 Task: Play online Dominion games in easy mode.
Action: Mouse moved to (34, 443)
Screenshot: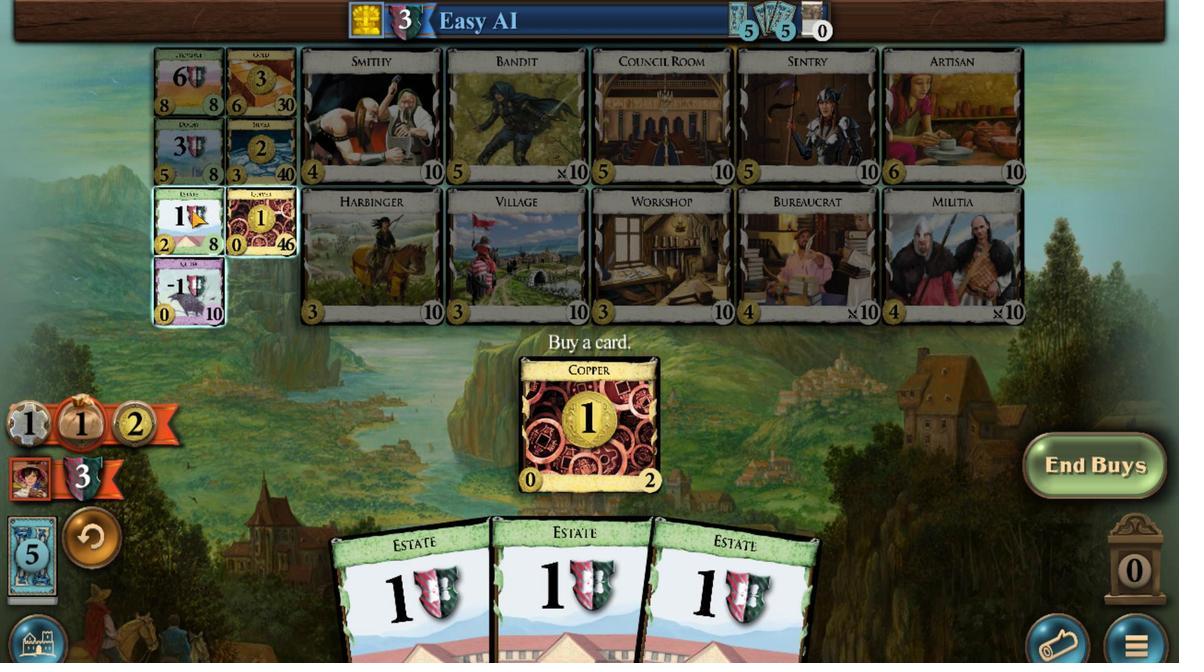 
Action: Mouse scrolled (34, 444) with delta (0, 0)
Screenshot: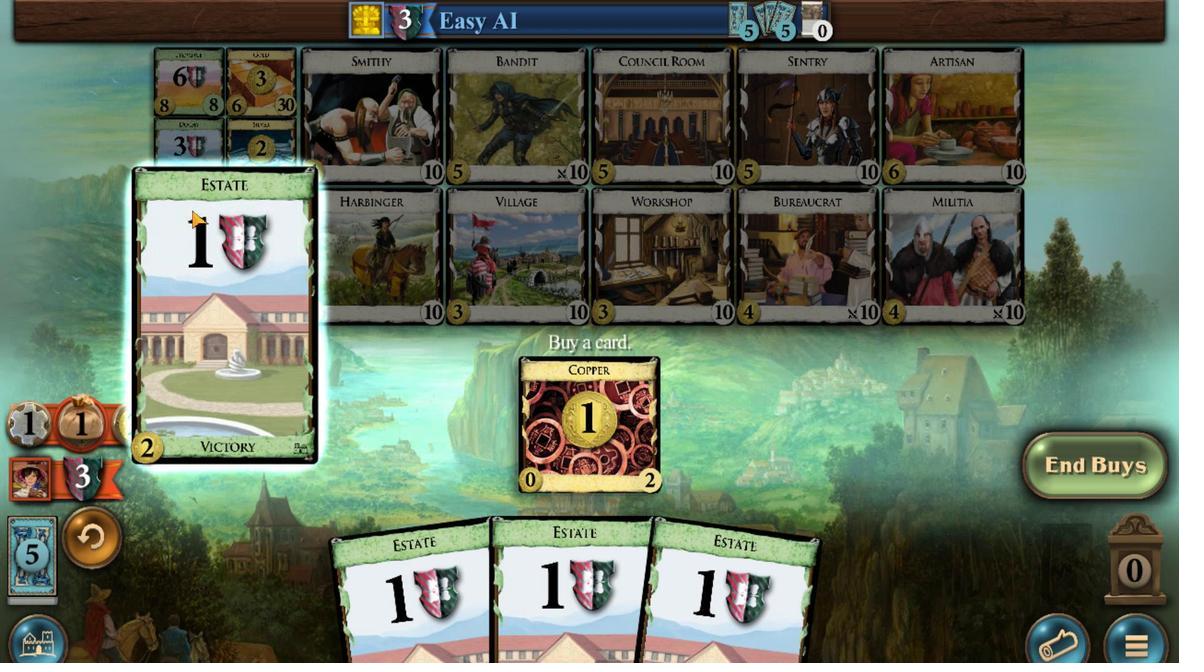 
Action: Mouse scrolled (34, 444) with delta (0, 0)
Screenshot: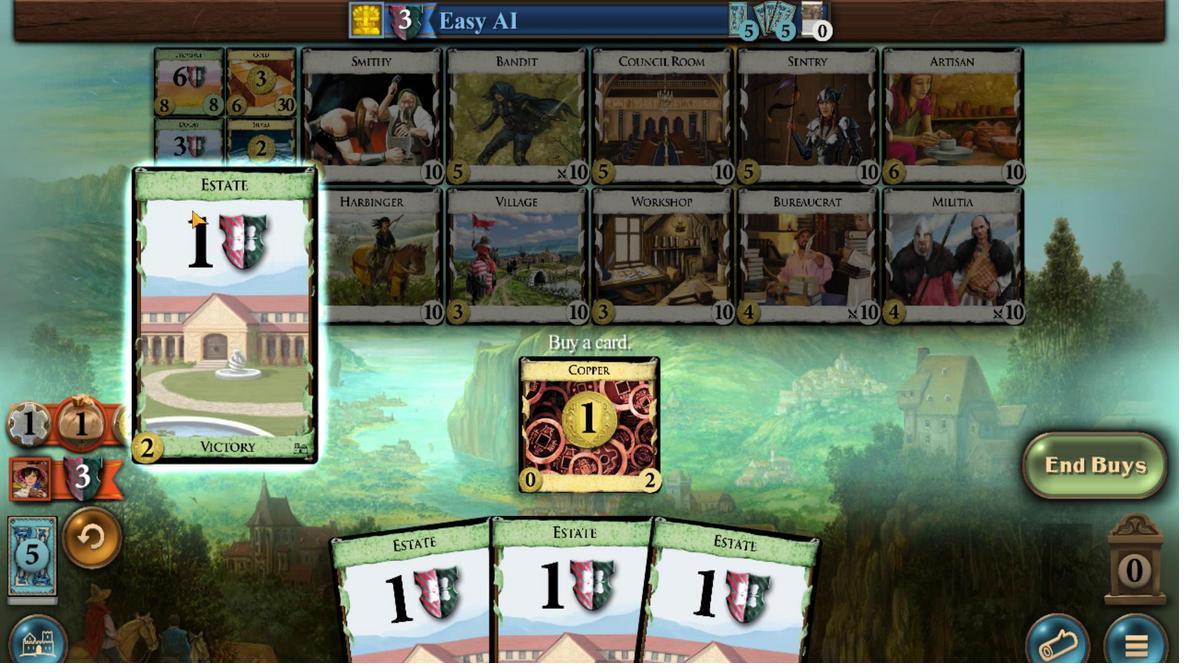 
Action: Mouse scrolled (34, 444) with delta (0, 0)
Screenshot: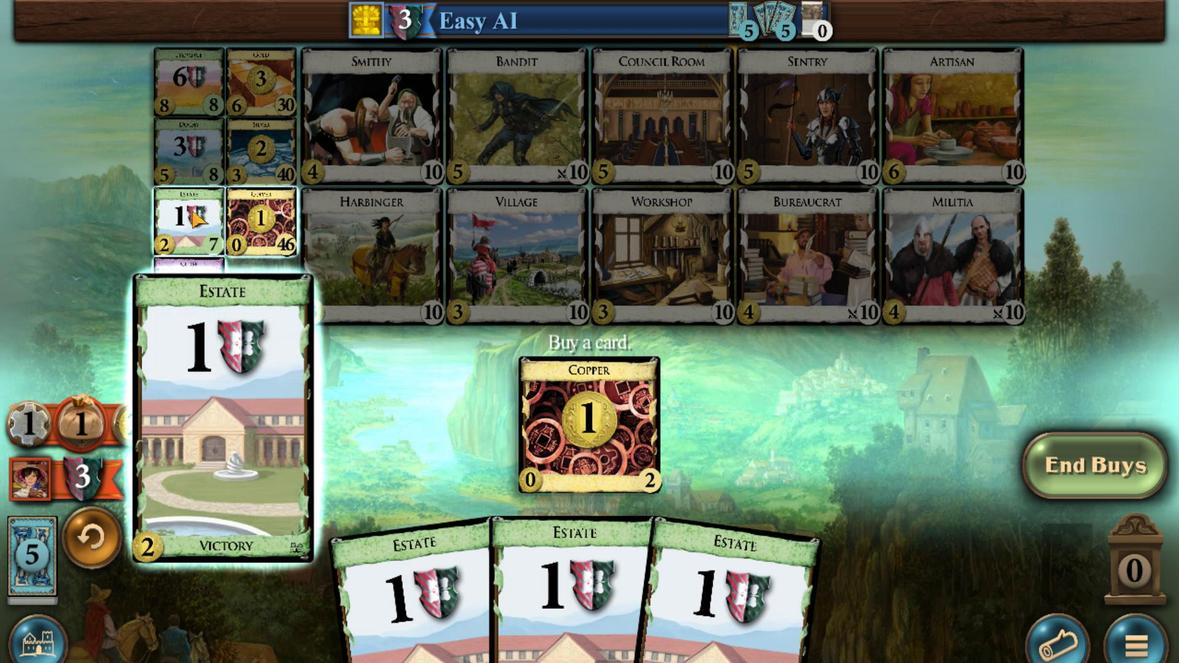 
Action: Mouse scrolled (34, 444) with delta (0, 0)
Screenshot: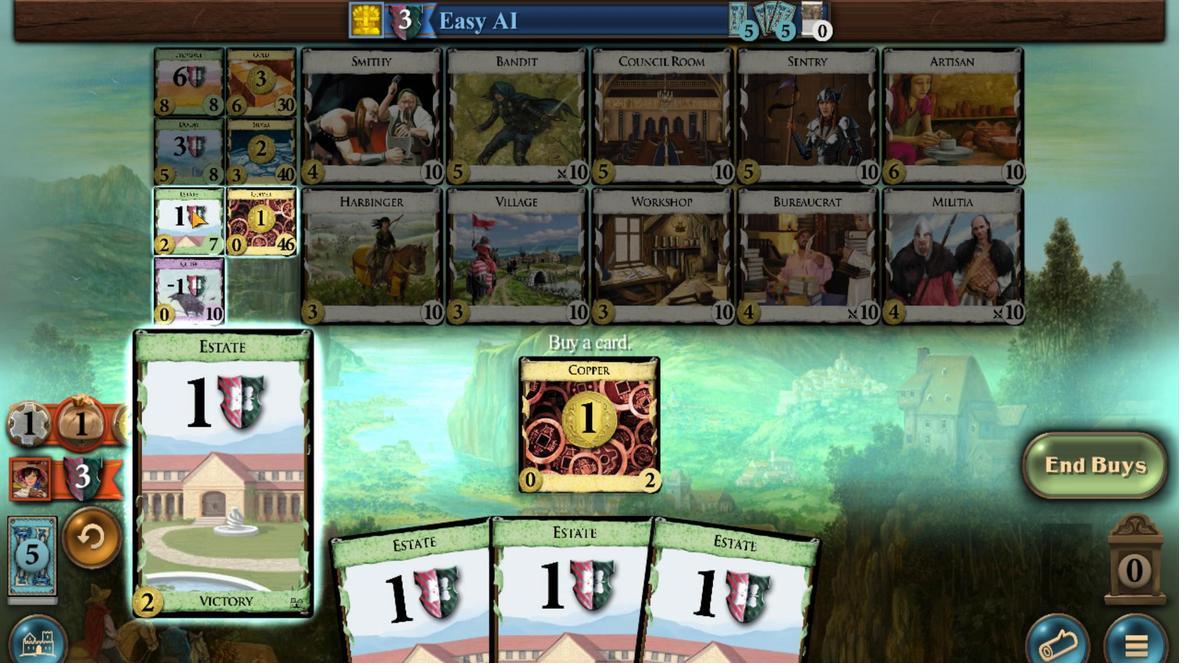 
Action: Mouse moved to (762, 466)
Screenshot: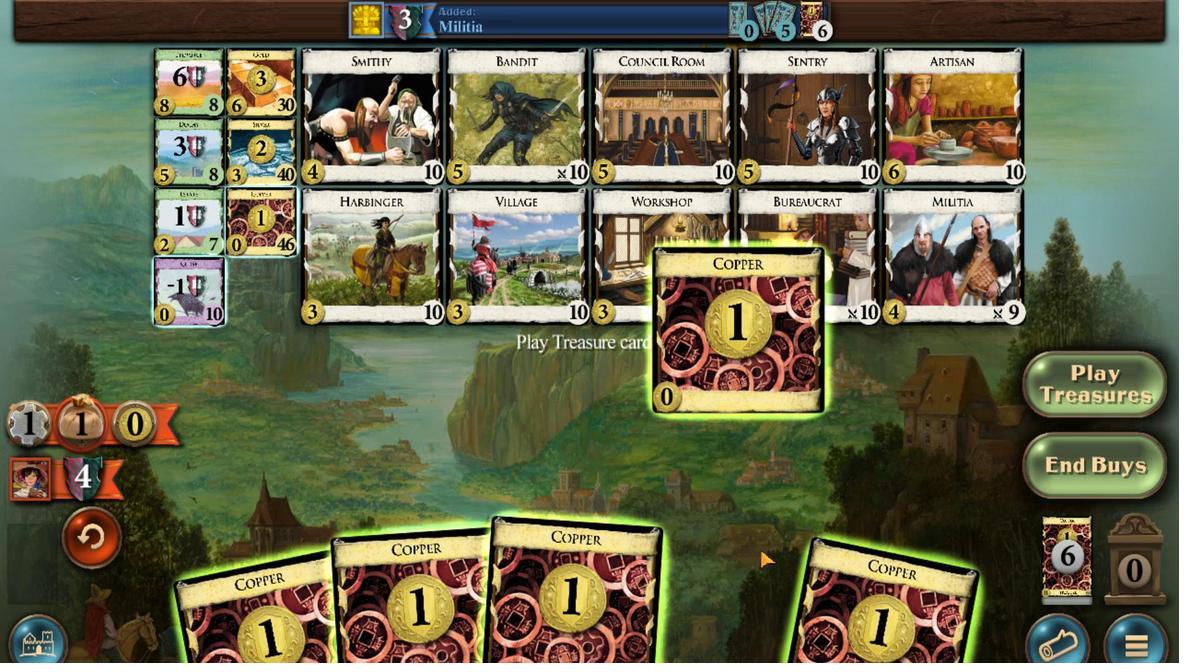 
Action: Mouse scrolled (762, 466) with delta (0, 0)
Screenshot: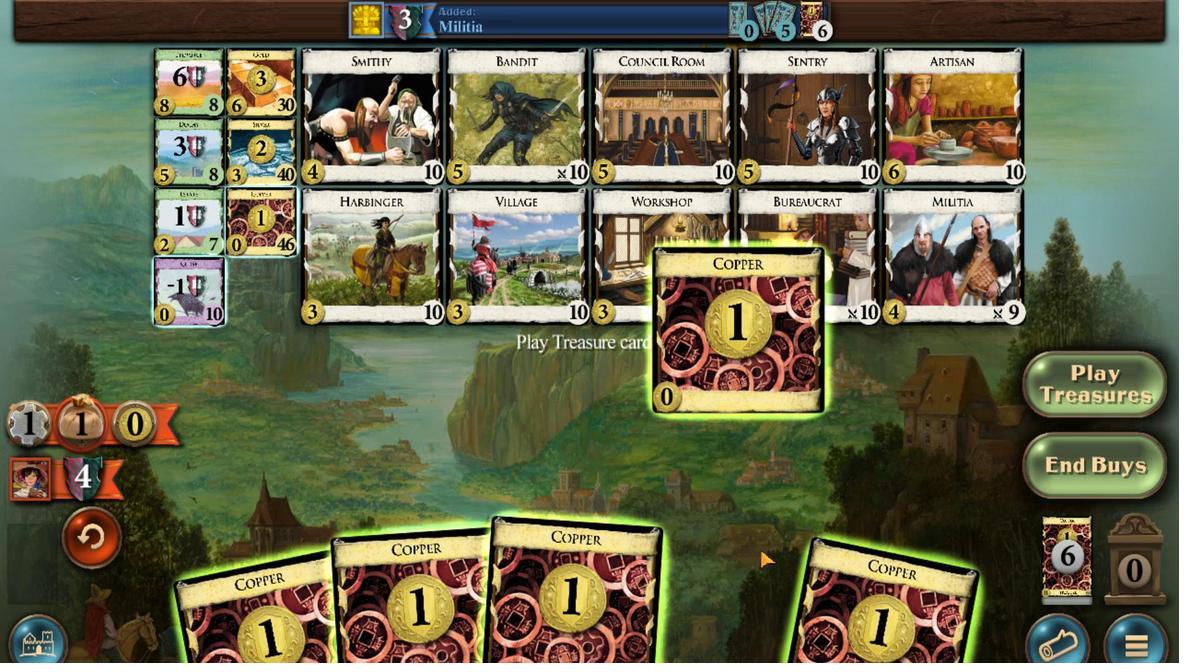 
Action: Mouse moved to (556, 464)
Screenshot: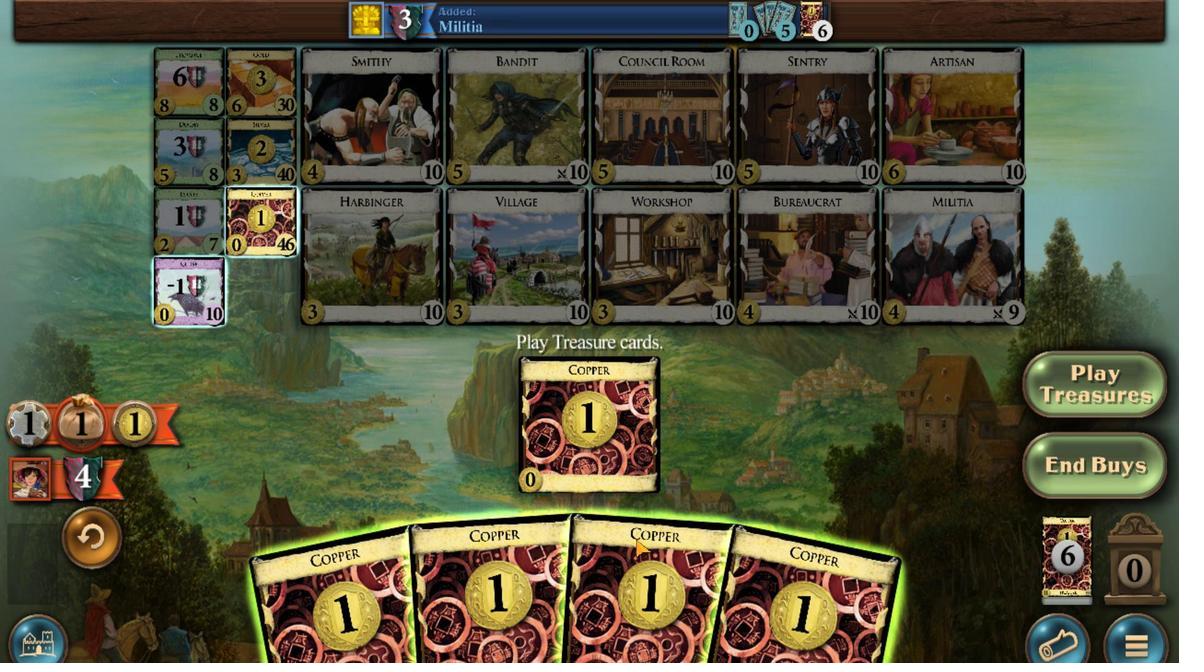 
Action: Mouse scrolled (556, 464) with delta (0, 0)
Screenshot: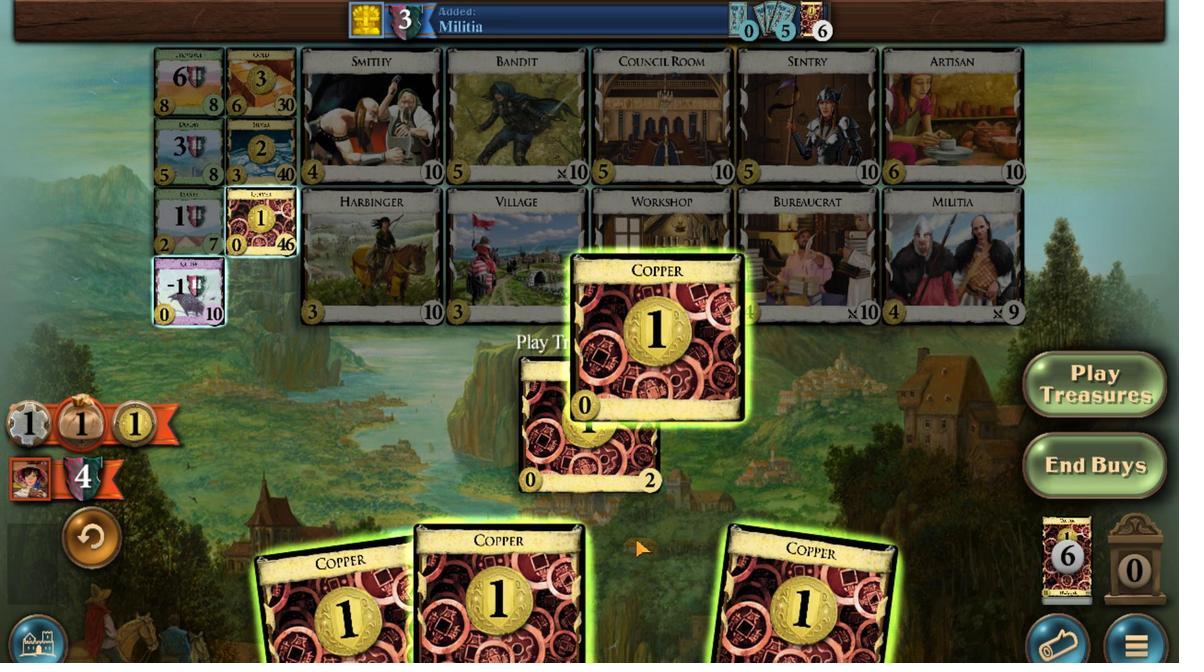 
Action: Mouse moved to (525, 466)
Screenshot: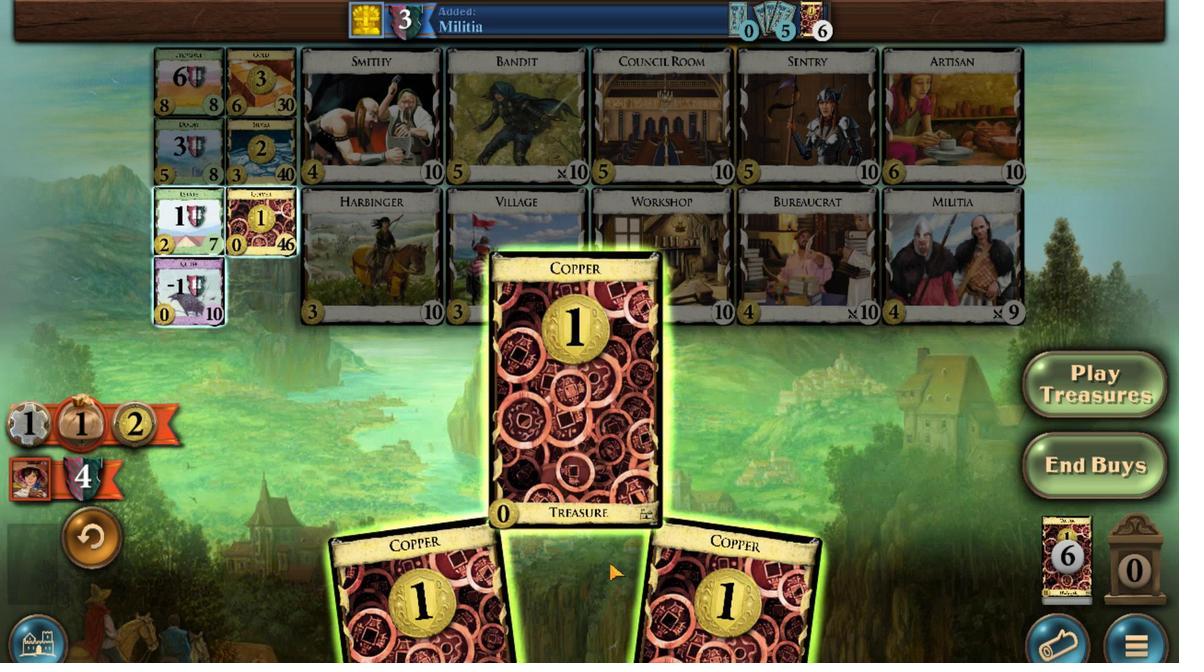 
Action: Mouse scrolled (525, 466) with delta (0, 0)
Screenshot: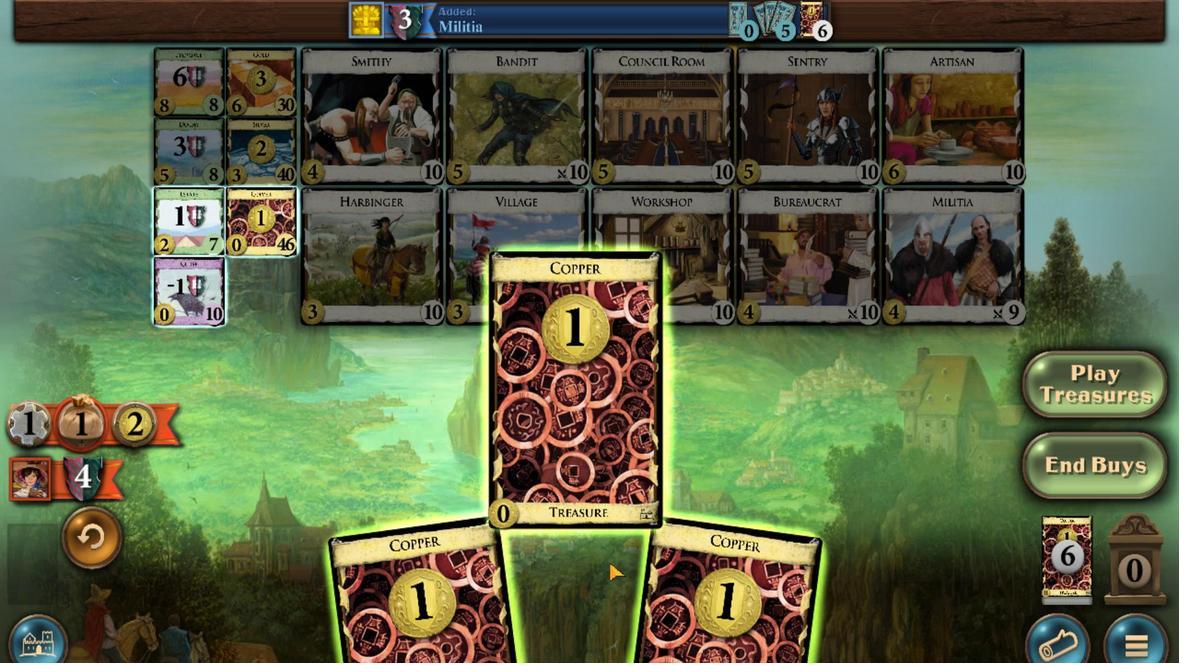 
Action: Mouse moved to (394, 466)
Screenshot: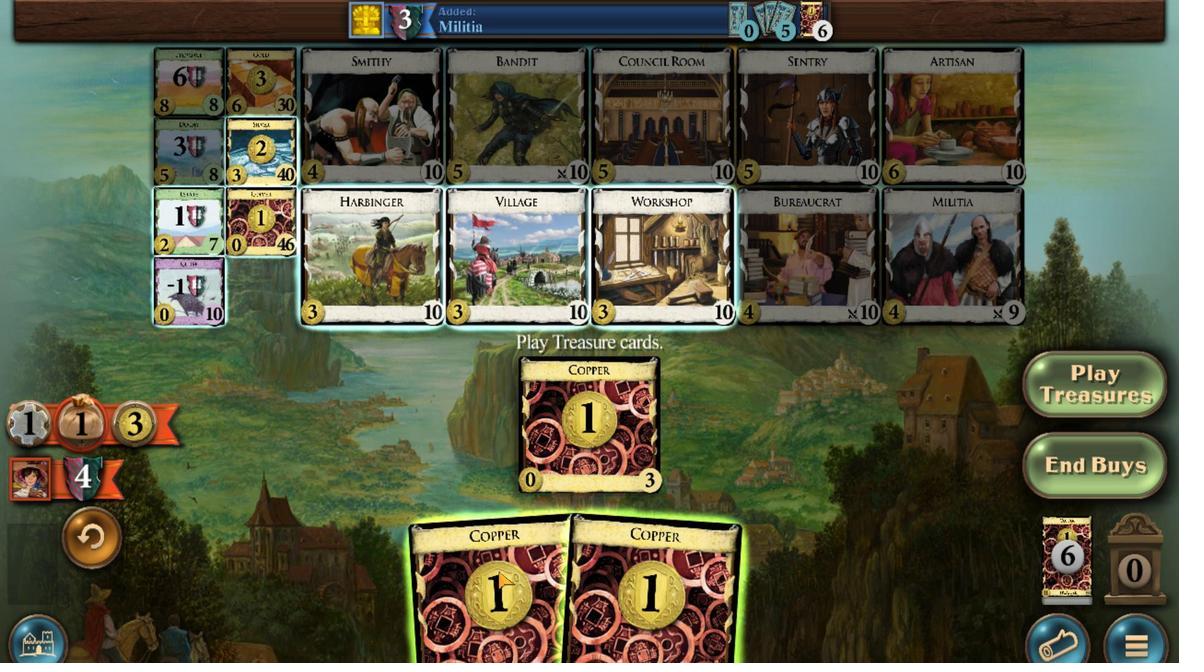 
Action: Mouse scrolled (394, 466) with delta (0, 0)
Screenshot: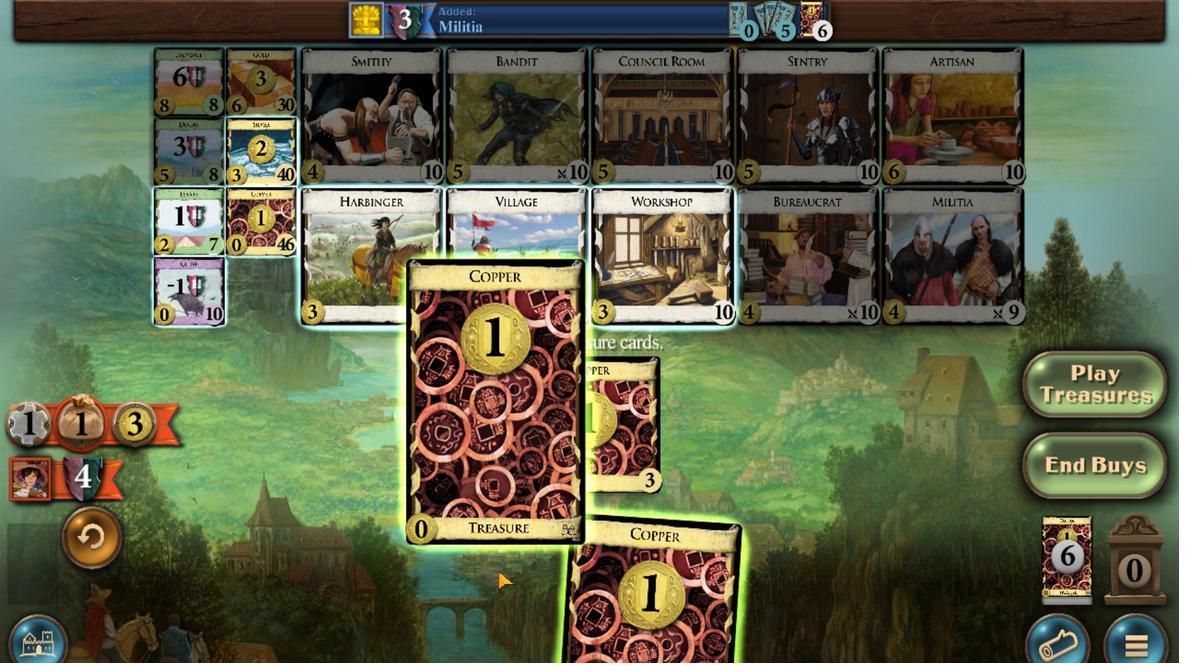 
Action: Mouse moved to (451, 467)
Screenshot: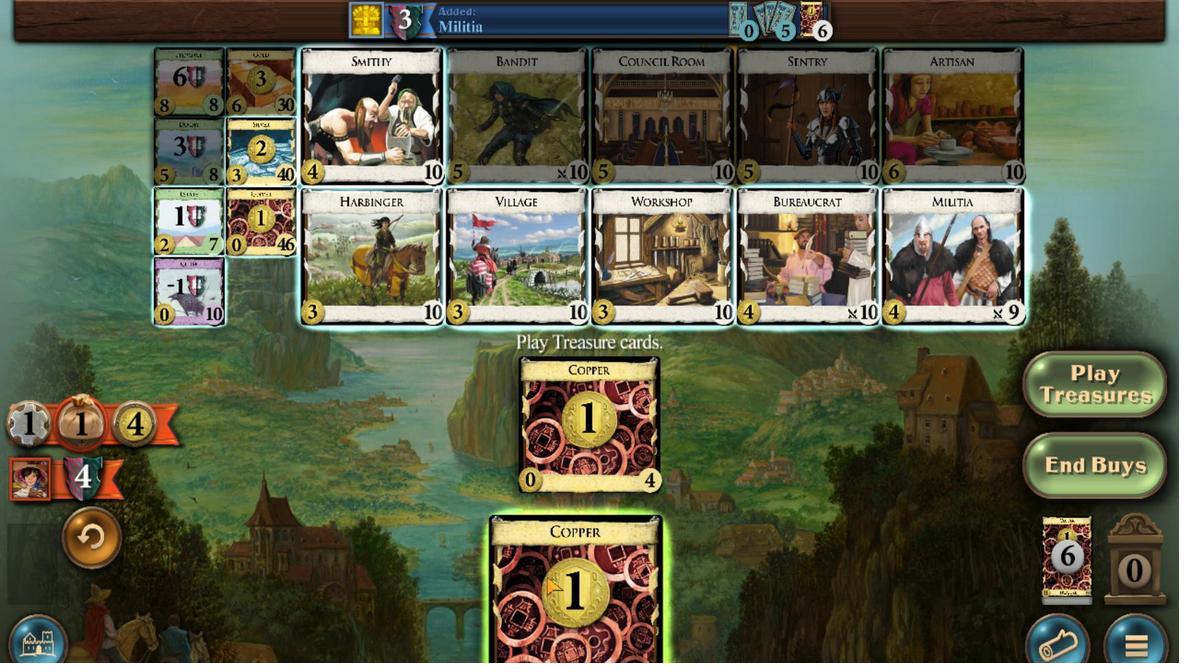 
Action: Mouse scrolled (451, 467) with delta (0, 0)
Screenshot: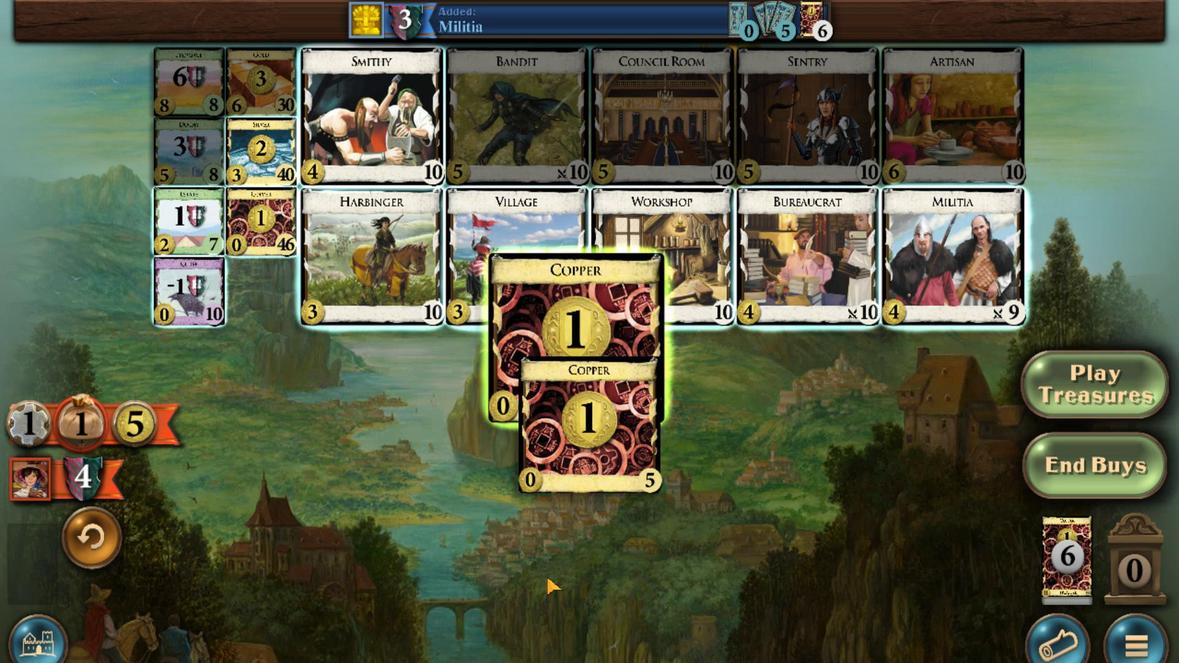 
Action: Mouse moved to (25, 438)
Screenshot: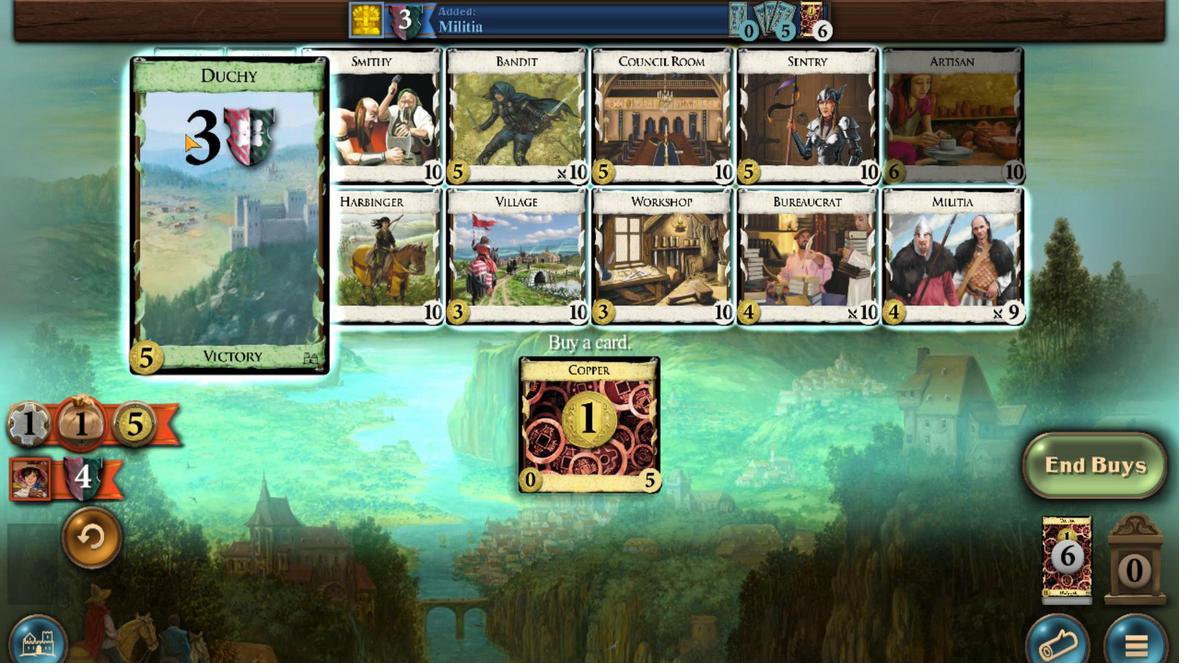 
Action: Mouse scrolled (25, 439) with delta (0, 0)
Screenshot: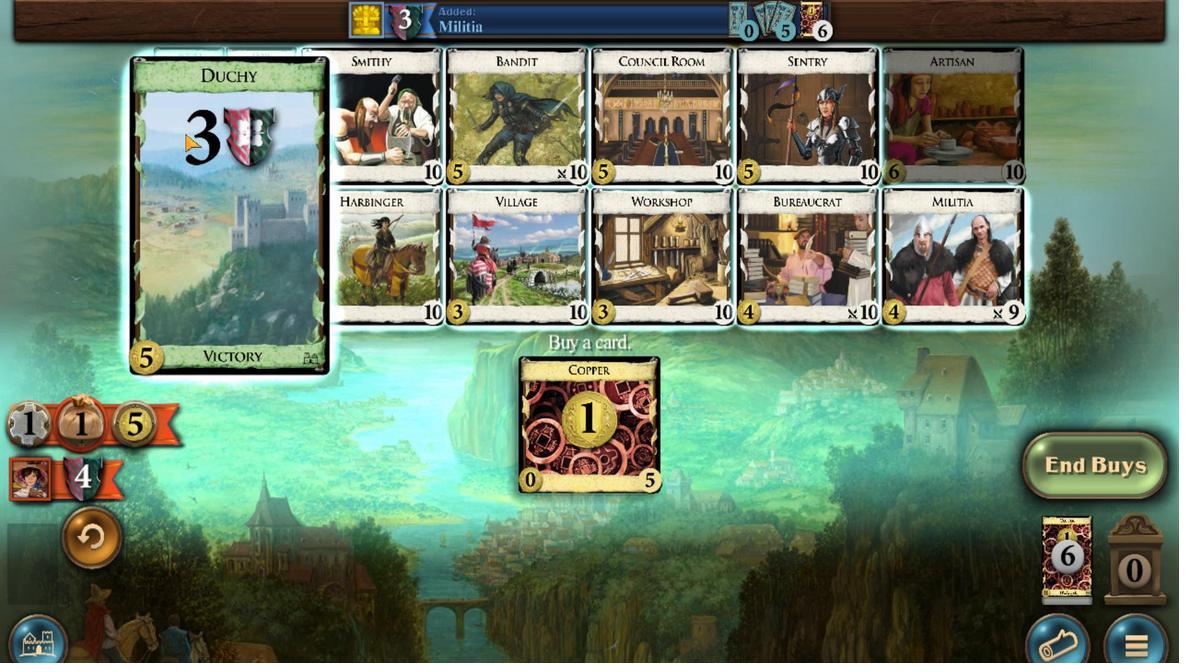 
Action: Mouse moved to (27, 438)
Screenshot: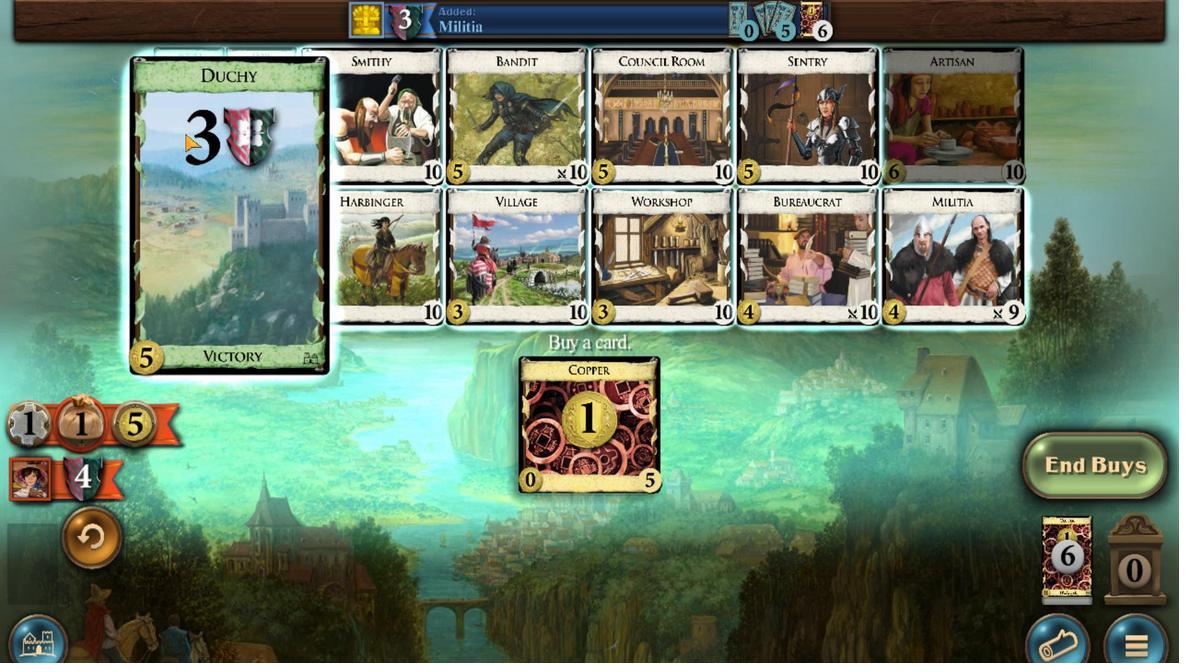 
Action: Mouse scrolled (27, 439) with delta (0, 0)
Screenshot: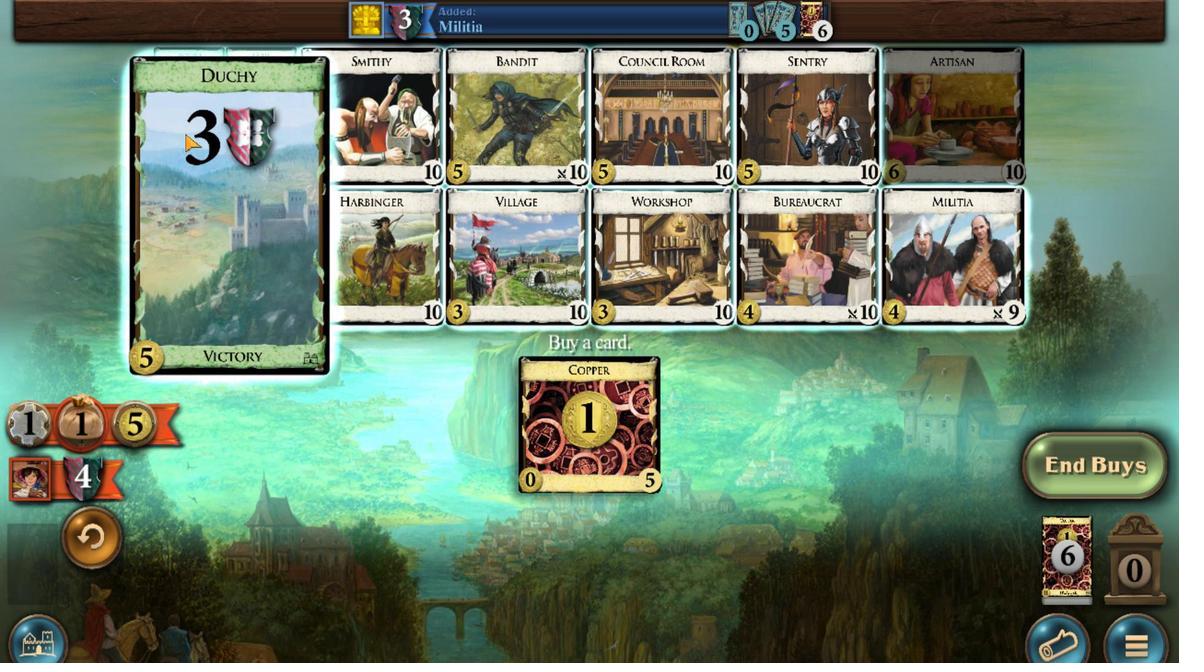 
Action: Mouse scrolled (27, 439) with delta (0, 0)
Screenshot: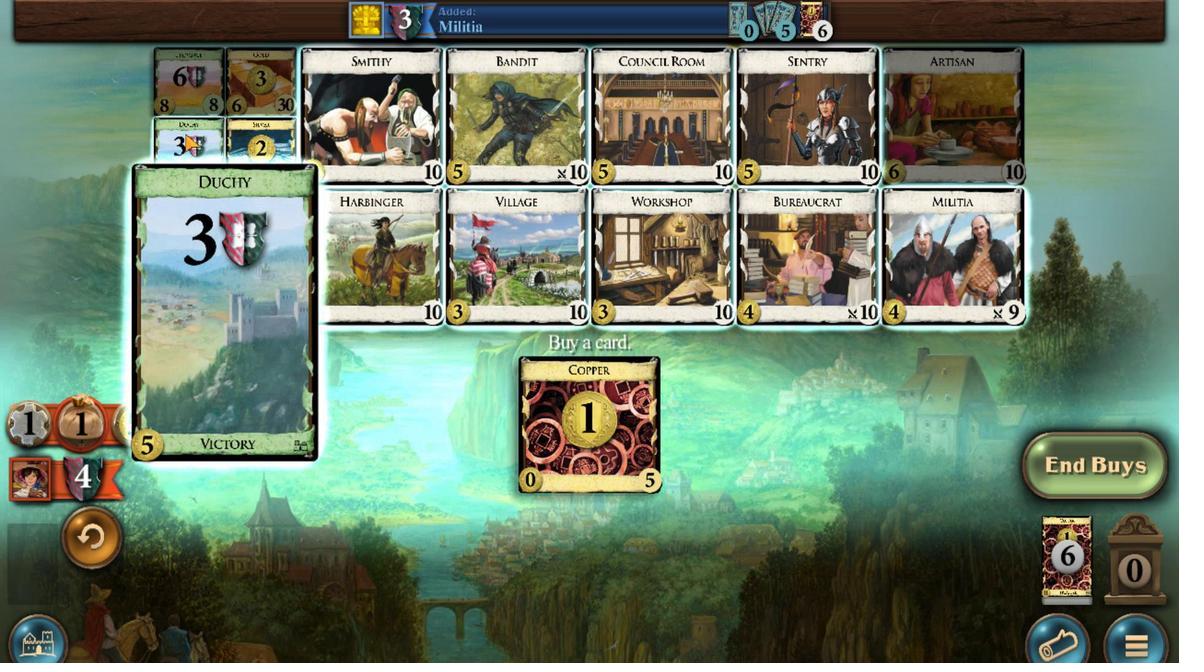 
Action: Mouse scrolled (27, 439) with delta (0, 0)
Screenshot: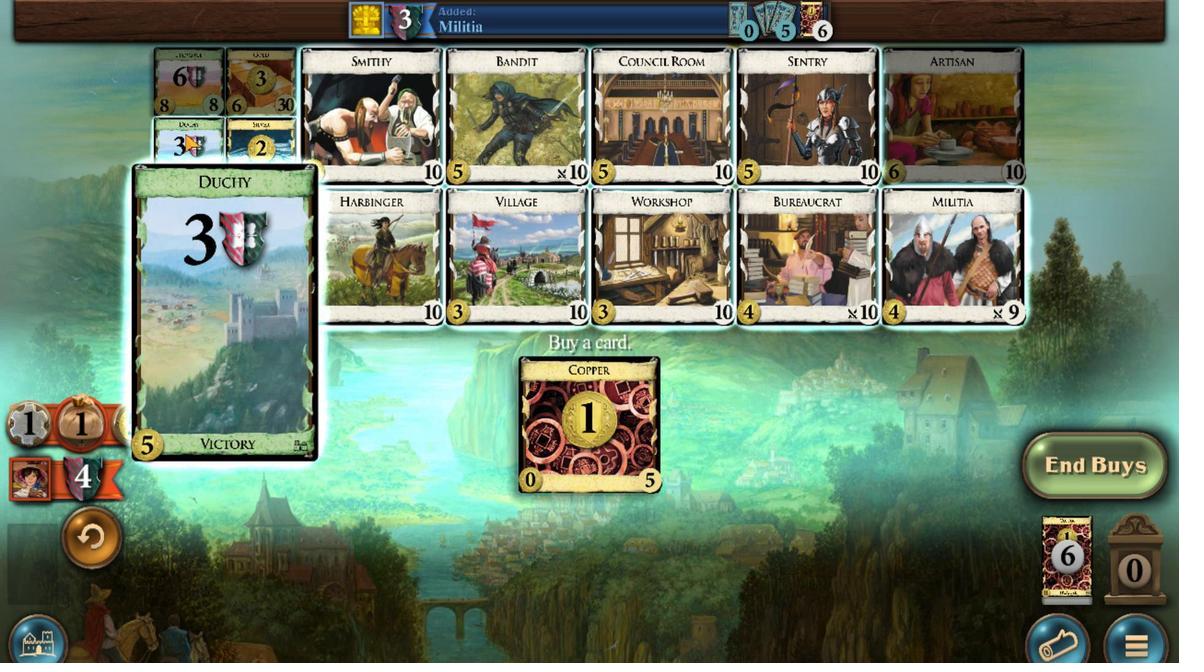 
Action: Mouse scrolled (27, 439) with delta (0, 0)
Screenshot: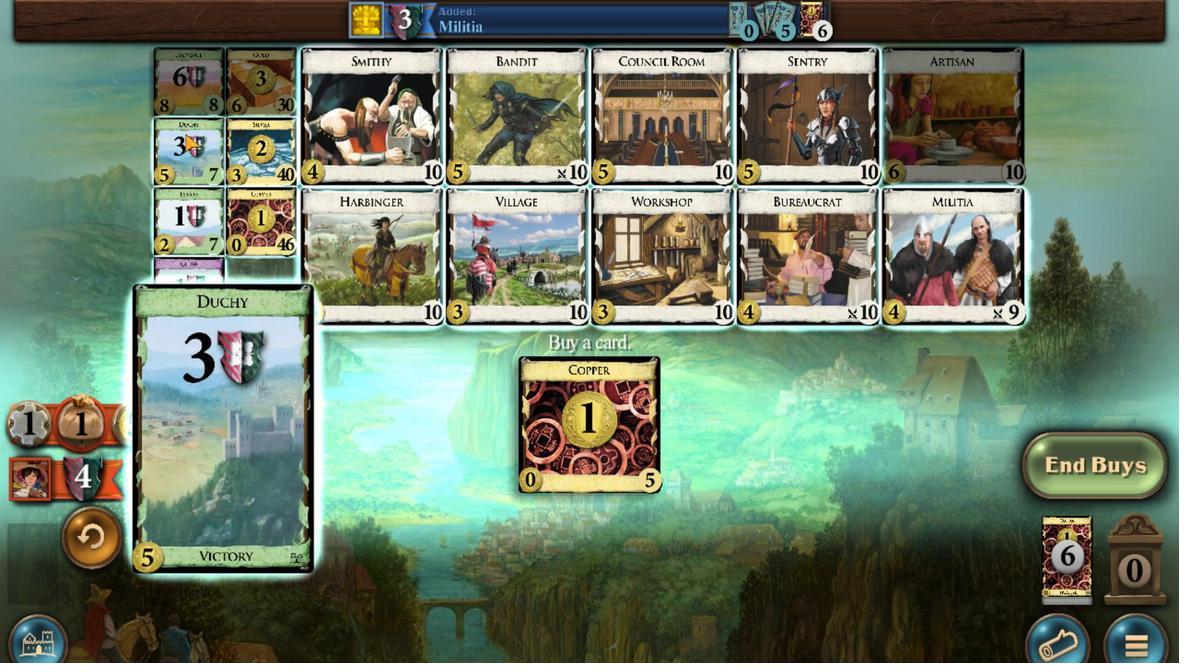 
Action: Mouse scrolled (27, 439) with delta (0, 0)
Screenshot: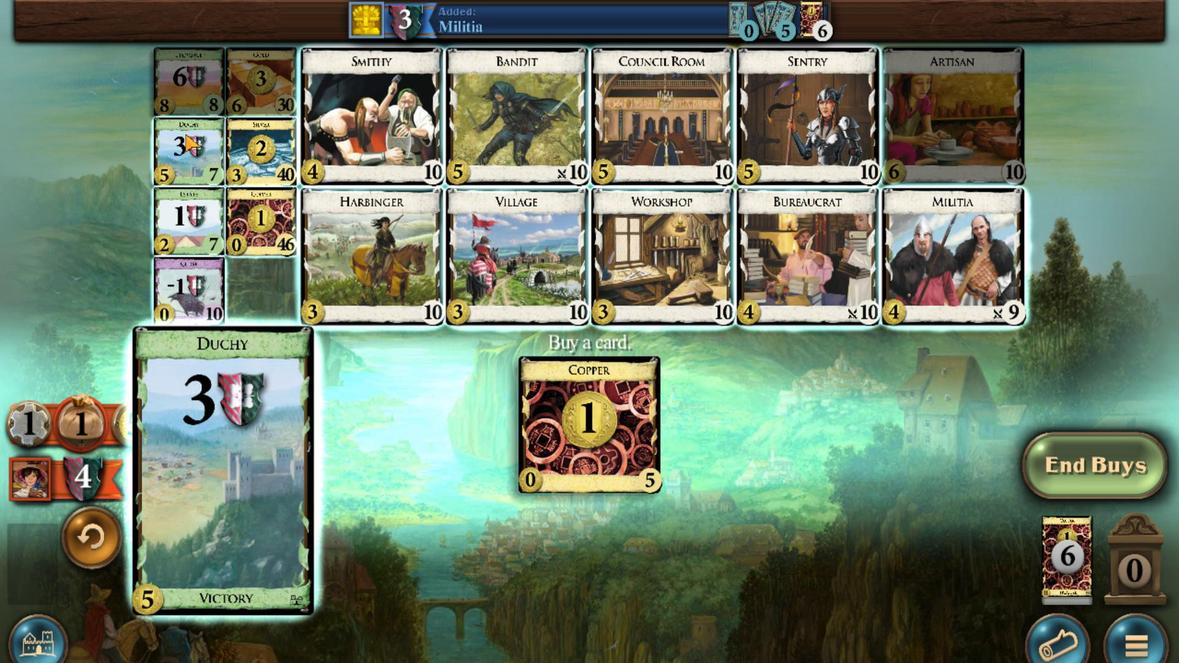 
Action: Mouse moved to (429, 464)
Screenshot: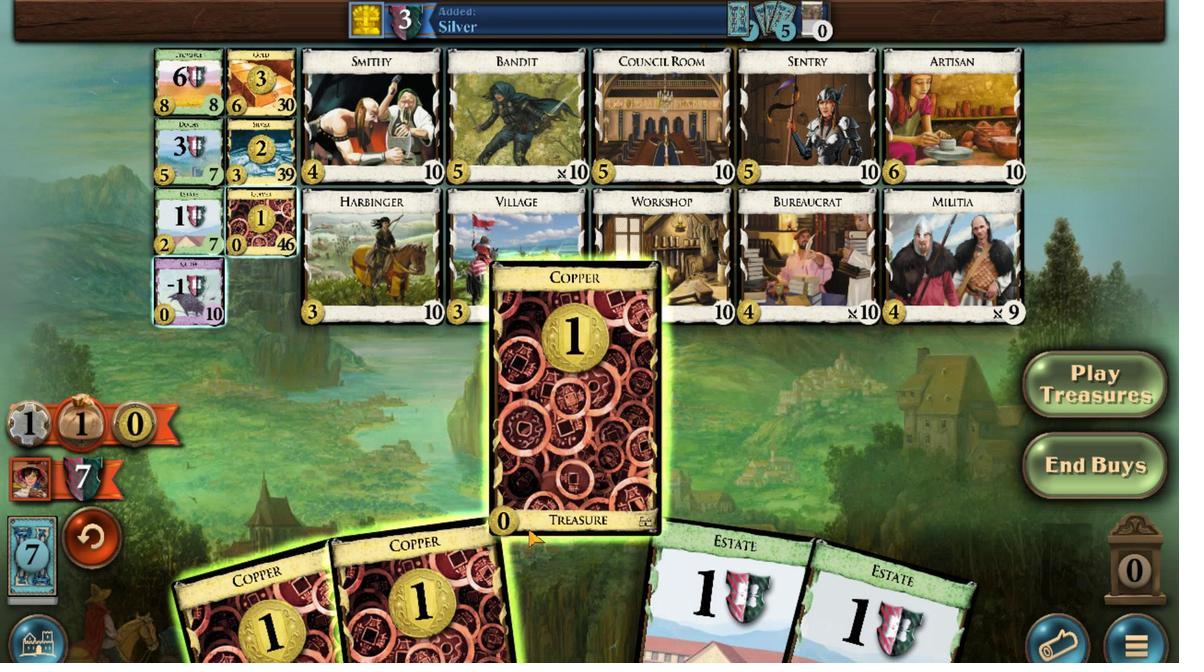
Action: Mouse scrolled (429, 464) with delta (0, 0)
Screenshot: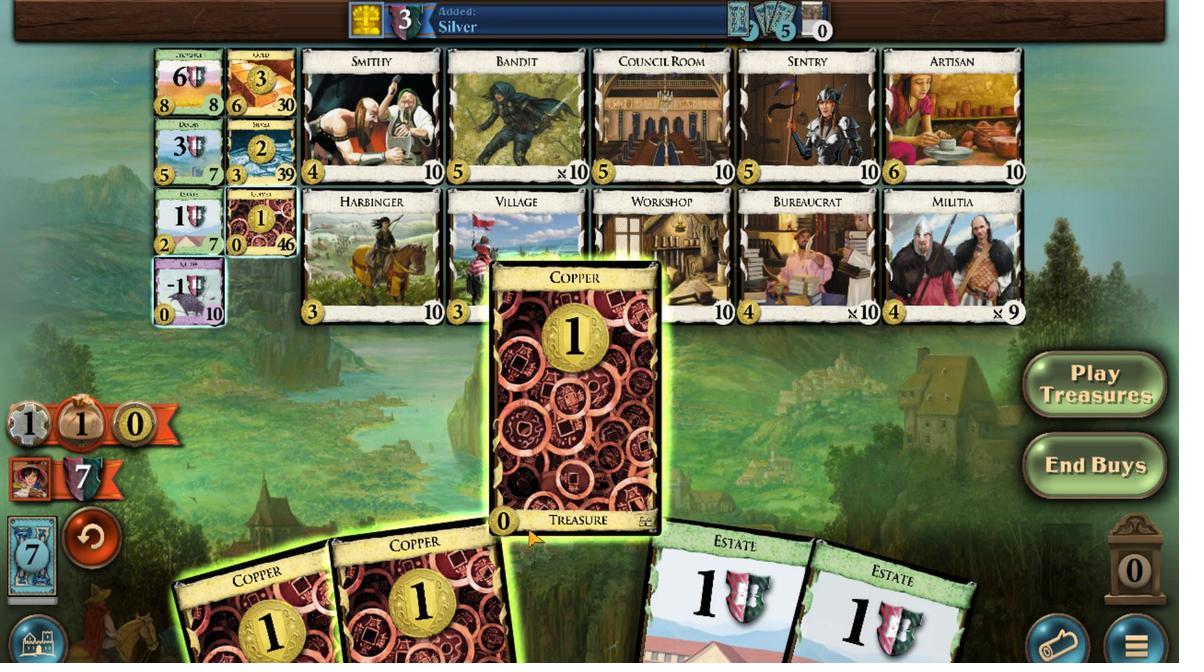 
Action: Mouse moved to (392, 464)
Screenshot: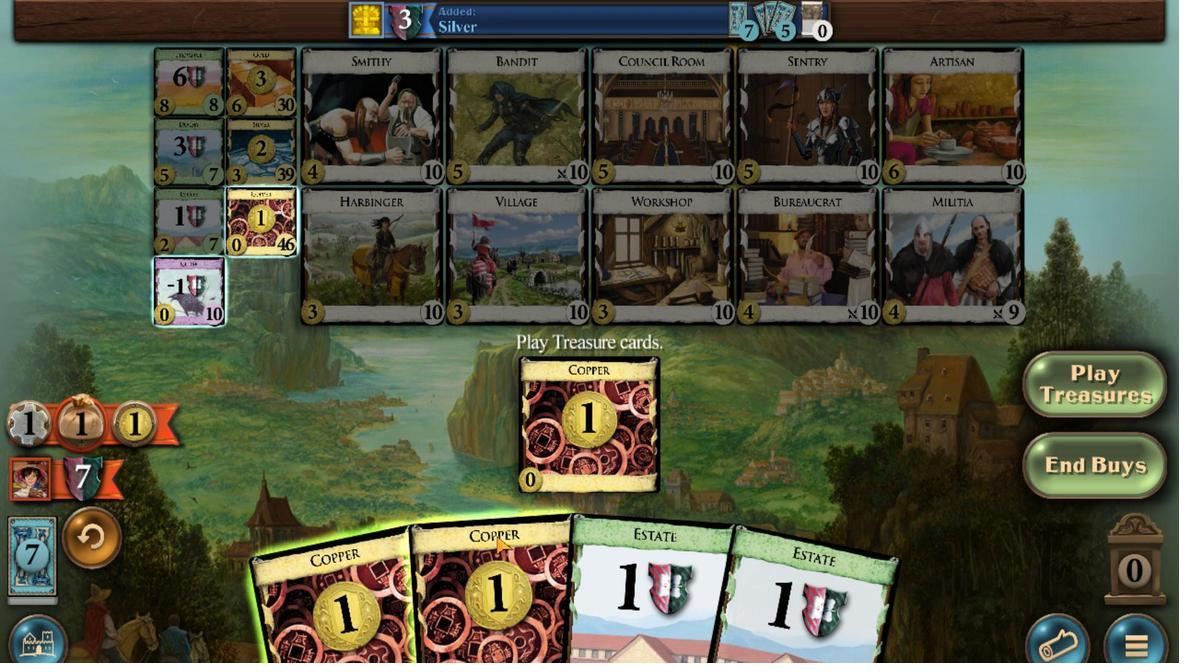 
Action: Mouse scrolled (392, 464) with delta (0, 0)
Screenshot: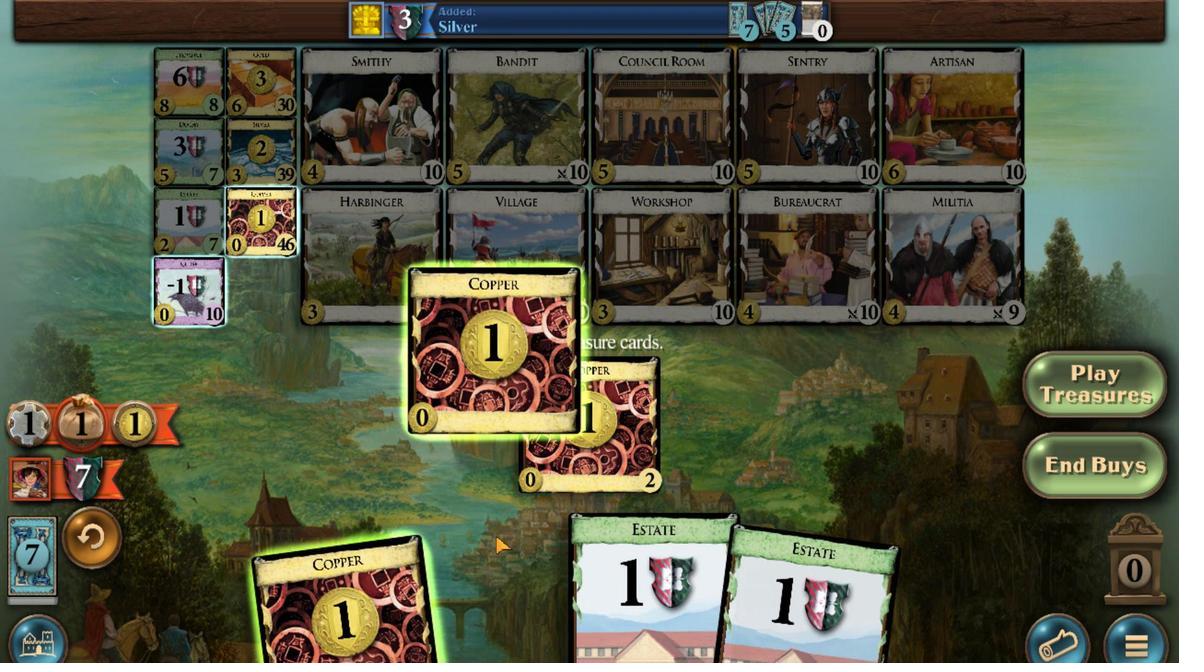 
Action: Mouse moved to (293, 468)
Screenshot: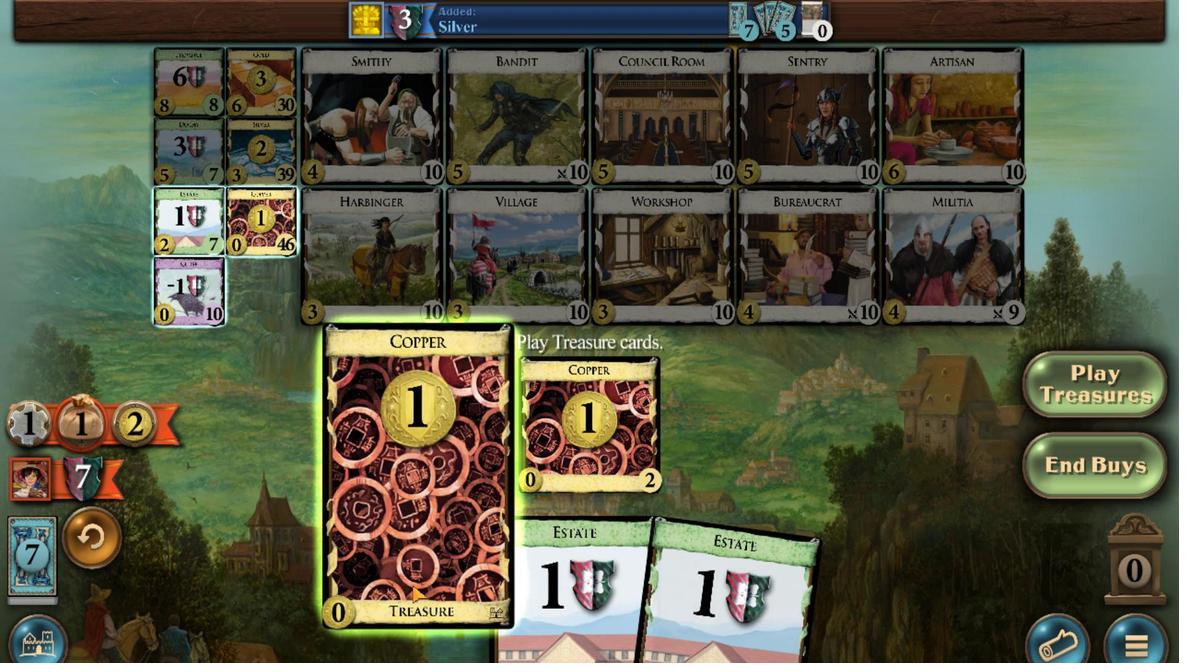 
Action: Mouse scrolled (293, 468) with delta (0, 0)
Screenshot: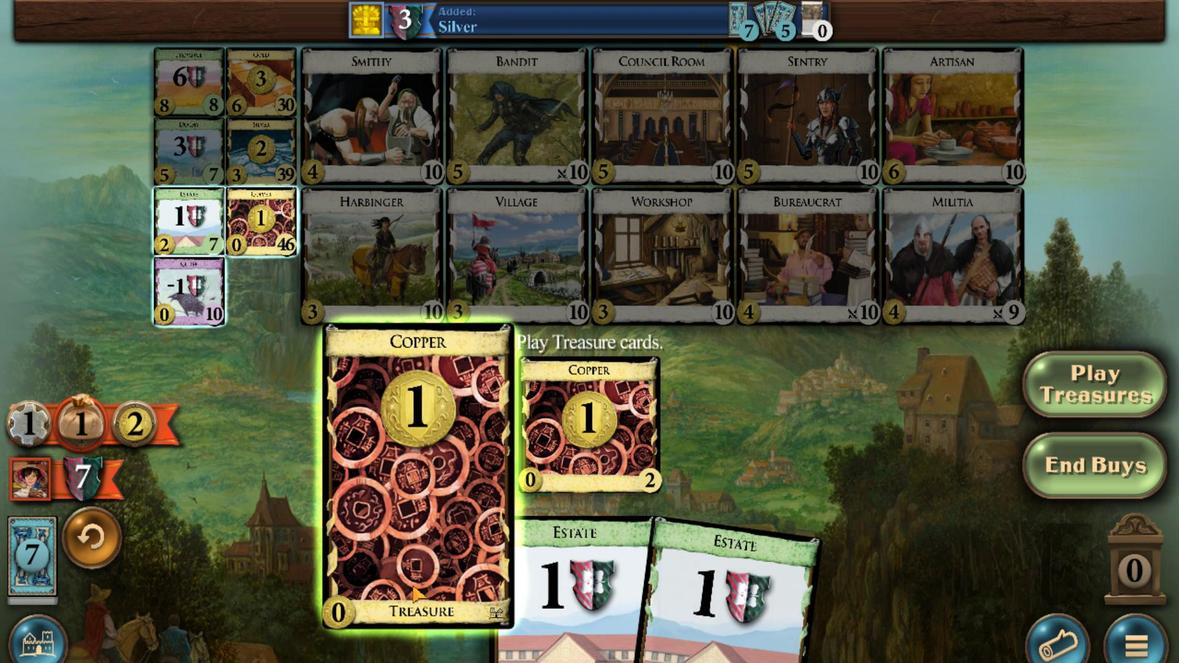 
Action: Mouse moved to (108, 439)
Screenshot: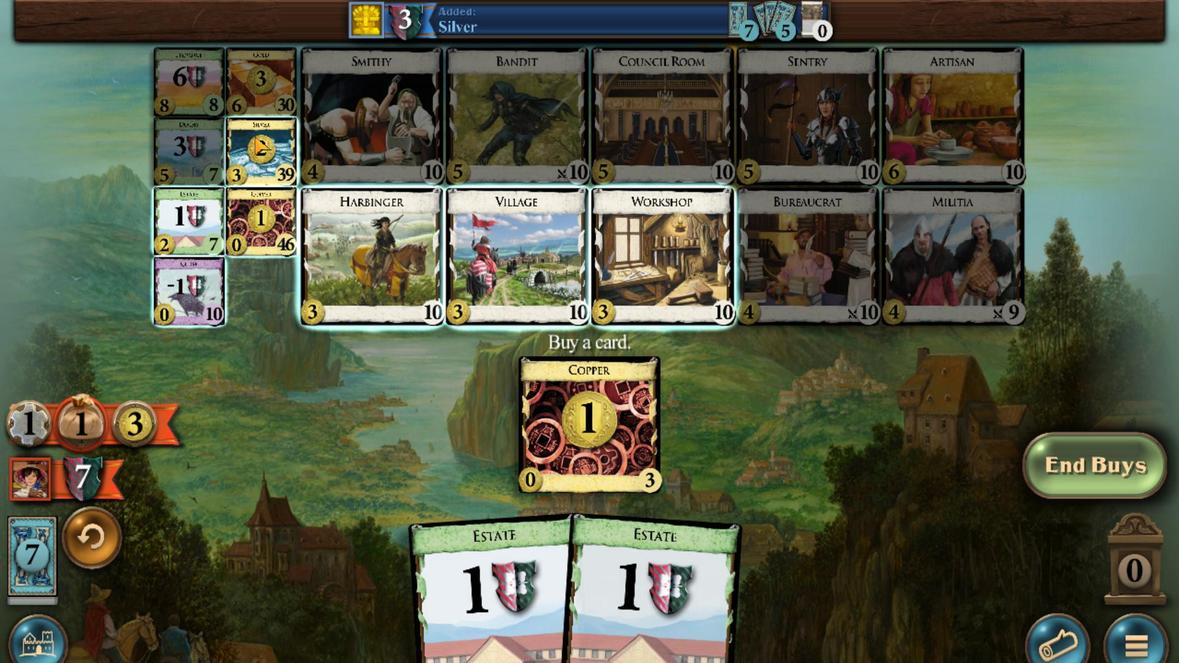 
Action: Mouse scrolled (108, 439) with delta (0, 0)
Screenshot: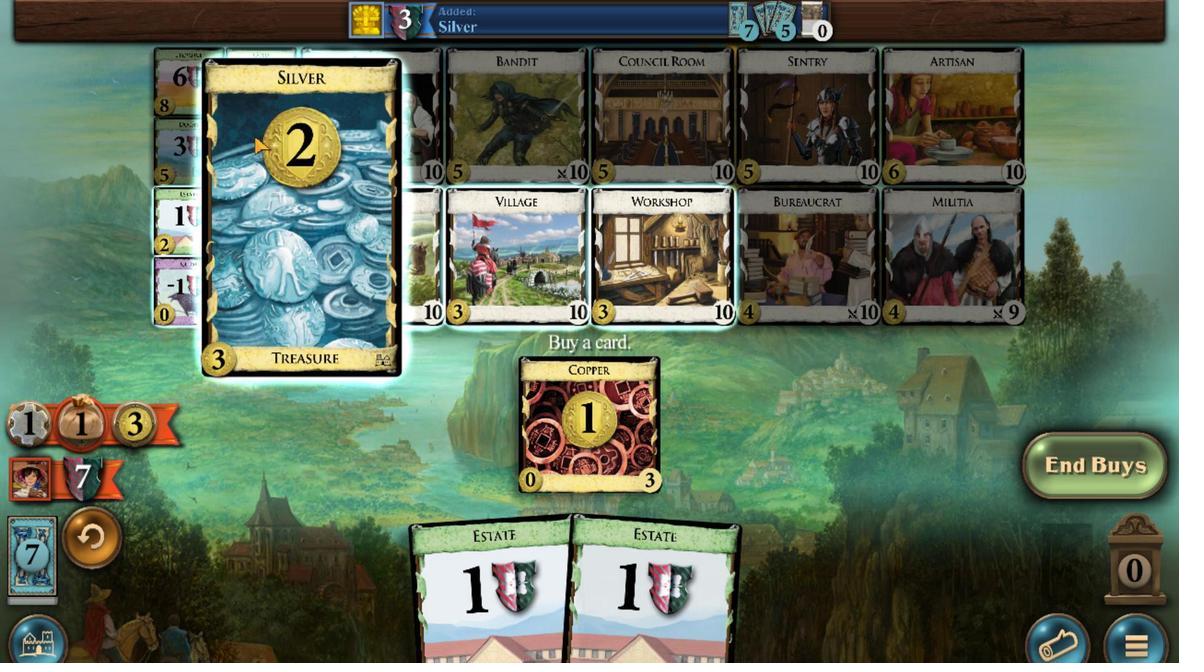 
Action: Mouse scrolled (108, 439) with delta (0, 0)
Screenshot: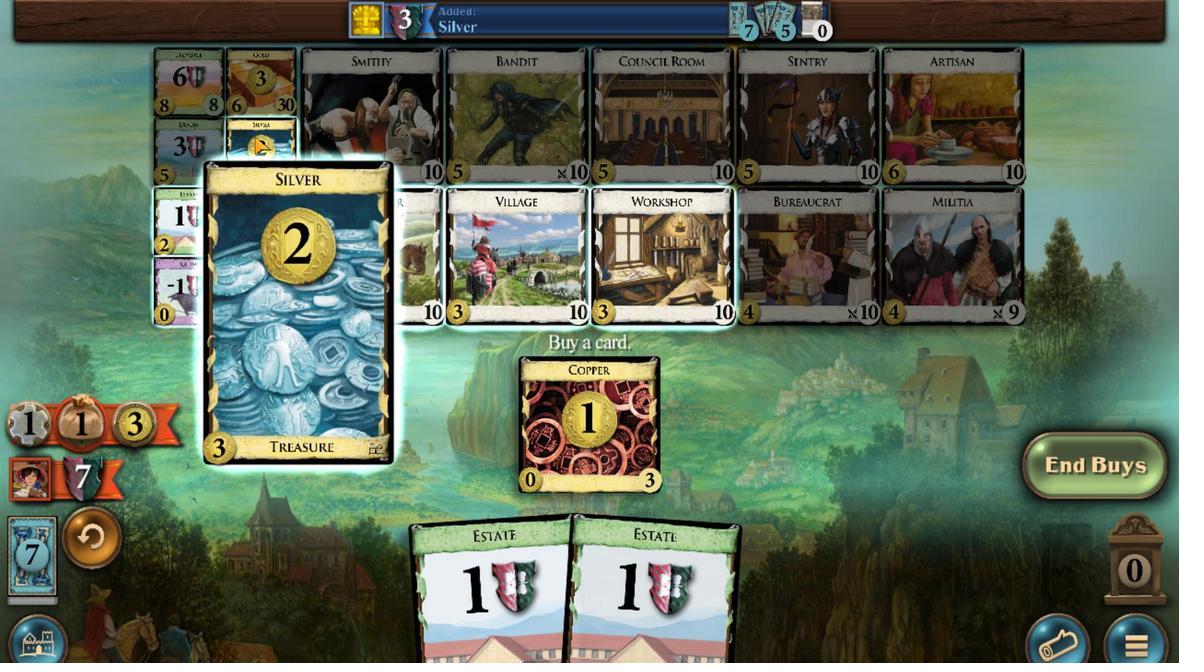
Action: Mouse scrolled (108, 439) with delta (0, 0)
Screenshot: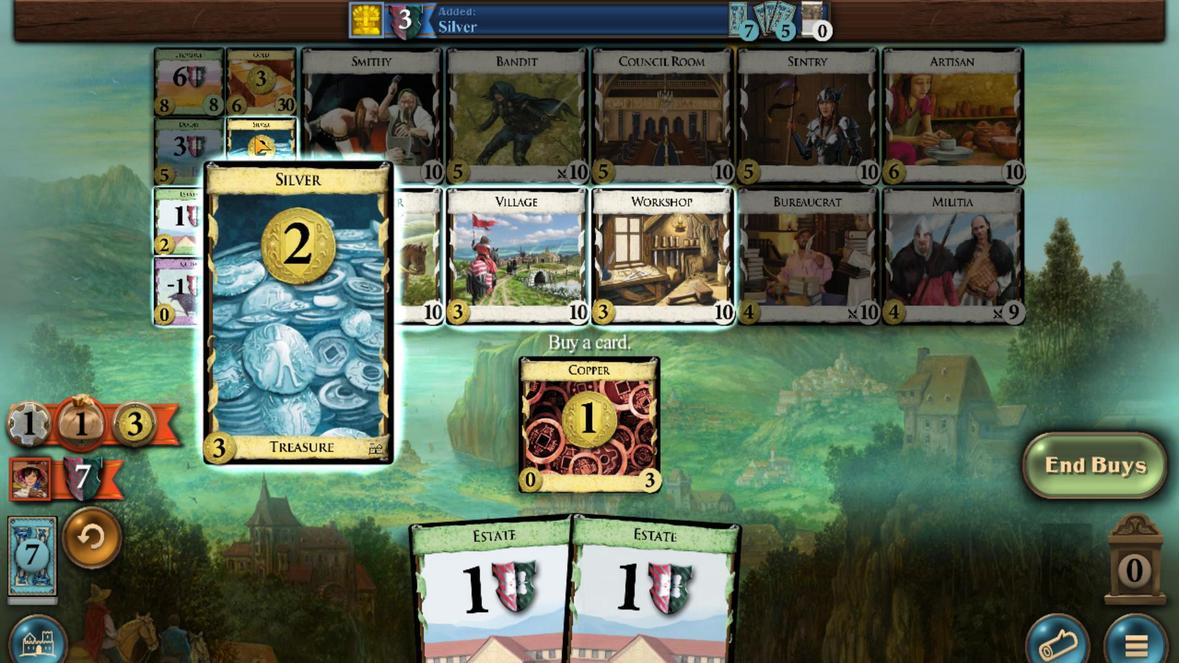 
Action: Mouse scrolled (108, 439) with delta (0, 0)
Screenshot: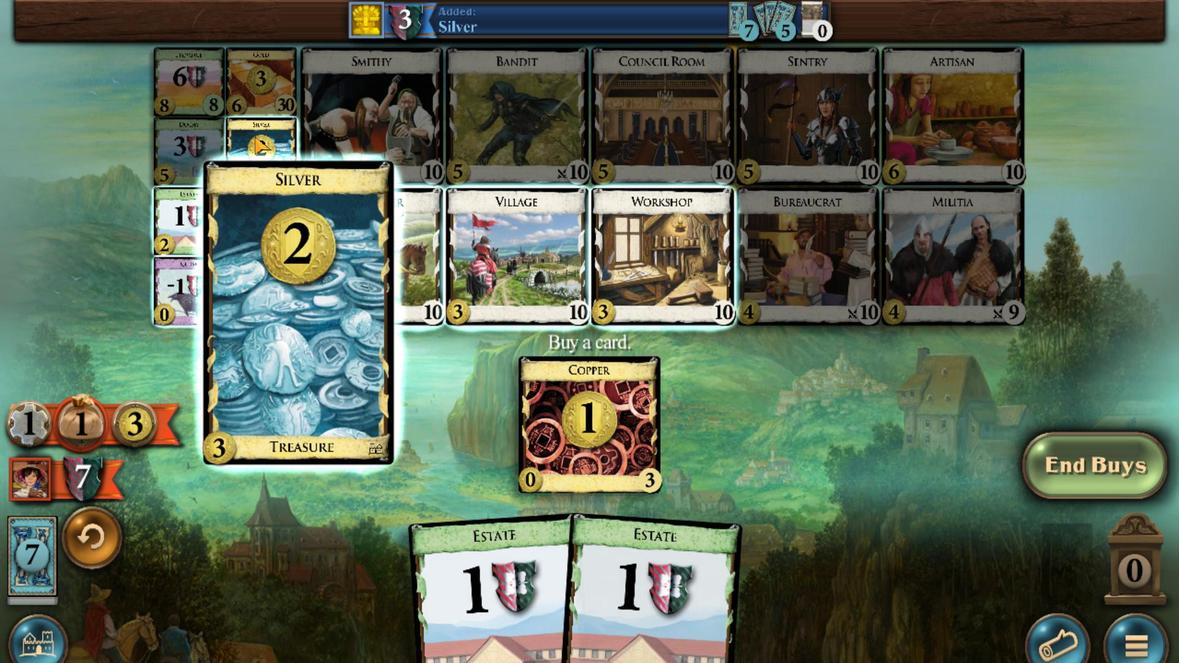 
Action: Mouse scrolled (108, 439) with delta (0, 0)
Screenshot: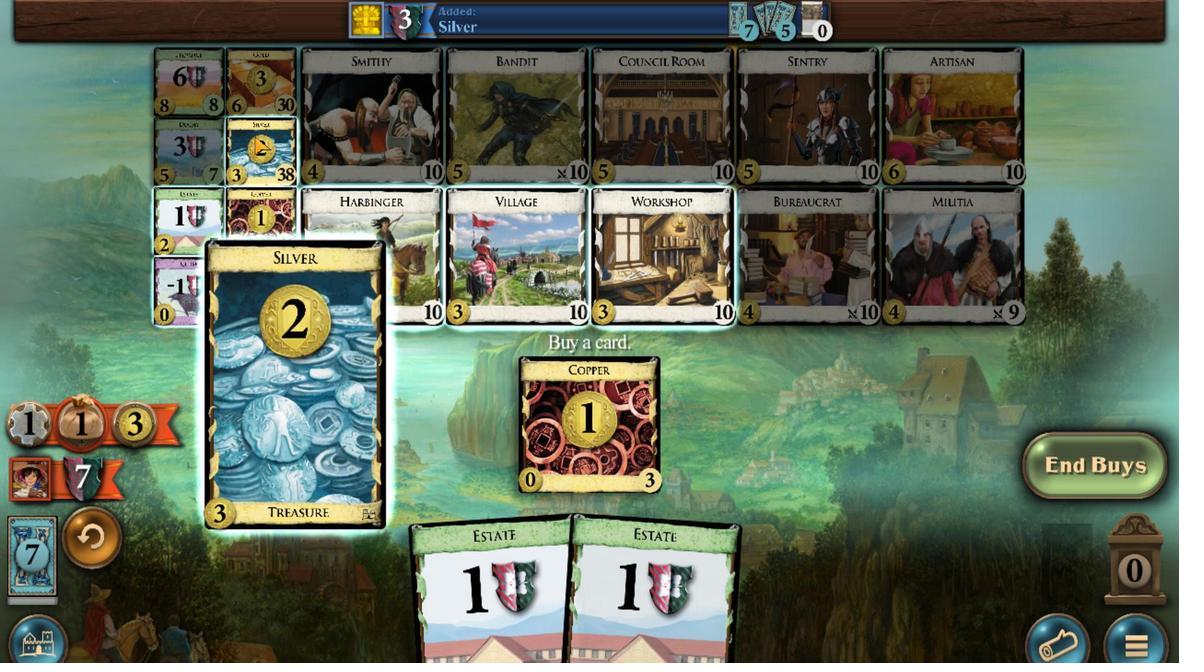 
Action: Mouse moved to (289, 465)
Screenshot: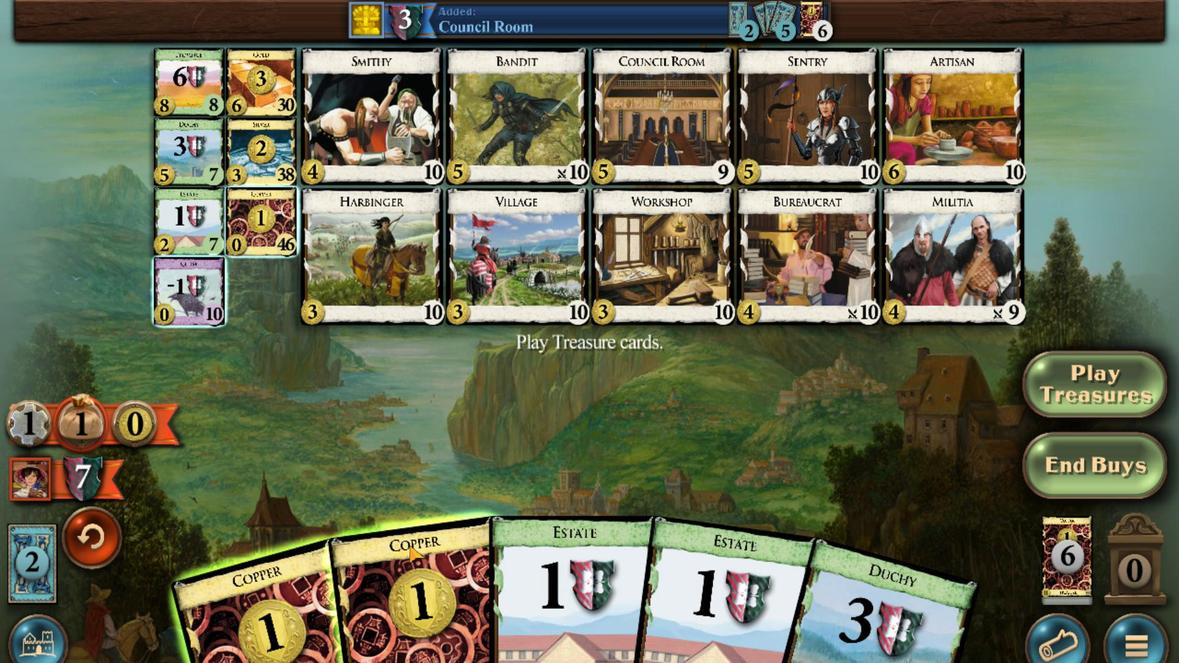 
Action: Mouse scrolled (289, 465) with delta (0, 0)
Screenshot: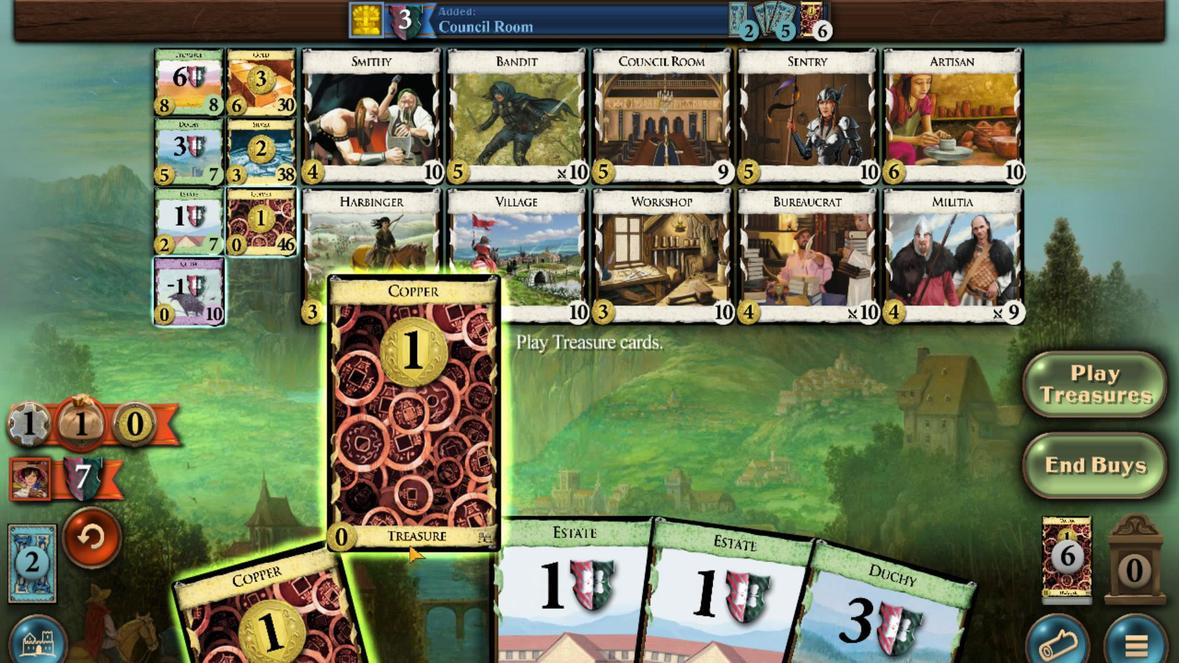 
Action: Mouse moved to (210, 466)
Screenshot: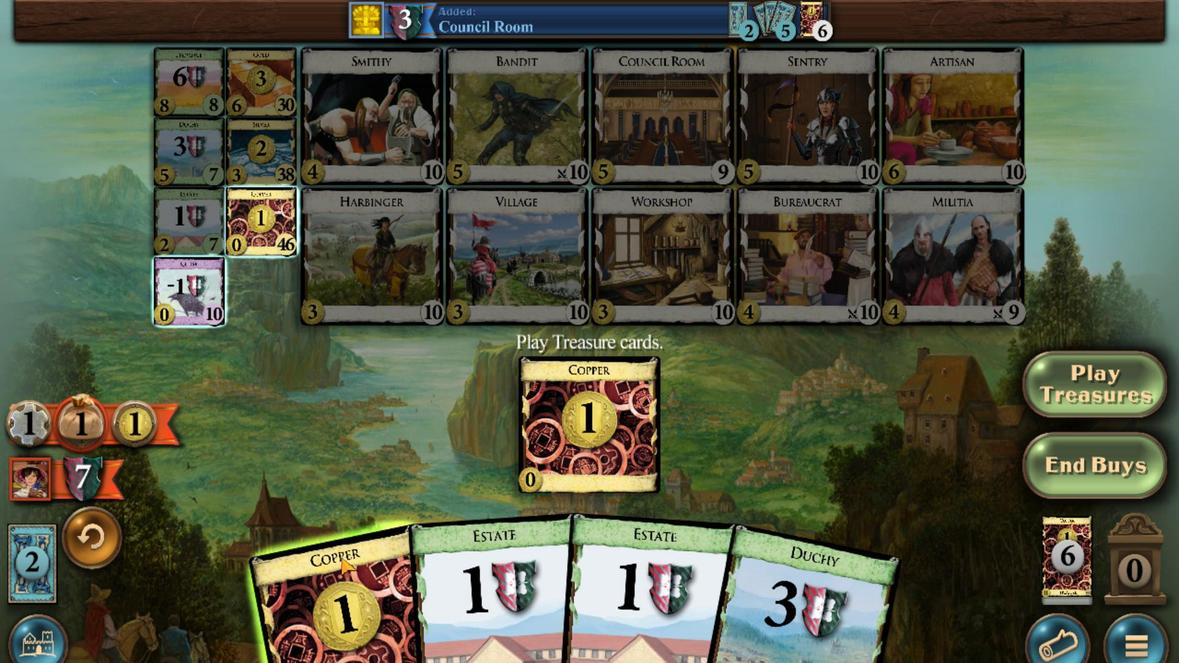 
Action: Mouse scrolled (210, 466) with delta (0, 0)
Screenshot: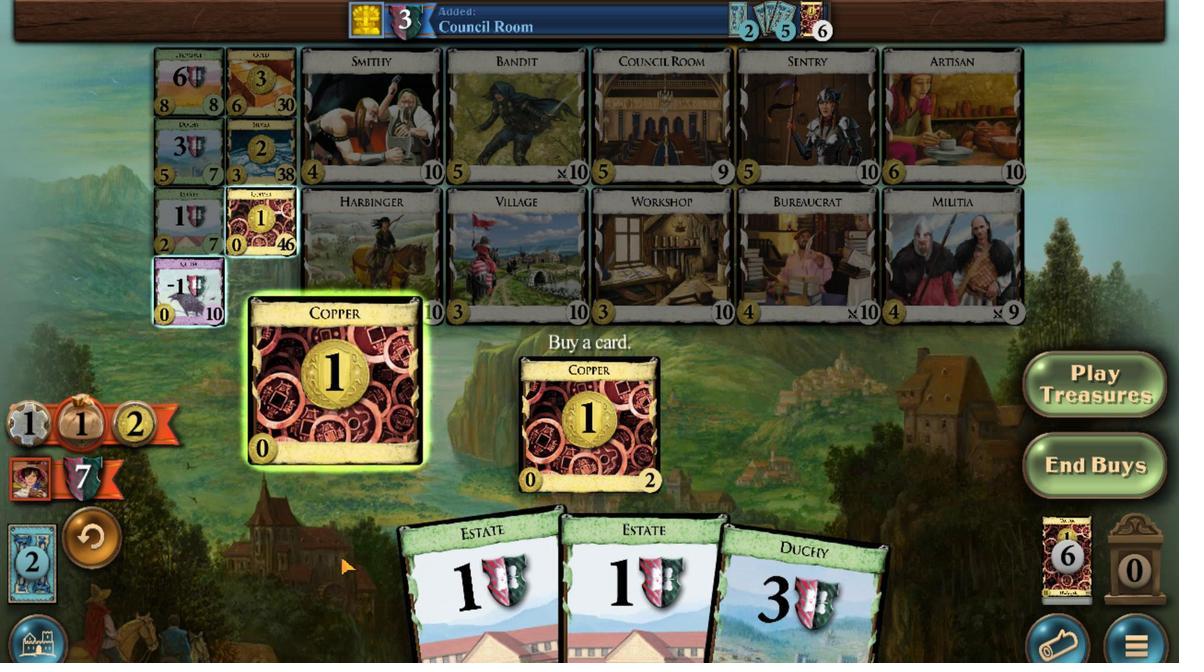 
Action: Mouse moved to (35, 444)
Screenshot: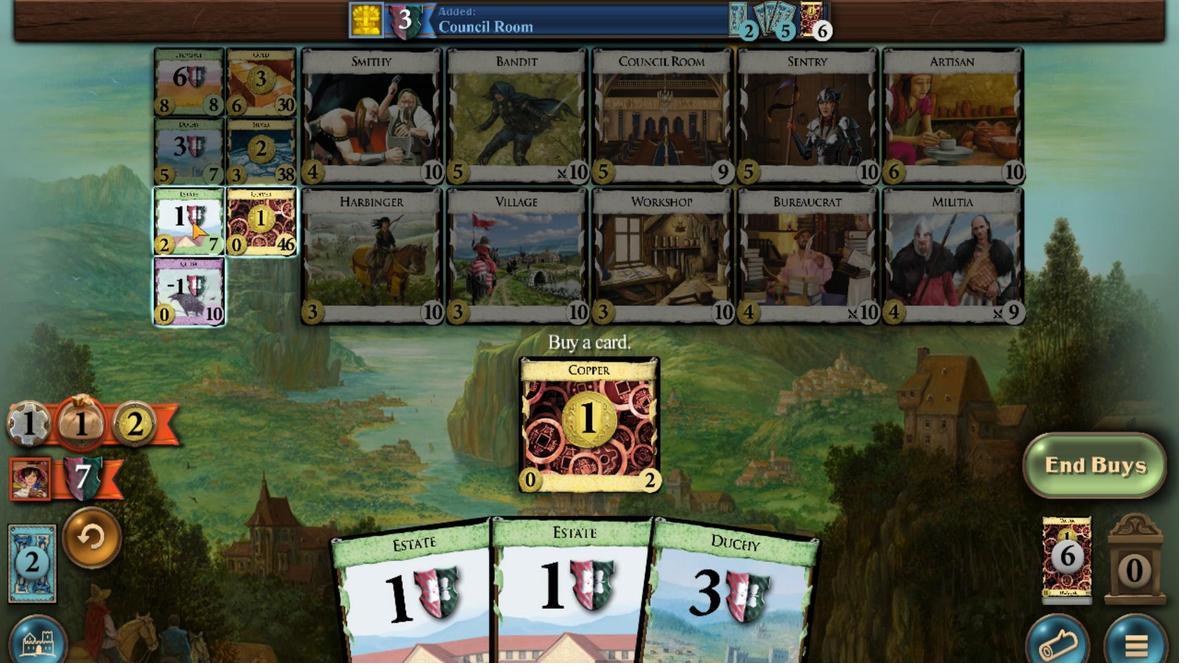 
Action: Mouse scrolled (35, 444) with delta (0, 0)
Screenshot: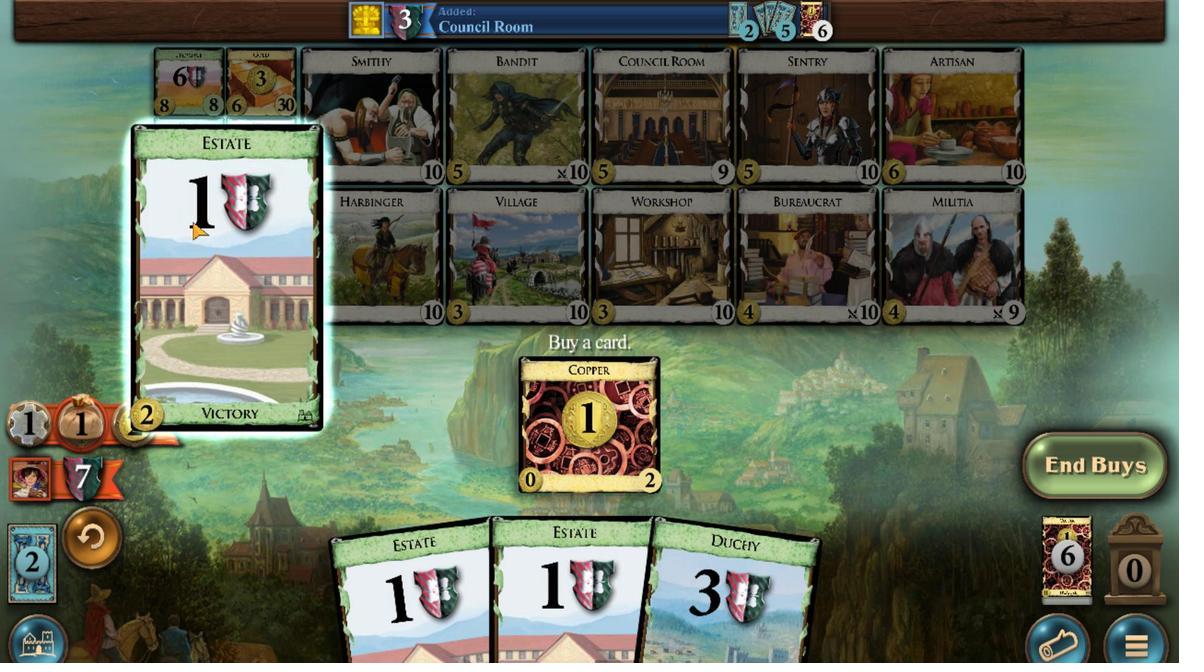 
Action: Mouse scrolled (35, 444) with delta (0, 0)
Screenshot: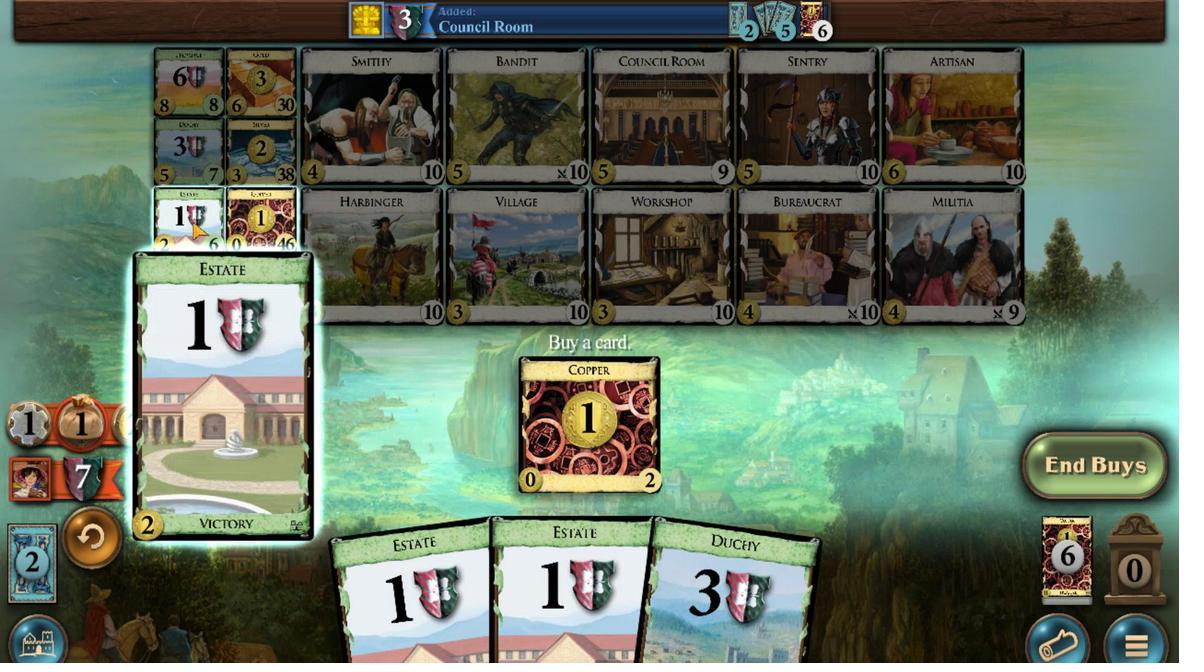 
Action: Mouse scrolled (35, 444) with delta (0, 0)
Screenshot: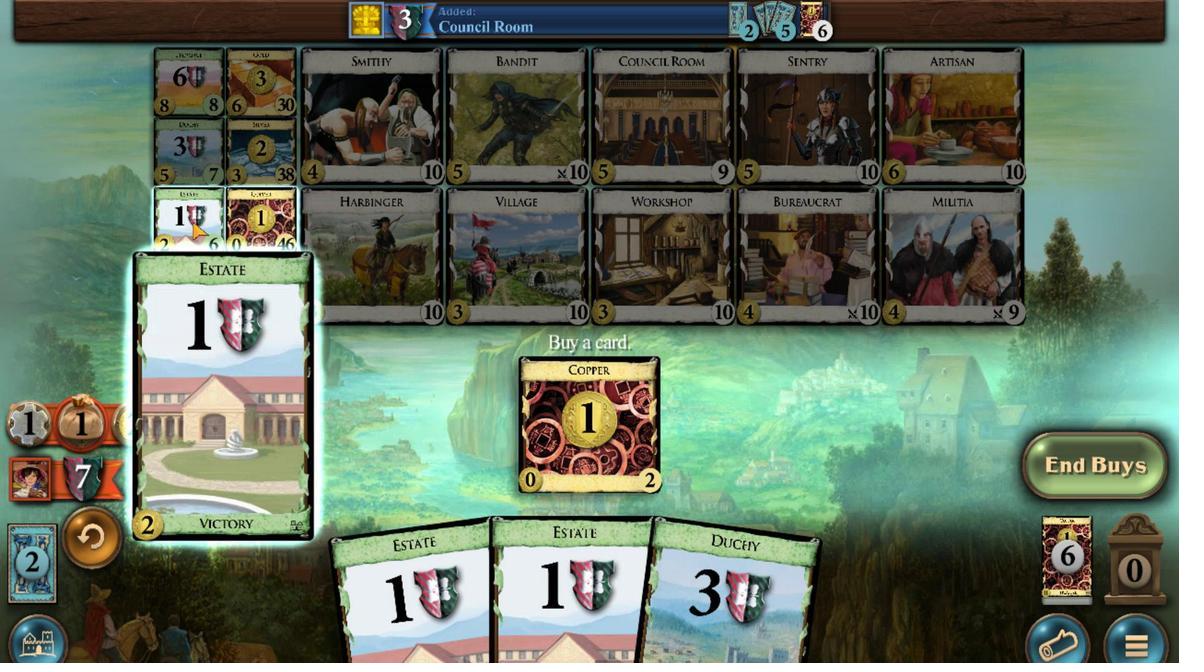 
Action: Mouse scrolled (35, 444) with delta (0, 0)
Screenshot: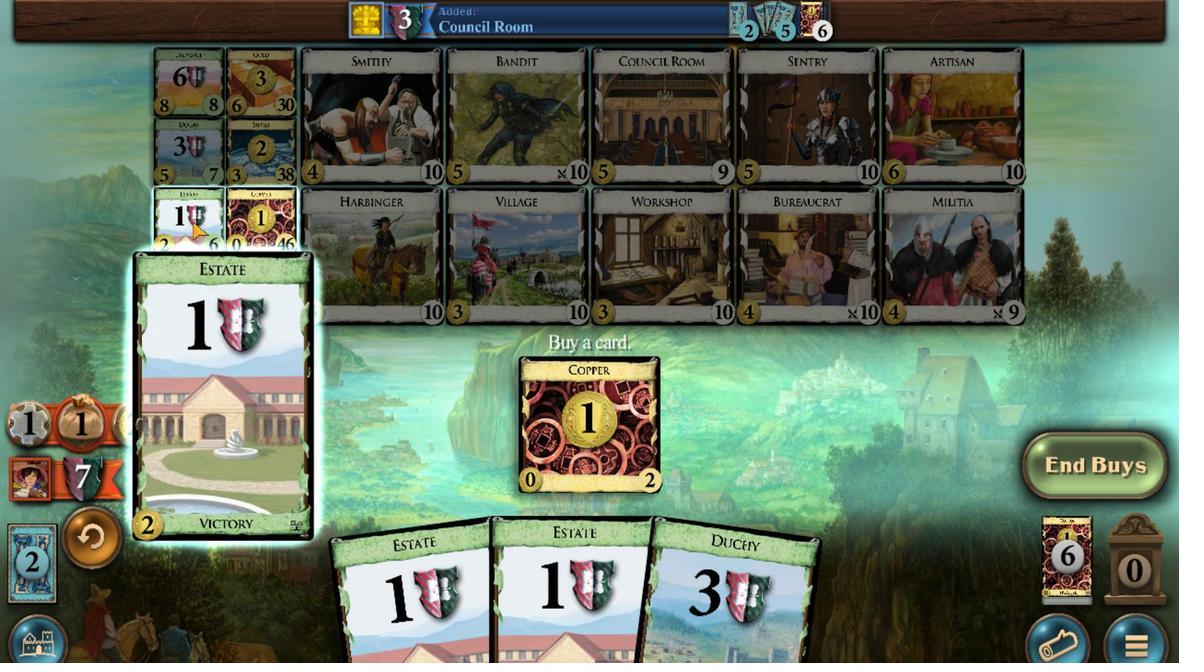 
Action: Mouse scrolled (35, 444) with delta (0, 0)
Screenshot: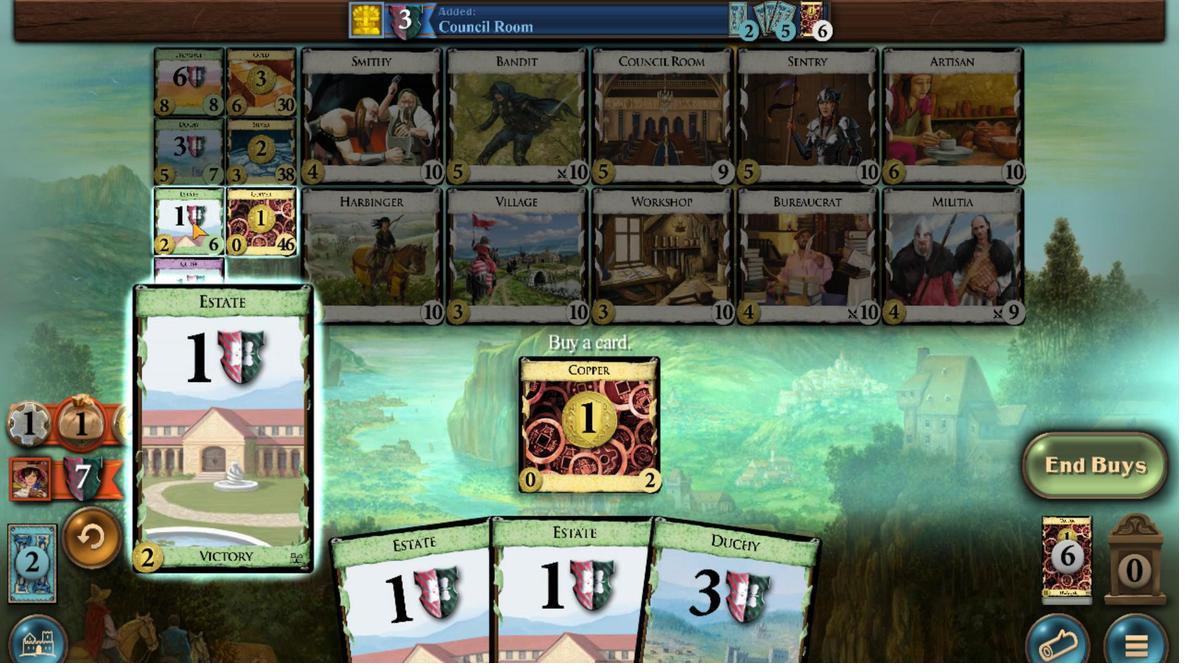 
Action: Mouse moved to (639, 466)
Screenshot: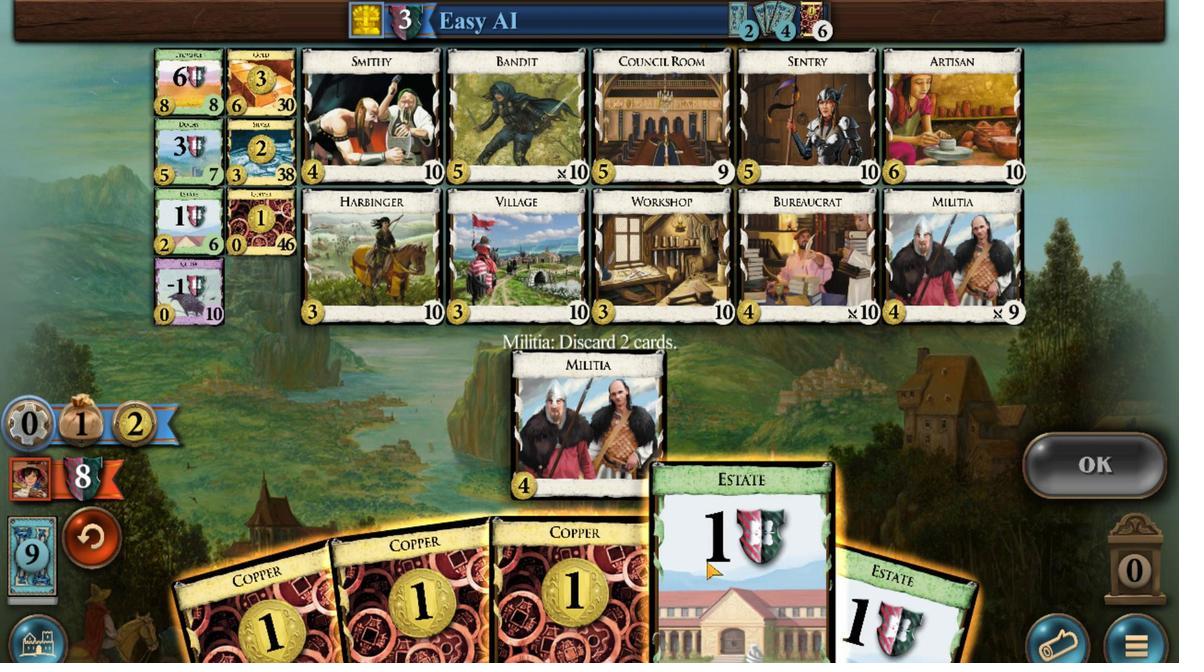 
Action: Mouse scrolled (639, 466) with delta (0, 0)
Screenshot: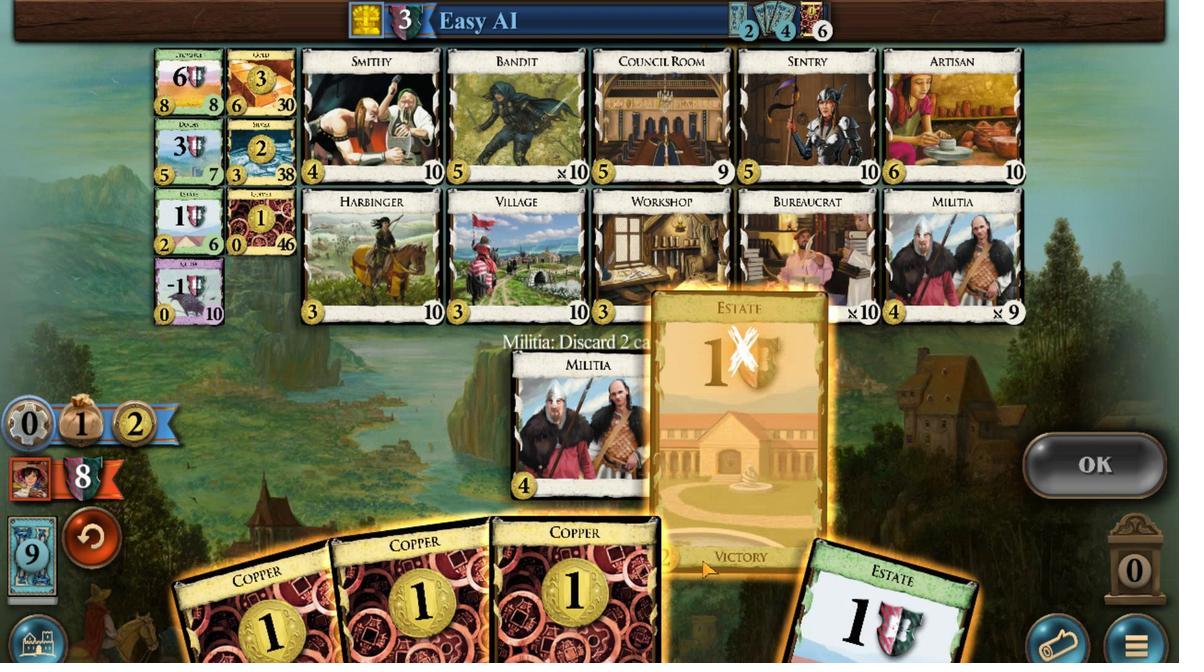 
Action: Mouse moved to (813, 469)
Screenshot: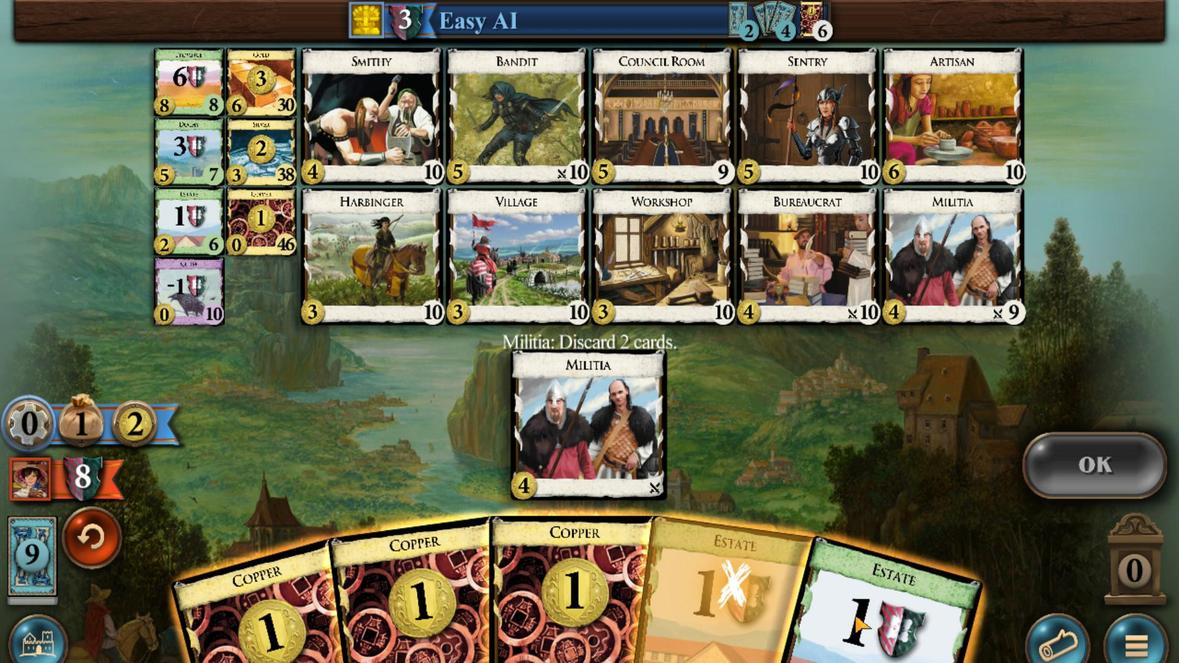 
Action: Mouse scrolled (813, 469) with delta (0, 0)
Screenshot: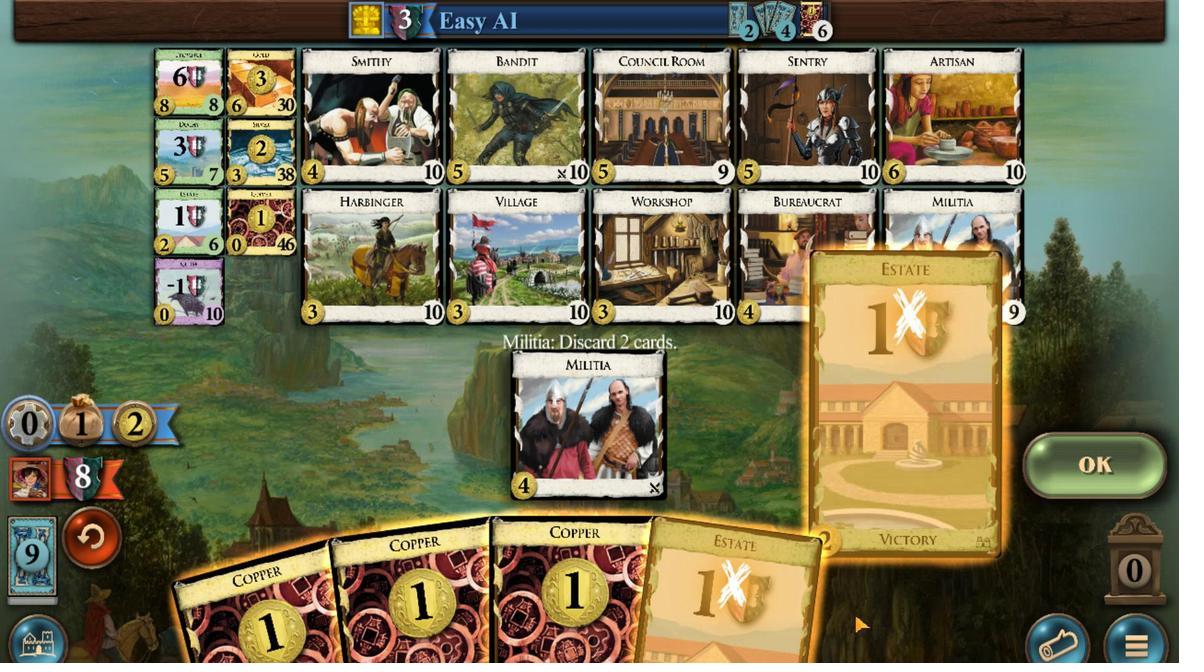
Action: Mouse moved to (1049, 460)
Screenshot: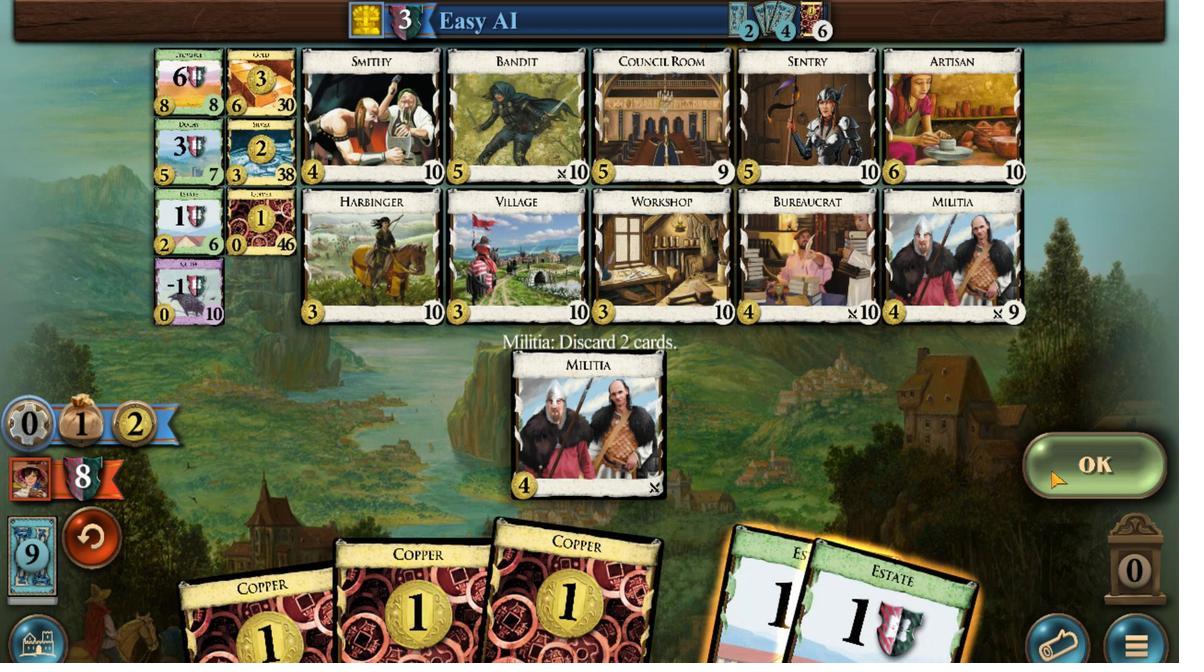 
Action: Mouse pressed left at (1049, 460)
Screenshot: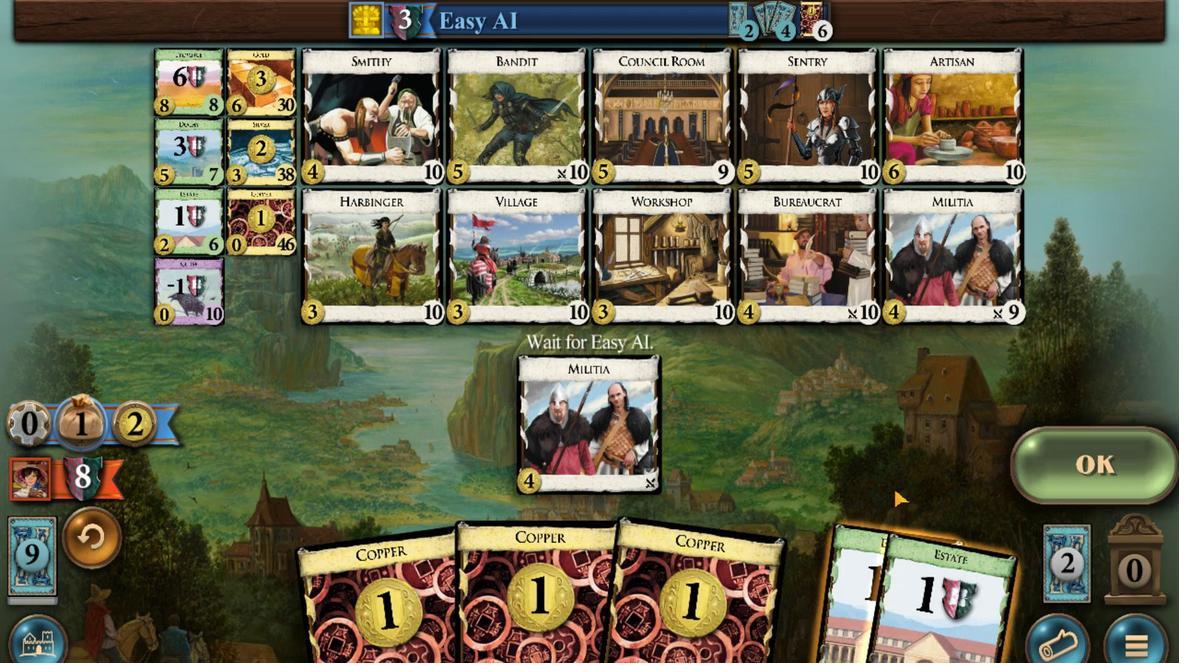 
Action: Mouse moved to (617, 465)
Screenshot: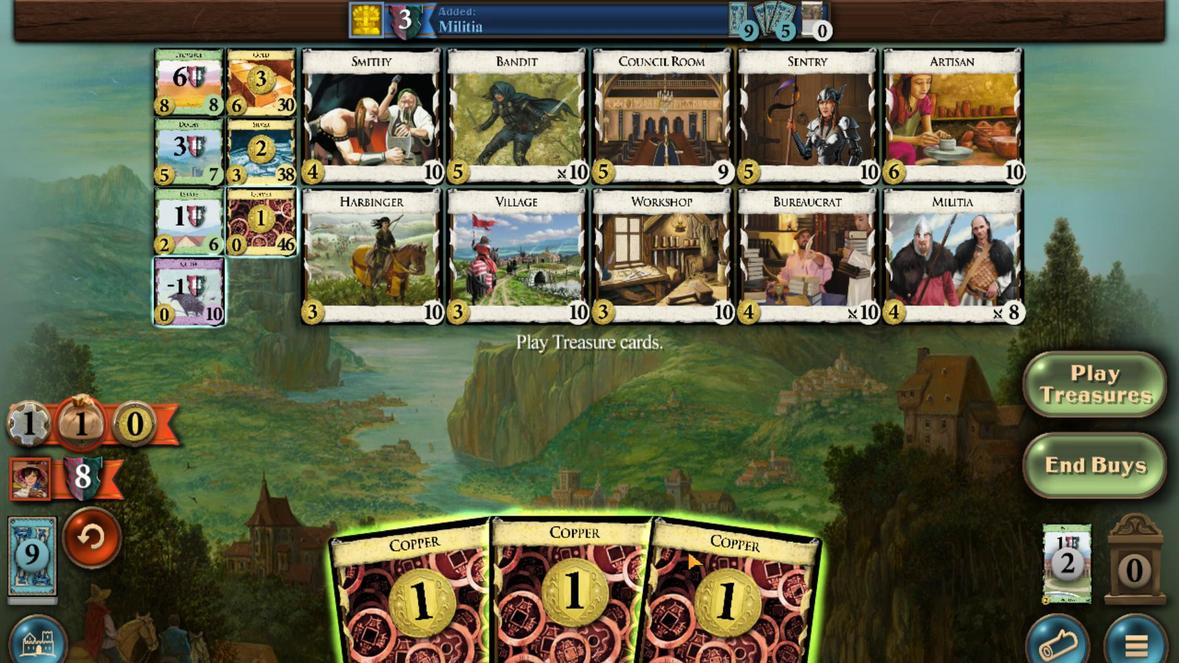 
Action: Mouse scrolled (617, 465) with delta (0, 0)
Screenshot: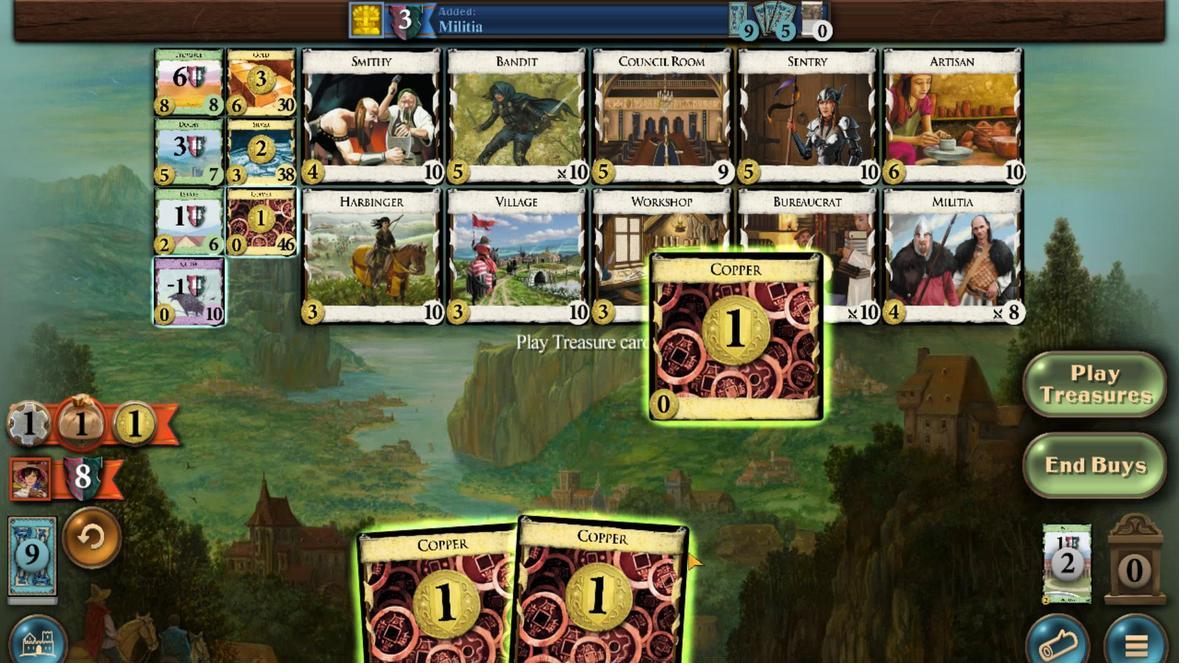 
Action: Mouse moved to (542, 466)
Screenshot: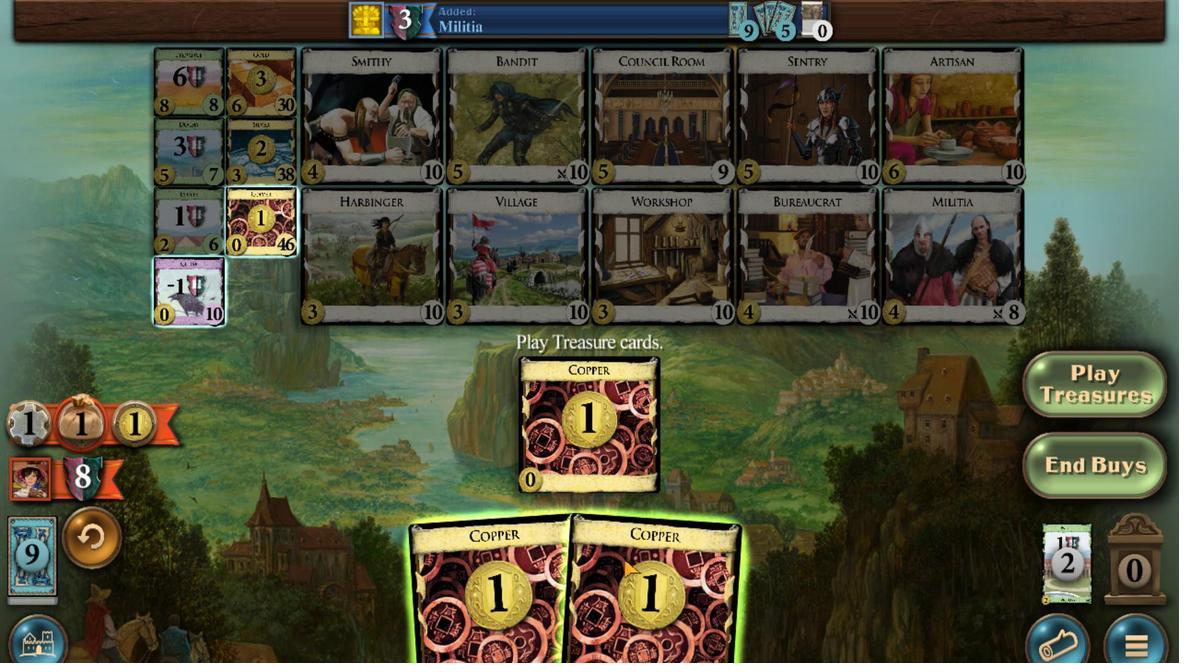 
Action: Mouse scrolled (542, 466) with delta (0, 0)
Screenshot: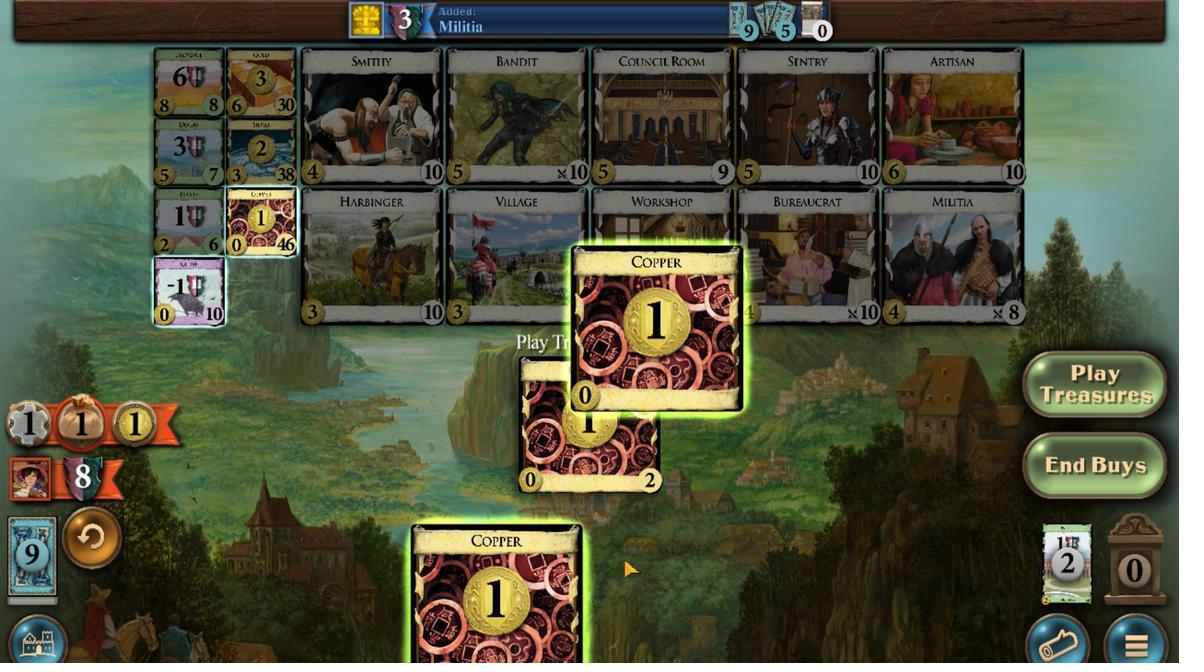
Action: Mouse moved to (509, 465)
Screenshot: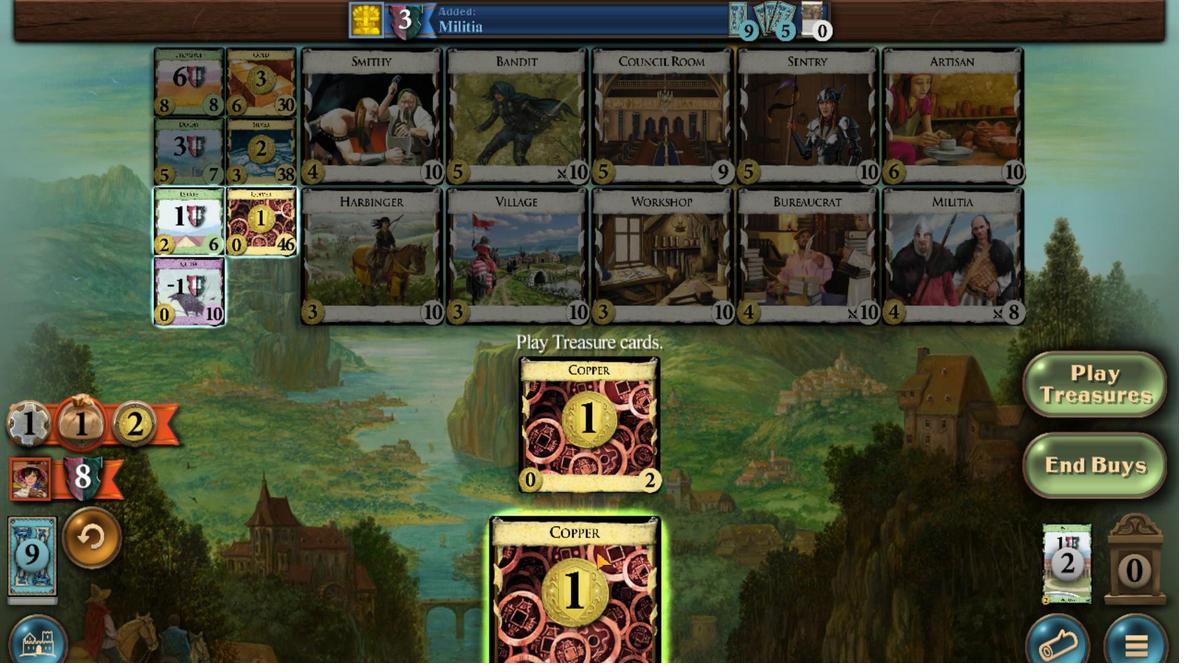 
Action: Mouse scrolled (509, 465) with delta (0, 0)
Screenshot: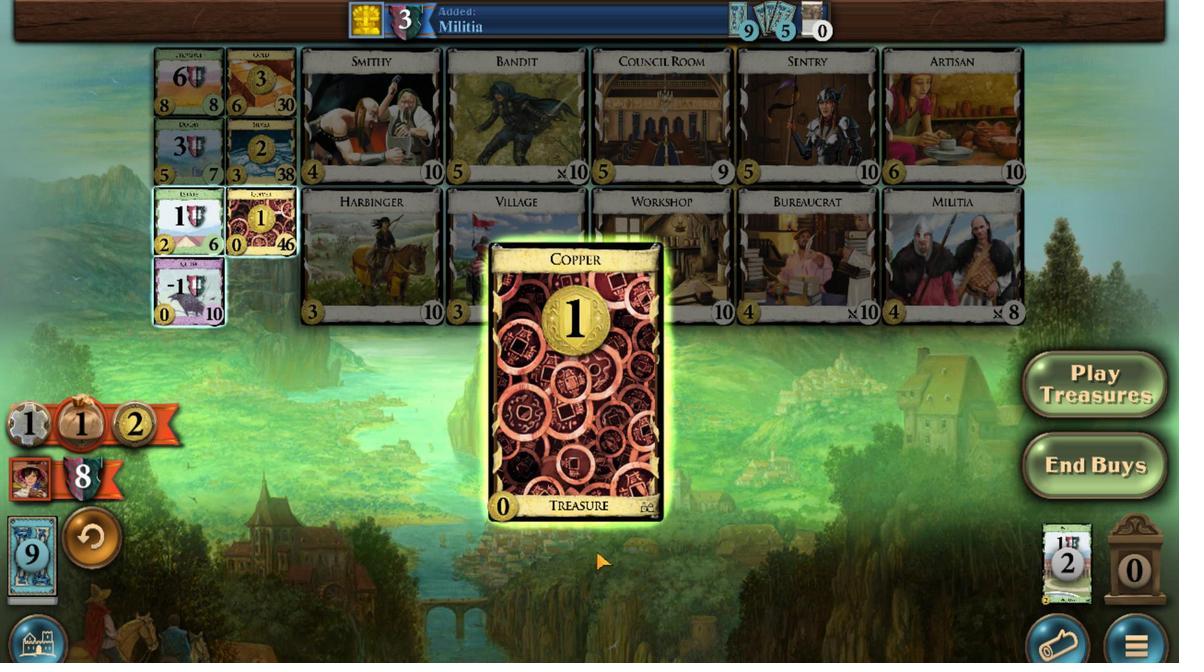 
Action: Mouse moved to (124, 440)
Screenshot: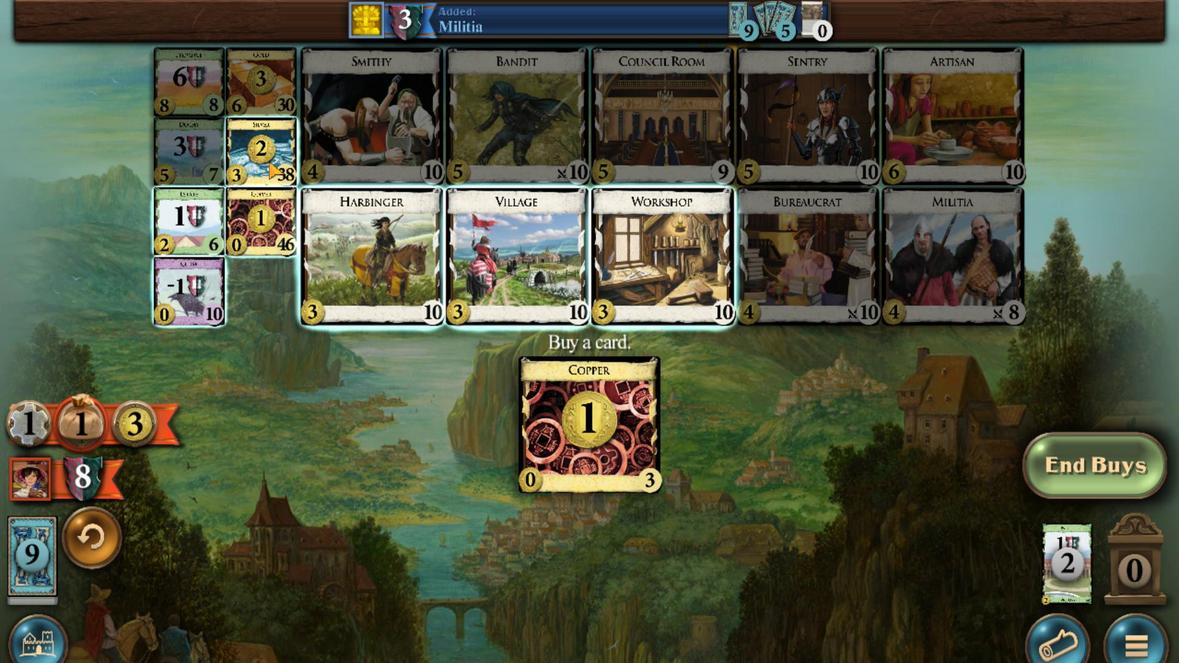 
Action: Mouse scrolled (124, 440) with delta (0, 0)
Screenshot: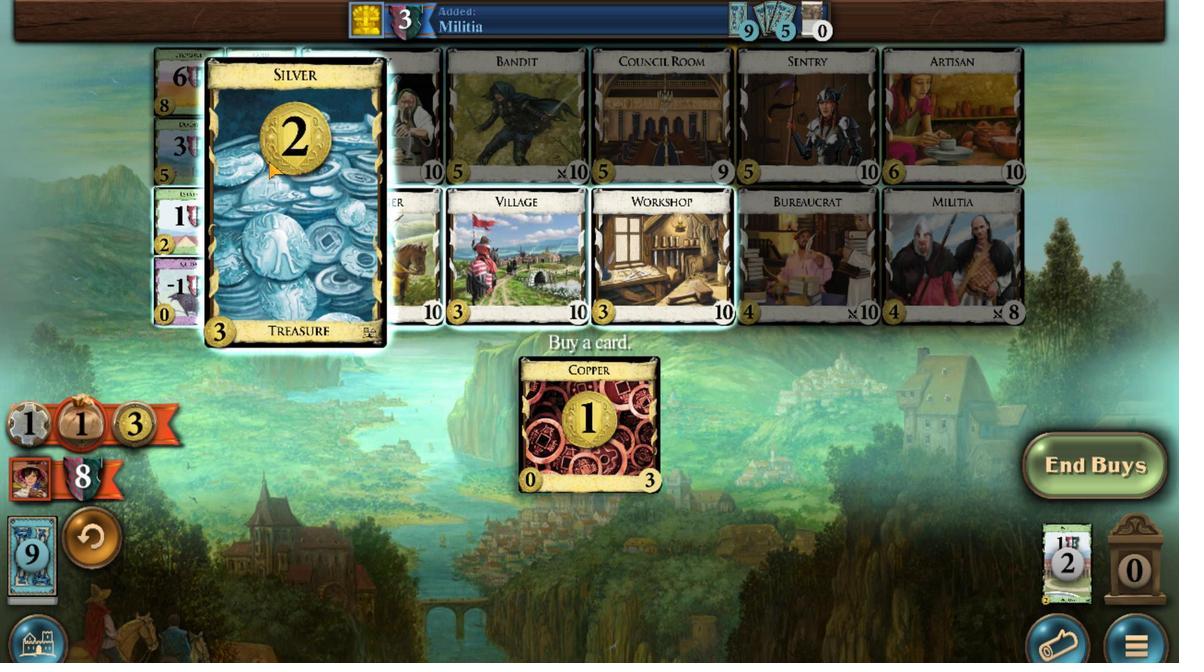 
Action: Mouse scrolled (124, 440) with delta (0, 0)
Screenshot: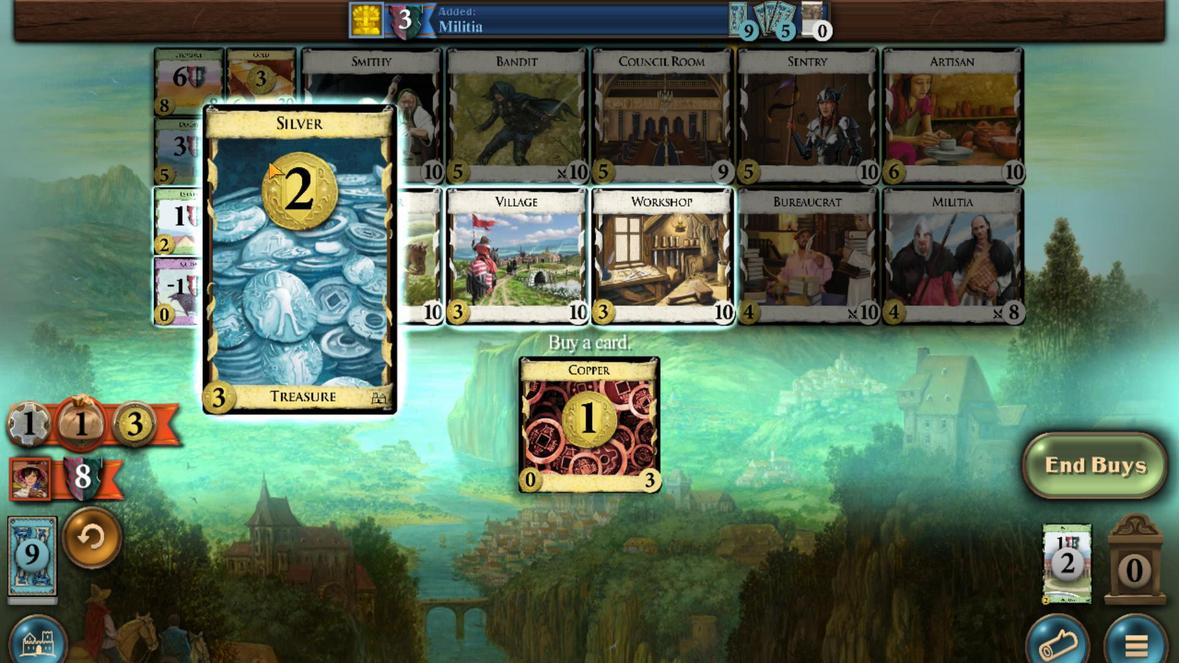
Action: Mouse scrolled (124, 440) with delta (0, 0)
Screenshot: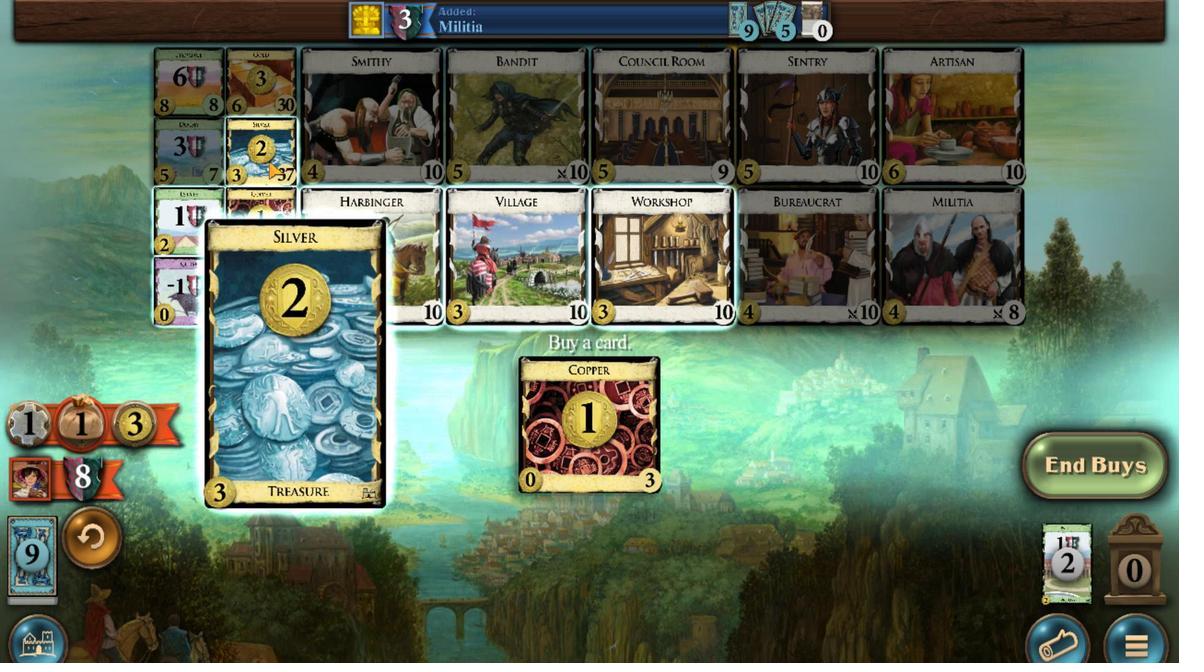 
Action: Mouse scrolled (124, 440) with delta (0, 0)
Screenshot: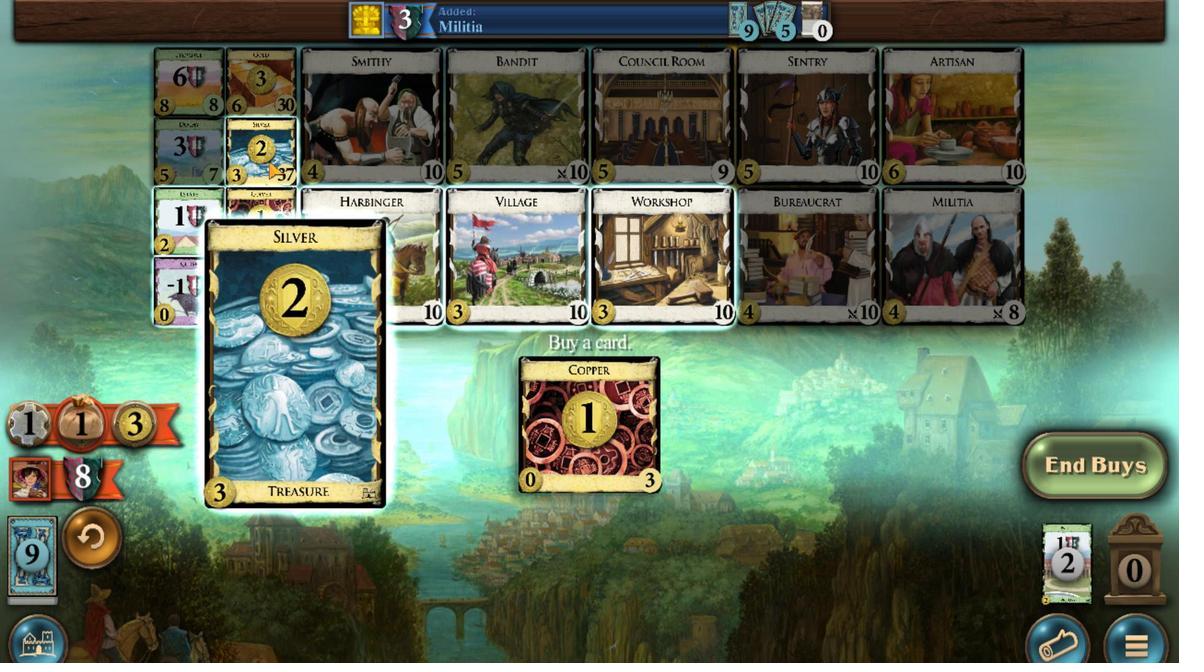 
Action: Mouse moved to (527, 466)
Screenshot: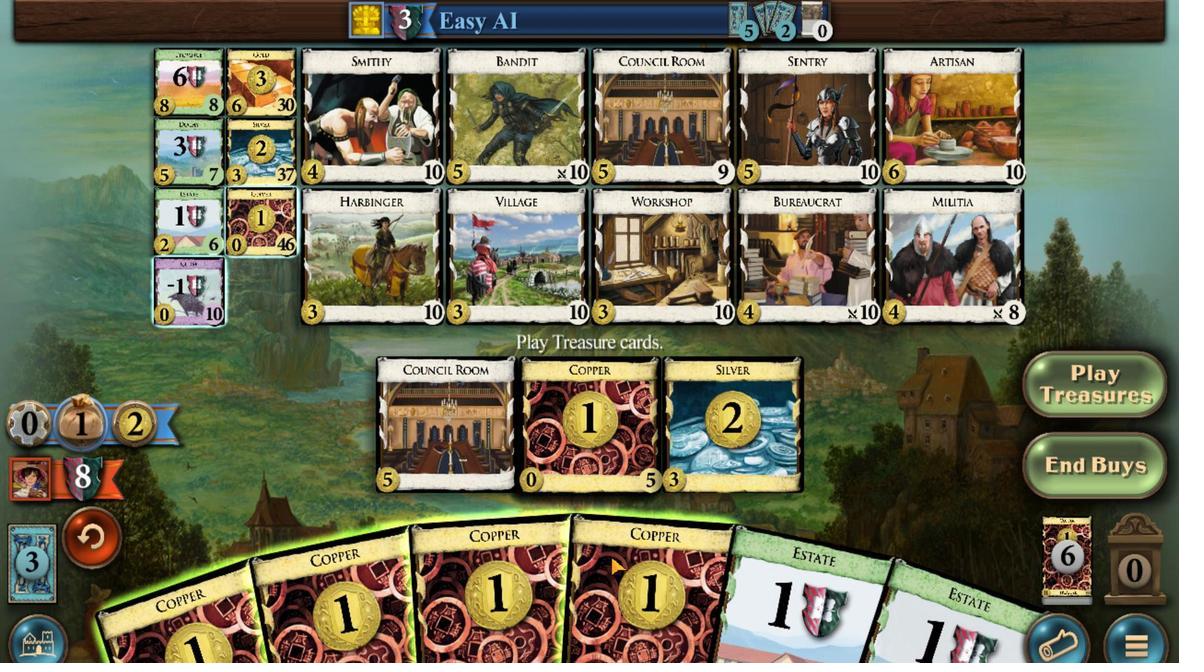 
Action: Mouse scrolled (527, 466) with delta (0, 0)
Screenshot: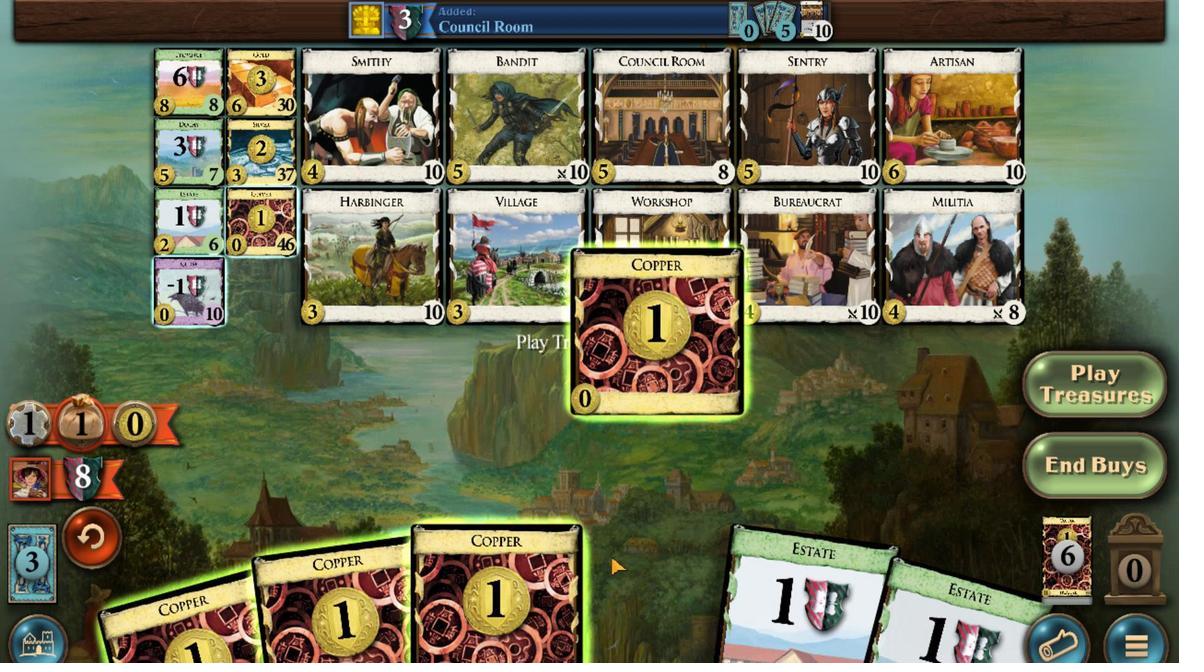 
Action: Mouse moved to (495, 466)
Screenshot: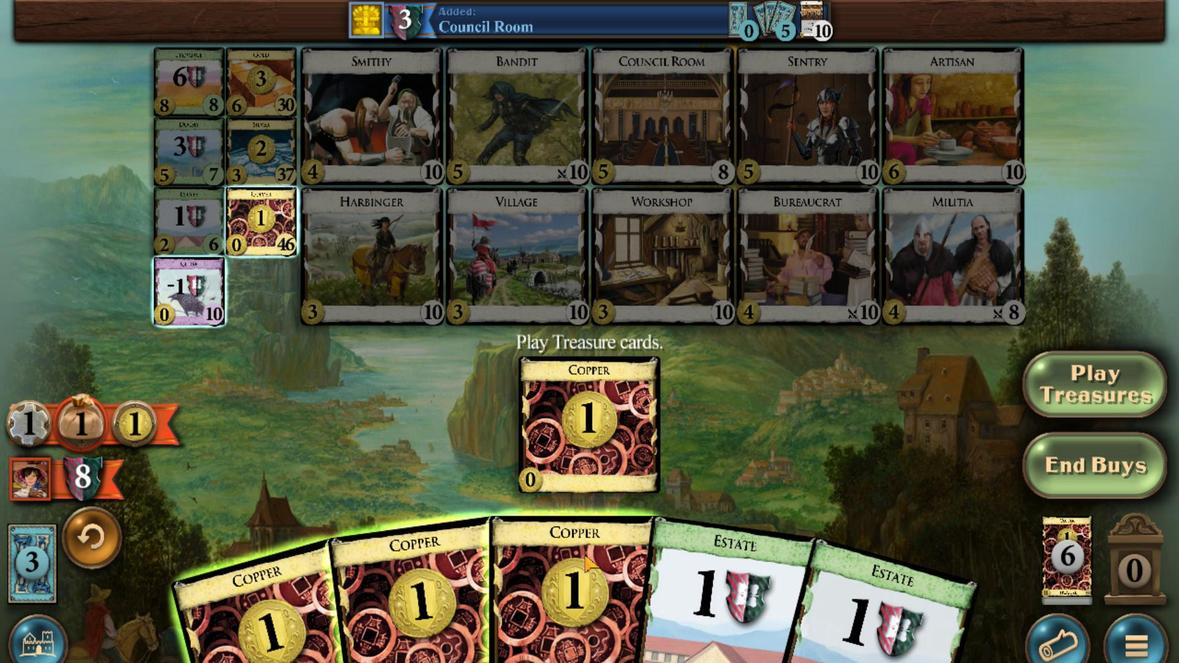 
Action: Mouse scrolled (495, 466) with delta (0, 0)
Screenshot: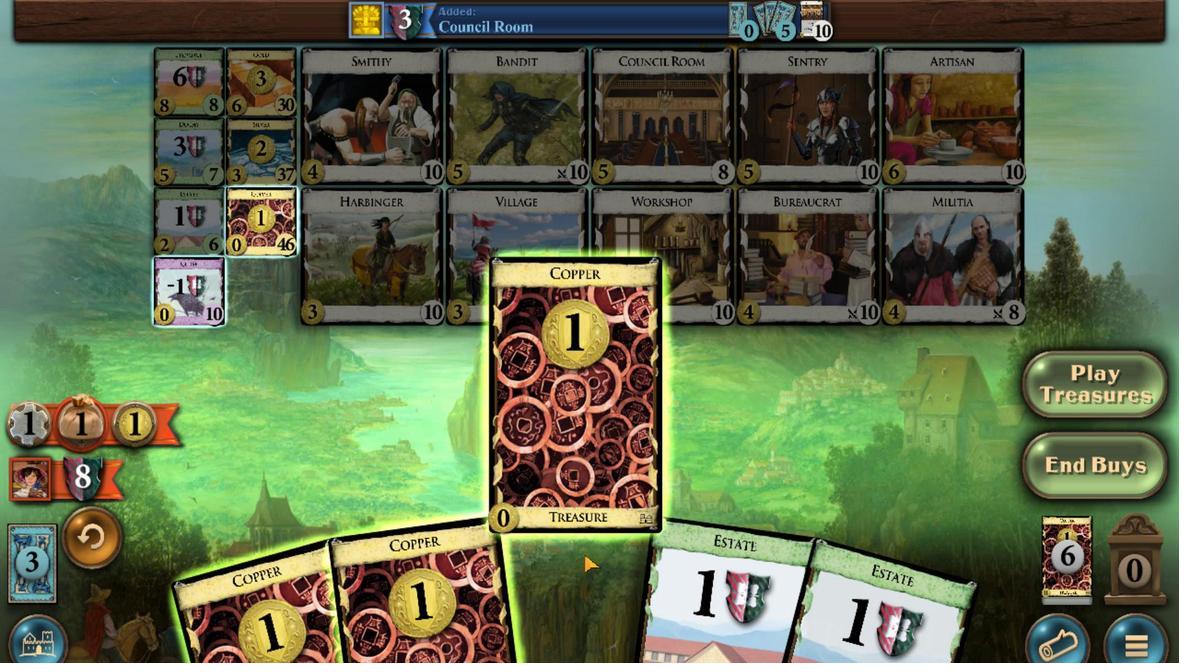 
Action: Mouse moved to (440, 465)
Screenshot: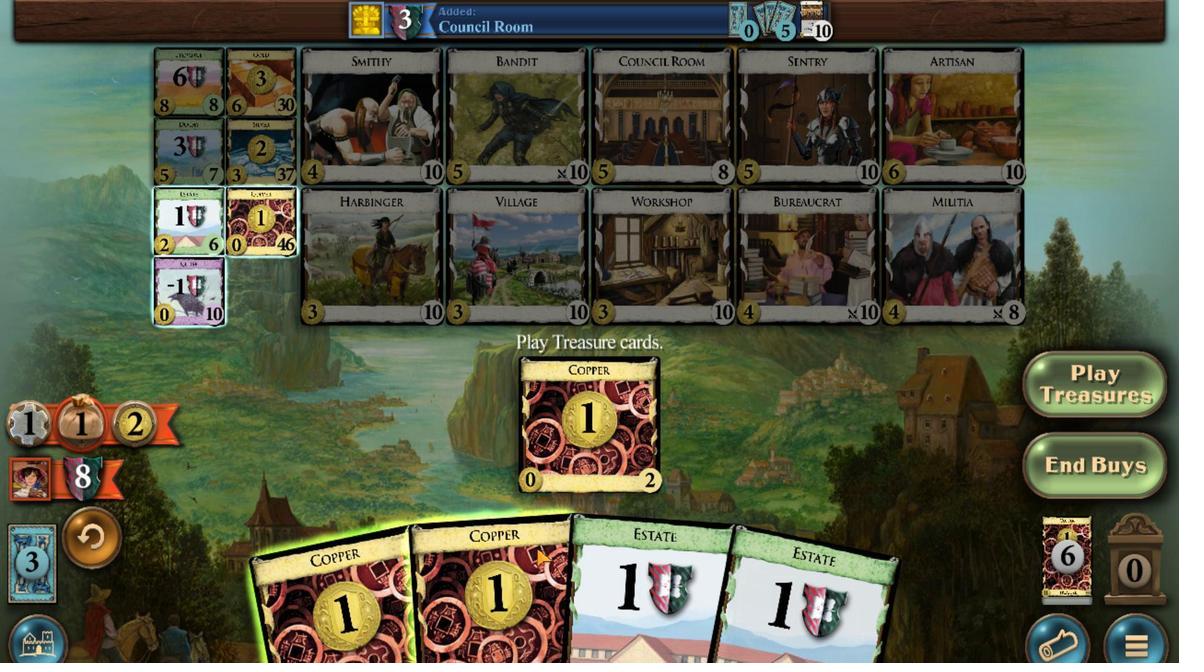 
Action: Mouse scrolled (440, 465) with delta (0, 0)
Screenshot: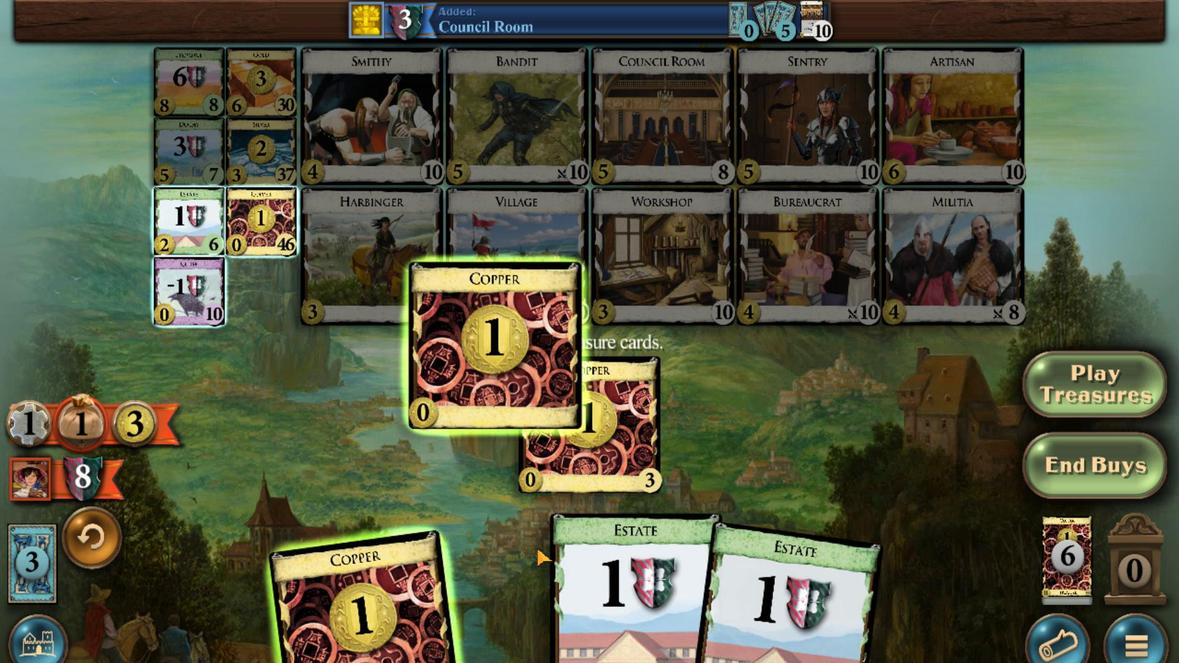 
Action: Mouse moved to (111, 439)
Screenshot: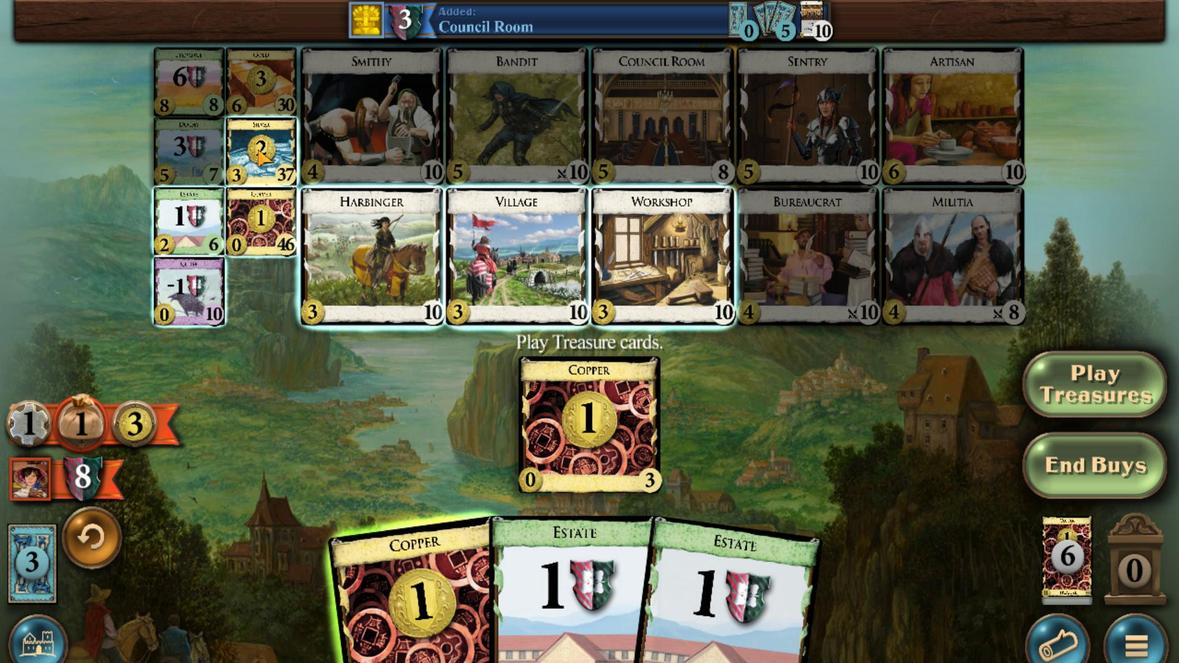 
Action: Mouse scrolled (111, 439) with delta (0, 0)
Screenshot: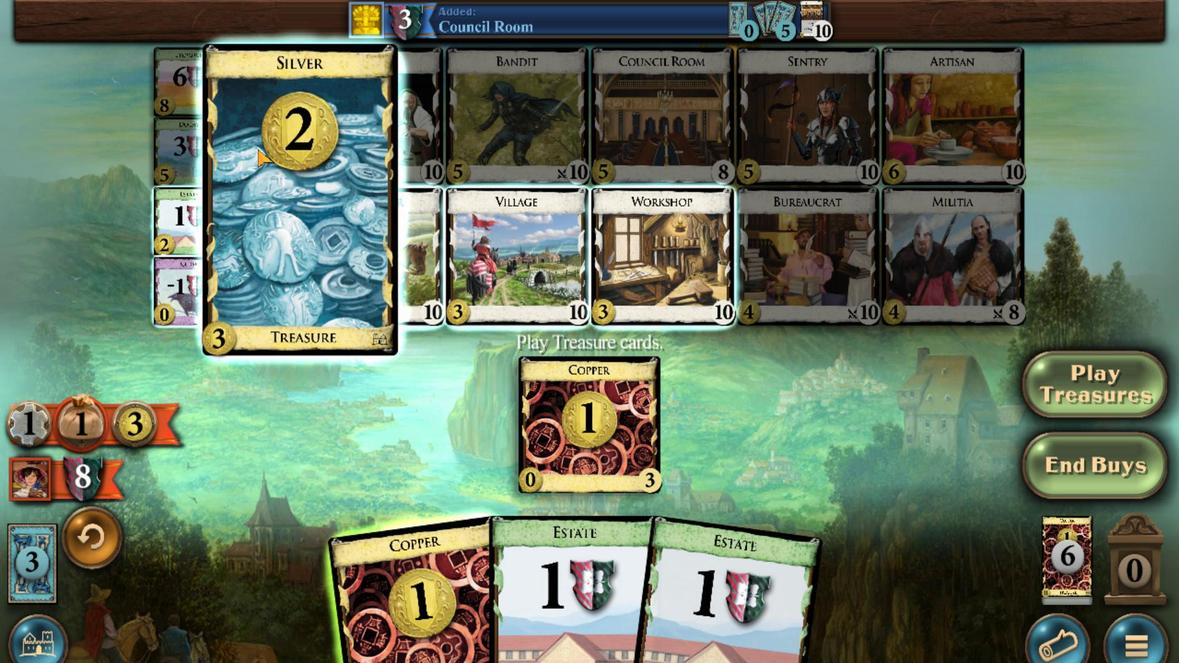
Action: Mouse scrolled (111, 439) with delta (0, 0)
Screenshot: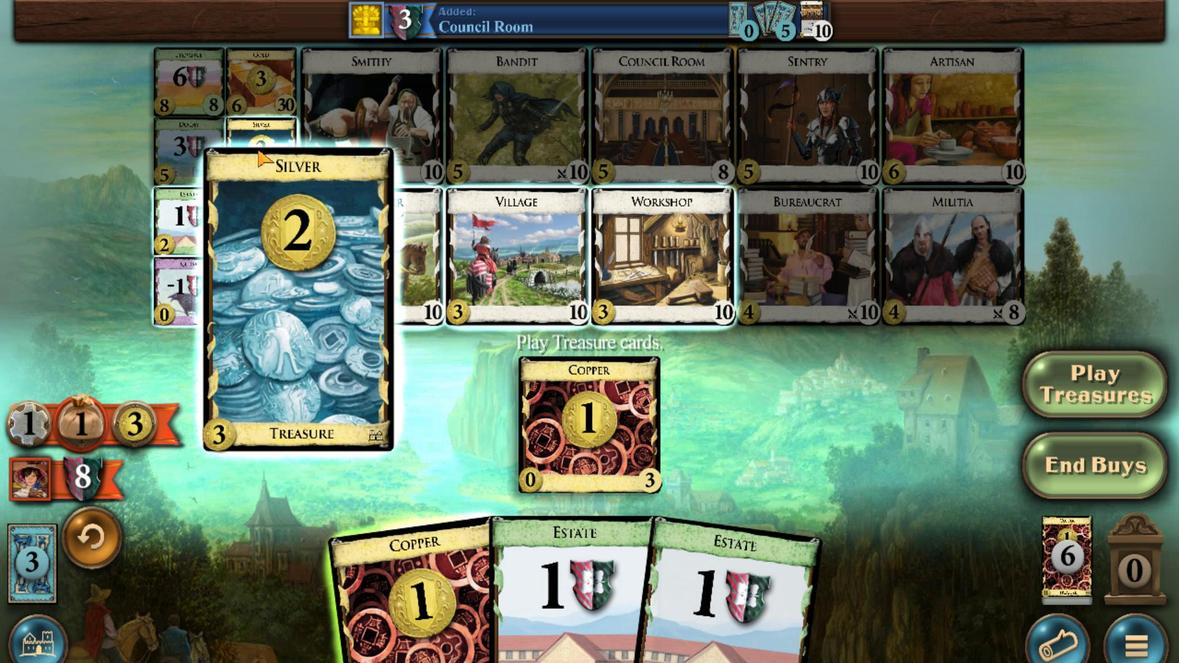 
Action: Mouse scrolled (111, 439) with delta (0, 0)
Screenshot: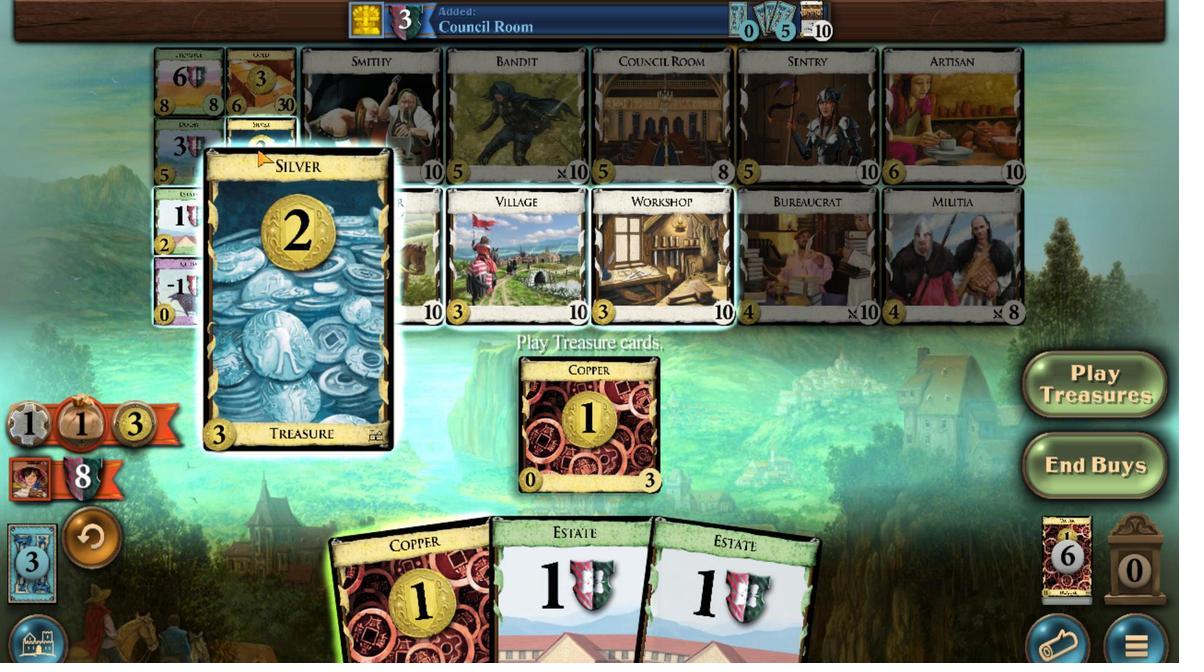
Action: Mouse scrolled (111, 439) with delta (0, 0)
Screenshot: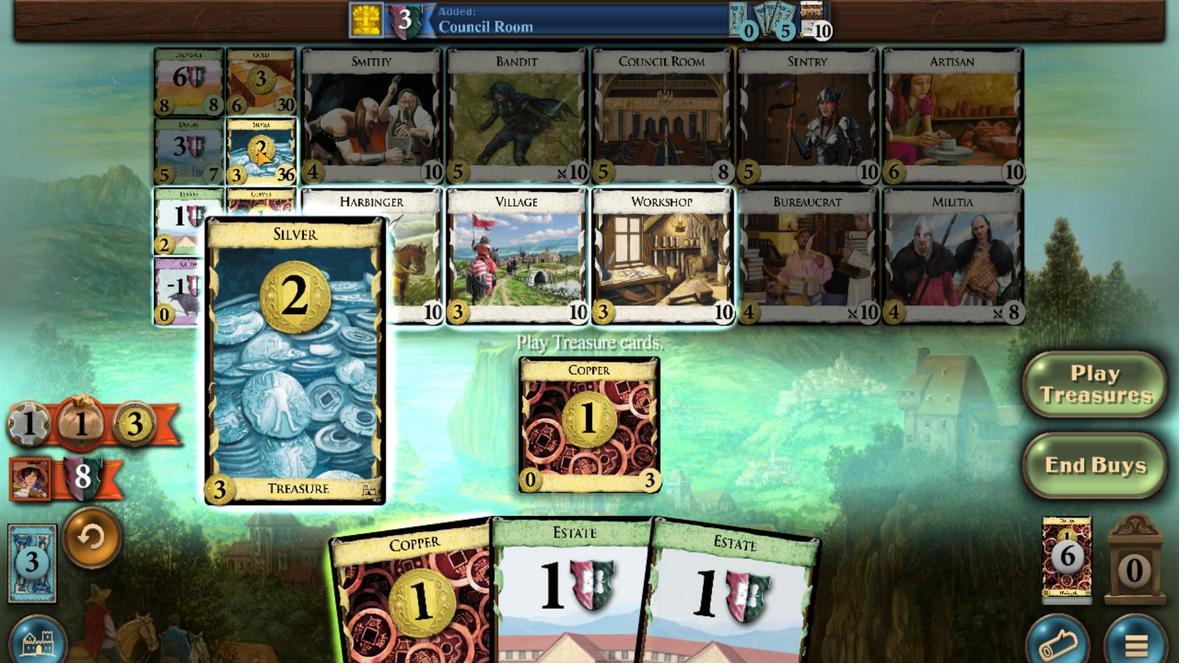 
Action: Mouse scrolled (111, 439) with delta (0, 0)
Screenshot: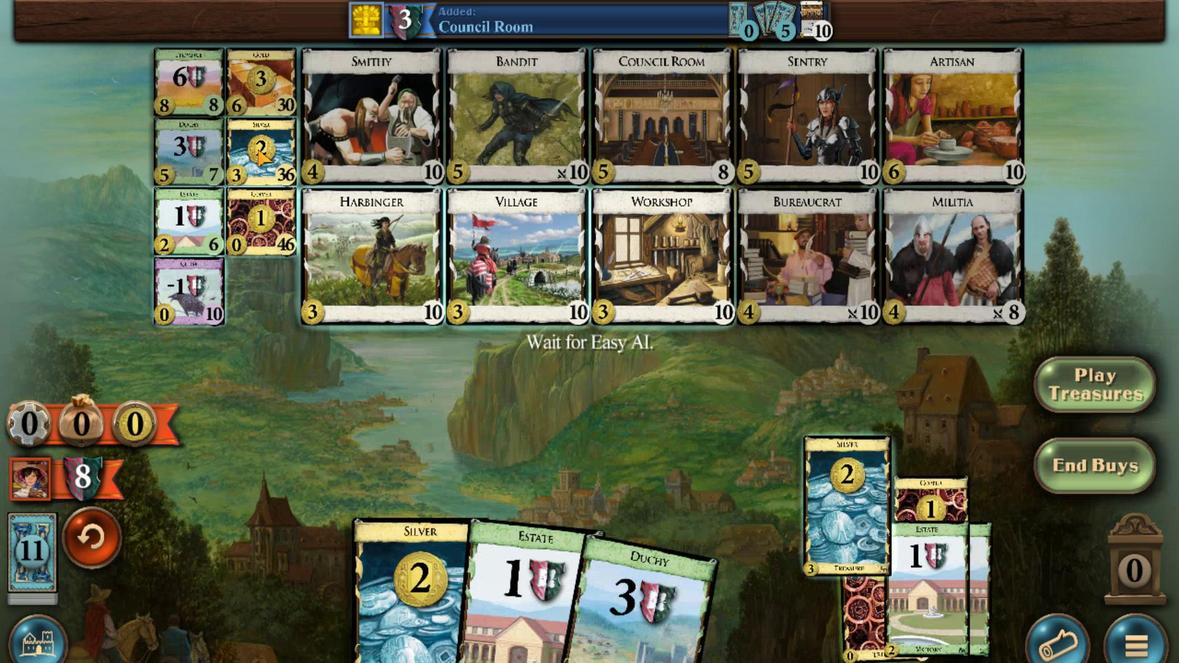 
Action: Mouse moved to (632, 464)
Screenshot: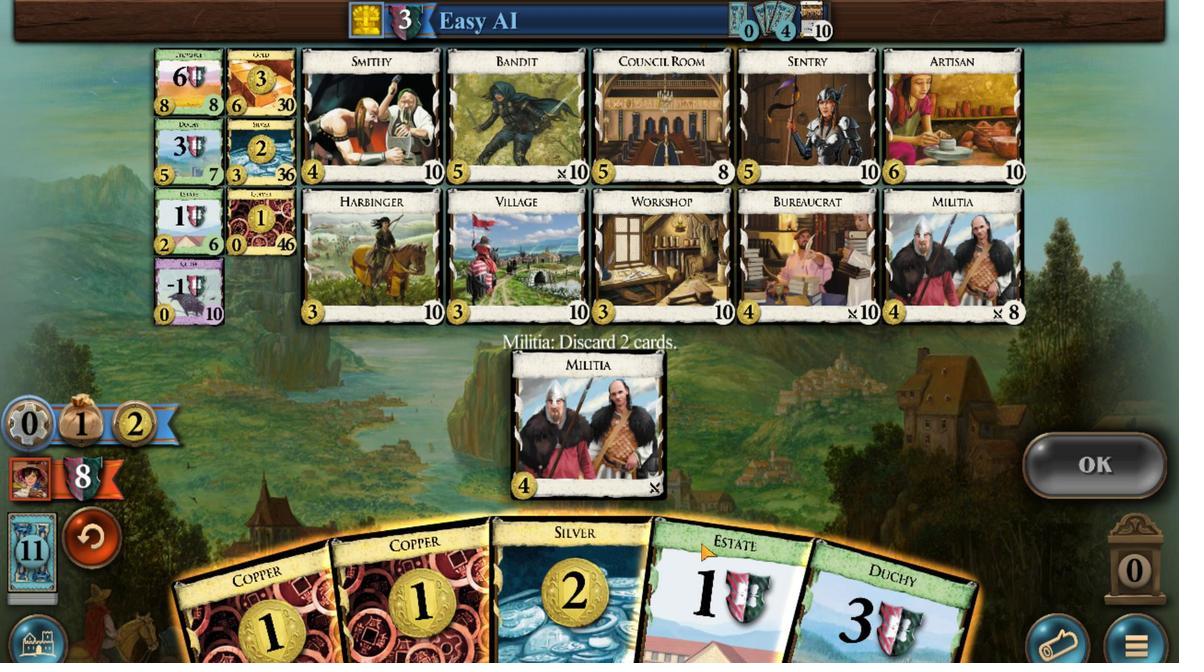 
Action: Mouse scrolled (632, 464) with delta (0, 0)
Screenshot: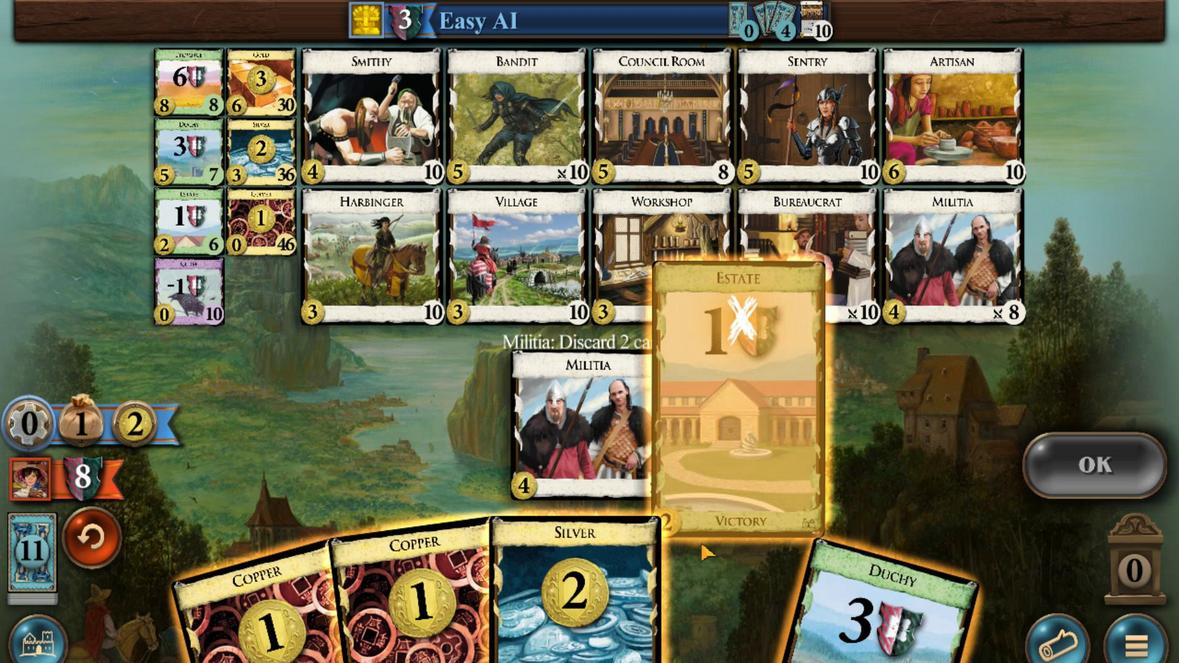 
Action: Mouse scrolled (632, 464) with delta (0, 0)
Screenshot: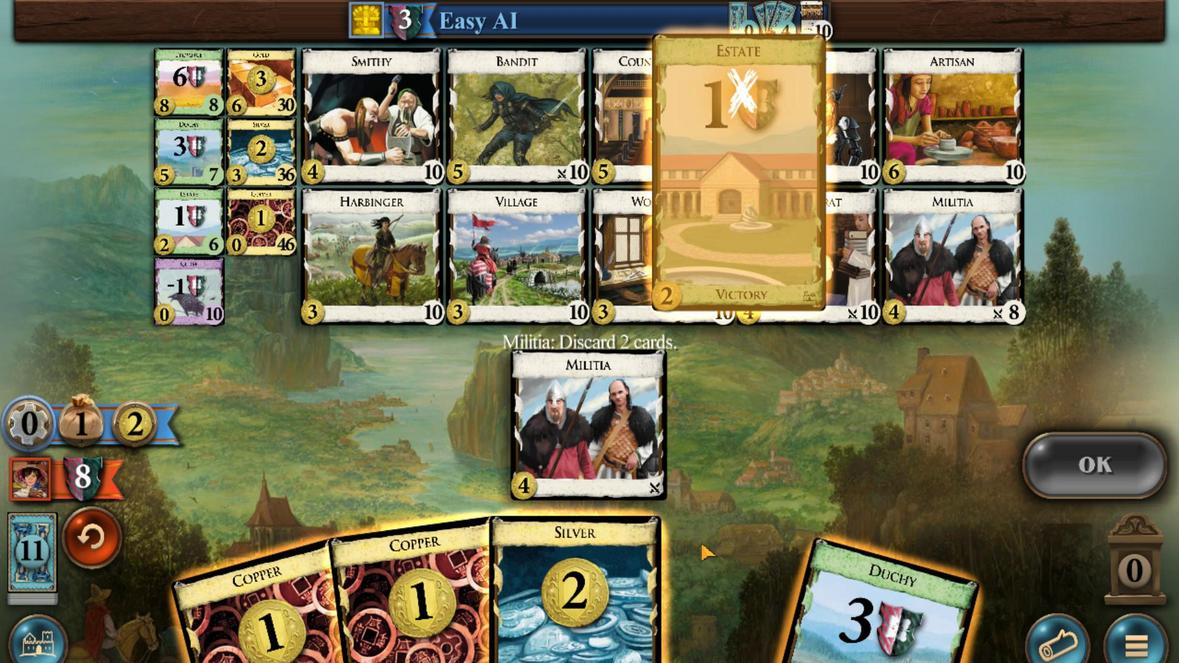 
Action: Mouse moved to (615, 464)
Screenshot: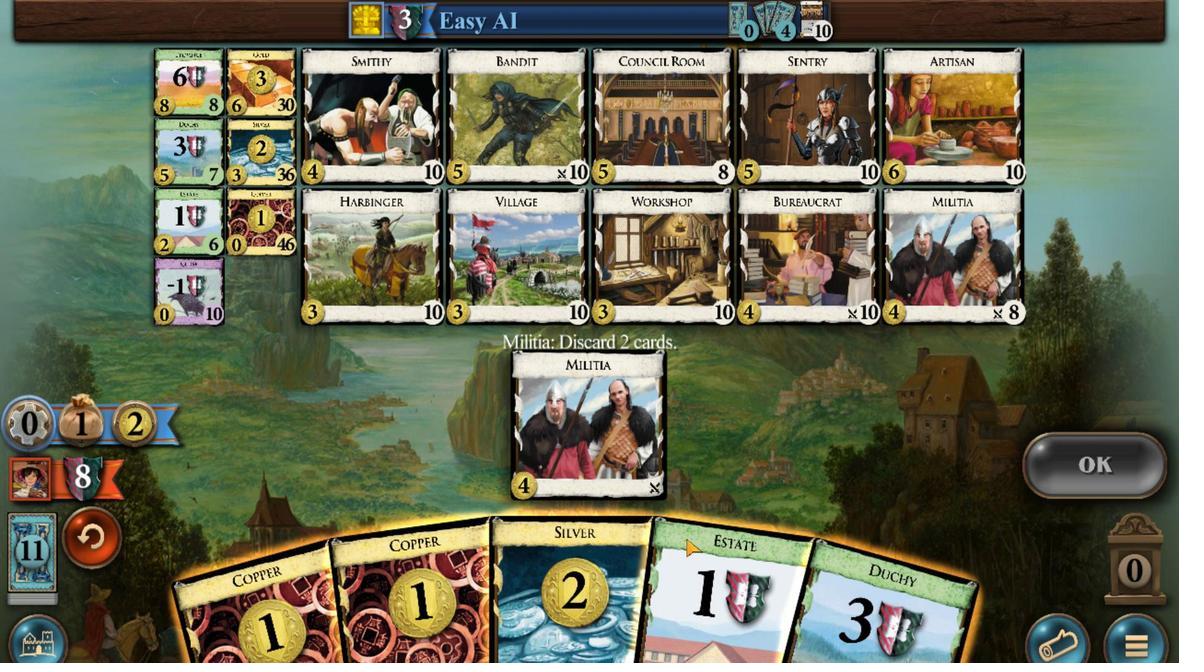 
Action: Mouse scrolled (615, 464) with delta (0, 0)
Screenshot: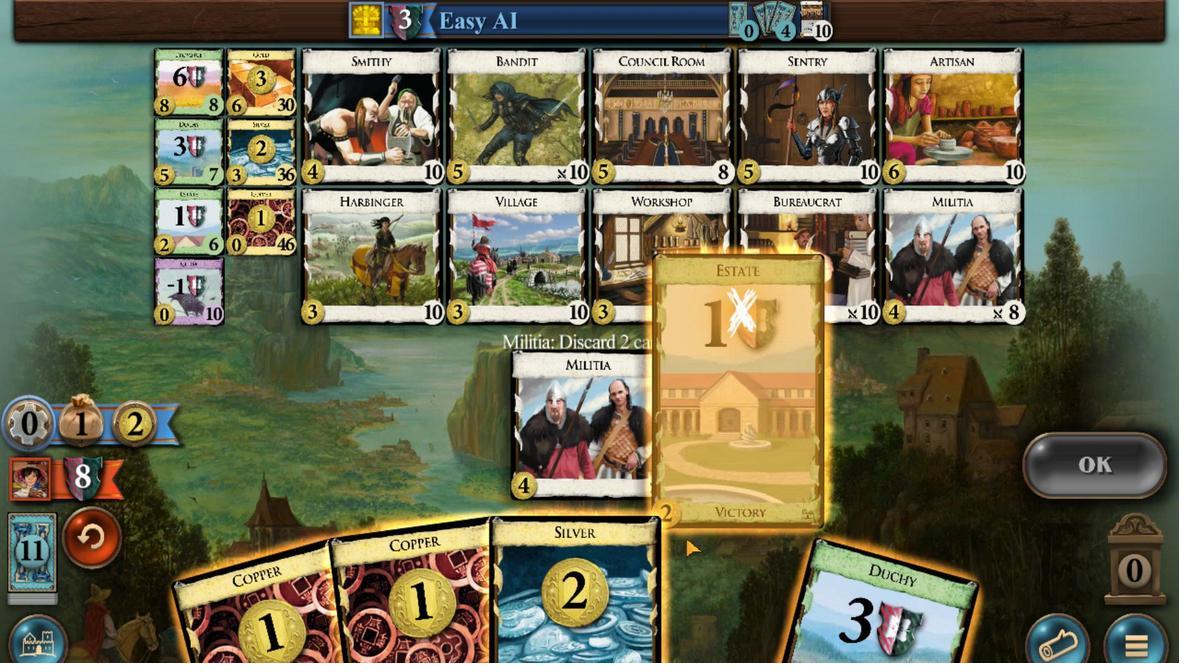 
Action: Mouse moved to (805, 469)
Screenshot: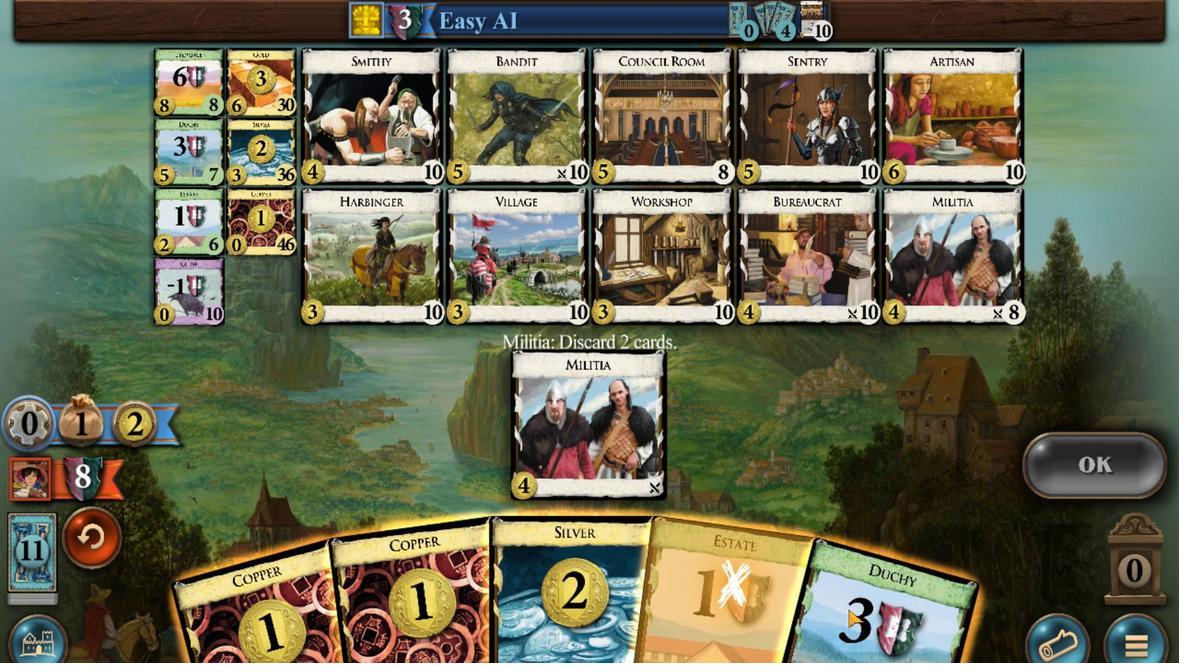 
Action: Mouse scrolled (805, 469) with delta (0, 0)
Screenshot: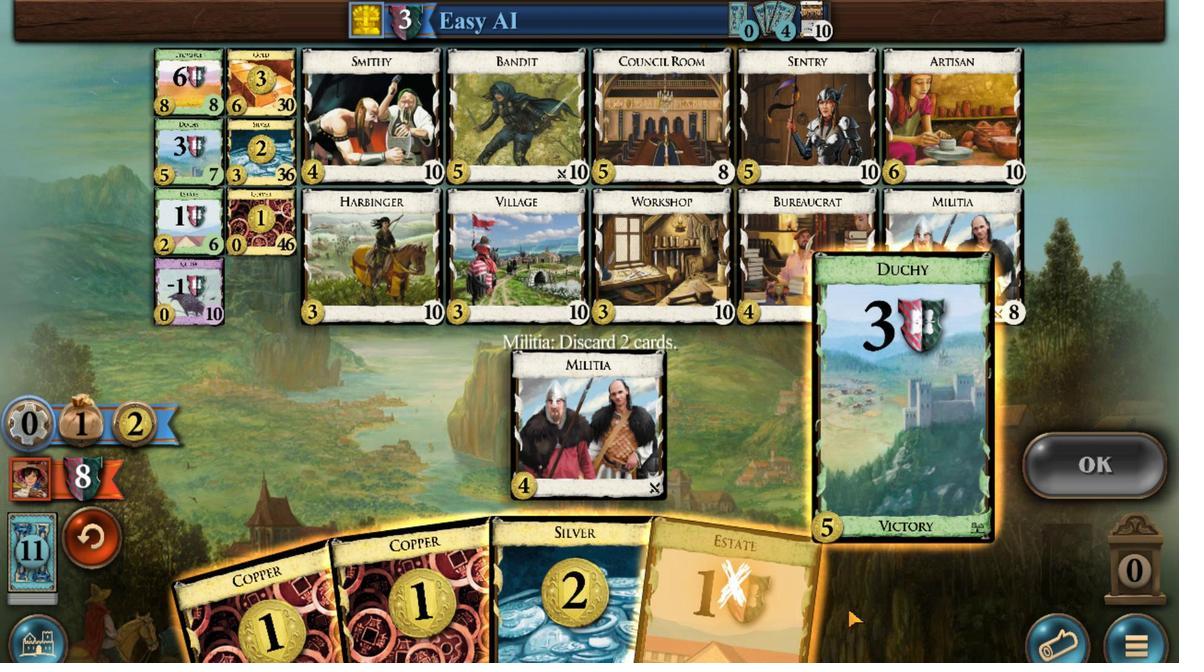 
Action: Mouse moved to (1041, 461)
Screenshot: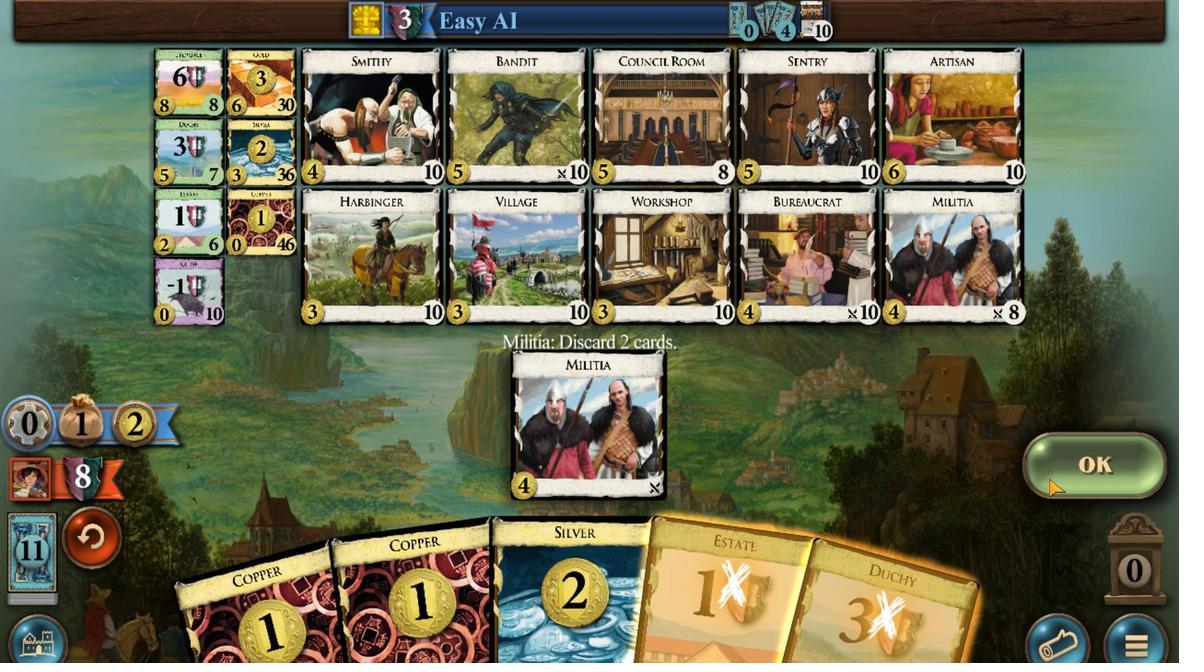 
Action: Mouse pressed left at (1041, 461)
Screenshot: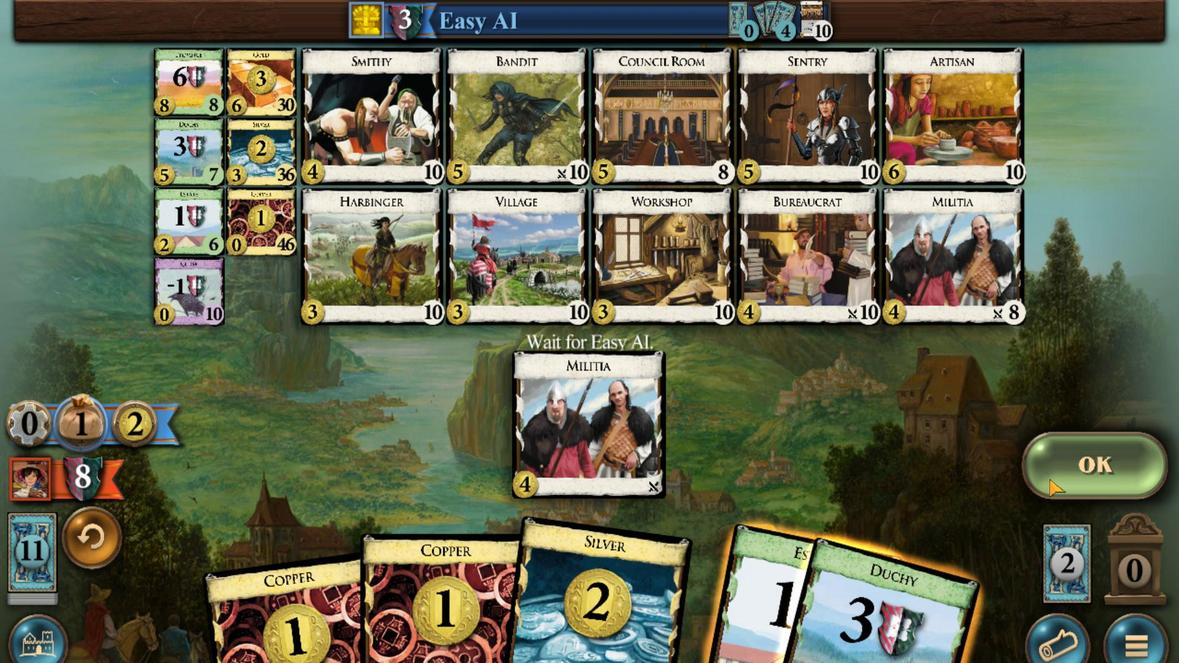 
Action: Mouse moved to (627, 465)
Screenshot: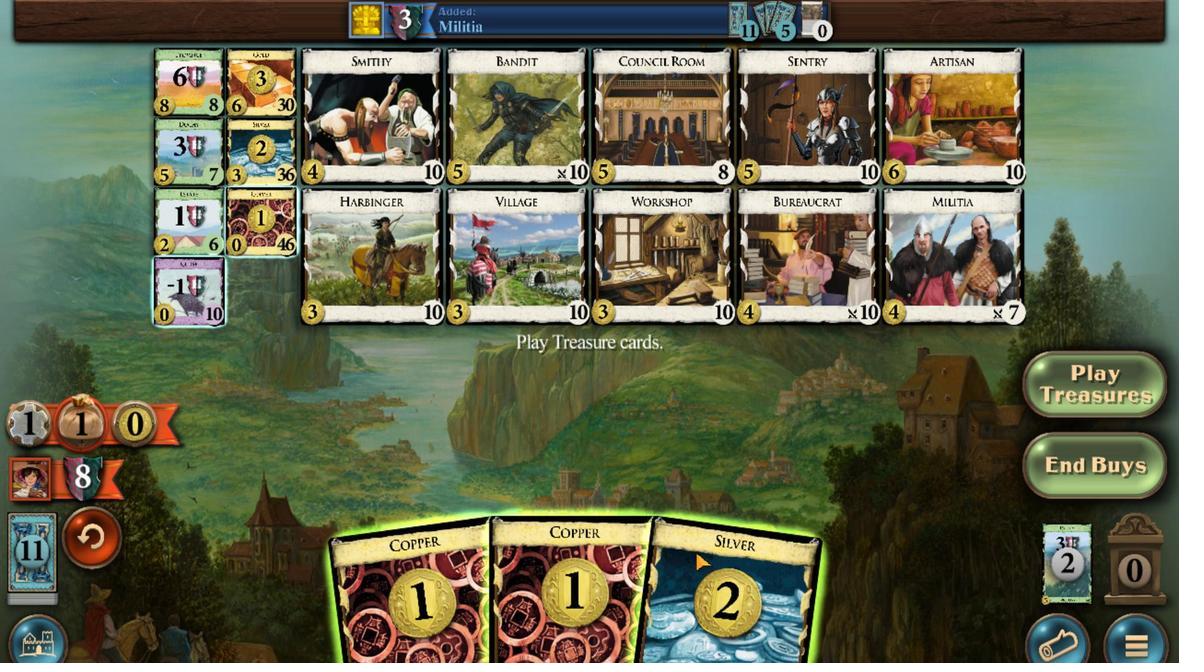 
Action: Mouse scrolled (627, 465) with delta (0, 0)
Screenshot: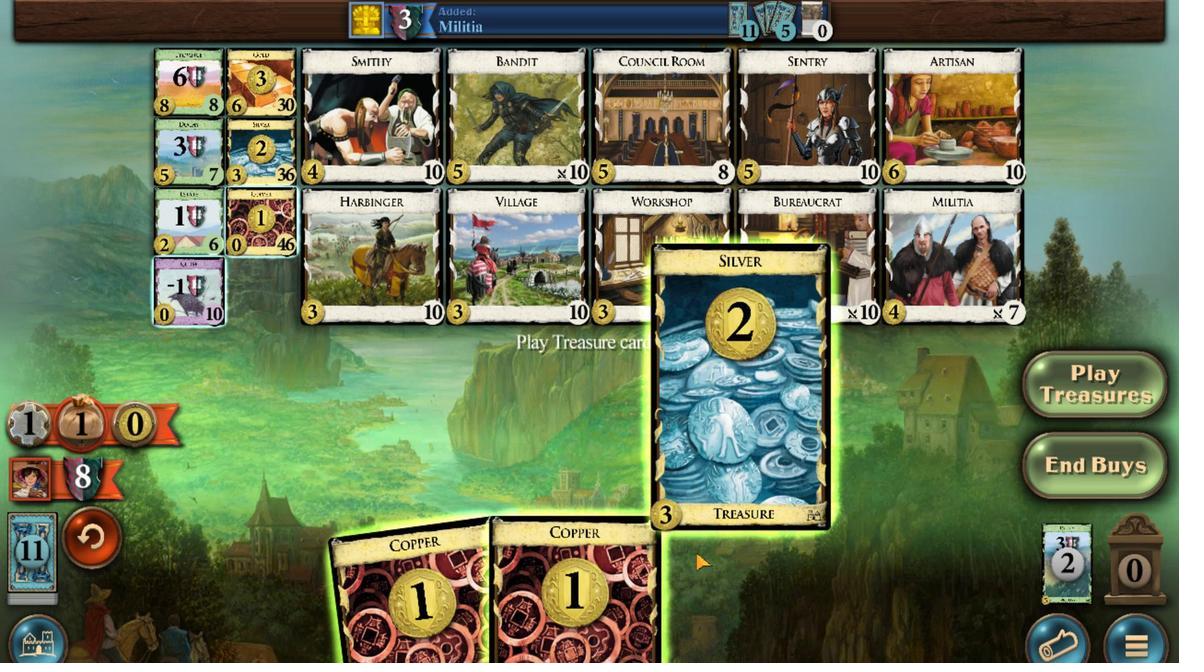 
Action: Mouse moved to (585, 465)
Screenshot: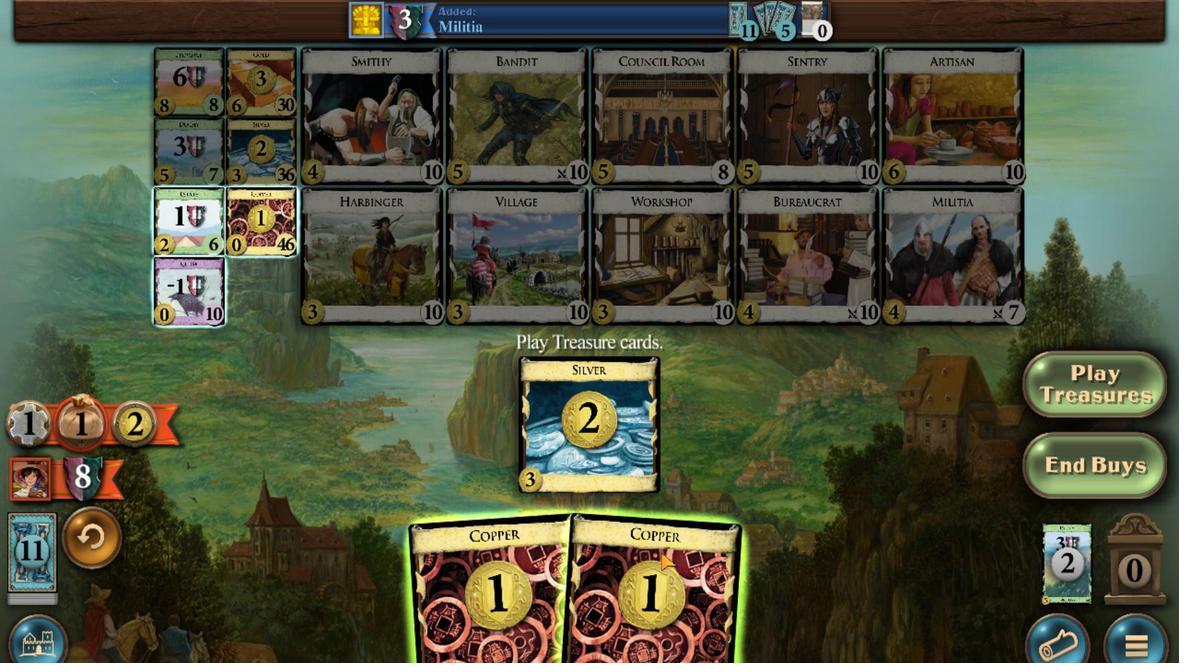 
Action: Mouse scrolled (585, 465) with delta (0, 0)
Screenshot: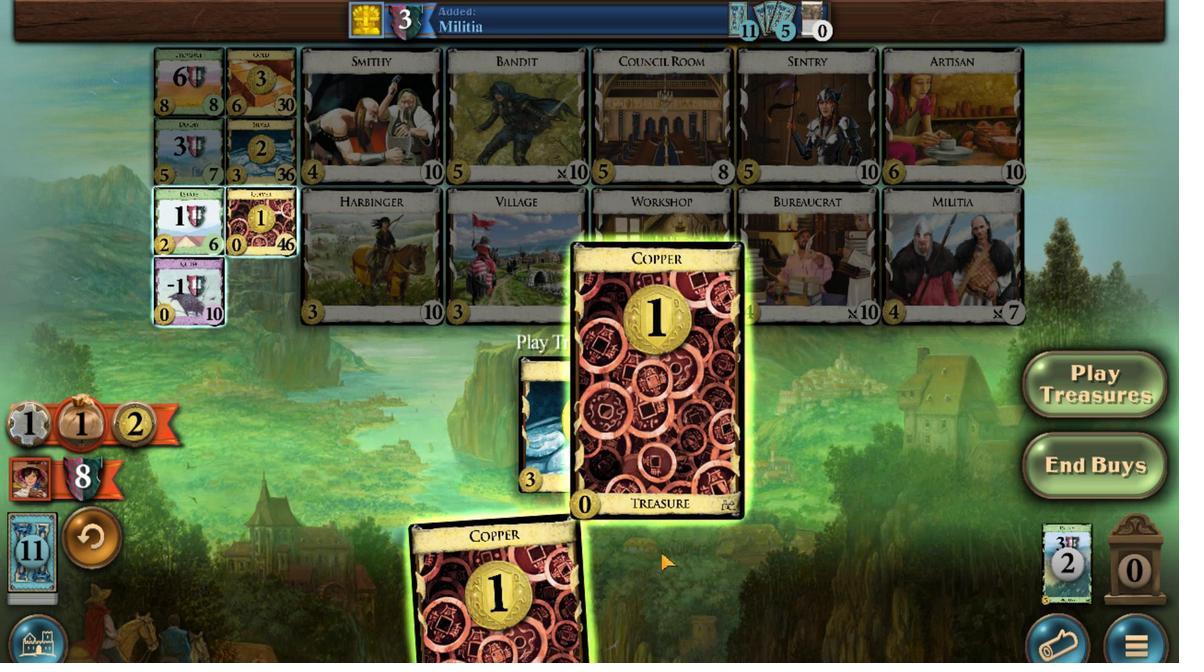 
Action: Mouse moved to (111, 439)
Screenshot: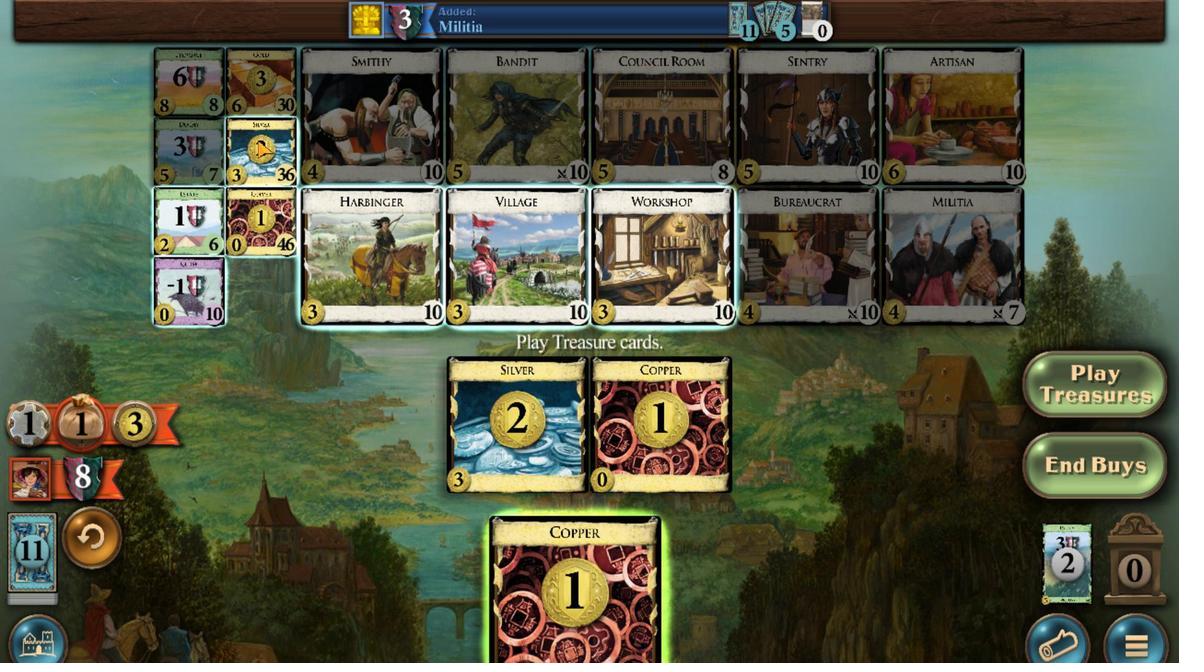 
Action: Mouse scrolled (111, 439) with delta (0, 0)
Screenshot: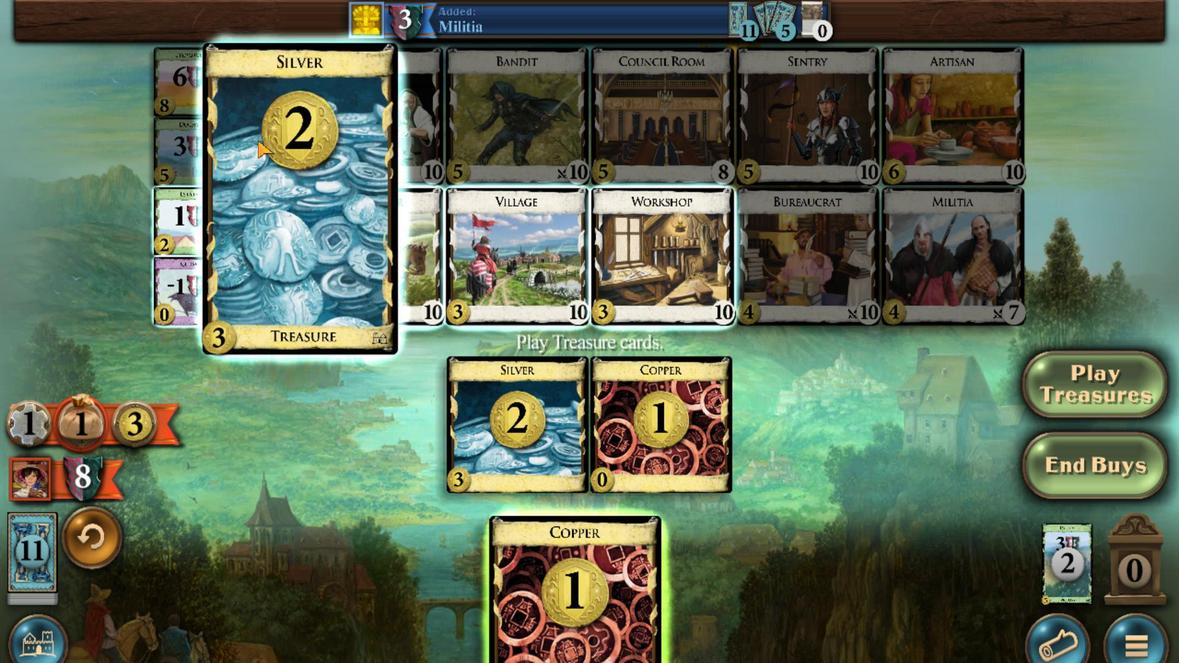 
Action: Mouse scrolled (111, 439) with delta (0, 0)
Screenshot: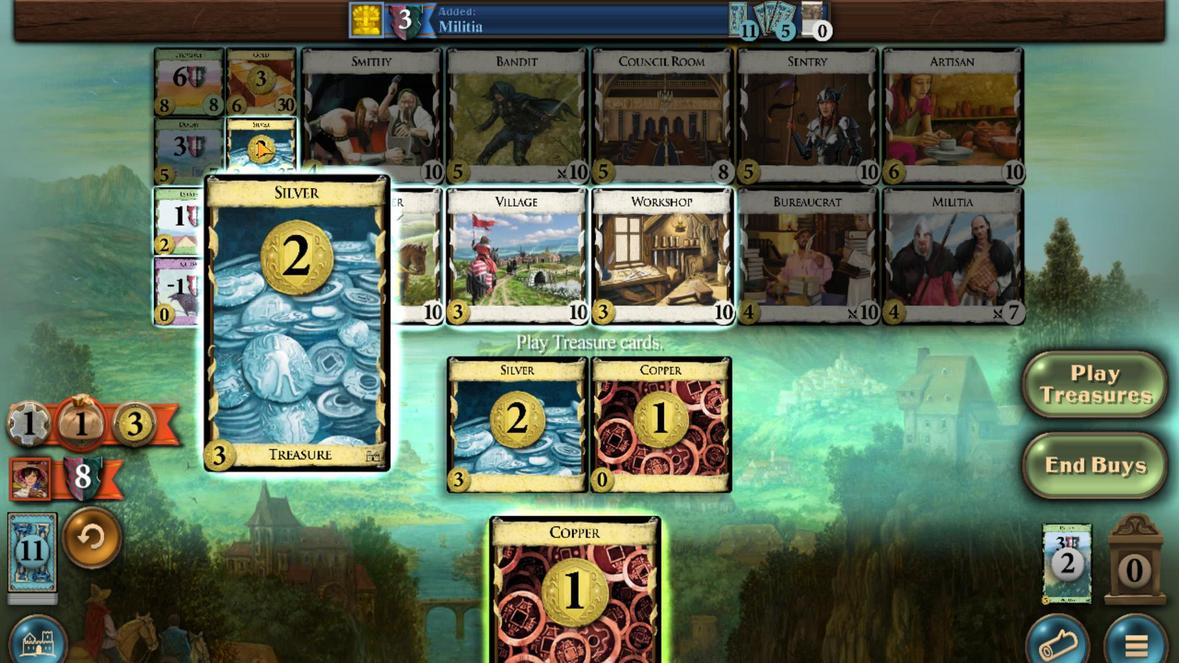 
Action: Mouse scrolled (111, 439) with delta (0, 0)
Screenshot: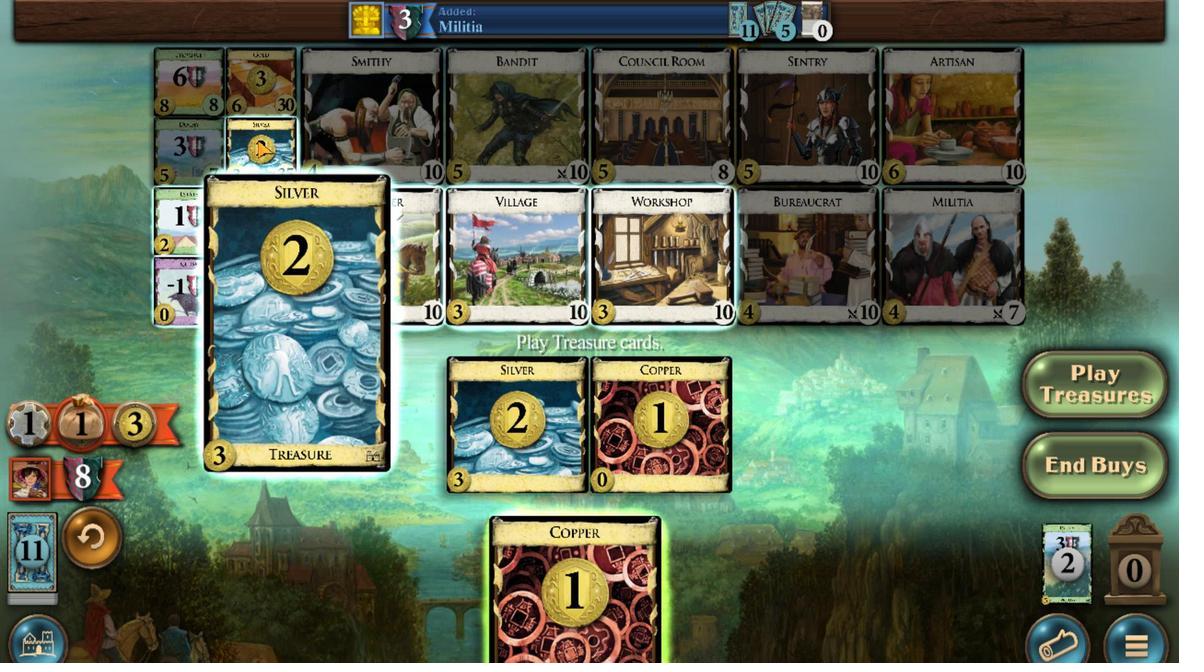 
Action: Mouse scrolled (111, 439) with delta (0, 0)
Screenshot: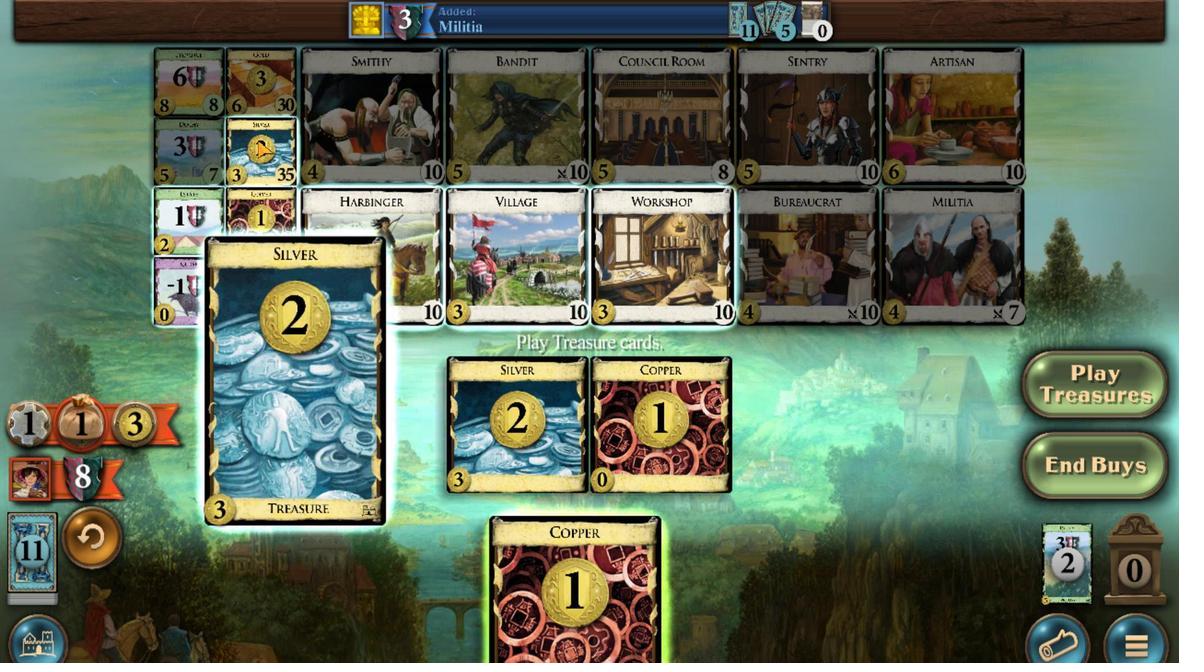 
Action: Mouse scrolled (111, 439) with delta (0, 0)
Screenshot: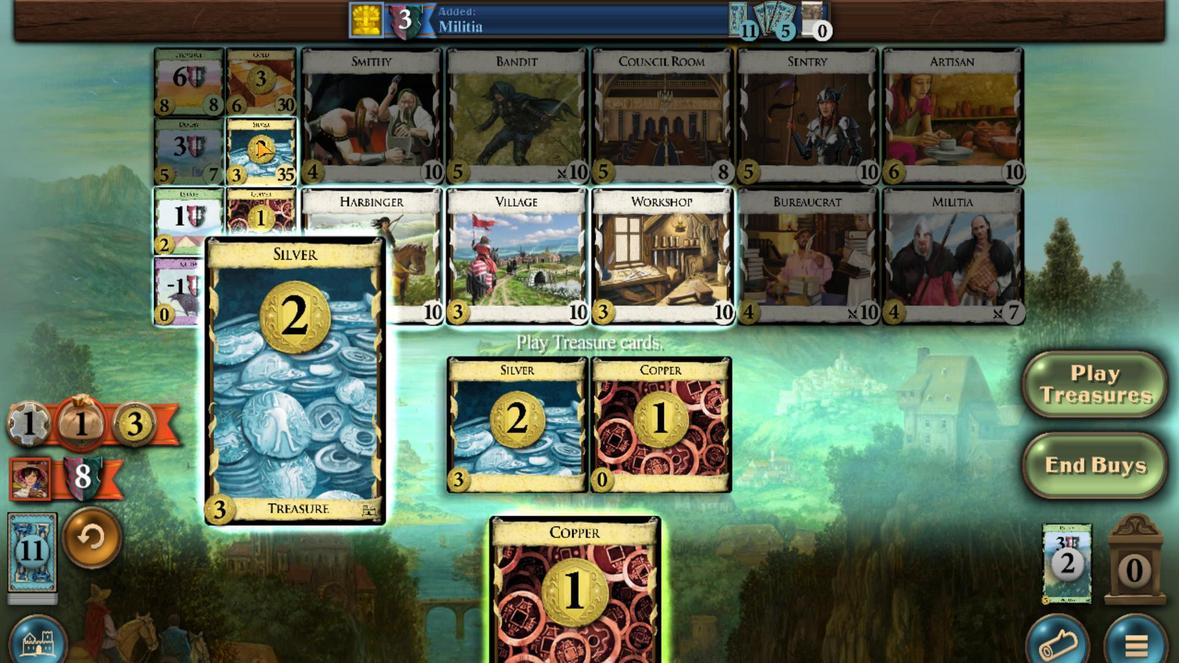 
Action: Mouse moved to (831, 469)
Screenshot: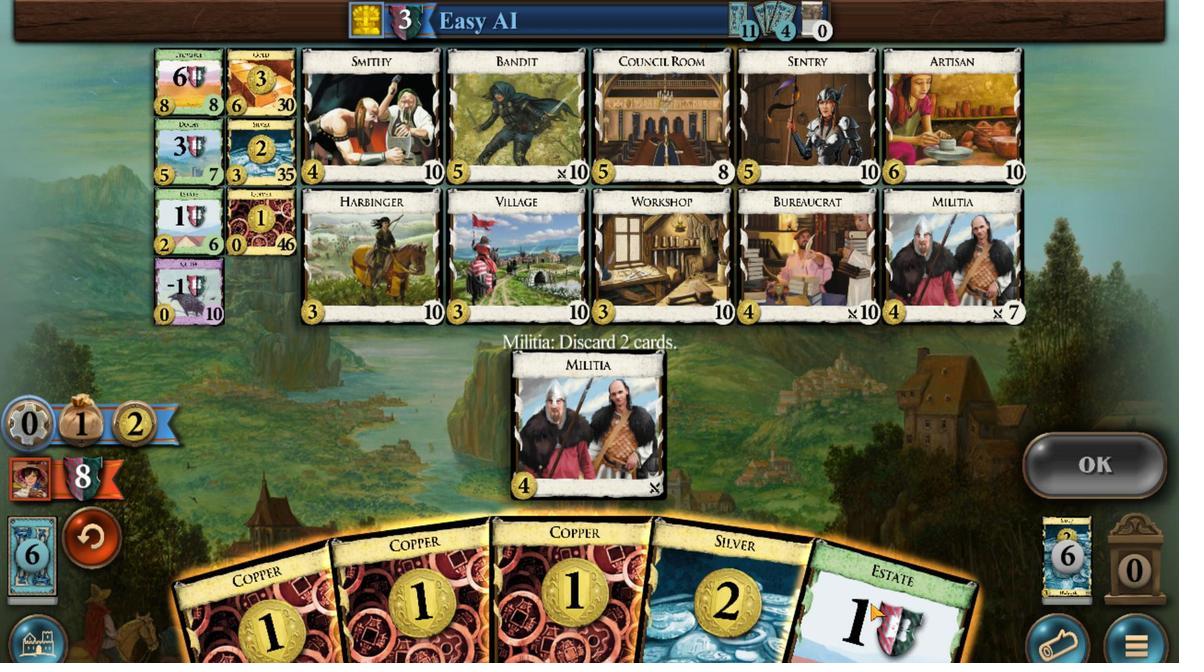 
Action: Mouse scrolled (831, 469) with delta (0, 0)
Screenshot: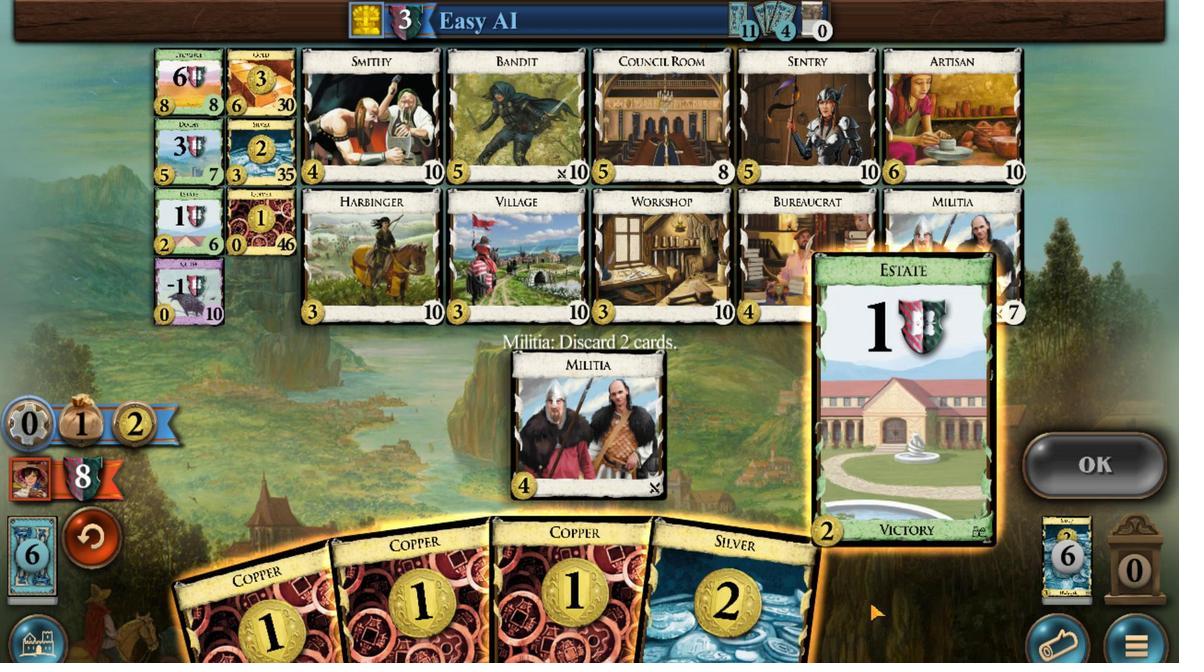 
Action: Mouse moved to (234, 467)
Screenshot: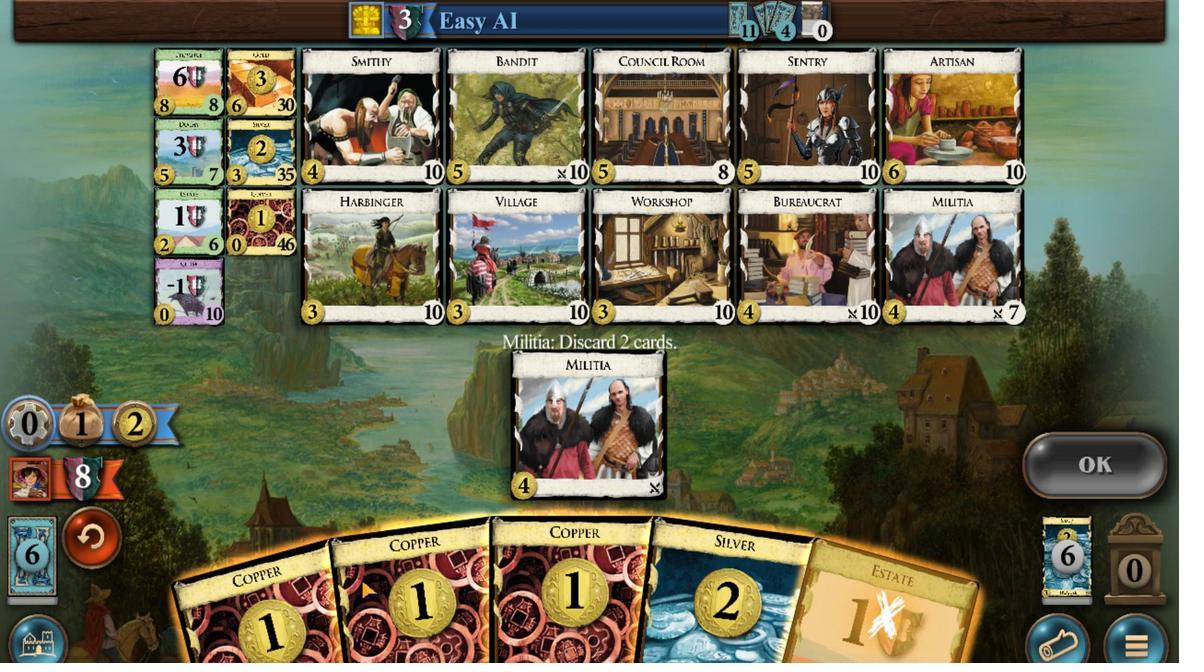 
Action: Mouse scrolled (234, 467) with delta (0, 0)
Screenshot: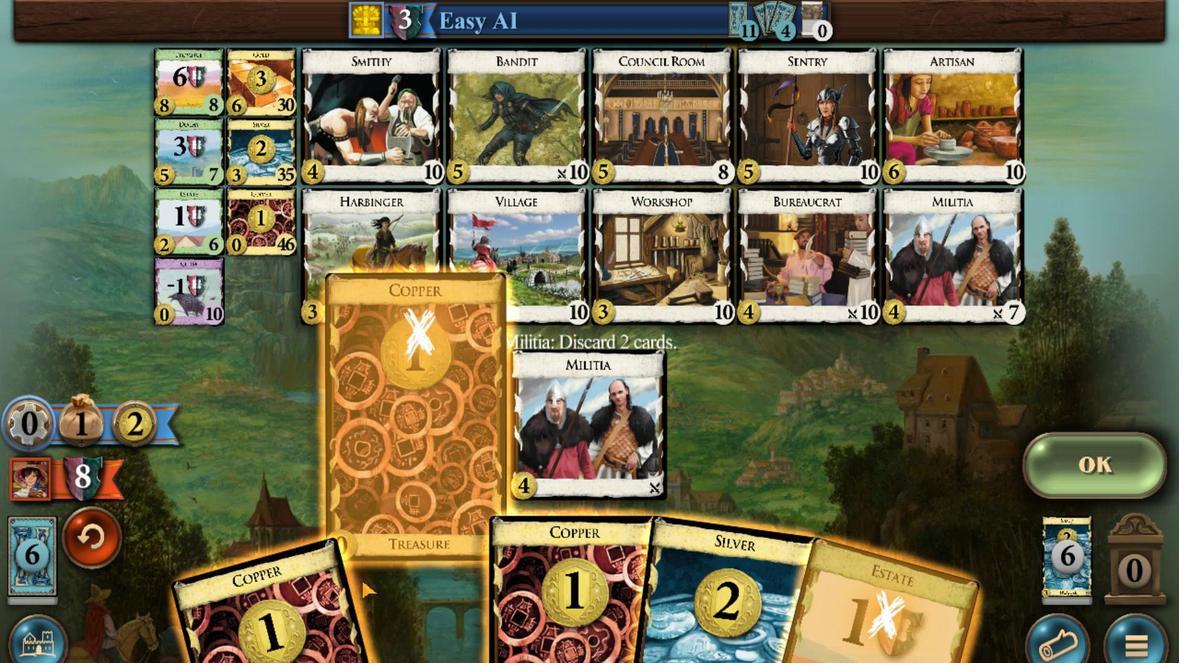 
Action: Mouse moved to (1106, 461)
Screenshot: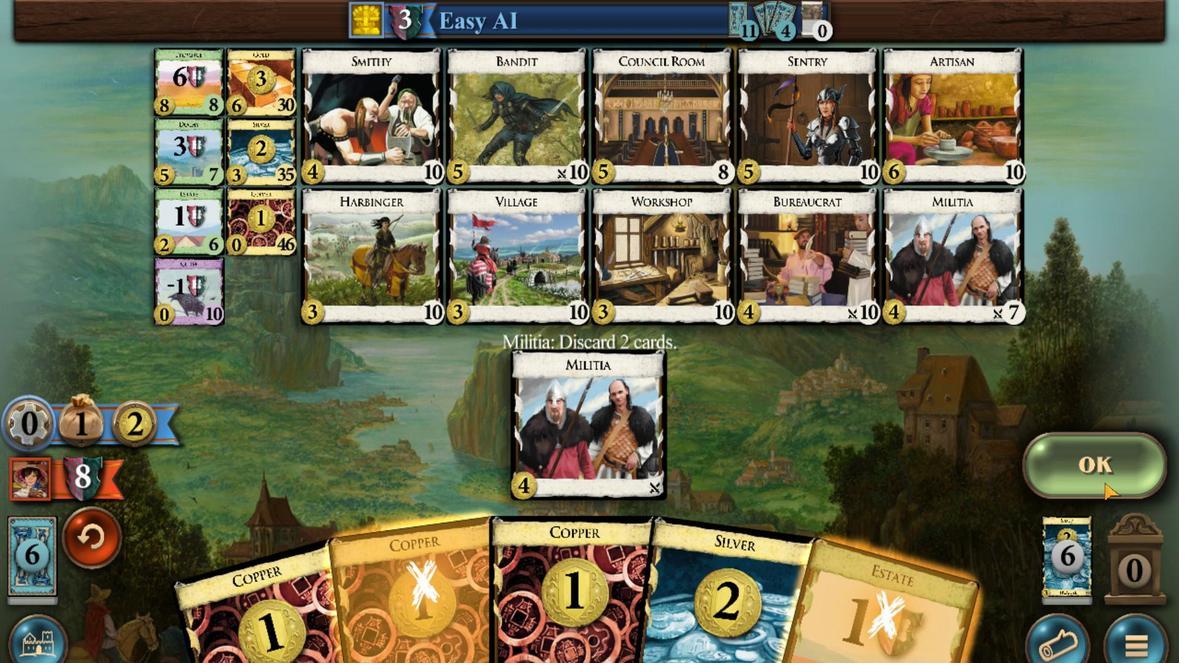 
Action: Mouse pressed left at (1106, 461)
Screenshot: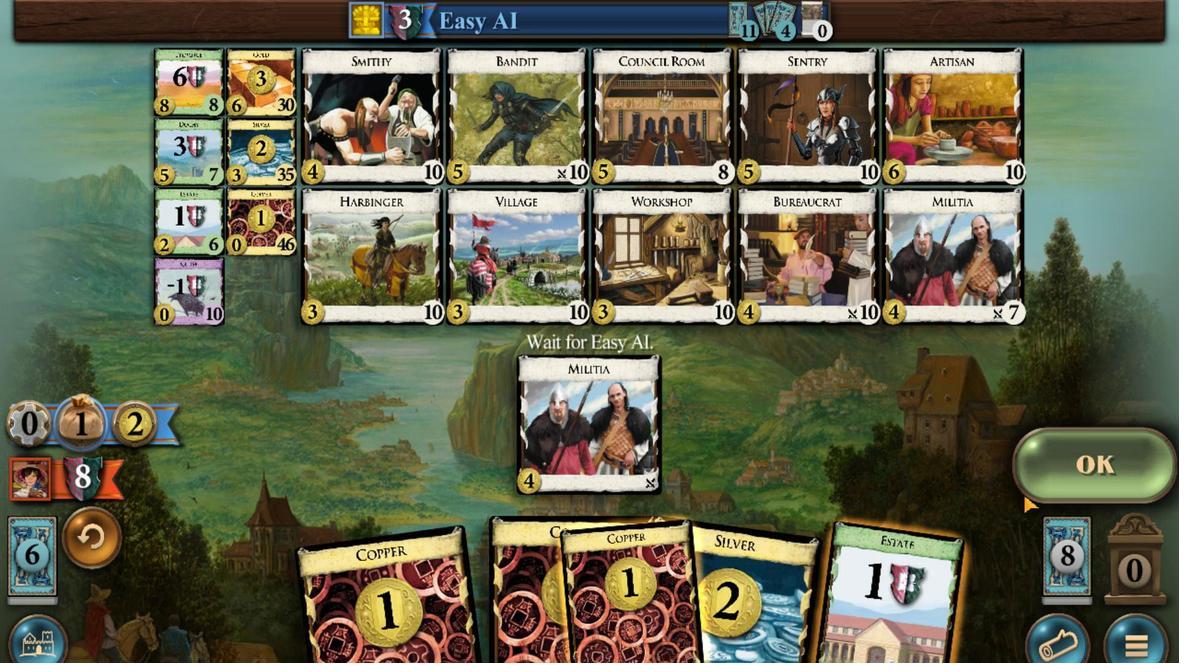 
Action: Mouse moved to (666, 465)
Screenshot: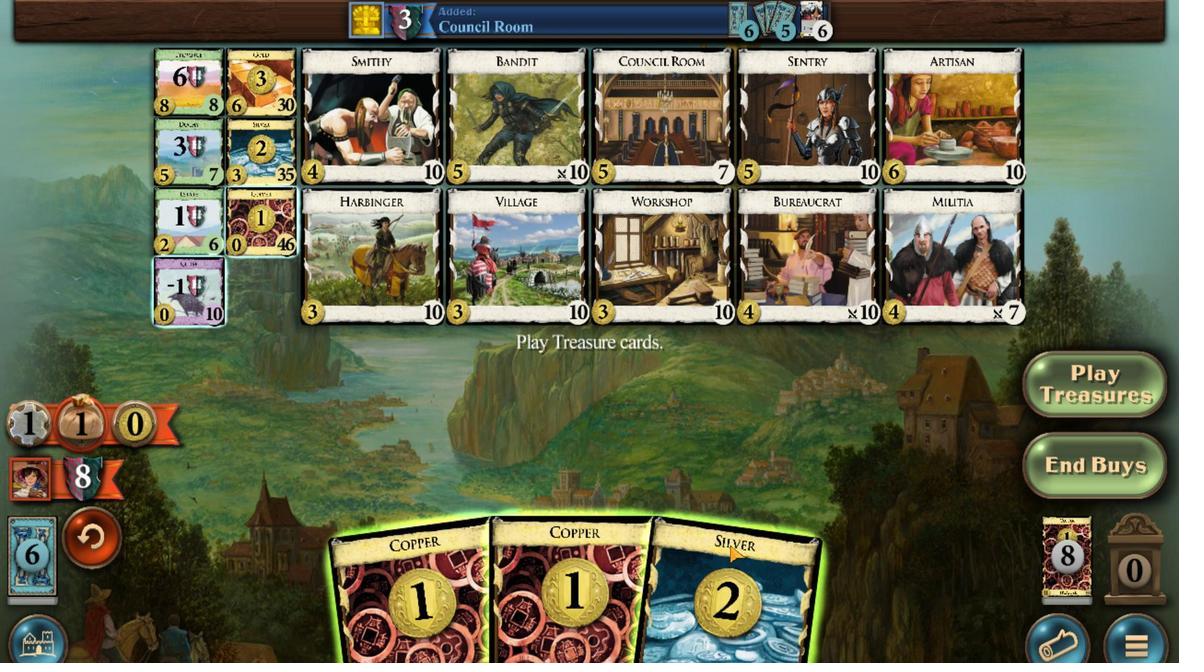 
Action: Mouse scrolled (666, 465) with delta (0, 0)
Screenshot: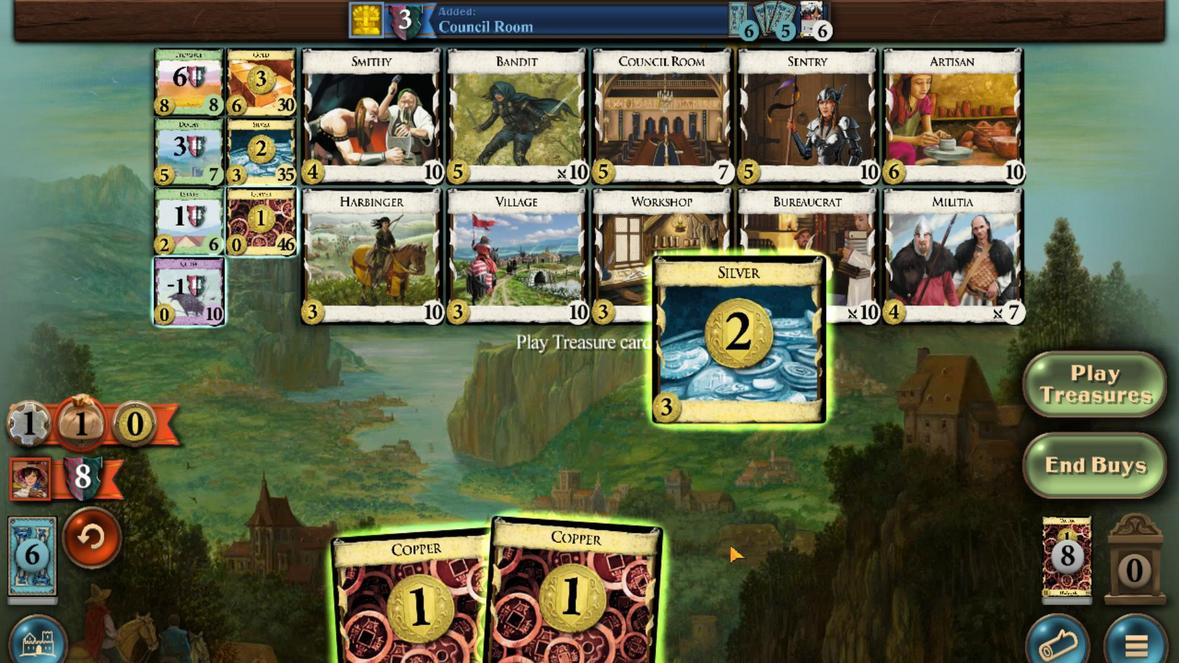 
Action: Mouse moved to (574, 464)
Screenshot: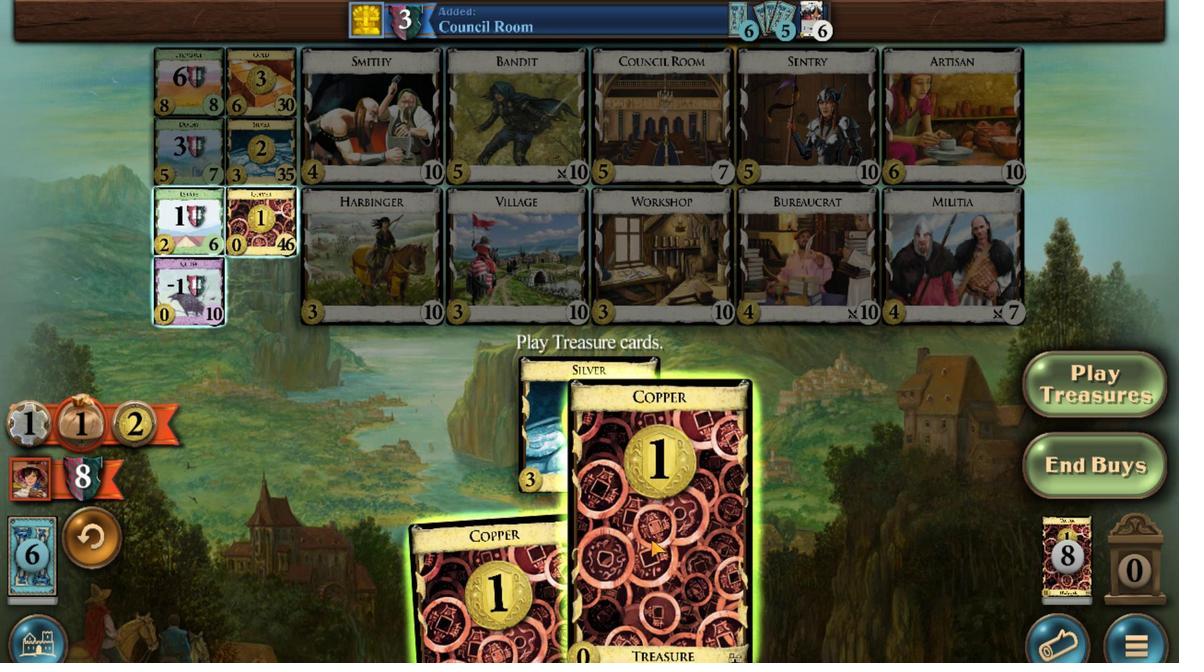 
Action: Mouse scrolled (574, 464) with delta (0, 0)
Screenshot: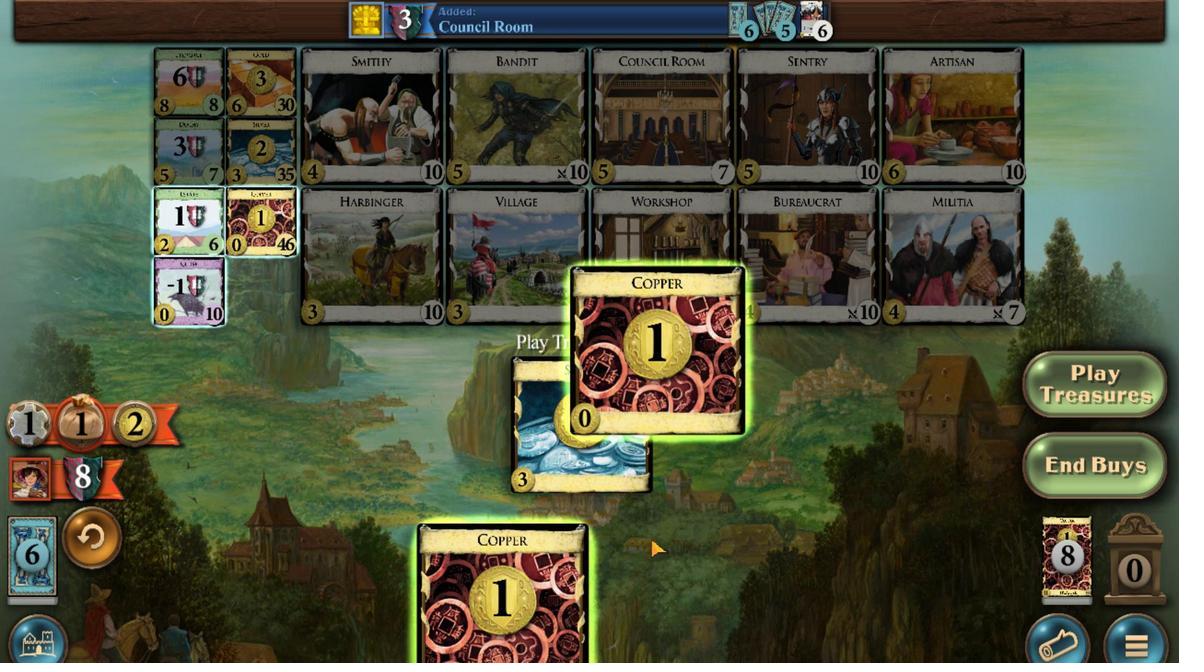 
Action: Mouse moved to (133, 439)
Screenshot: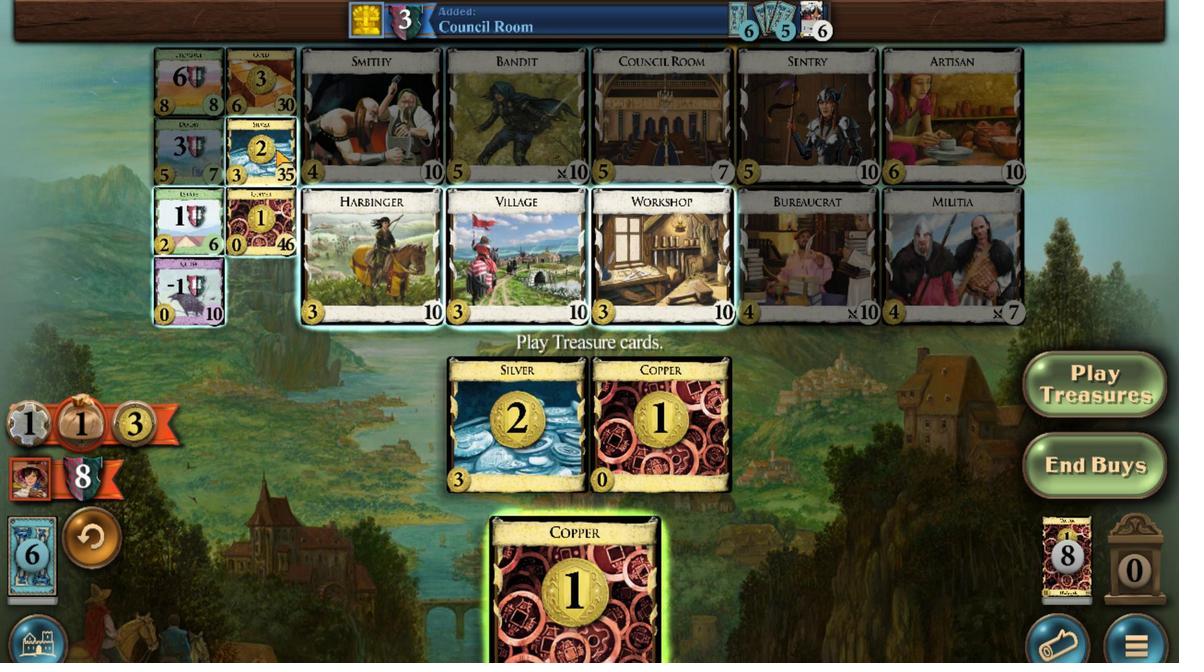 
Action: Mouse scrolled (133, 439) with delta (0, 0)
Screenshot: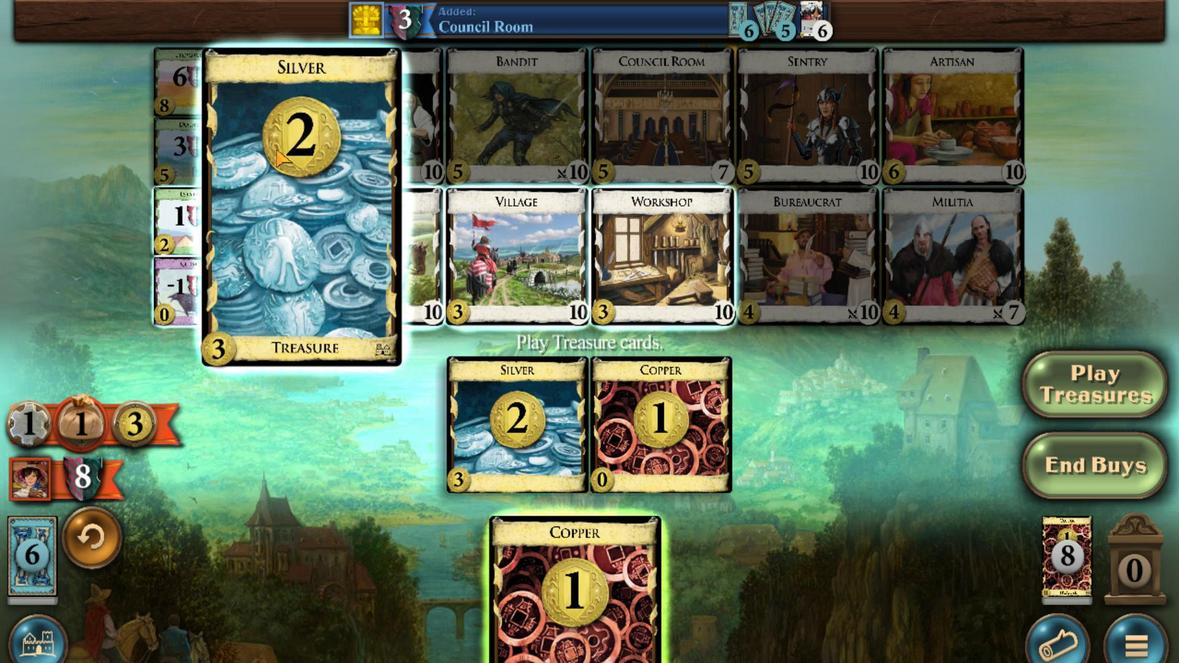 
Action: Mouse scrolled (133, 439) with delta (0, 0)
Screenshot: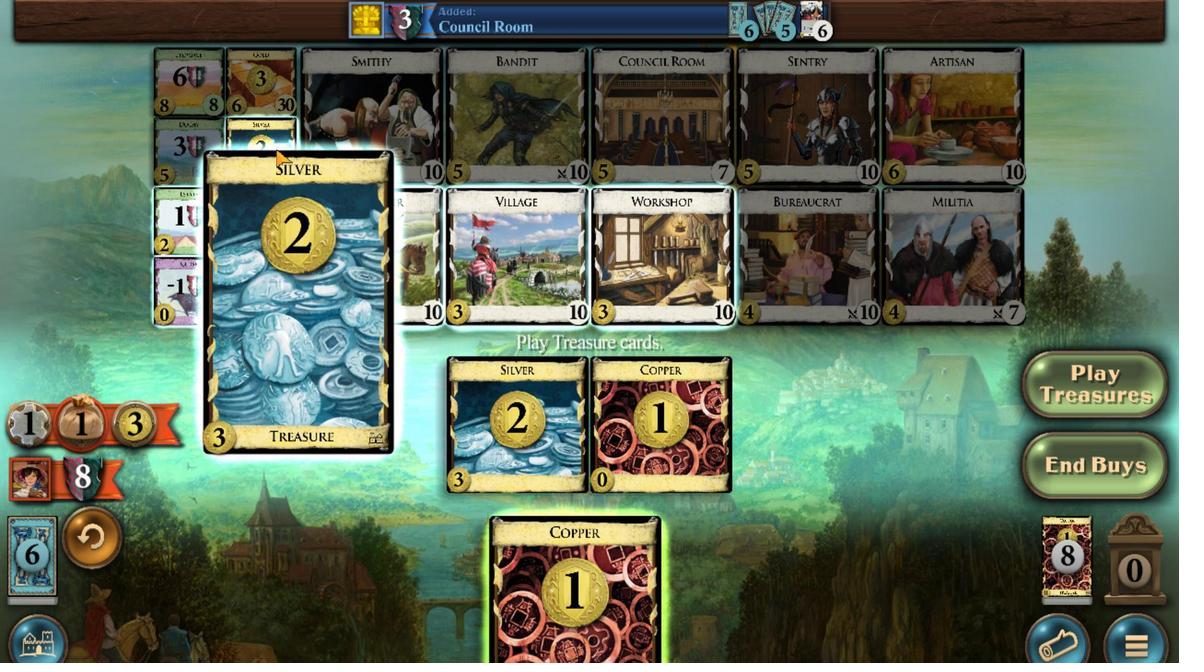 
Action: Mouse scrolled (133, 439) with delta (0, 0)
Screenshot: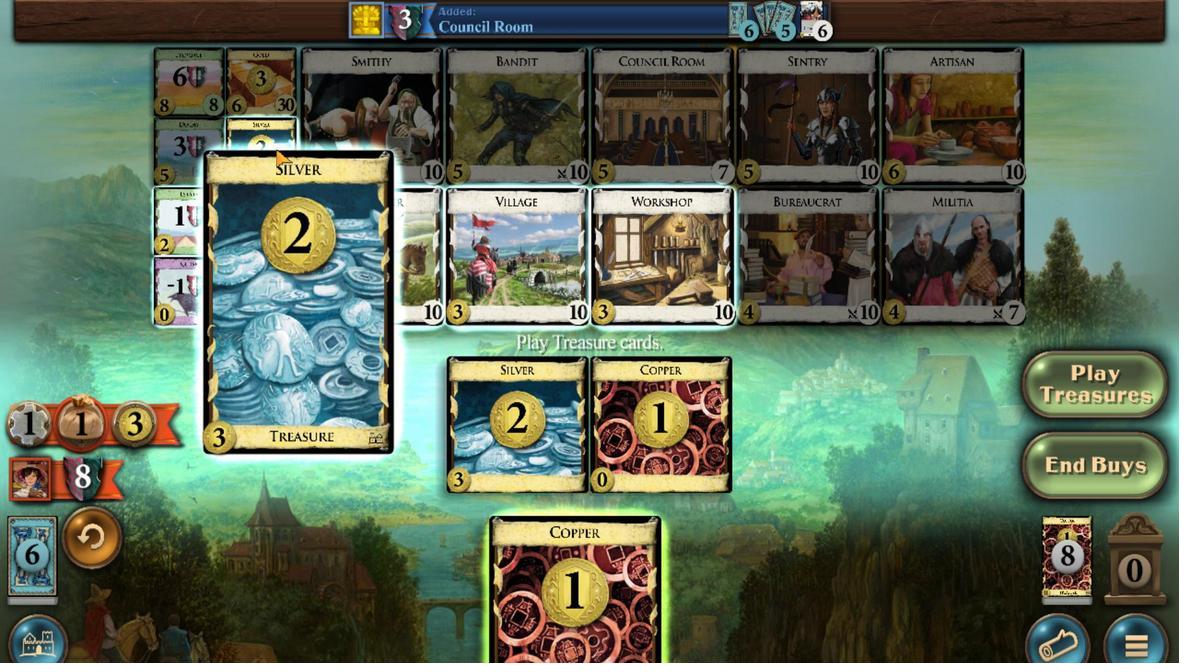 
Action: Mouse scrolled (133, 439) with delta (0, 0)
Screenshot: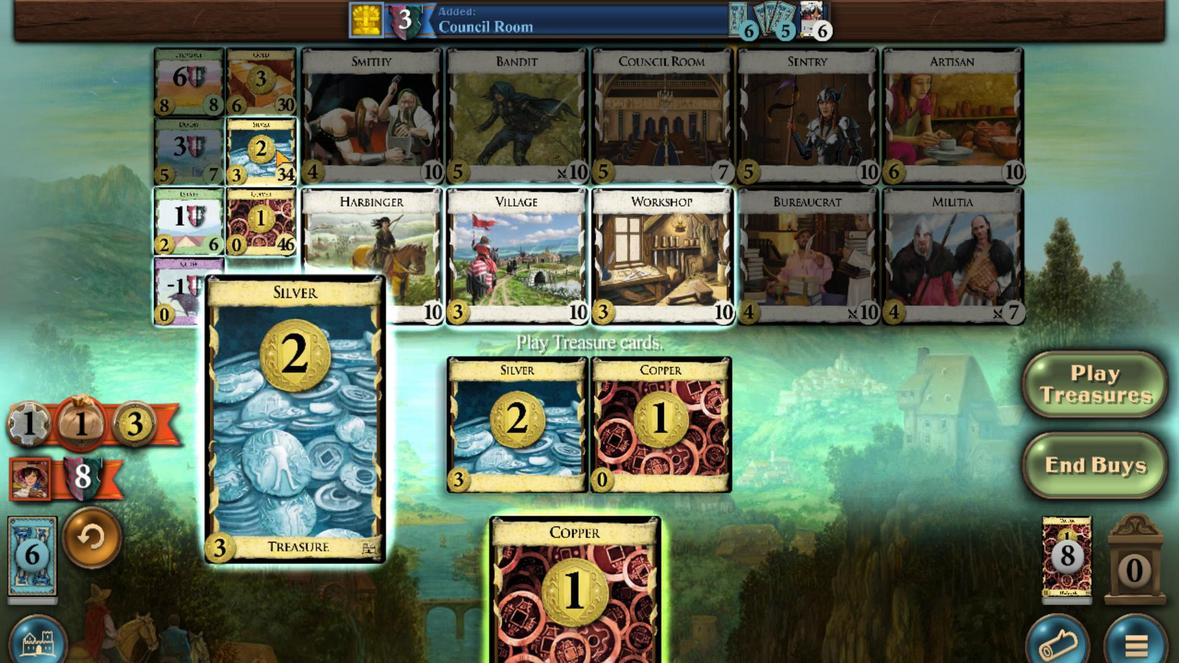 
Action: Mouse scrolled (133, 439) with delta (0, 0)
Screenshot: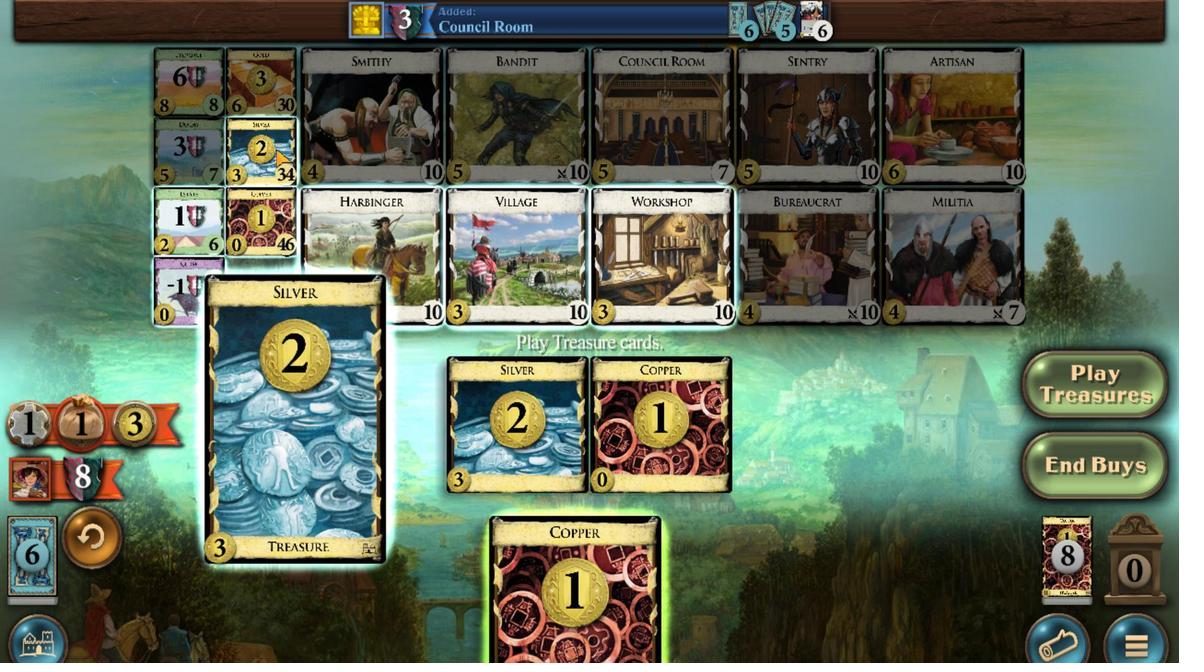 
Action: Mouse scrolled (133, 439) with delta (0, 0)
Screenshot: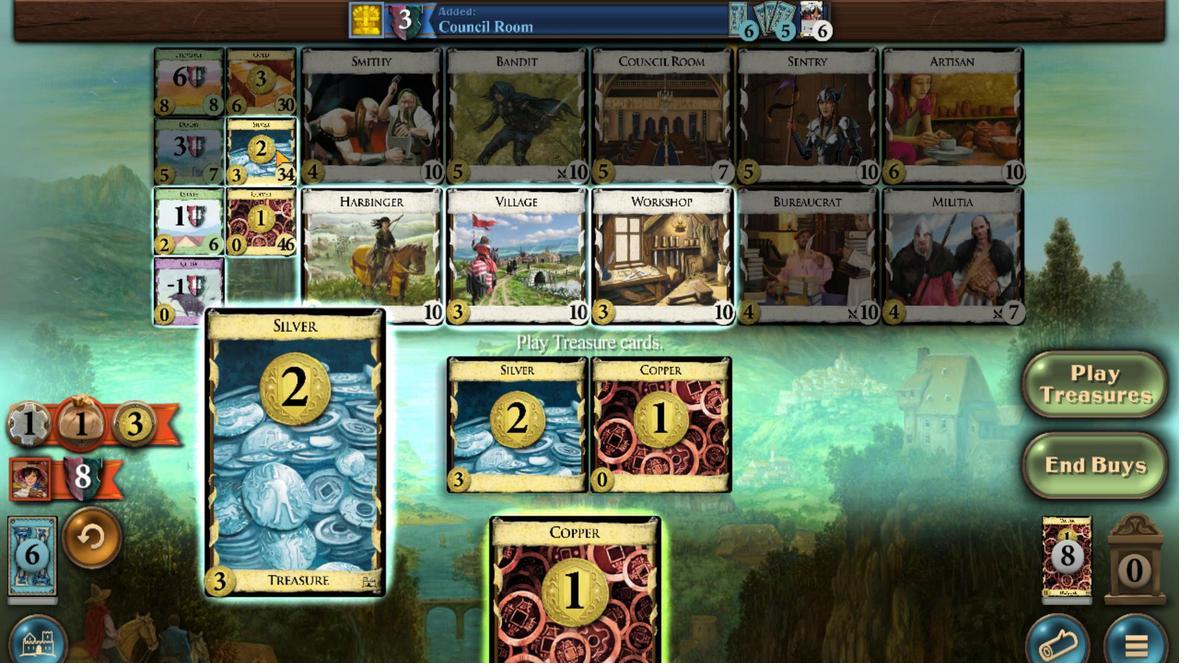 
Action: Mouse moved to (668, 466)
Screenshot: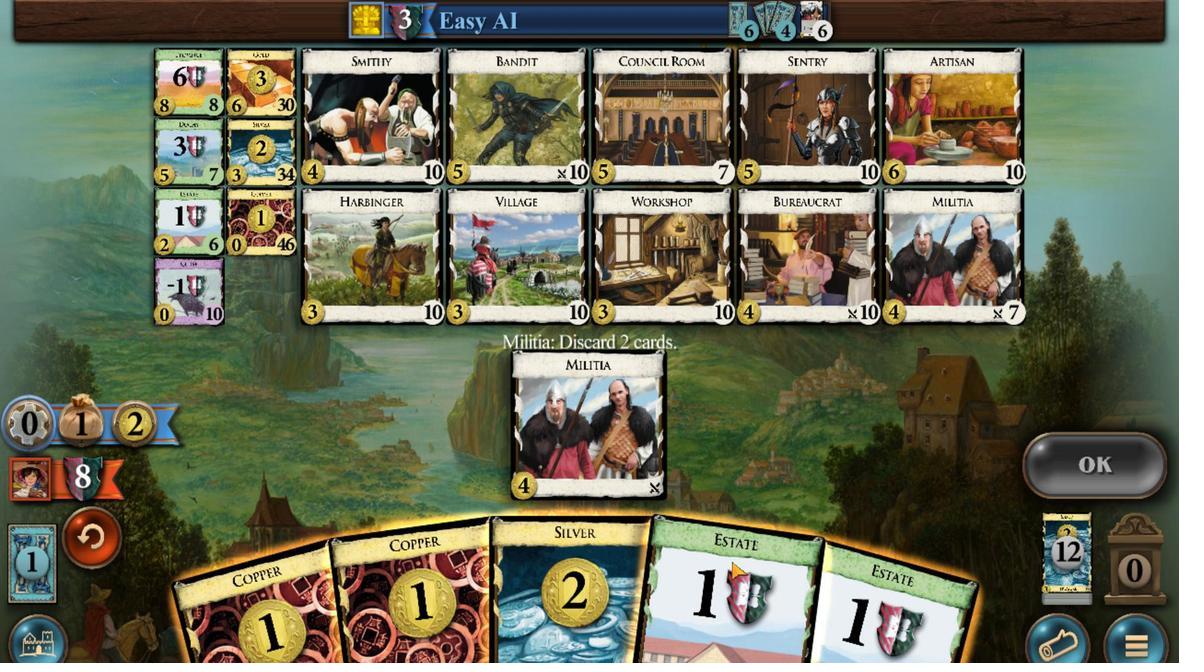 
Action: Mouse scrolled (668, 466) with delta (0, 0)
Screenshot: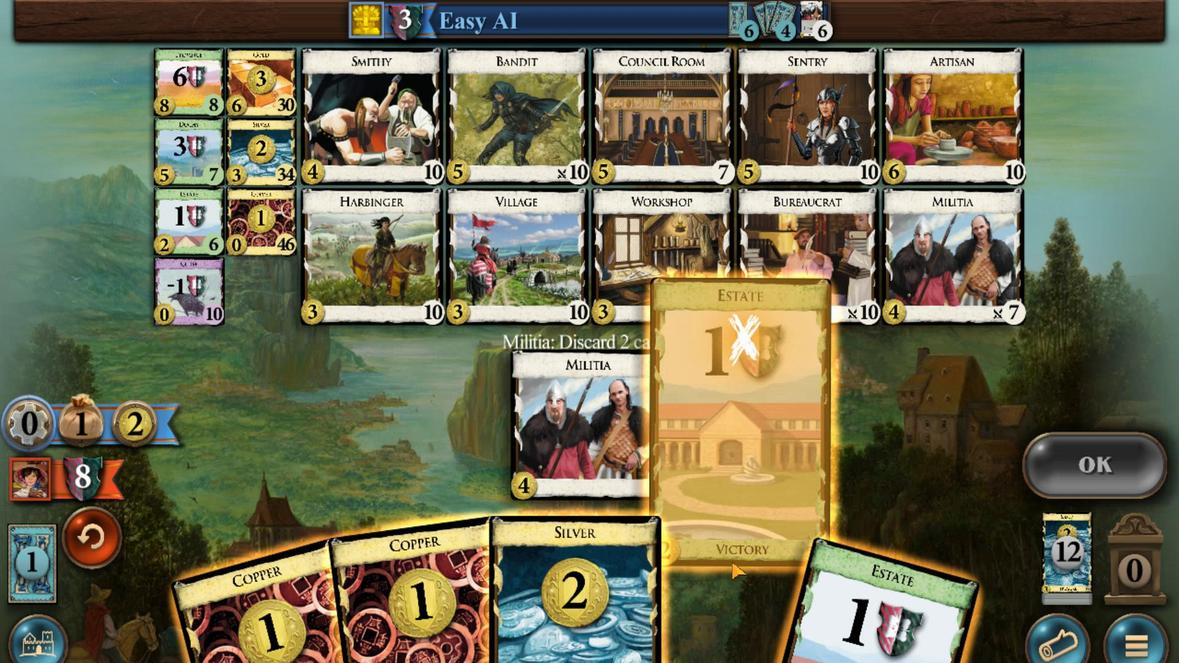 
Action: Mouse moved to (786, 469)
Screenshot: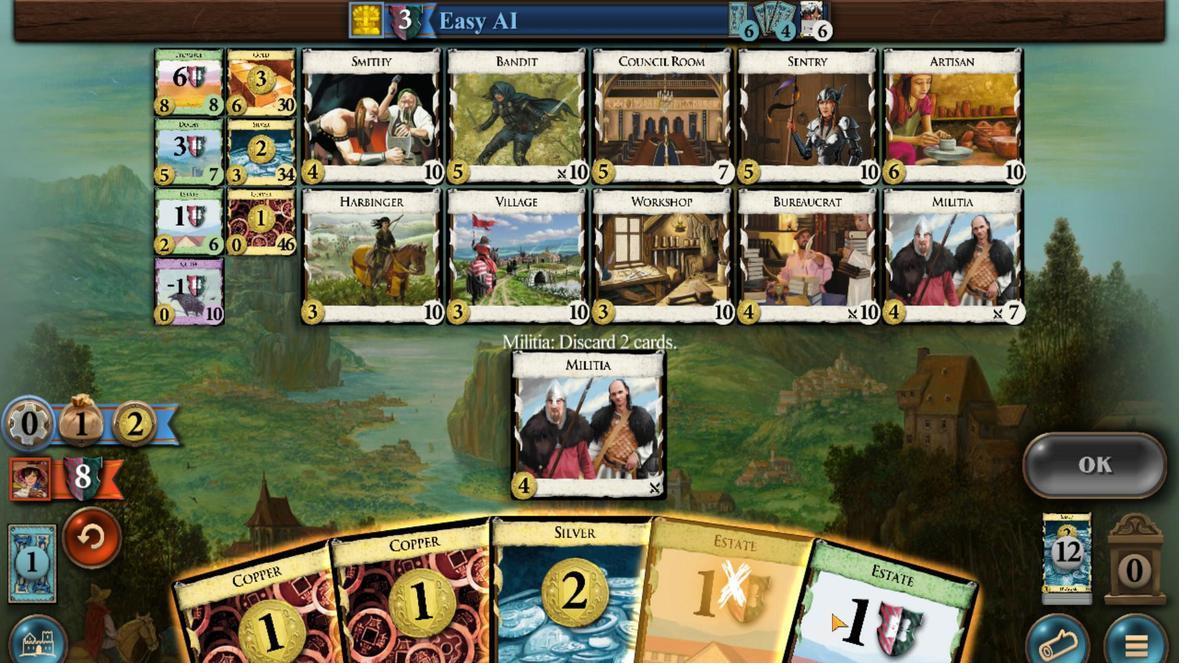 
Action: Mouse scrolled (786, 469) with delta (0, 0)
Screenshot: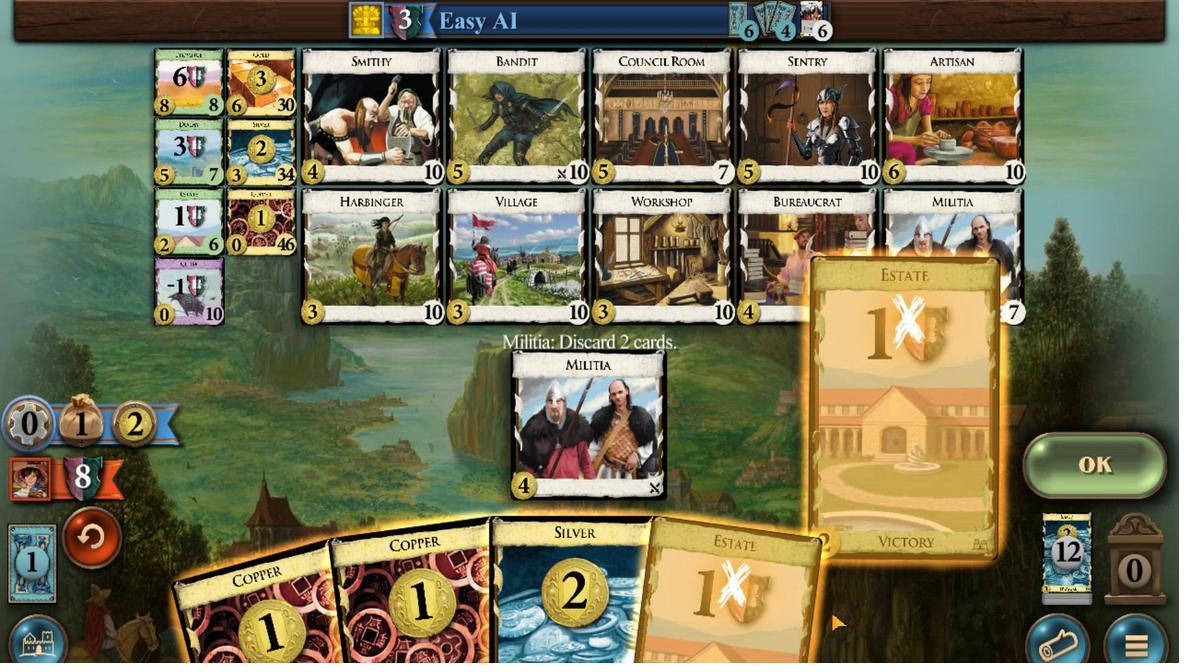 
Action: Mouse moved to (1063, 460)
Screenshot: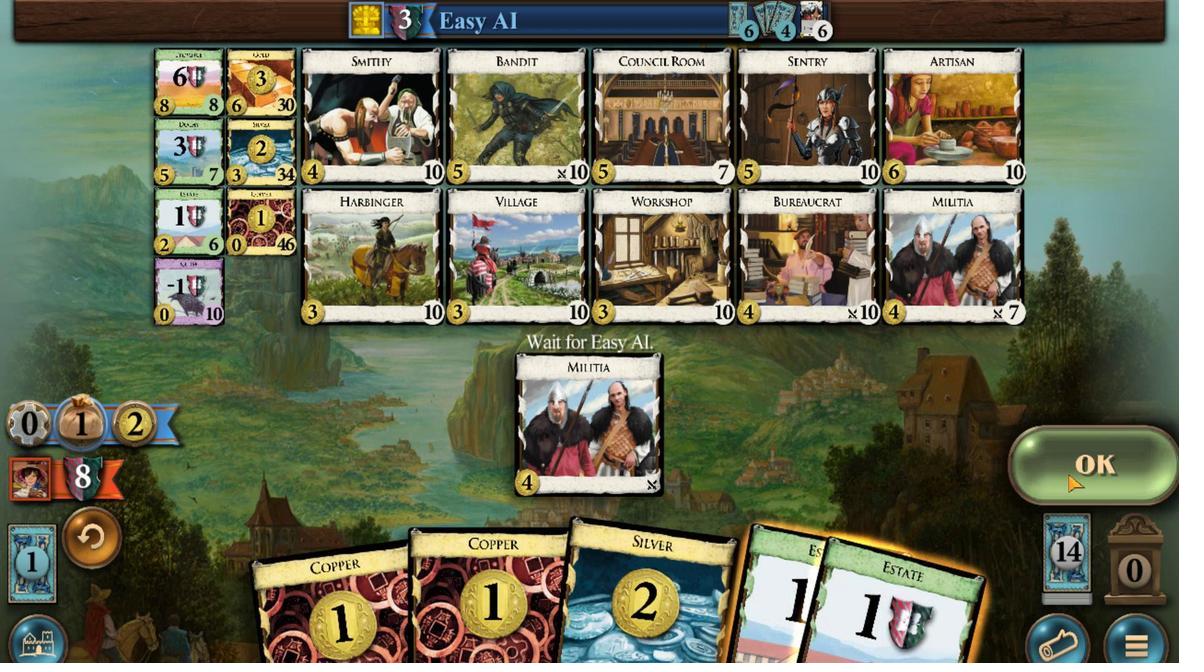 
Action: Mouse pressed left at (1063, 460)
Screenshot: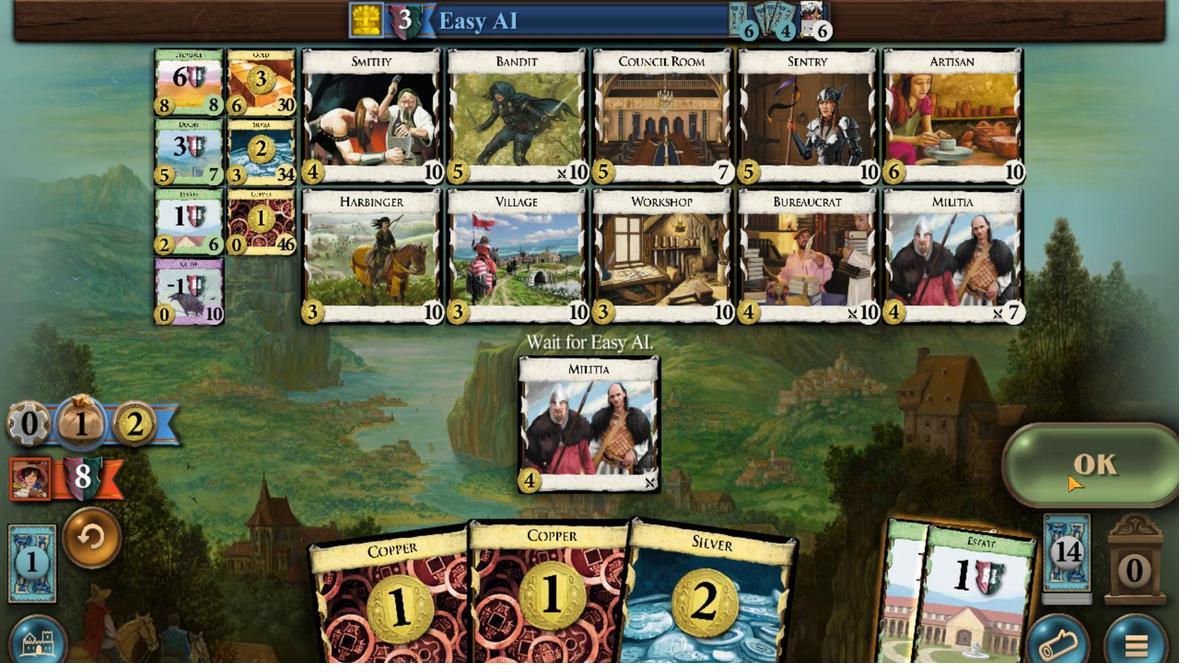
Action: Mouse moved to (628, 467)
Screenshot: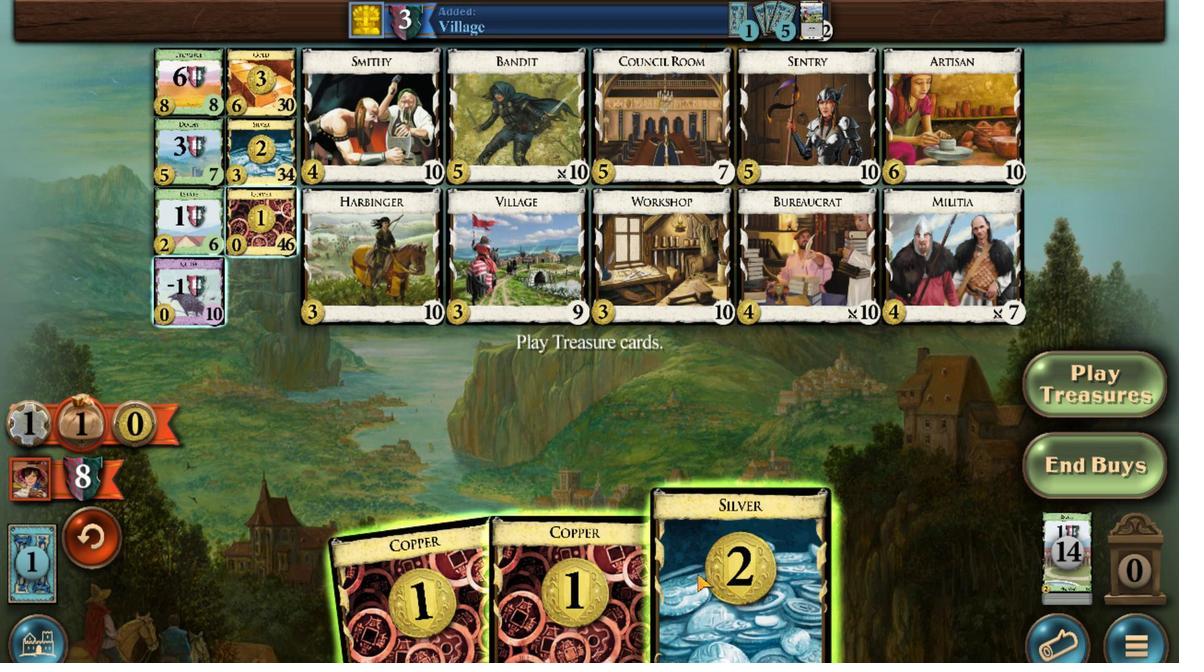 
Action: Mouse scrolled (628, 467) with delta (0, 0)
Screenshot: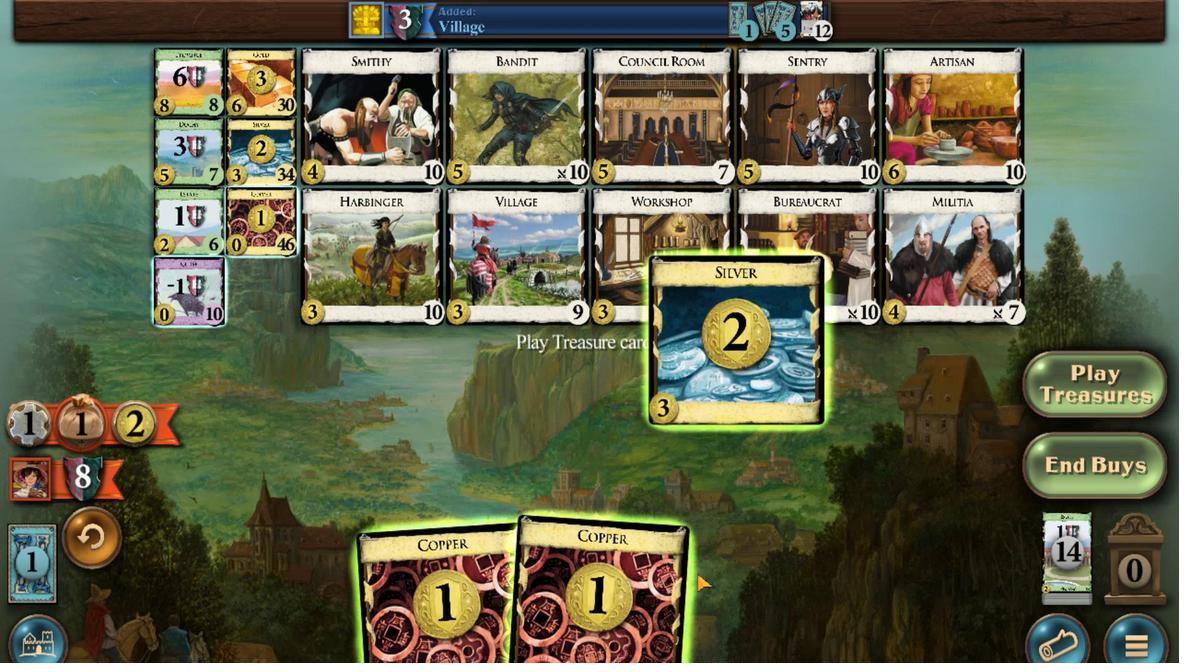 
Action: Mouse moved to (590, 468)
Screenshot: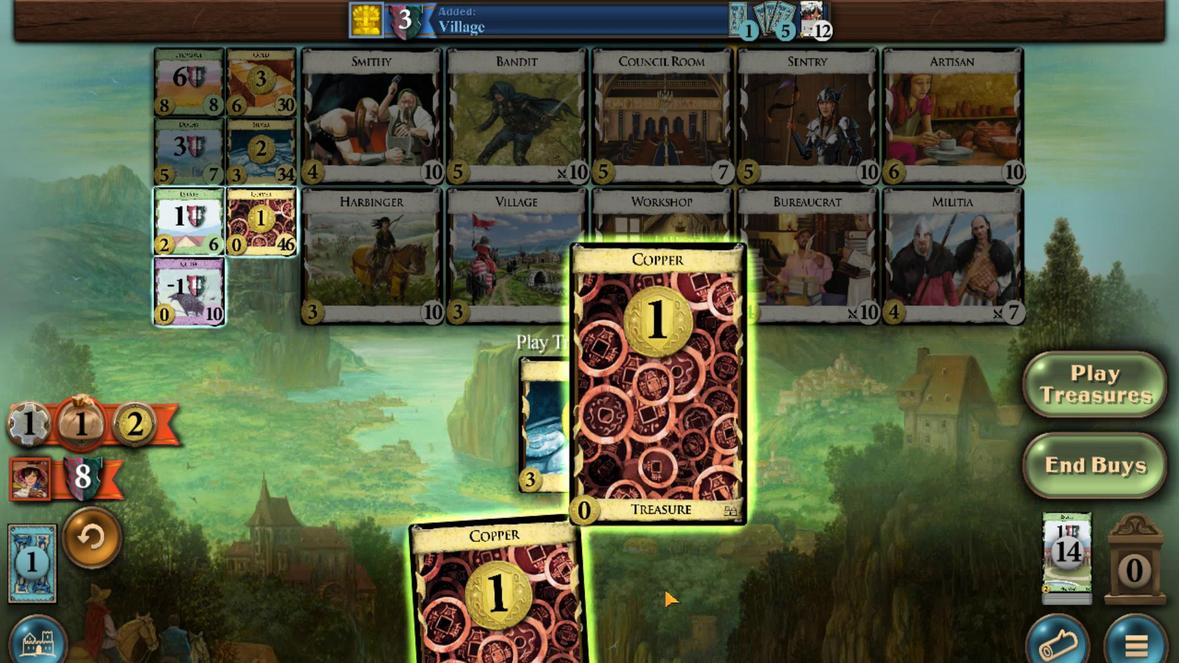 
Action: Mouse scrolled (590, 468) with delta (0, 0)
Screenshot: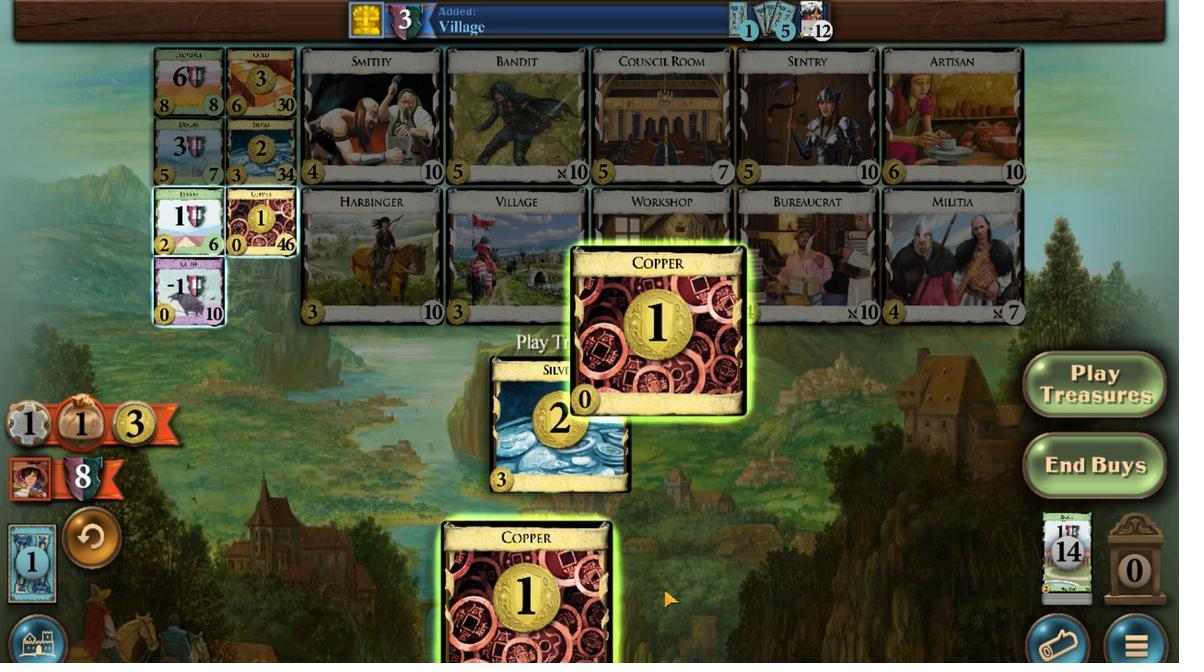 
Action: Mouse moved to (109, 440)
Screenshot: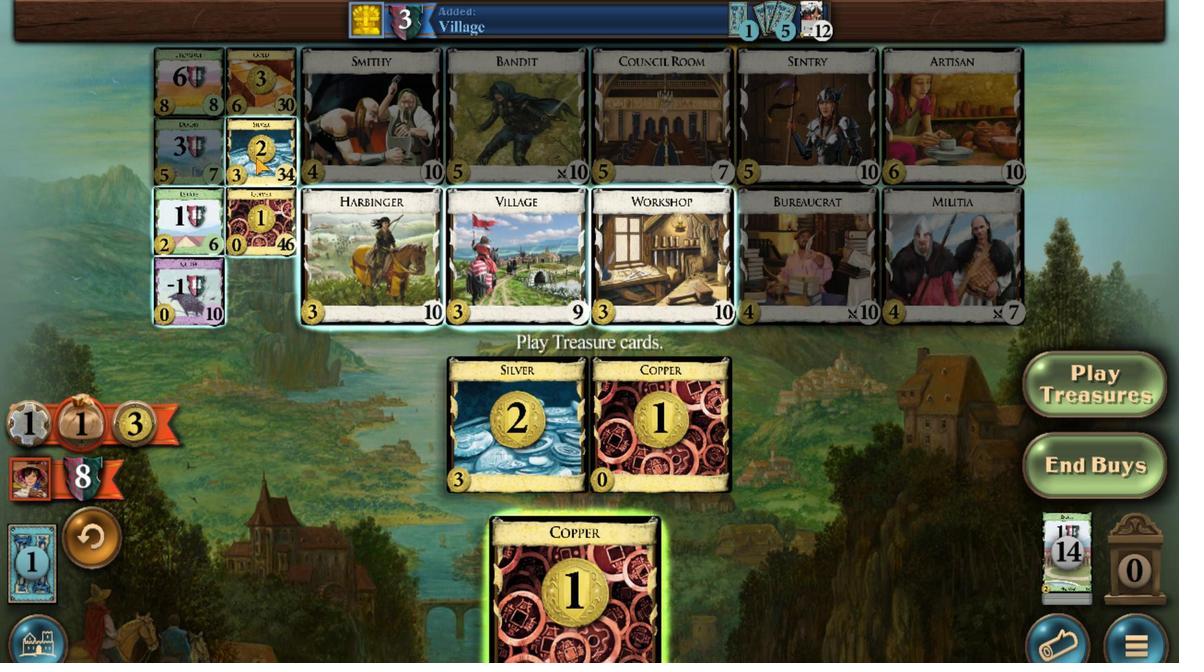 
Action: Mouse scrolled (109, 440) with delta (0, 0)
Screenshot: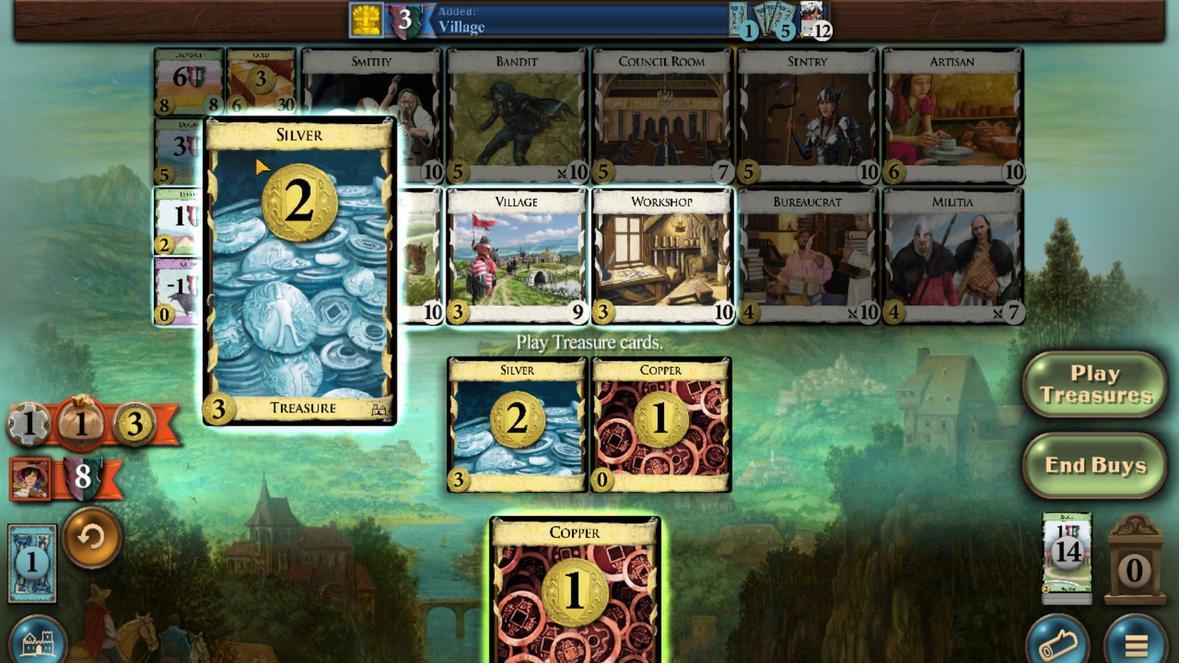 
Action: Mouse scrolled (109, 440) with delta (0, 0)
Screenshot: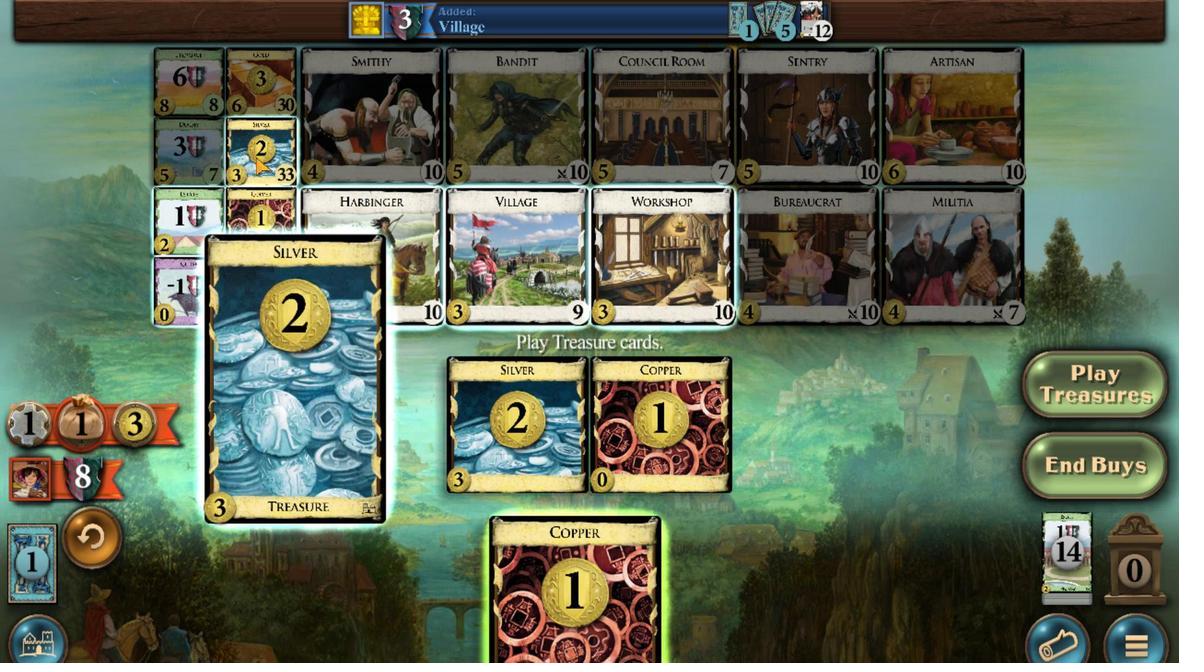 
Action: Mouse scrolled (109, 440) with delta (0, 0)
Screenshot: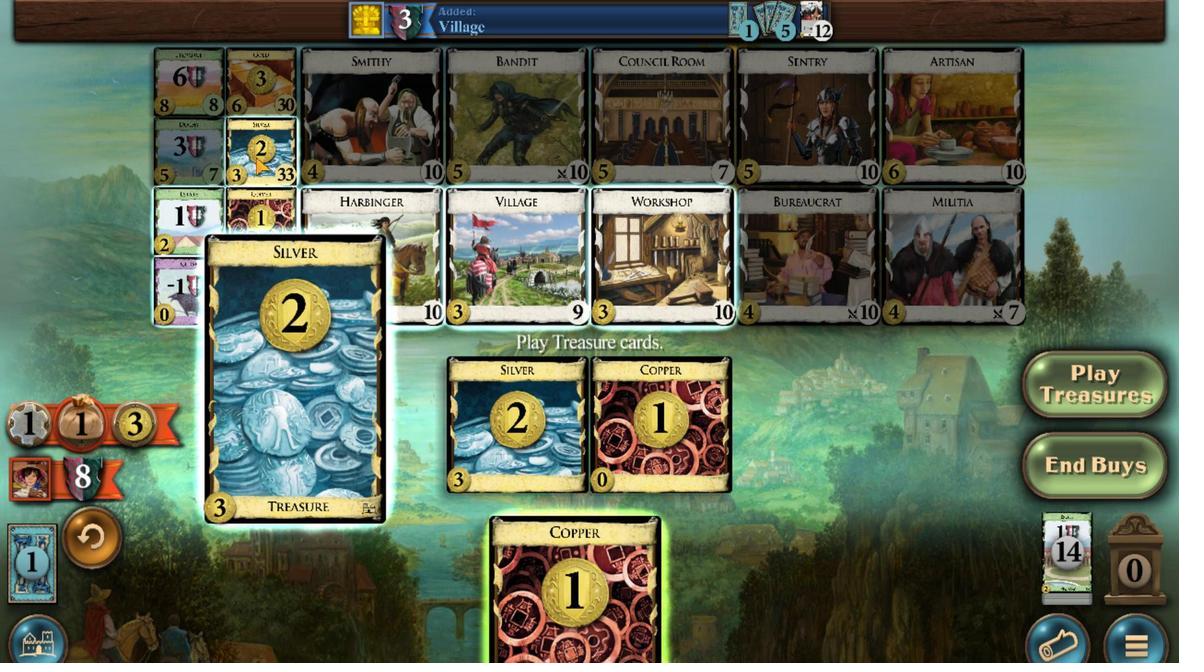 
Action: Mouse scrolled (109, 440) with delta (0, 0)
Screenshot: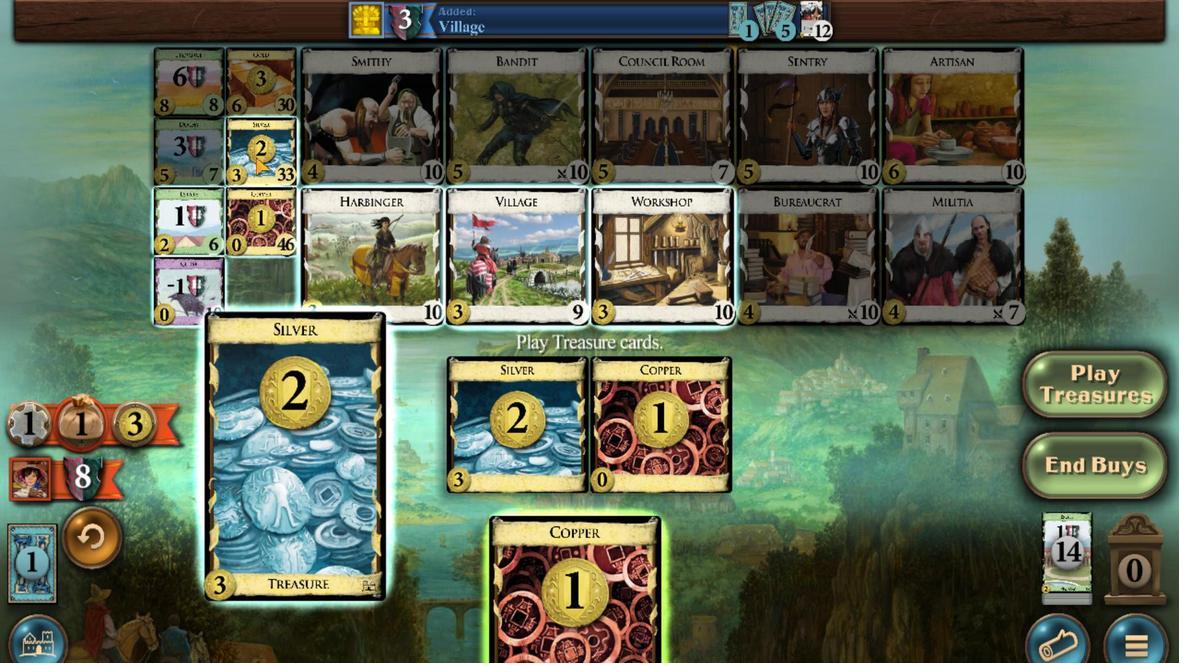 
Action: Mouse scrolled (109, 440) with delta (0, 0)
Screenshot: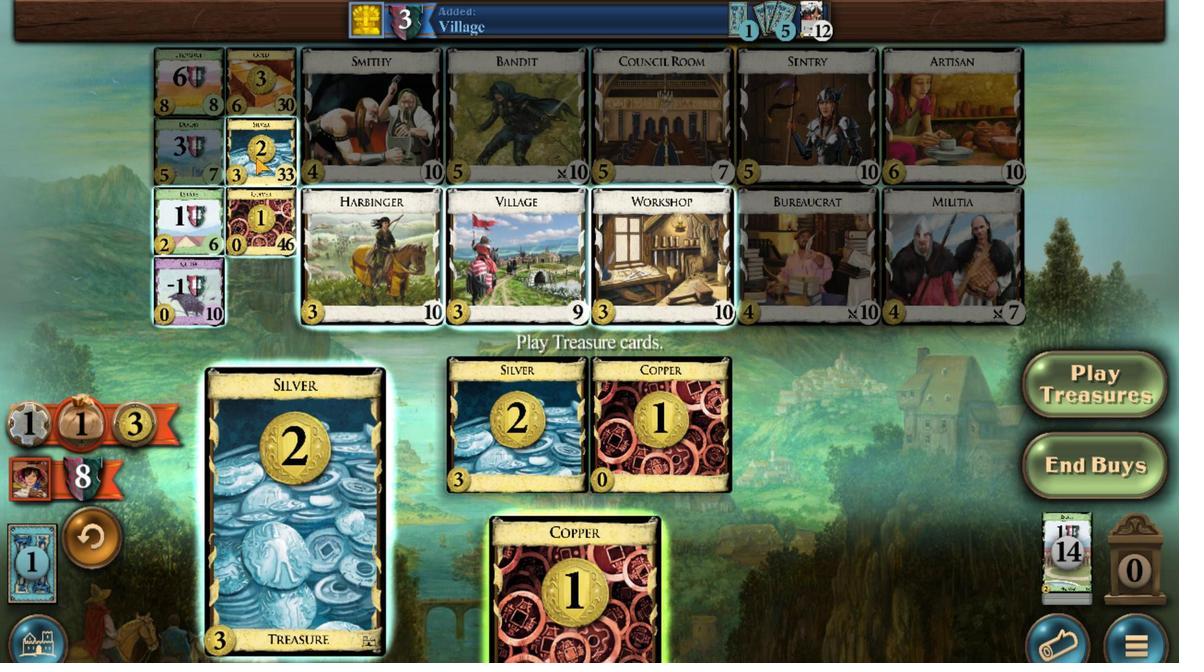 
Action: Mouse moved to (627, 466)
Screenshot: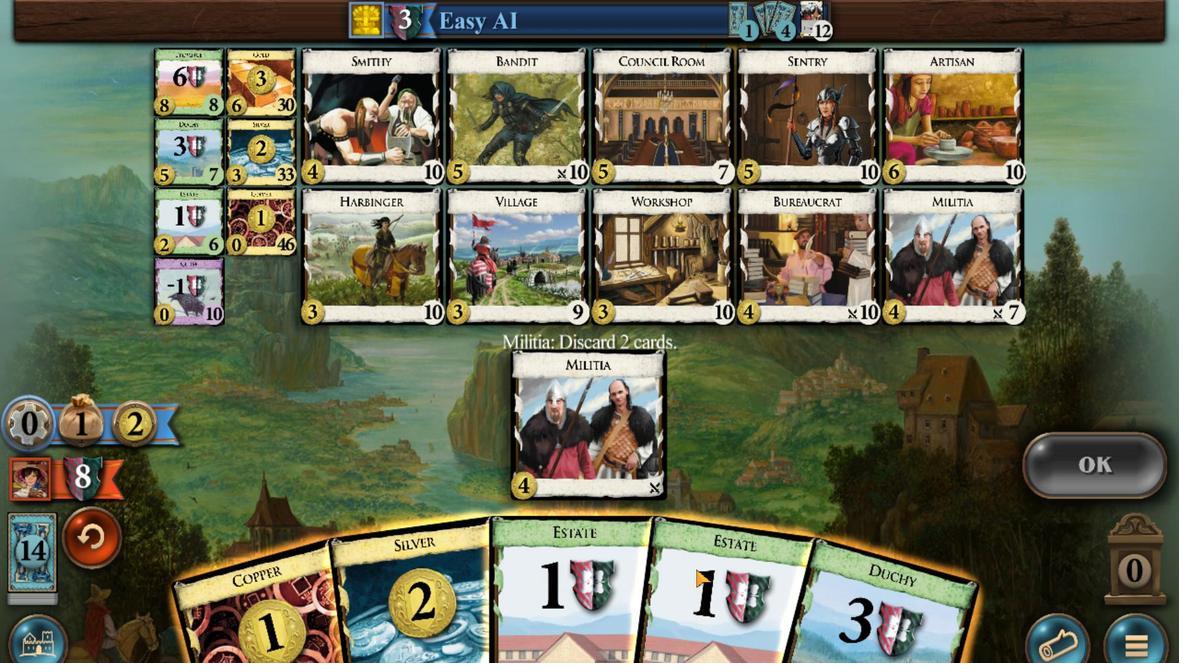 
Action: Mouse scrolled (627, 466) with delta (0, 0)
Screenshot: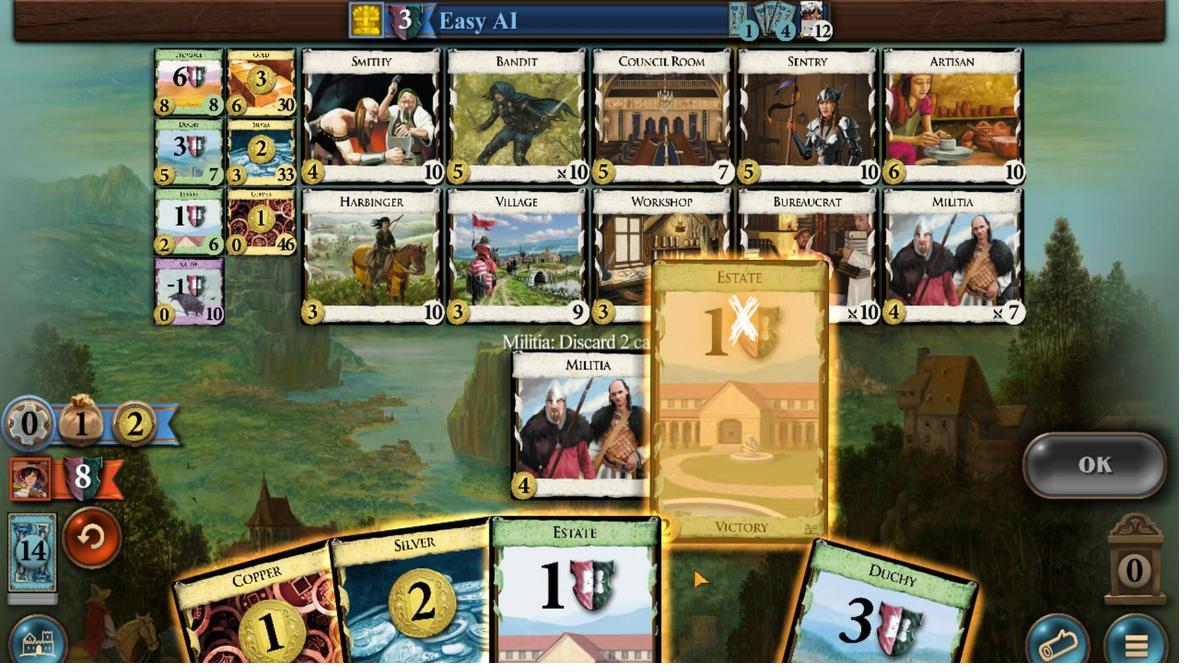 
Action: Mouse moved to (553, 466)
Screenshot: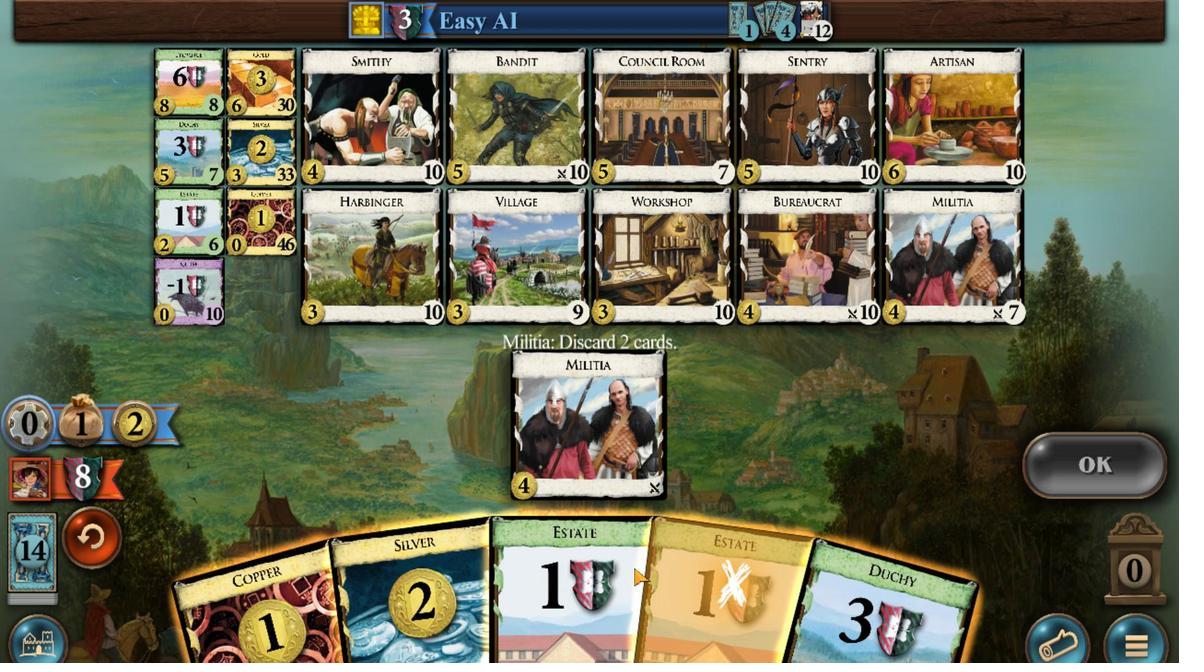 
Action: Mouse scrolled (553, 466) with delta (0, 0)
Screenshot: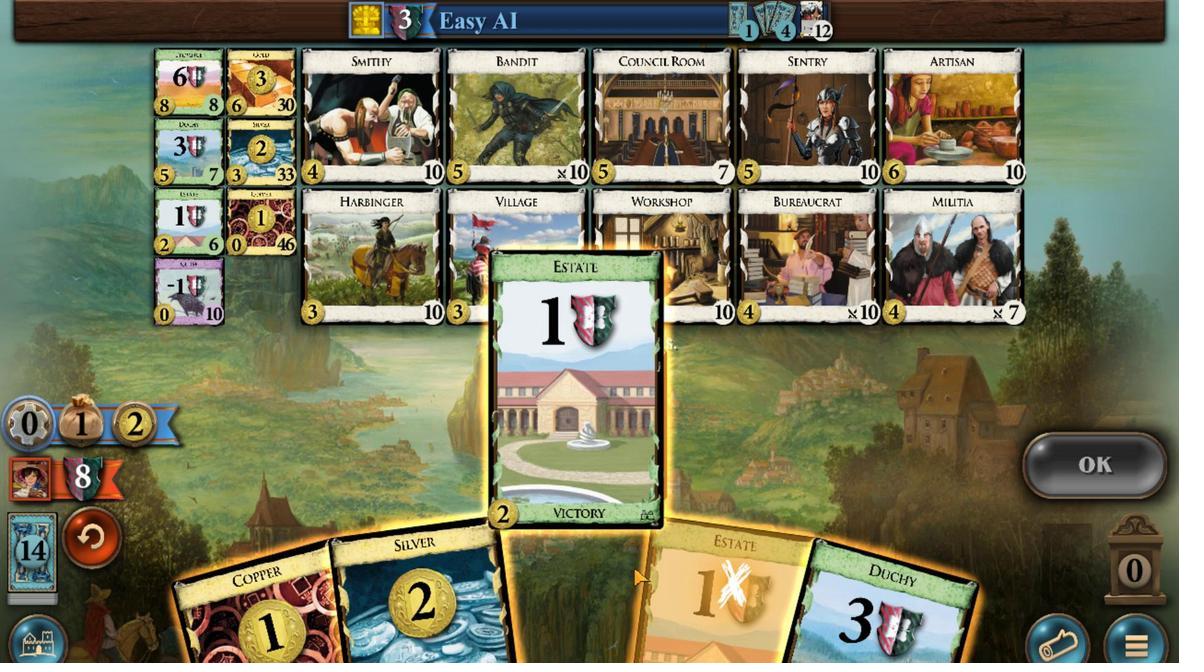 
Action: Mouse moved to (1042, 460)
Screenshot: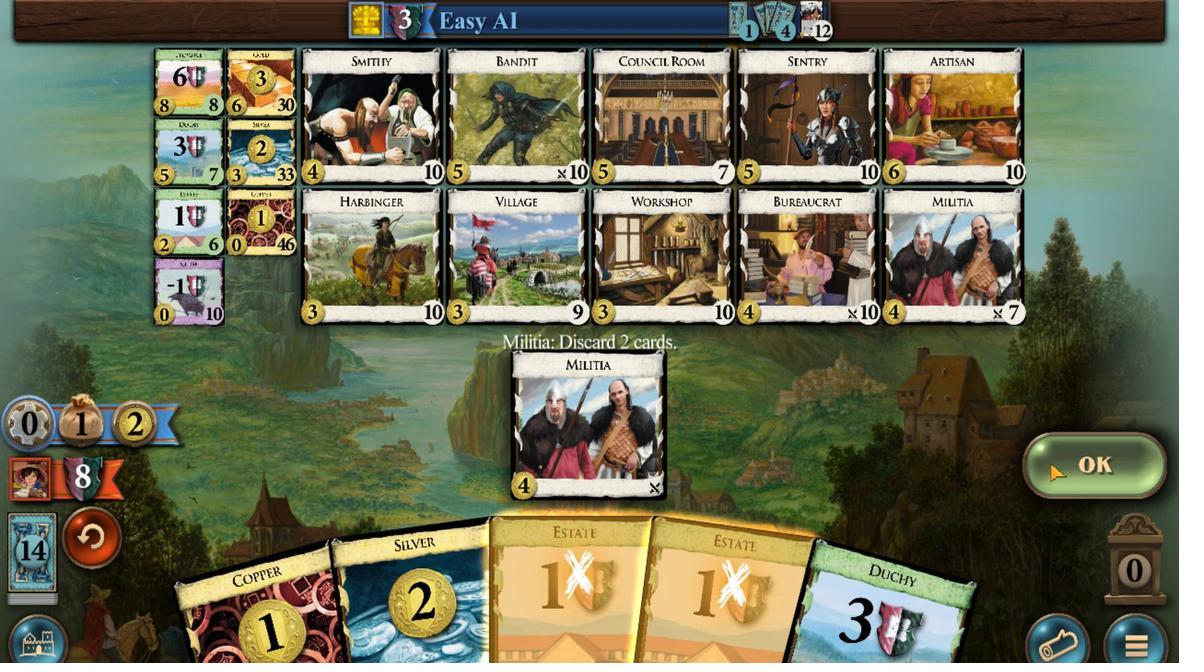 
Action: Mouse pressed left at (1042, 460)
Screenshot: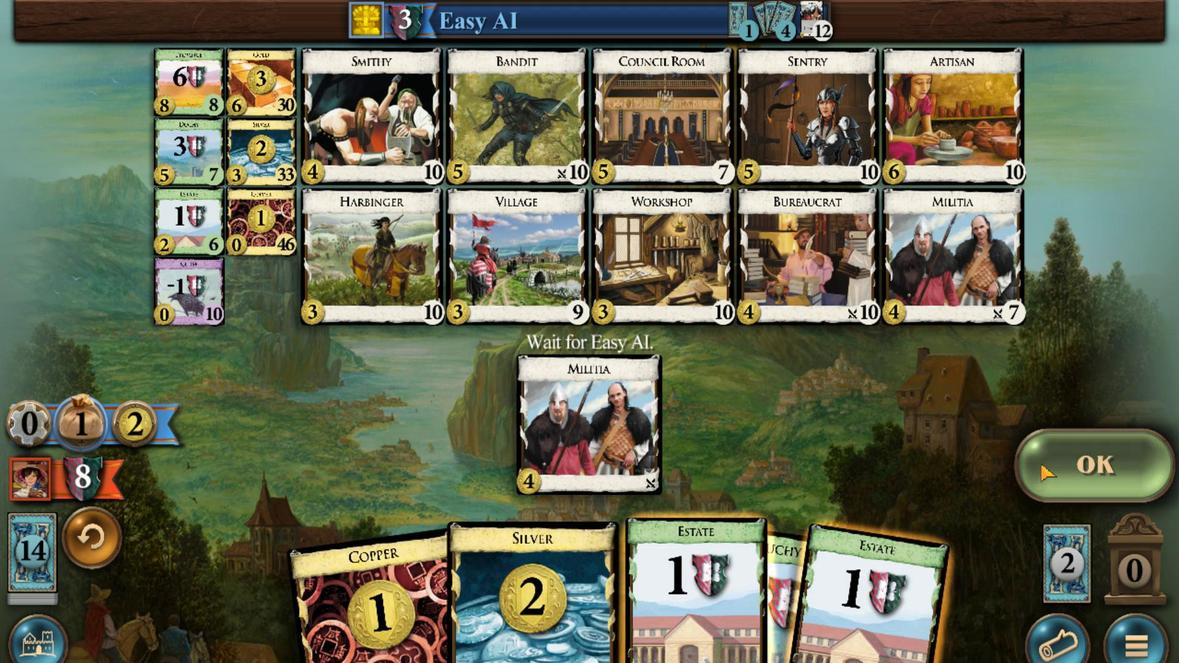 
Action: Mouse moved to (433, 466)
Screenshot: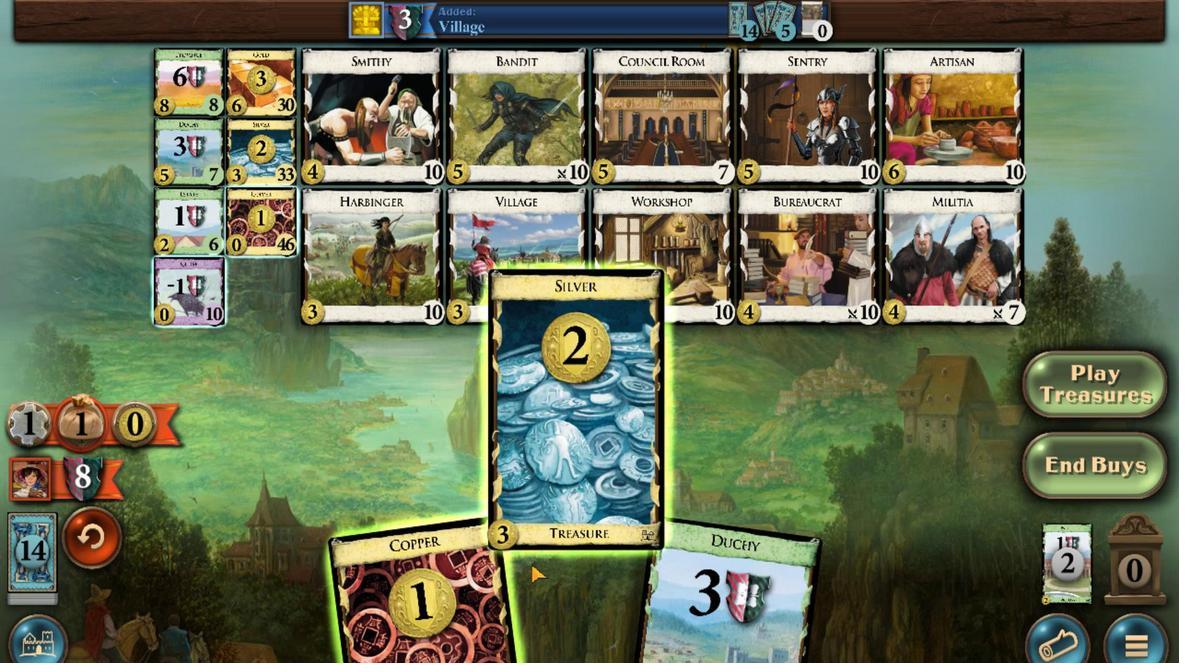 
Action: Mouse scrolled (433, 466) with delta (0, 0)
Screenshot: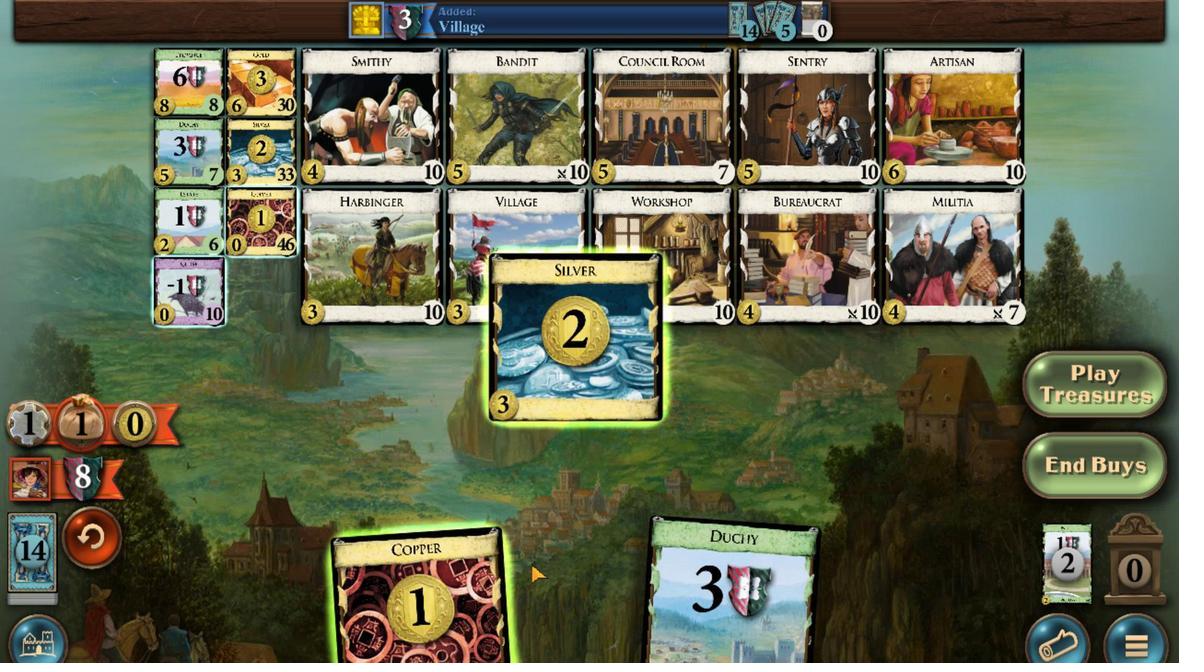 
Action: Mouse moved to (380, 467)
Screenshot: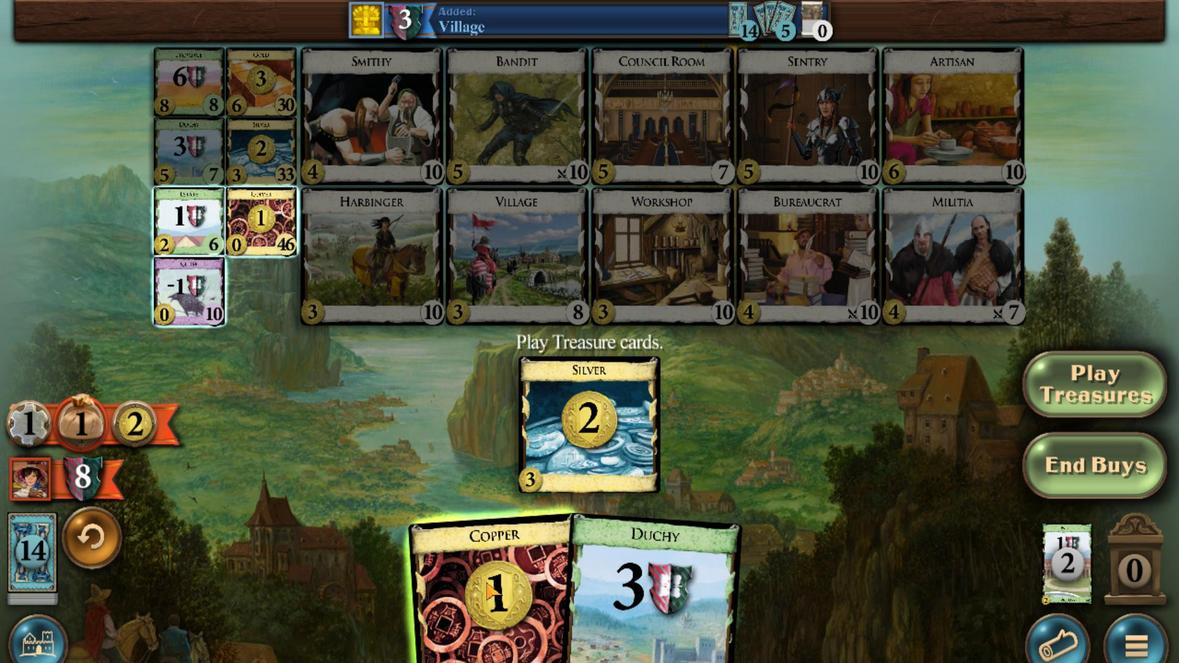
Action: Mouse scrolled (380, 467) with delta (0, 0)
Screenshot: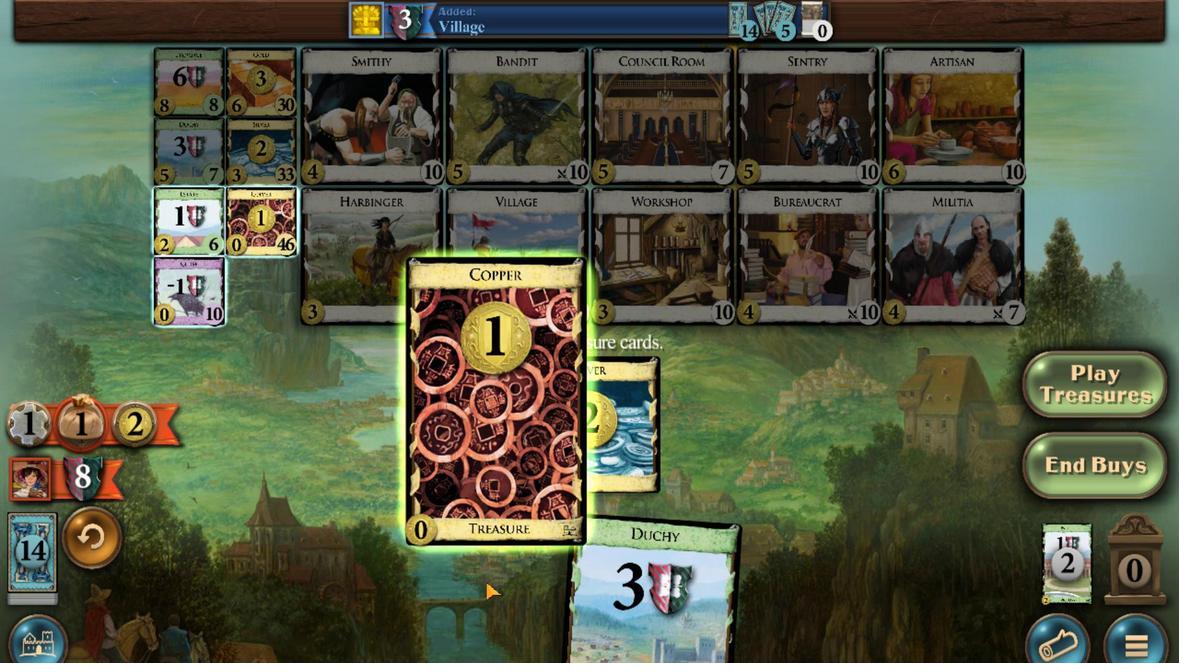 
Action: Mouse moved to (106, 438)
Screenshot: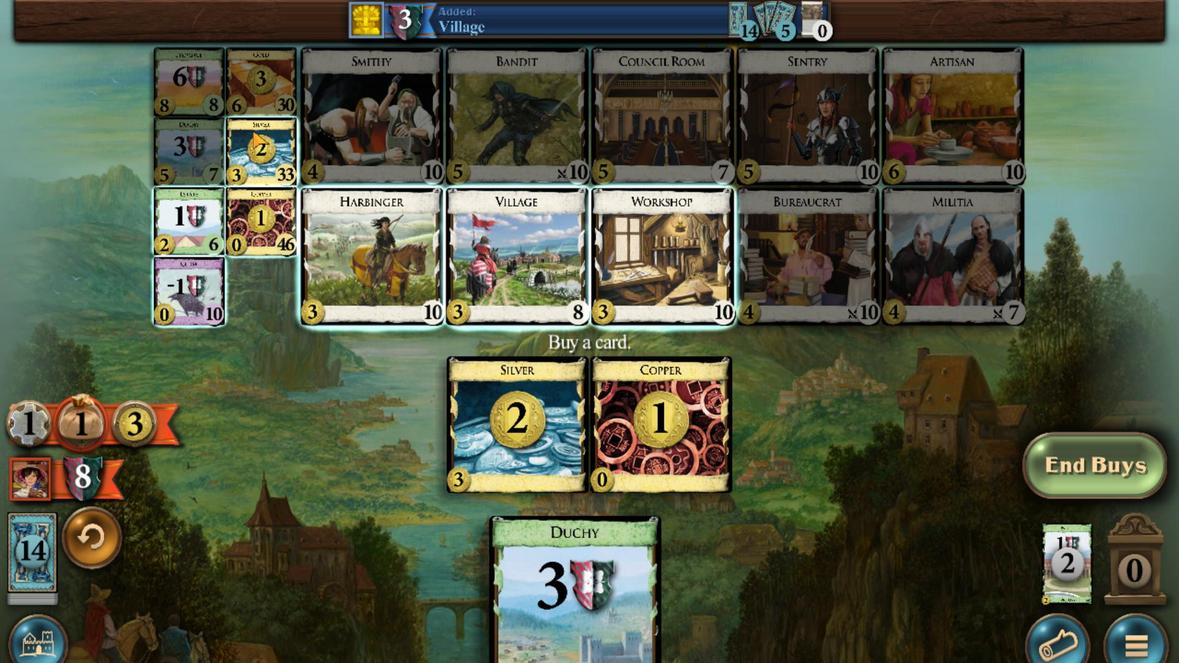 
Action: Mouse scrolled (106, 438) with delta (0, 0)
Screenshot: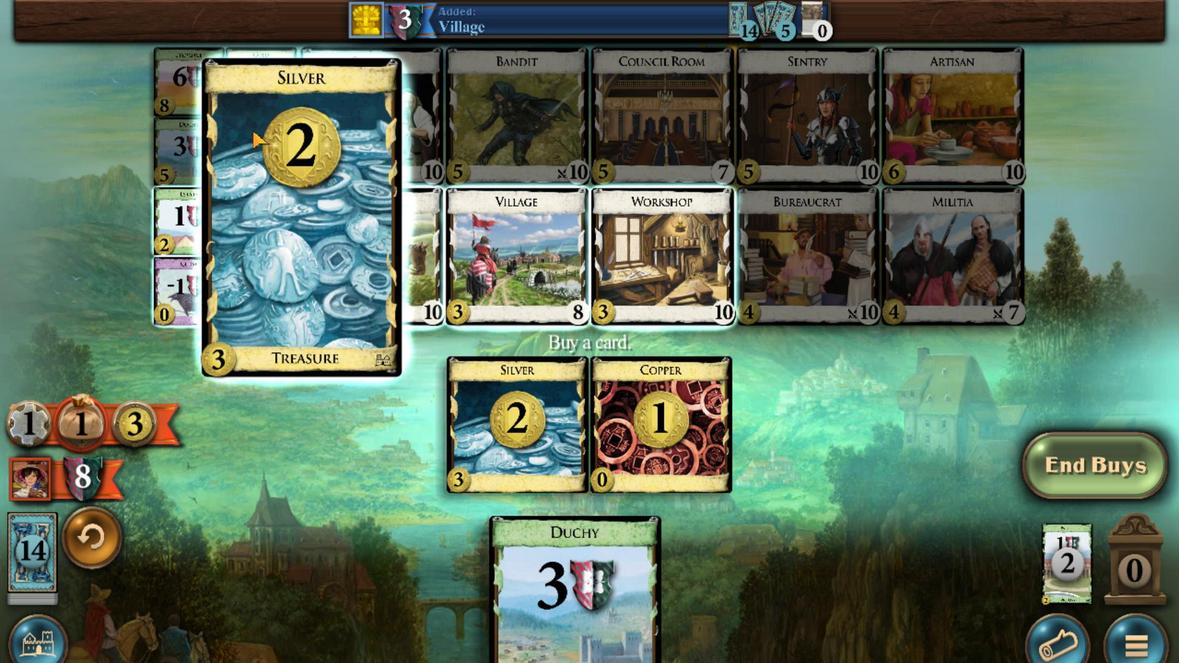 
Action: Mouse scrolled (106, 438) with delta (0, 0)
Screenshot: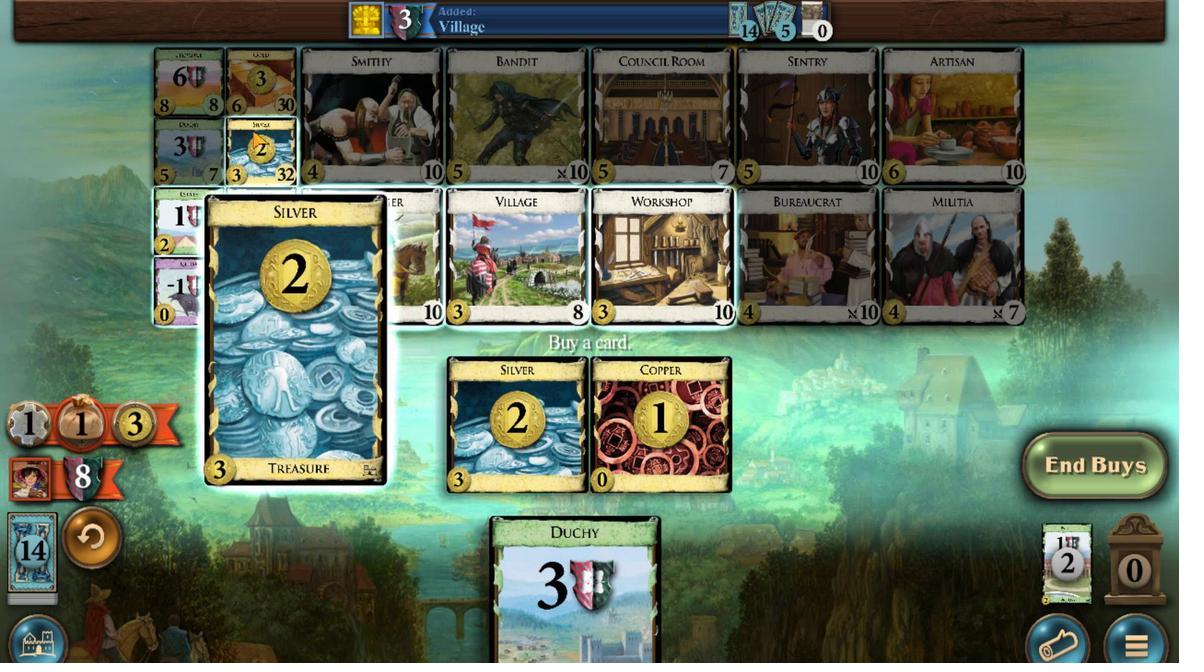 
Action: Mouse scrolled (106, 438) with delta (0, 0)
Screenshot: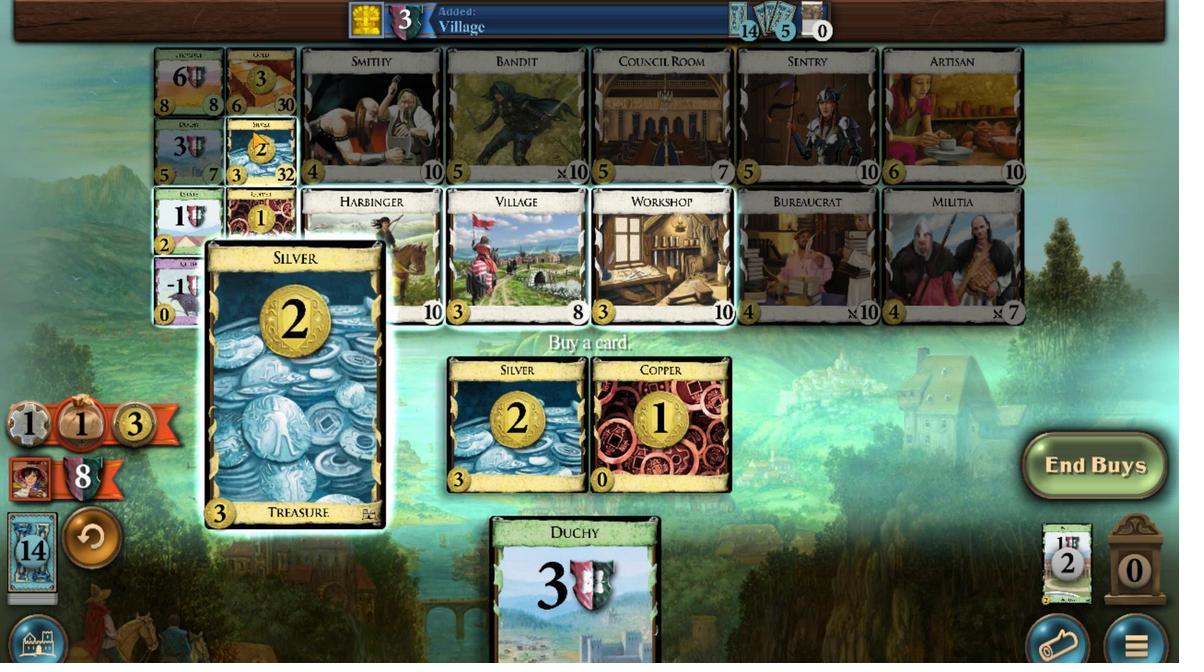 
Action: Mouse scrolled (106, 438) with delta (0, 0)
Screenshot: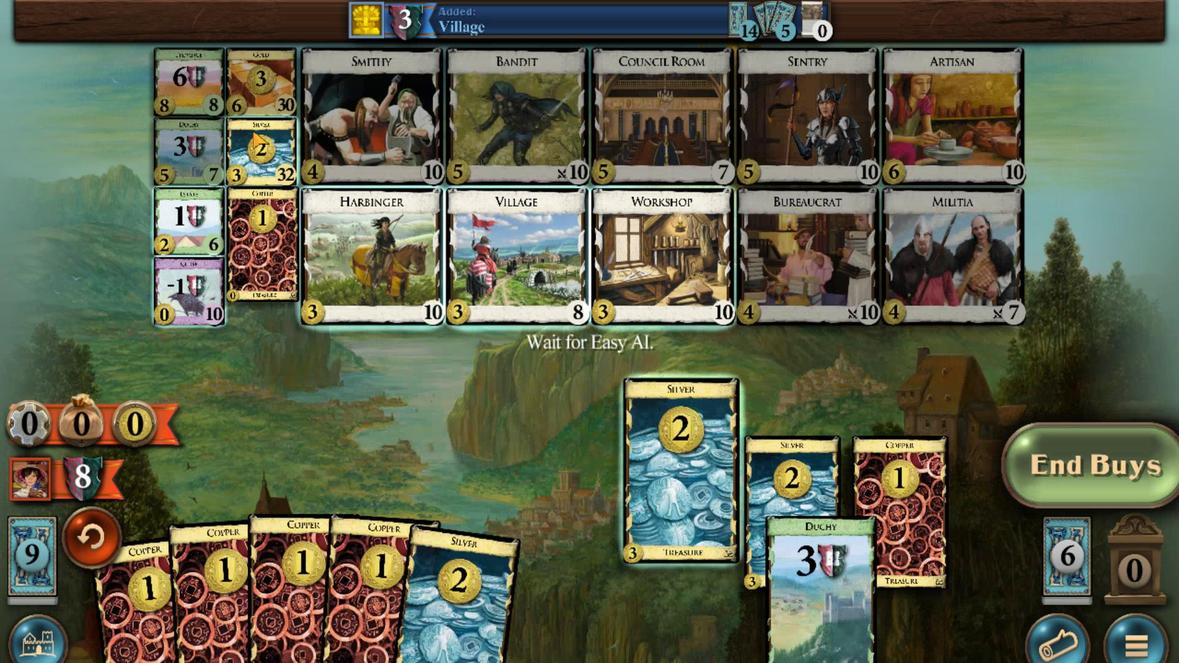 
Action: Mouse moved to (730, 456)
Screenshot: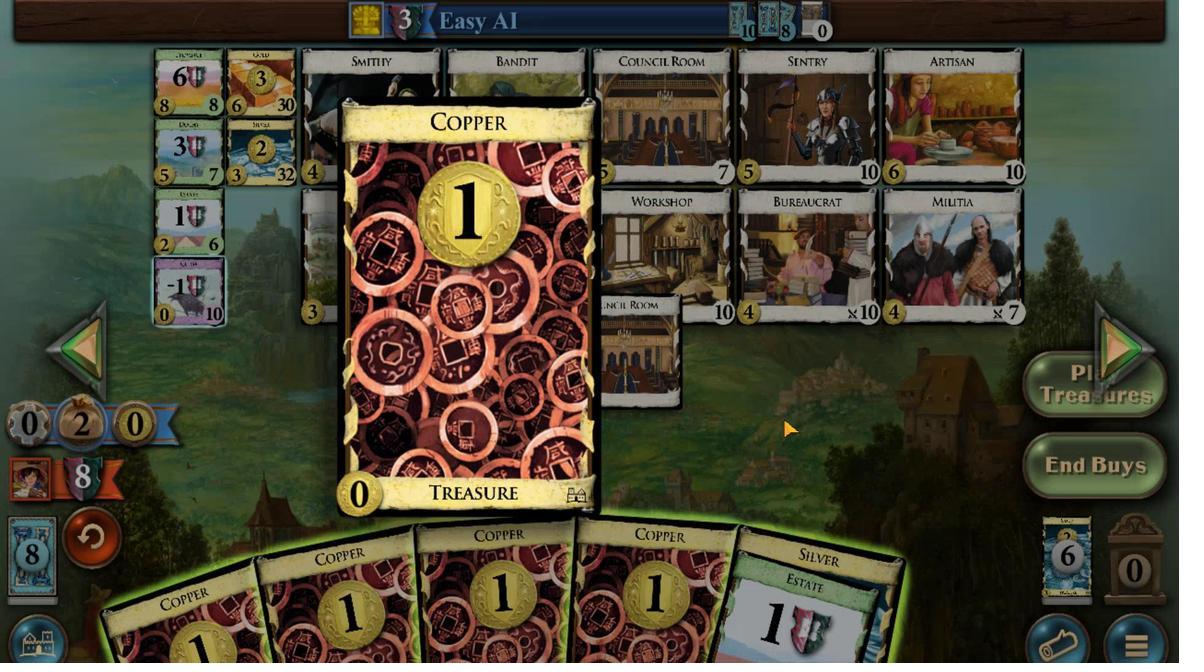
Action: Mouse pressed left at (730, 456)
Screenshot: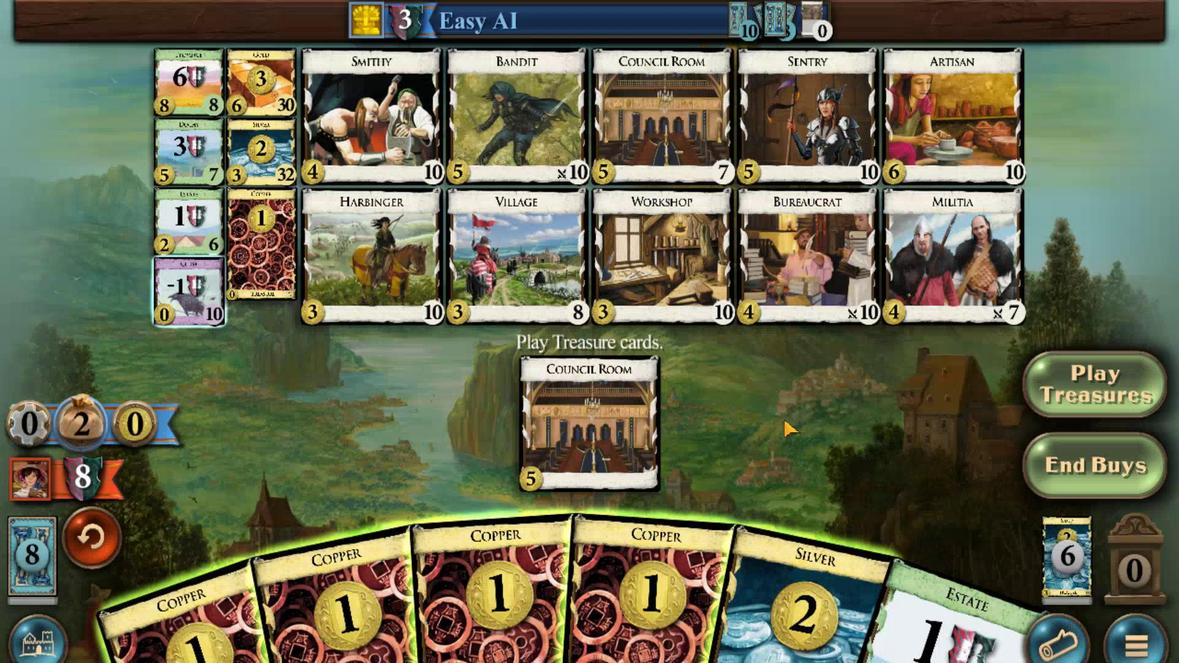 
Action: Mouse moved to (579, 467)
Screenshot: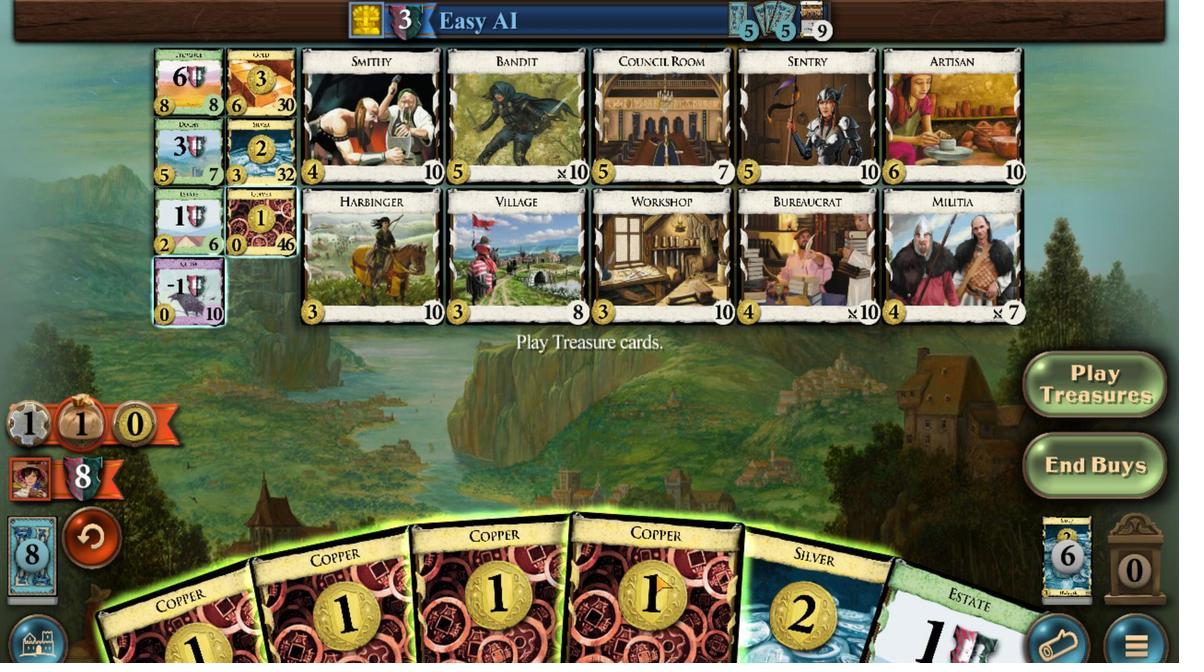 
Action: Mouse scrolled (579, 467) with delta (0, 0)
Screenshot: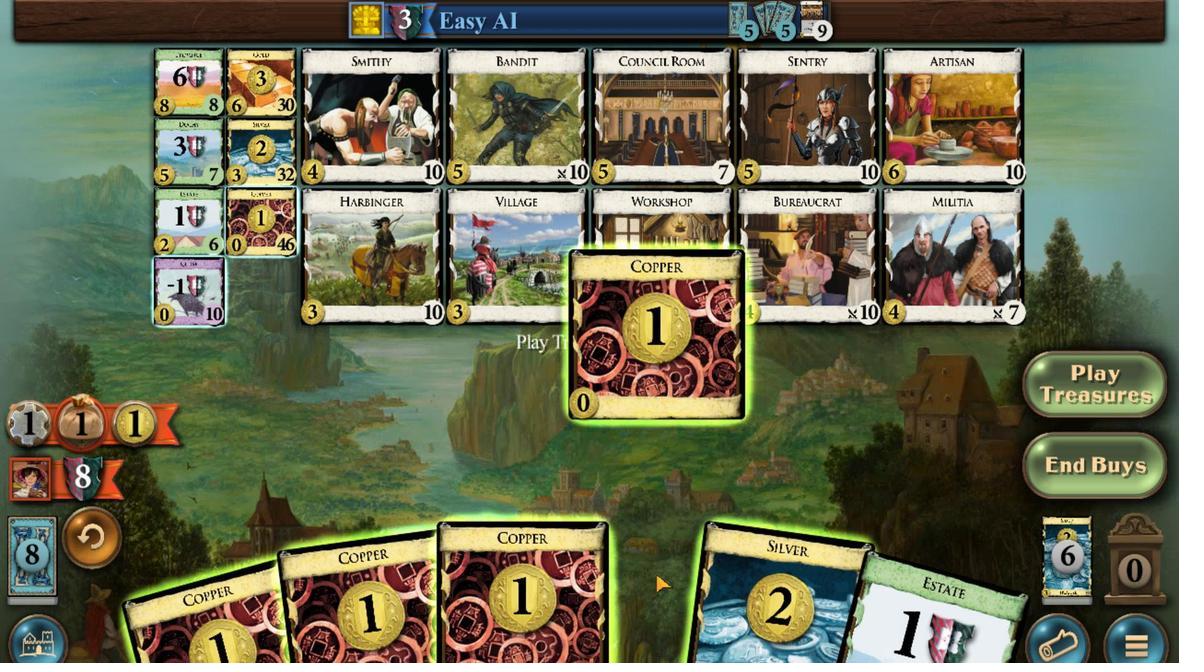 
Action: Mouse moved to (645, 468)
Screenshot: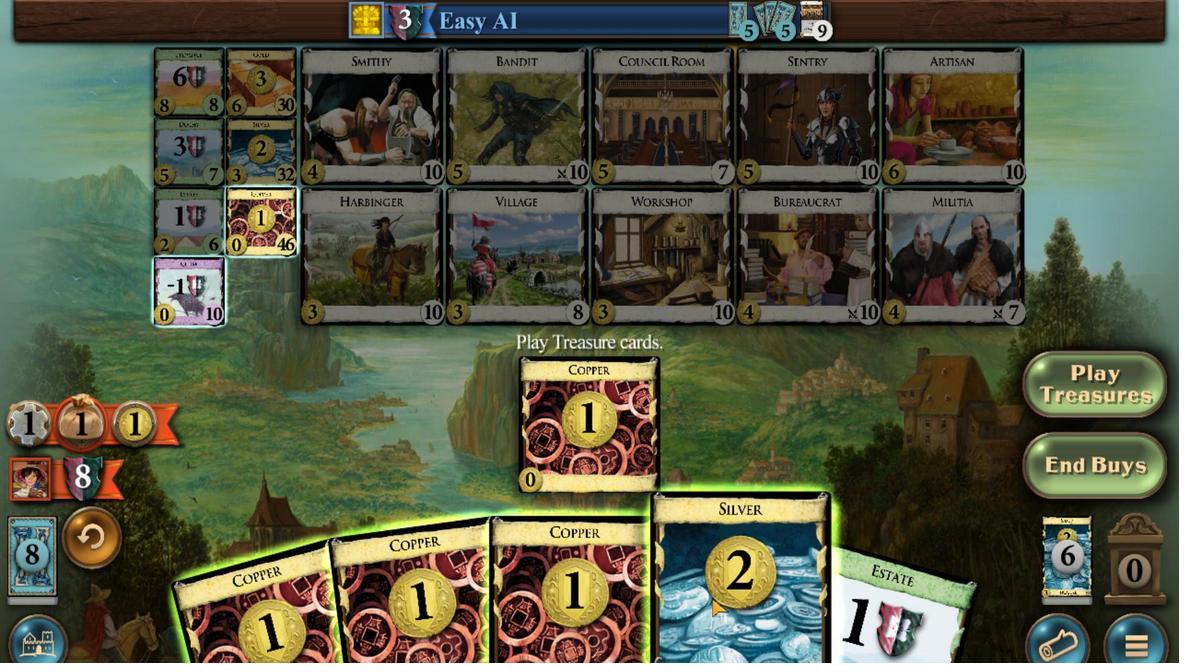 
Action: Mouse scrolled (645, 468) with delta (0, 0)
Screenshot: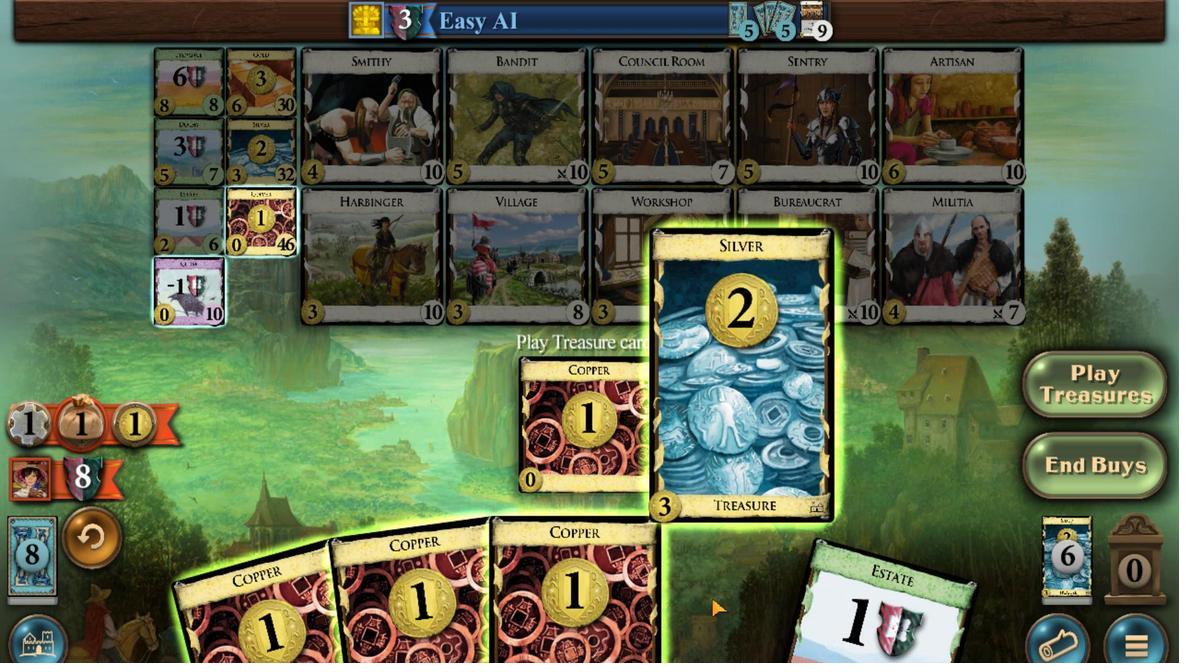 
Action: Mouse moved to (552, 468)
Screenshot: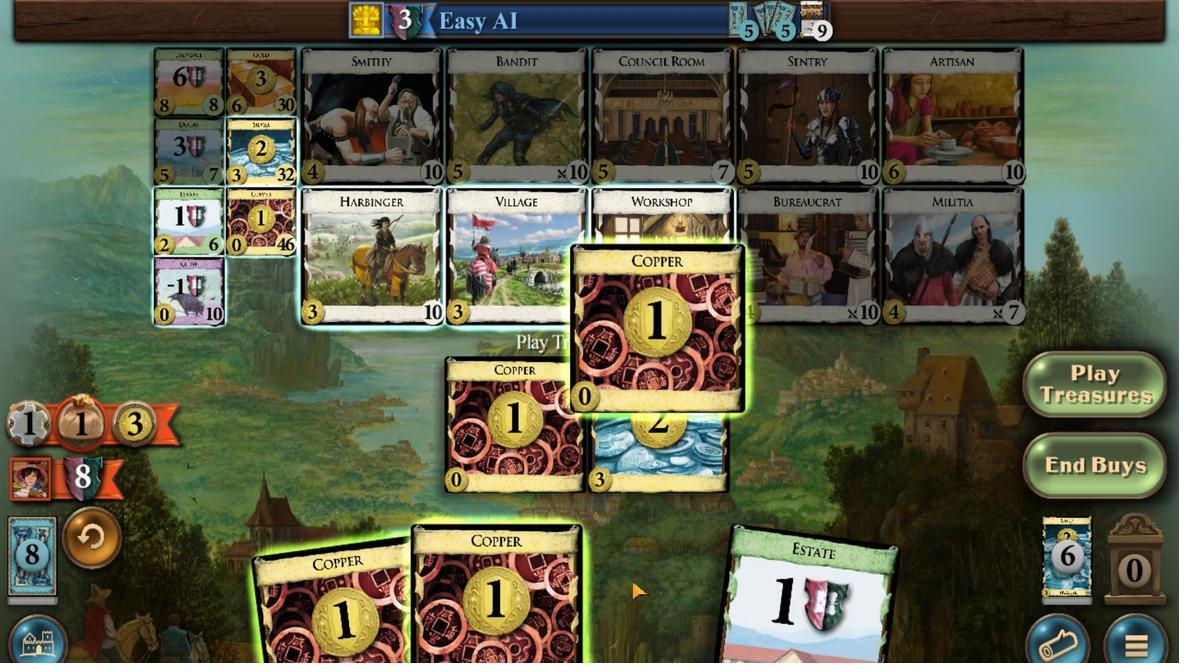 
Action: Mouse scrolled (552, 467) with delta (0, 0)
Screenshot: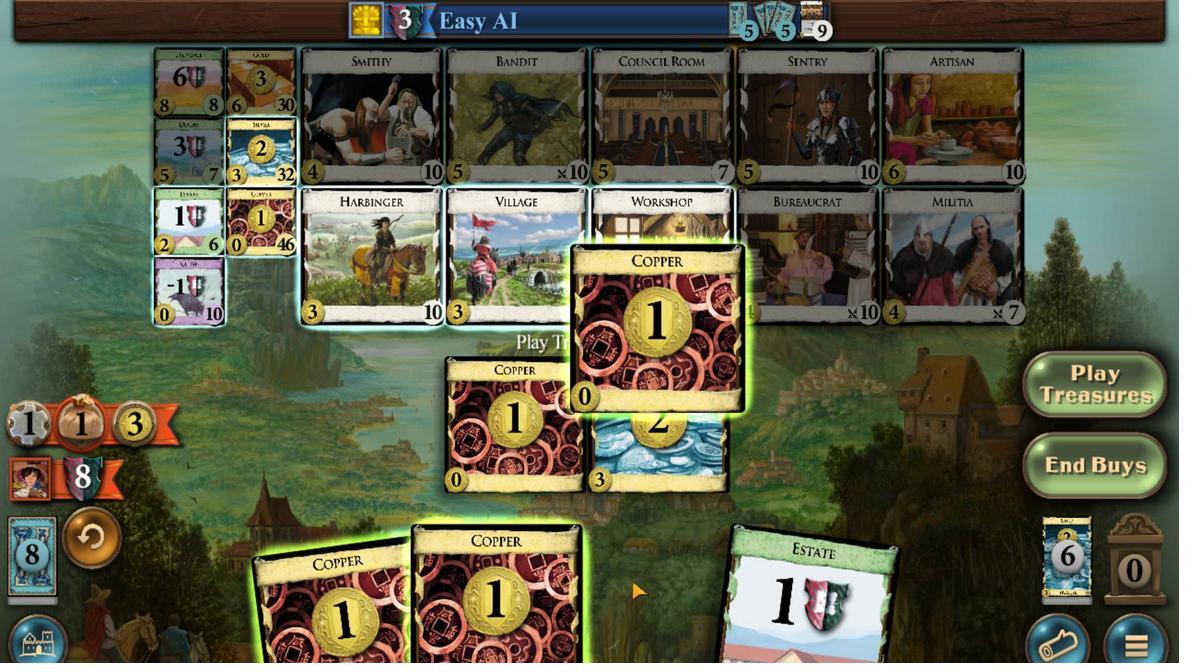 
Action: Mouse moved to (492, 468)
Screenshot: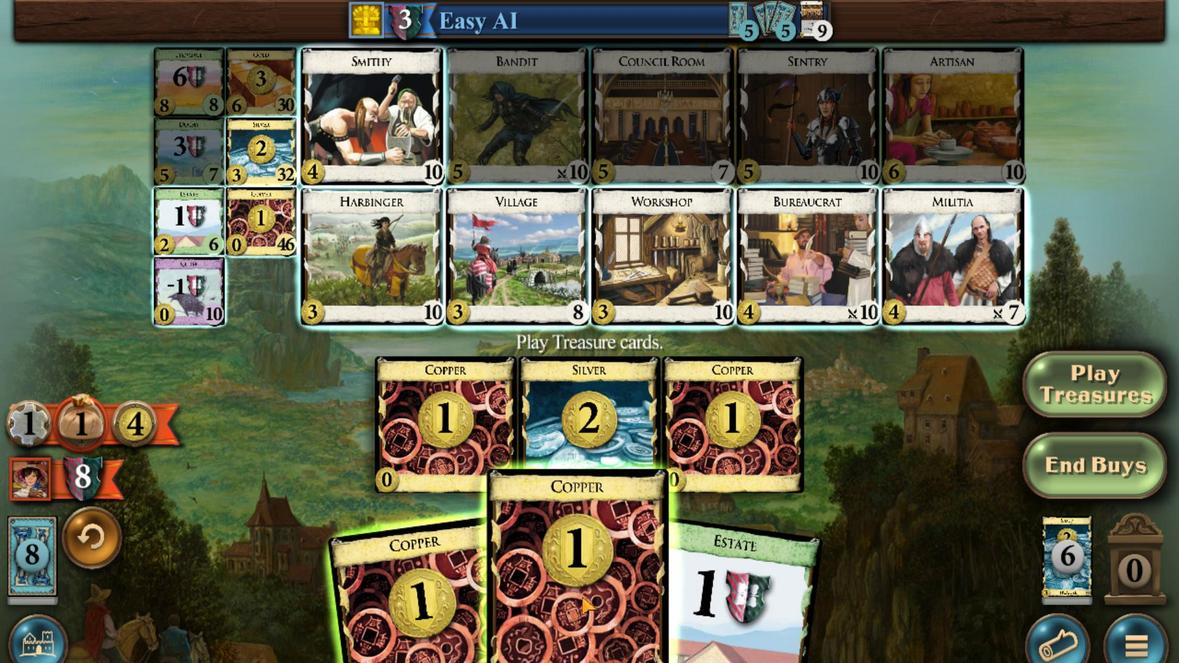 
Action: Mouse scrolled (492, 468) with delta (0, 0)
Screenshot: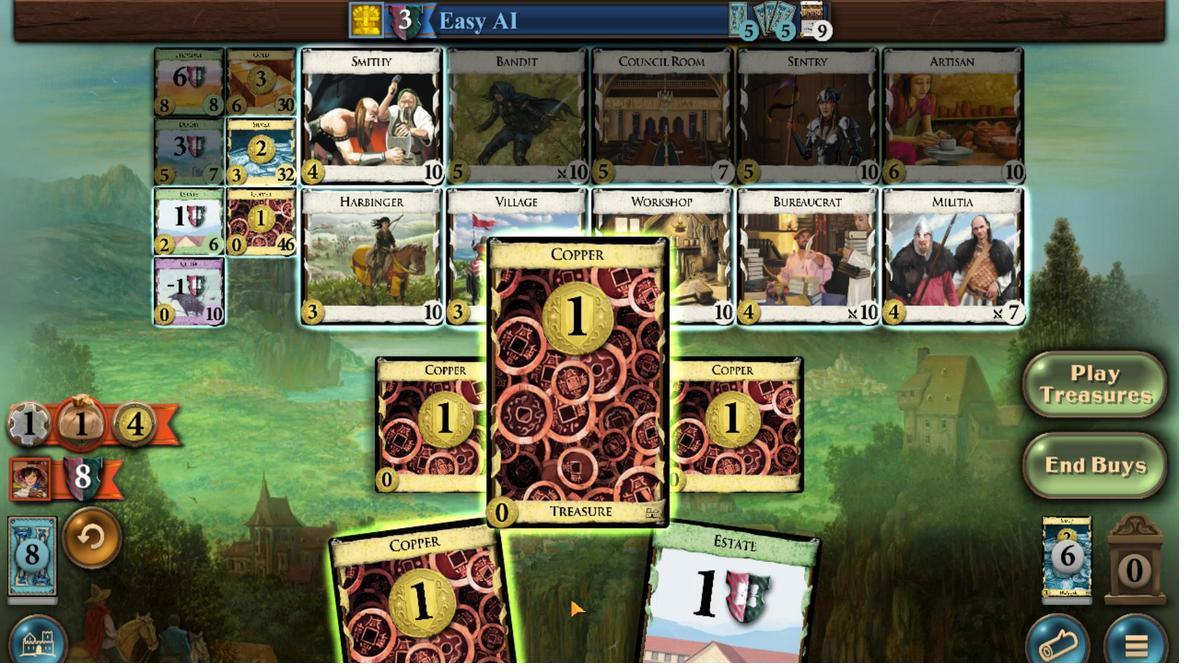 
Action: Mouse moved to (413, 468)
Screenshot: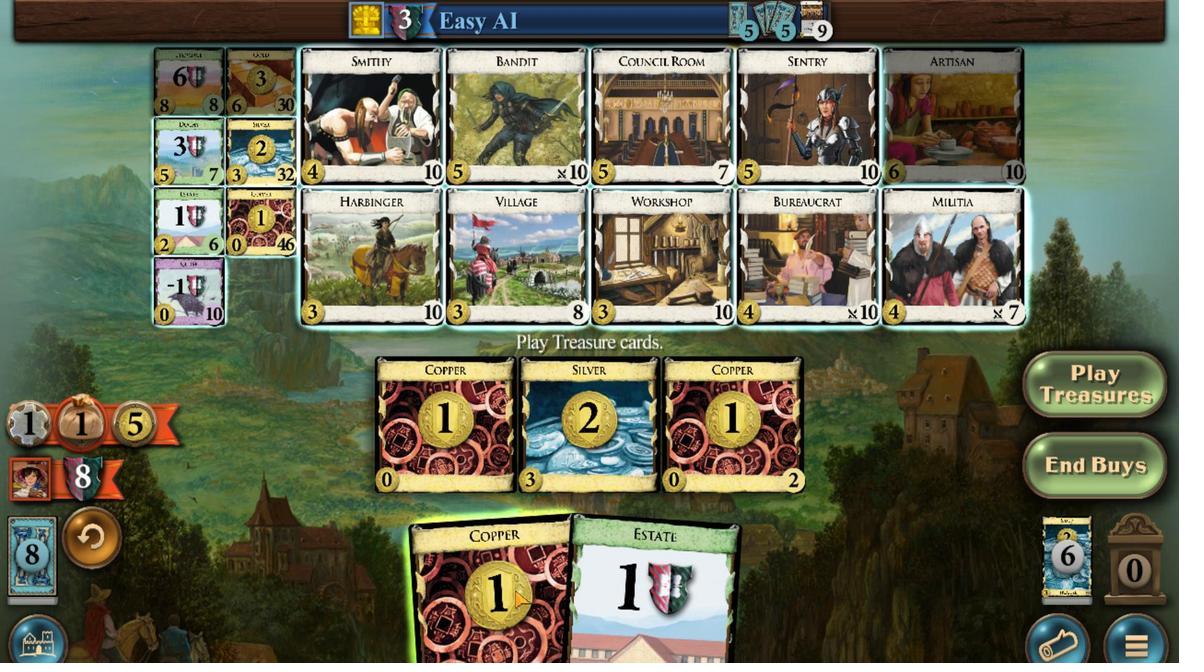 
Action: Mouse scrolled (413, 468) with delta (0, 0)
Screenshot: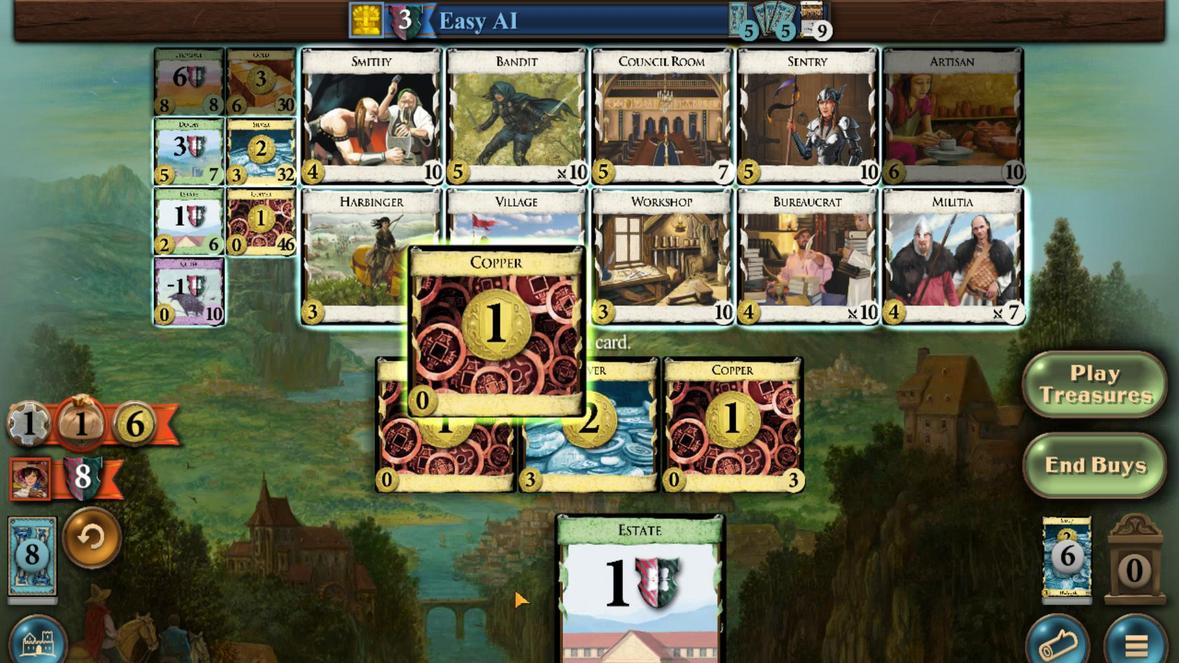 
Action: Mouse moved to (114, 434)
Screenshot: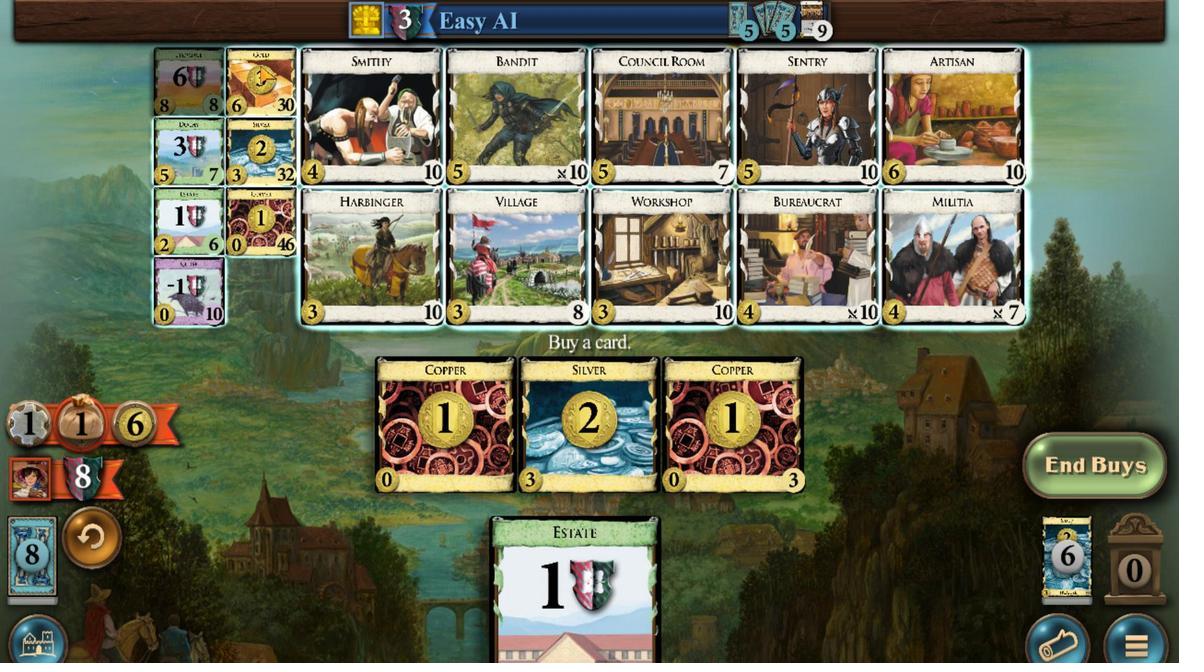 
Action: Mouse scrolled (114, 434) with delta (0, 0)
Screenshot: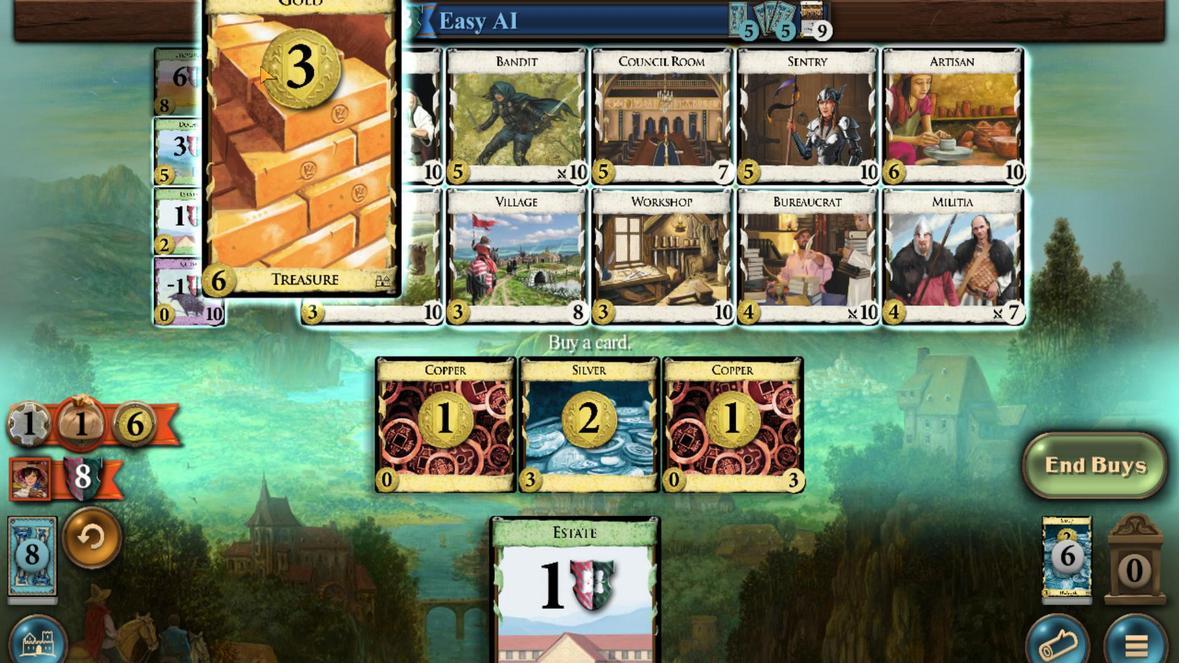 
Action: Mouse scrolled (114, 434) with delta (0, 0)
Screenshot: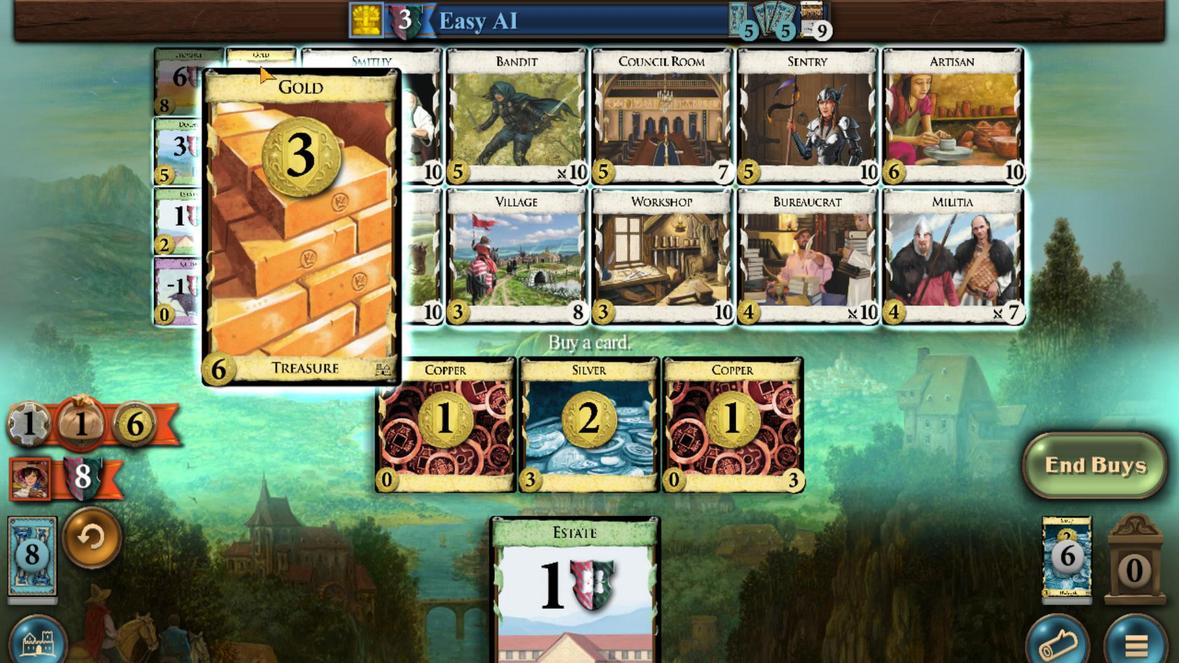 
Action: Mouse scrolled (114, 434) with delta (0, 0)
Screenshot: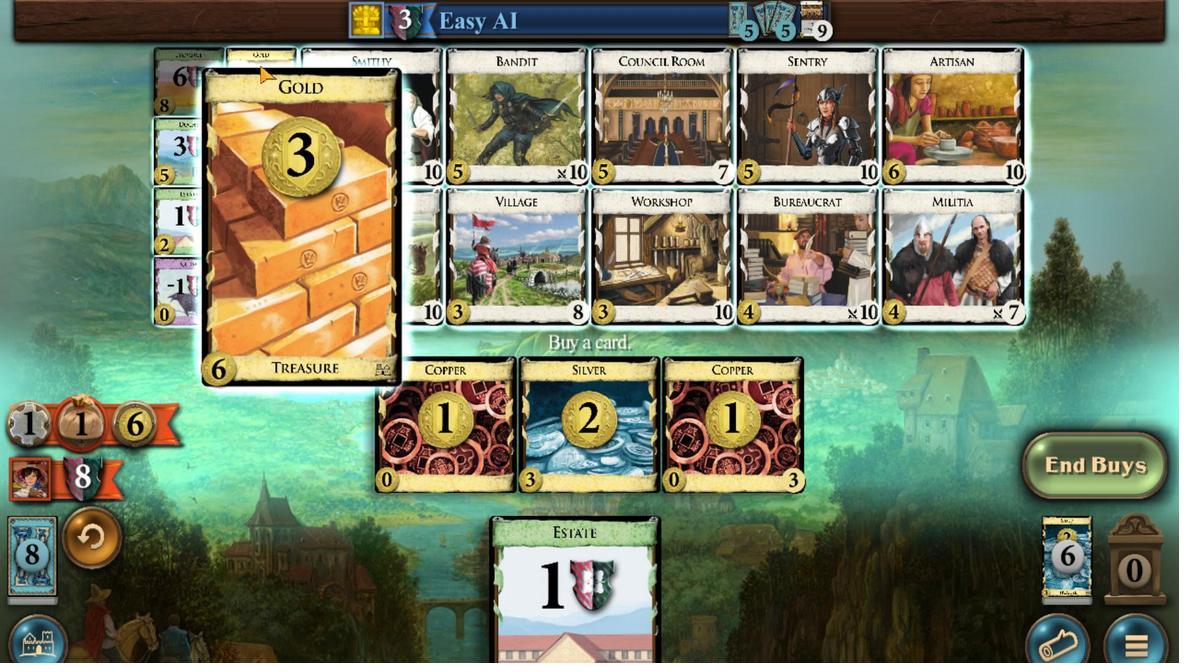 
Action: Mouse scrolled (114, 434) with delta (0, 0)
Screenshot: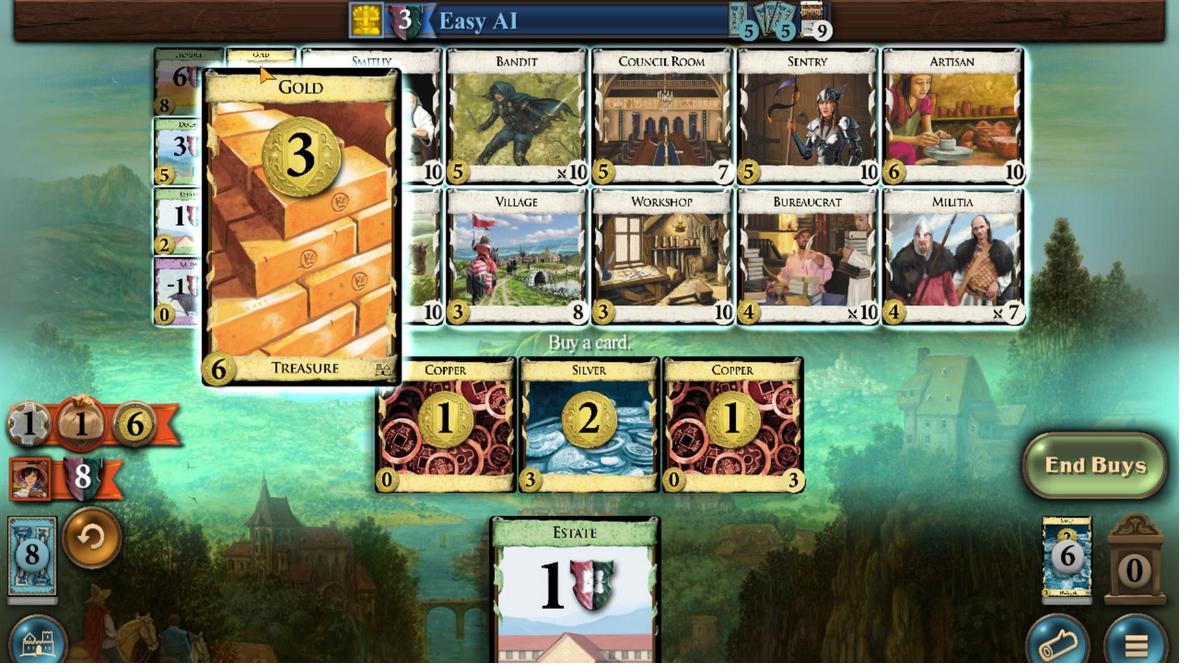 
Action: Mouse scrolled (114, 434) with delta (0, 0)
Screenshot: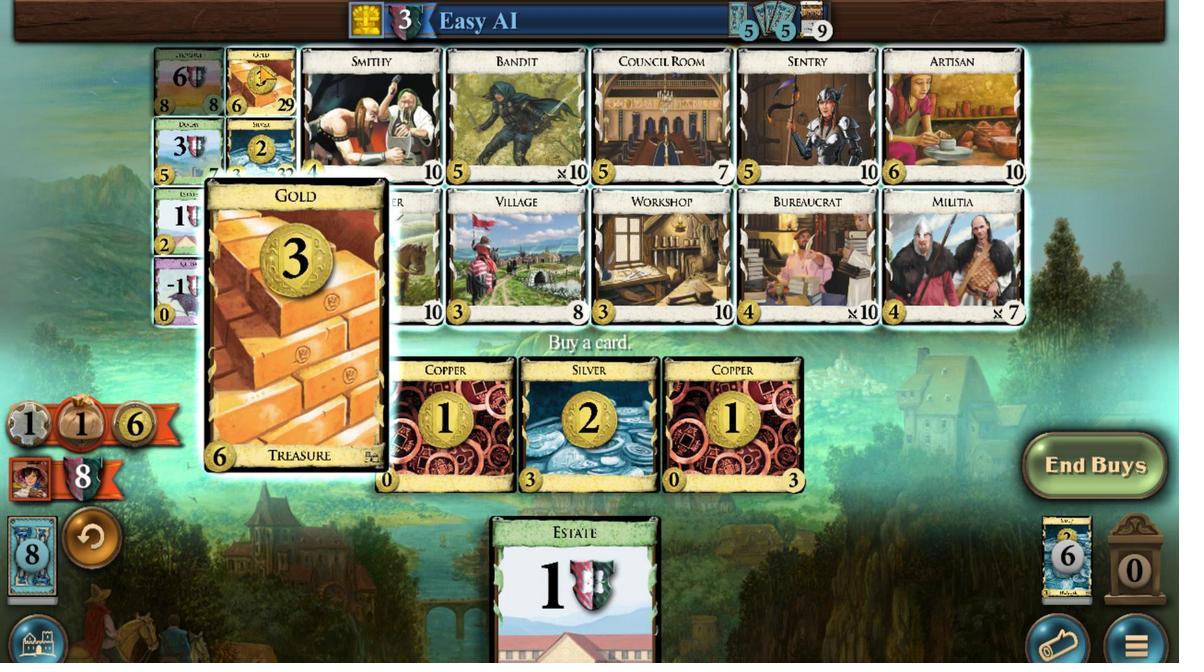 
Action: Mouse scrolled (114, 434) with delta (0, 0)
Screenshot: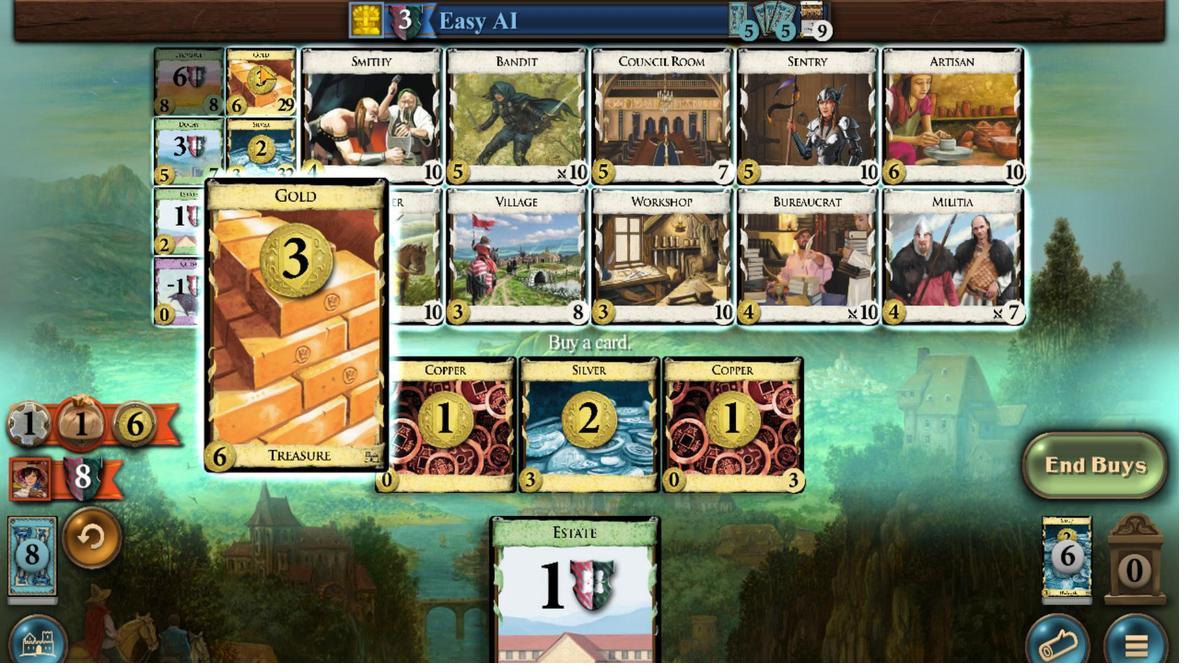 
Action: Mouse scrolled (114, 434) with delta (0, 0)
Screenshot: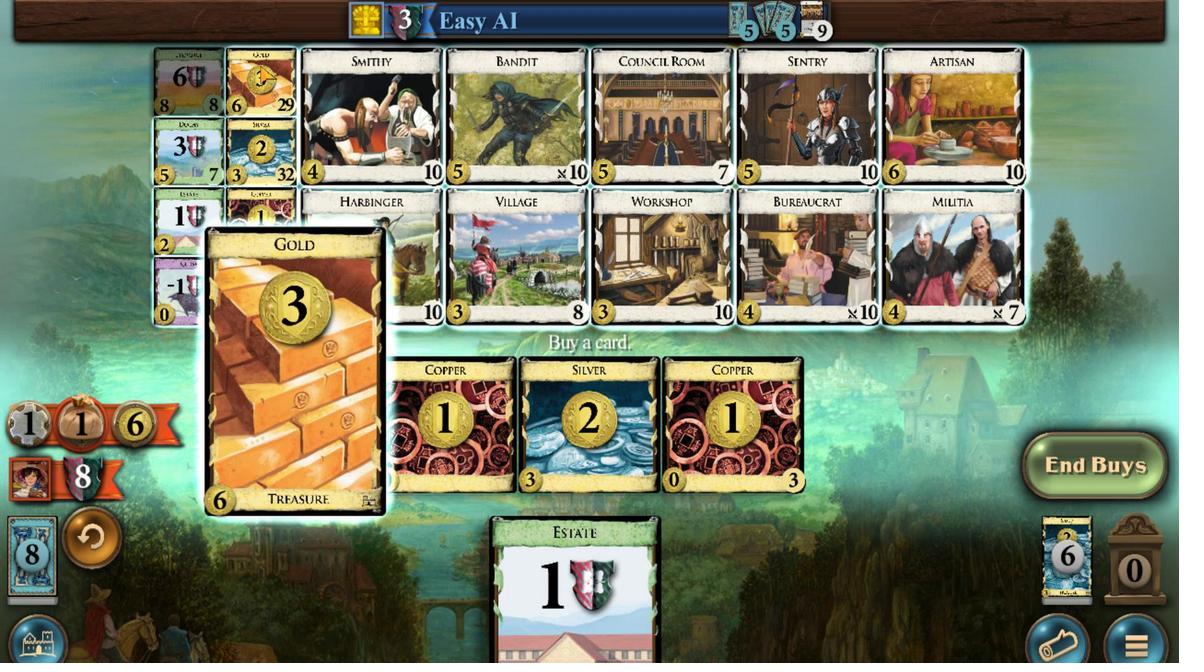 
Action: Mouse moved to (624, 466)
Screenshot: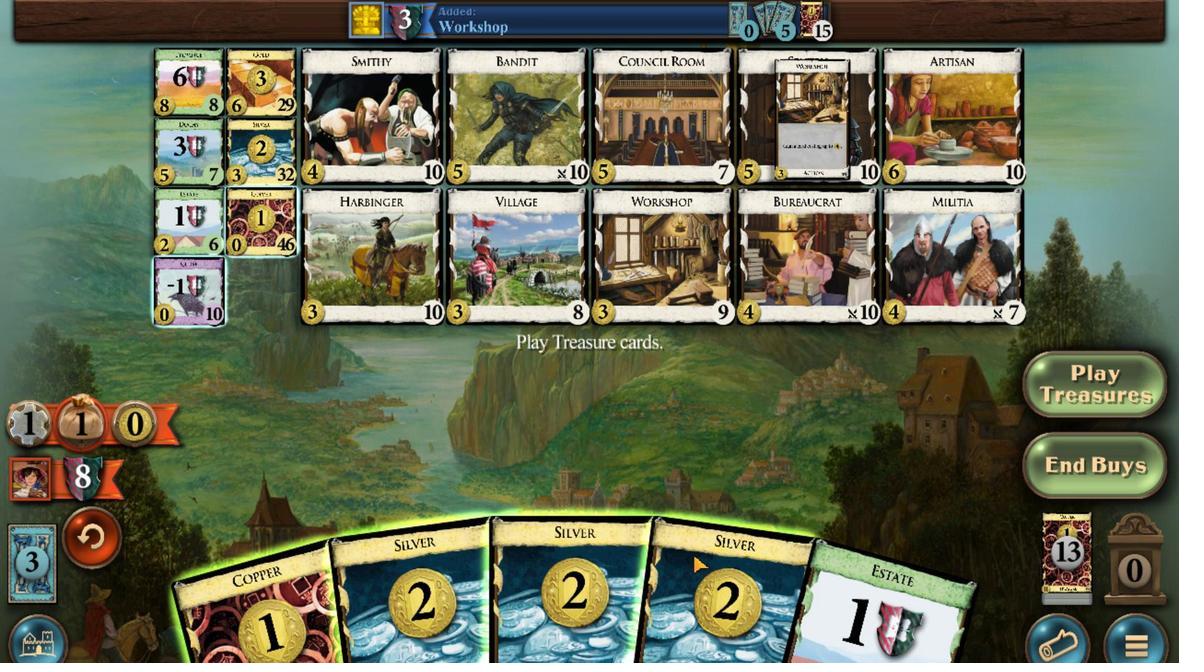 
Action: Mouse scrolled (624, 466) with delta (0, 0)
Screenshot: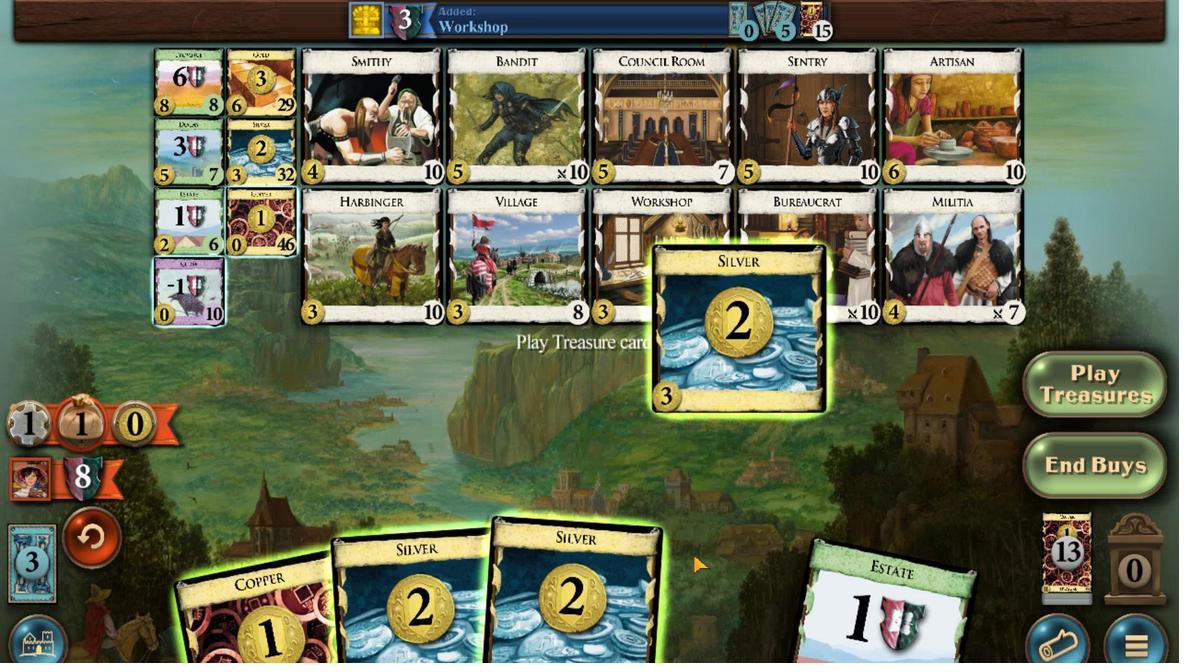 
Action: Mouse moved to (527, 465)
Screenshot: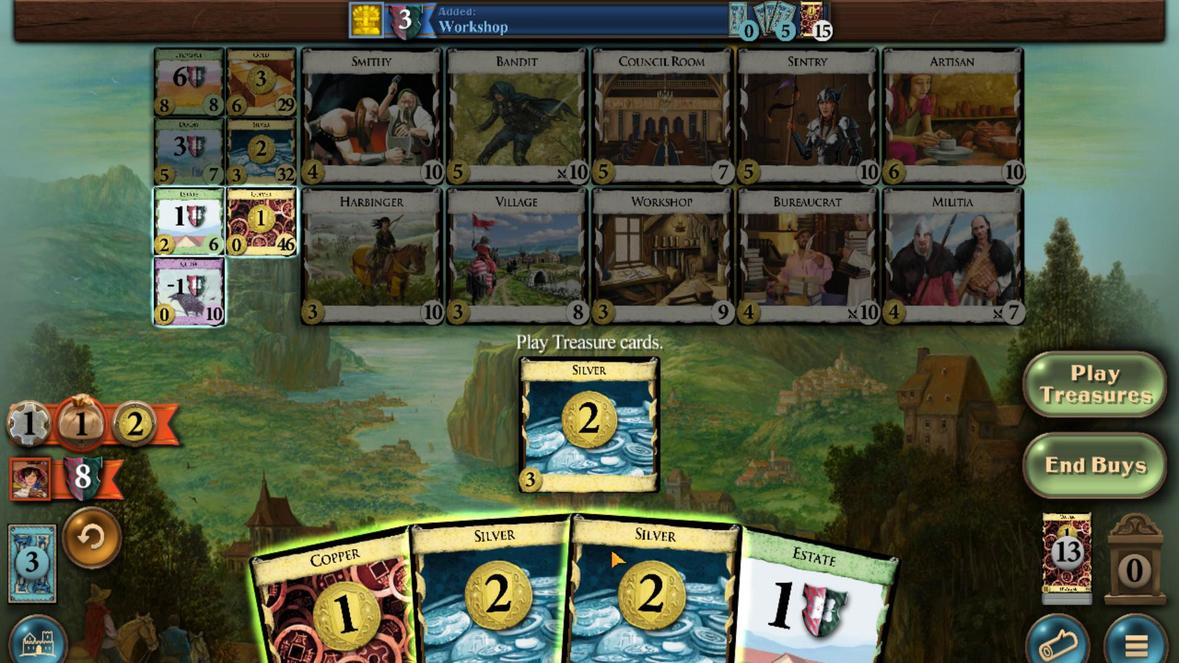 
Action: Mouse scrolled (527, 465) with delta (0, 0)
Screenshot: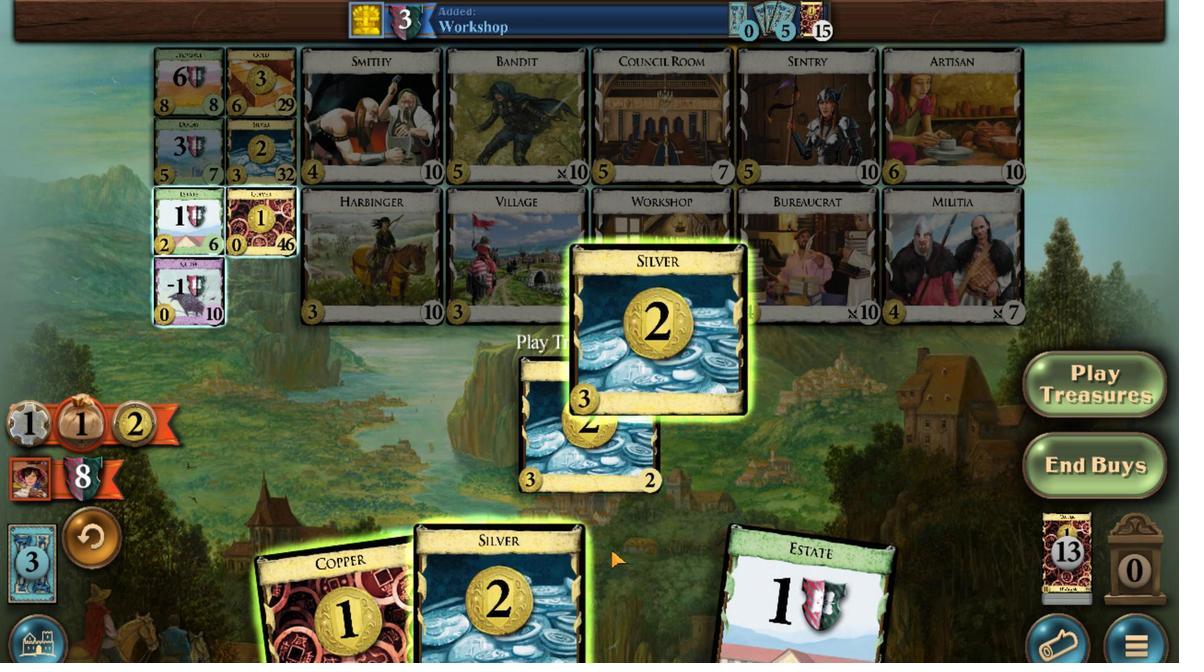 
Action: Mouse moved to (447, 466)
Screenshot: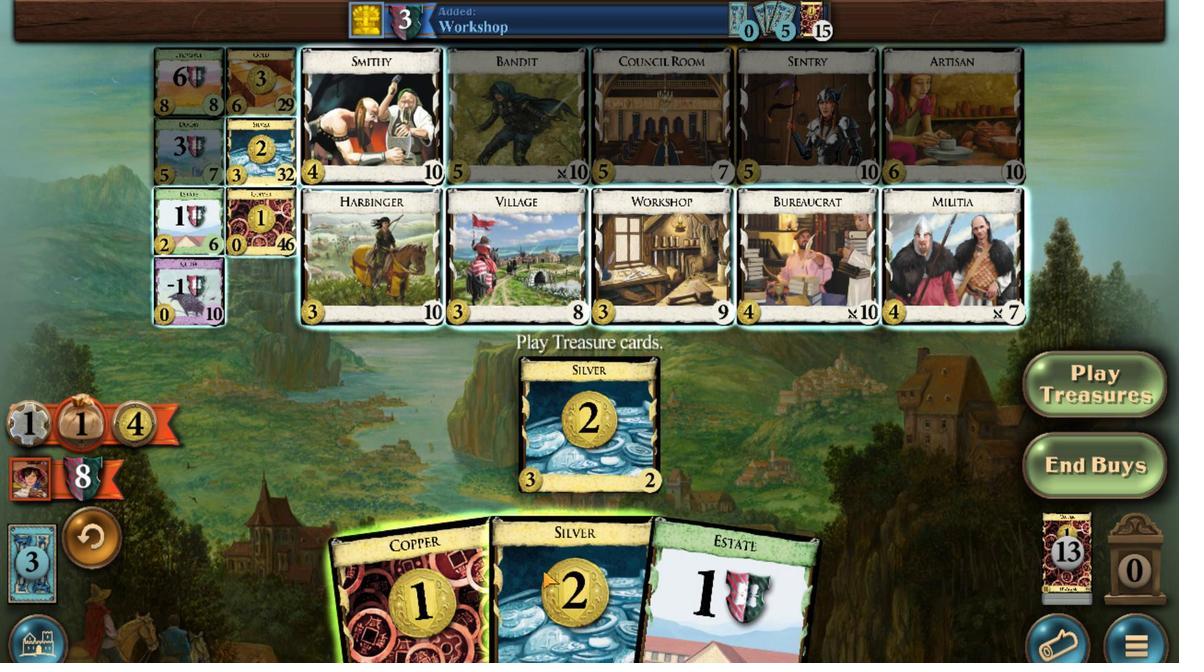 
Action: Mouse scrolled (447, 466) with delta (0, 0)
Screenshot: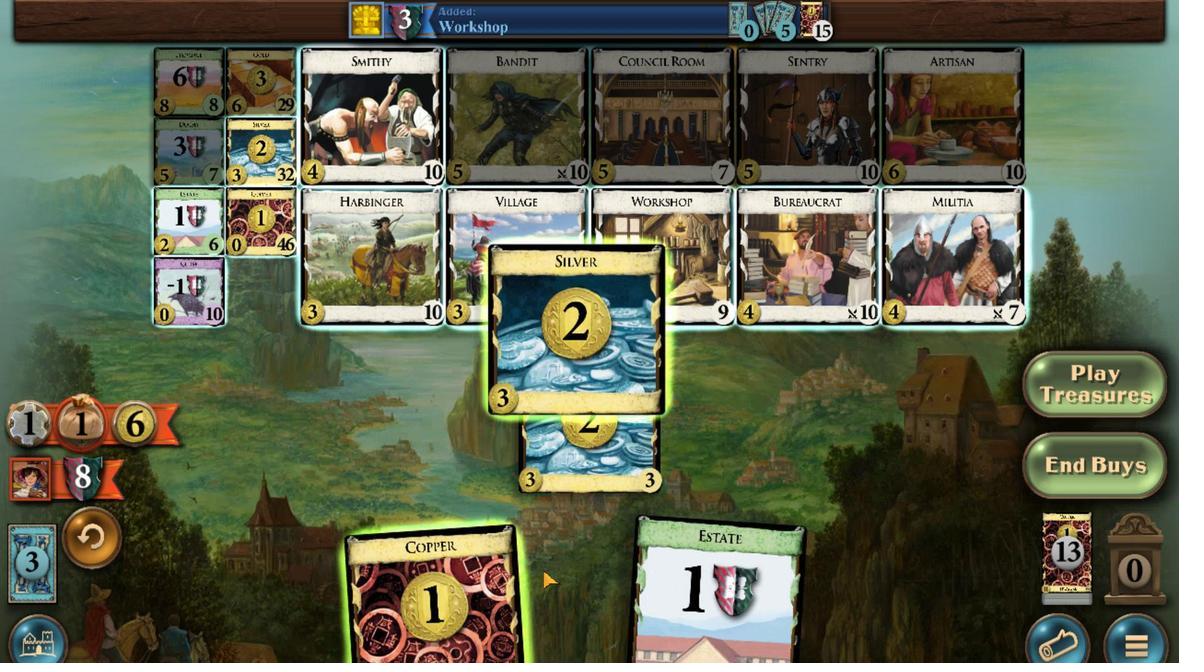 
Action: Mouse moved to (109, 435)
Screenshot: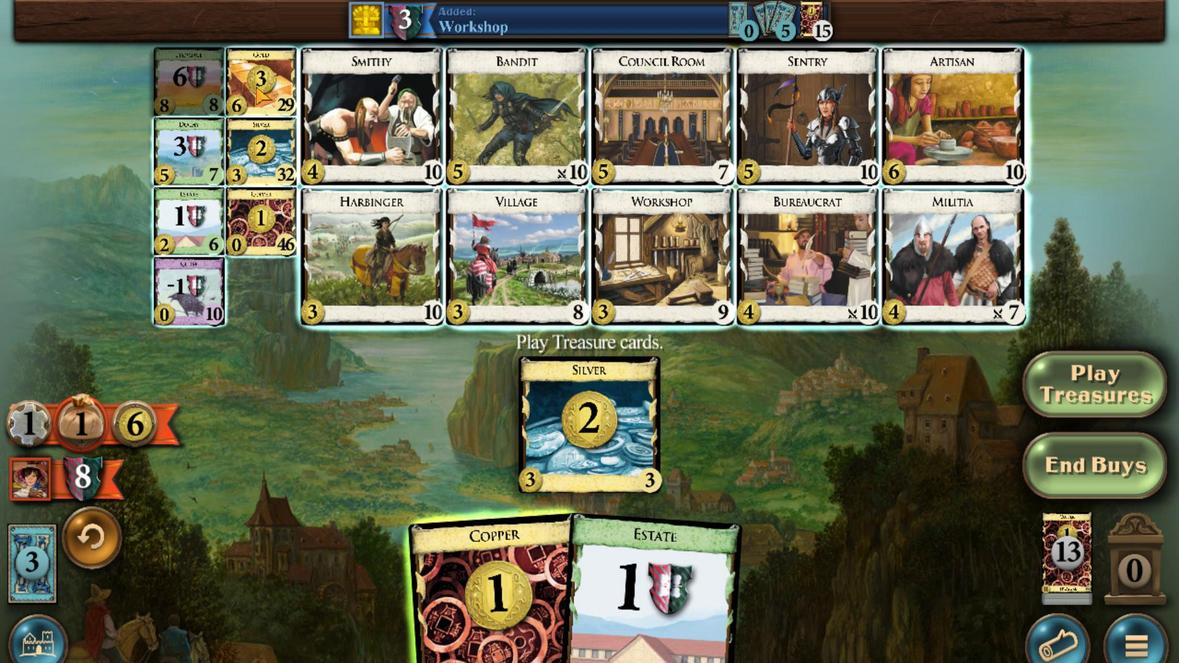 
Action: Mouse scrolled (109, 436) with delta (0, 0)
Screenshot: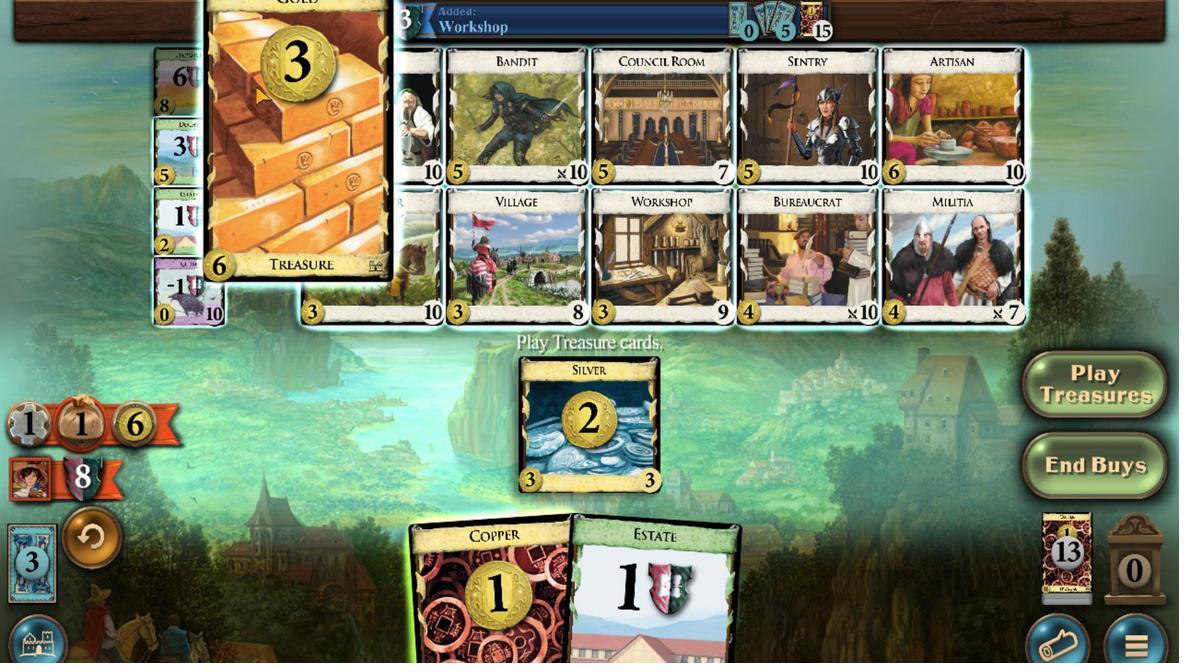 
Action: Mouse scrolled (109, 436) with delta (0, 0)
Screenshot: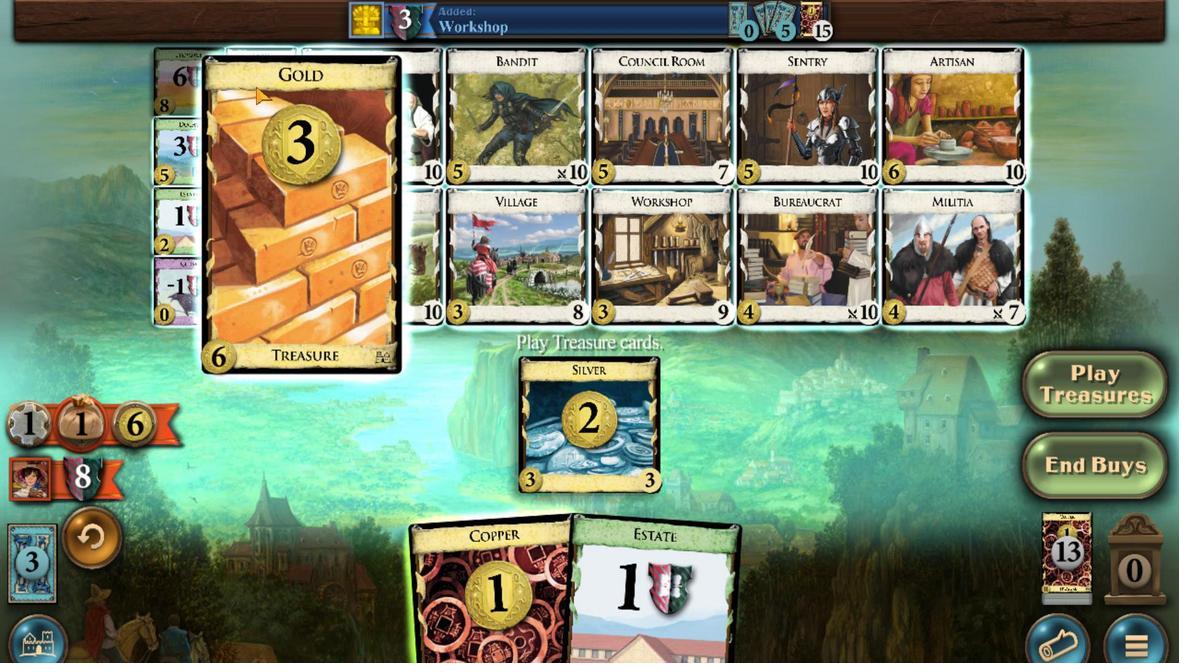 
Action: Mouse scrolled (109, 436) with delta (0, 0)
Screenshot: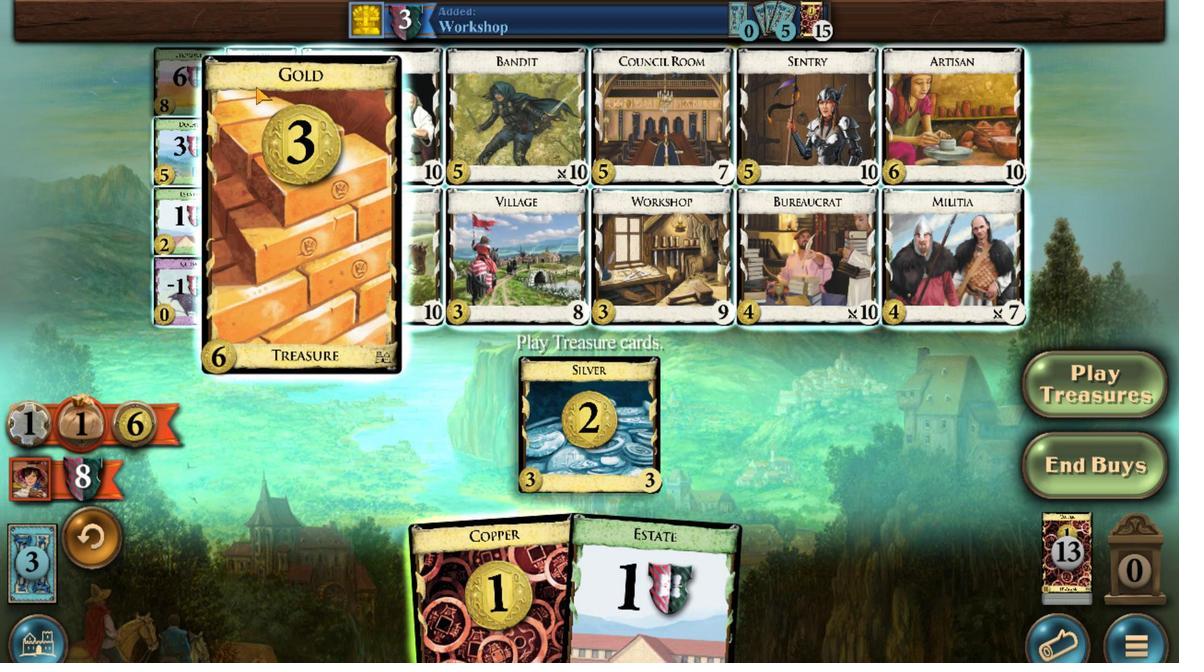 
Action: Mouse scrolled (109, 436) with delta (0, 0)
Screenshot: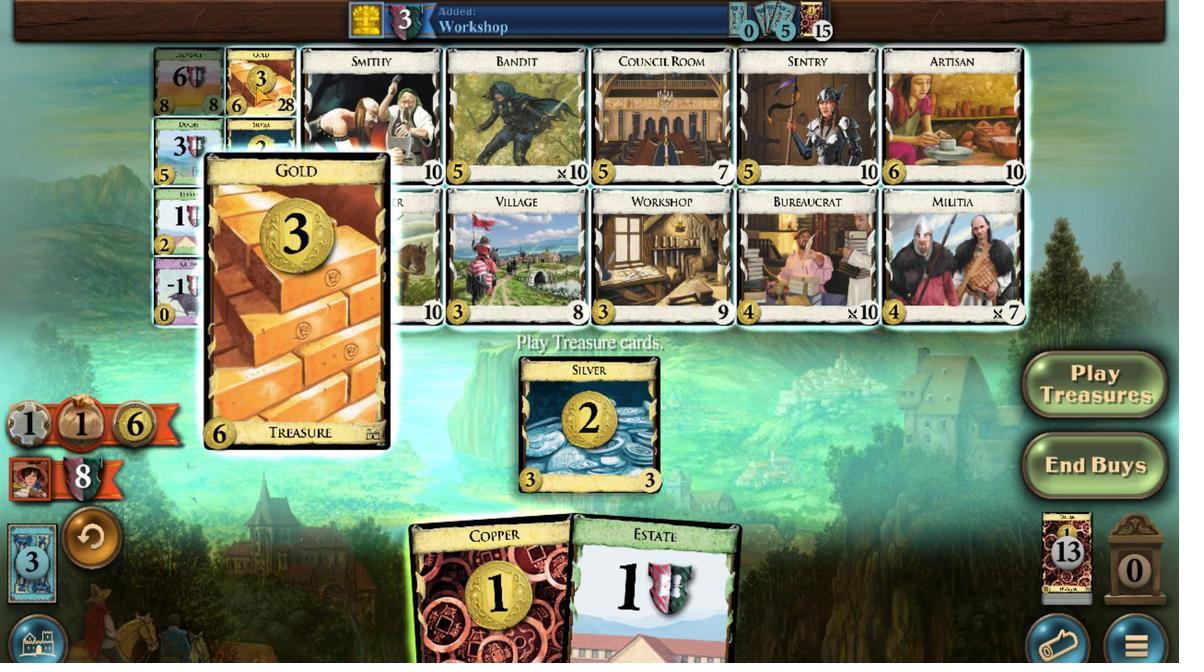 
Action: Mouse scrolled (109, 436) with delta (0, 0)
Screenshot: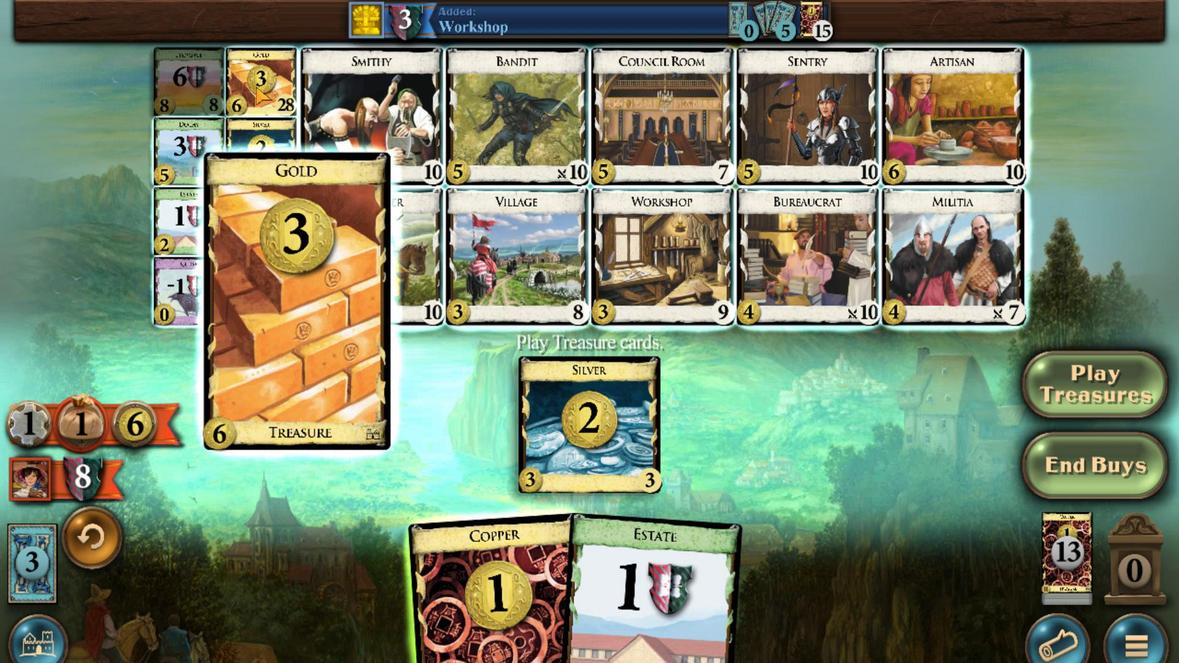 
Action: Mouse scrolled (109, 436) with delta (0, 0)
Screenshot: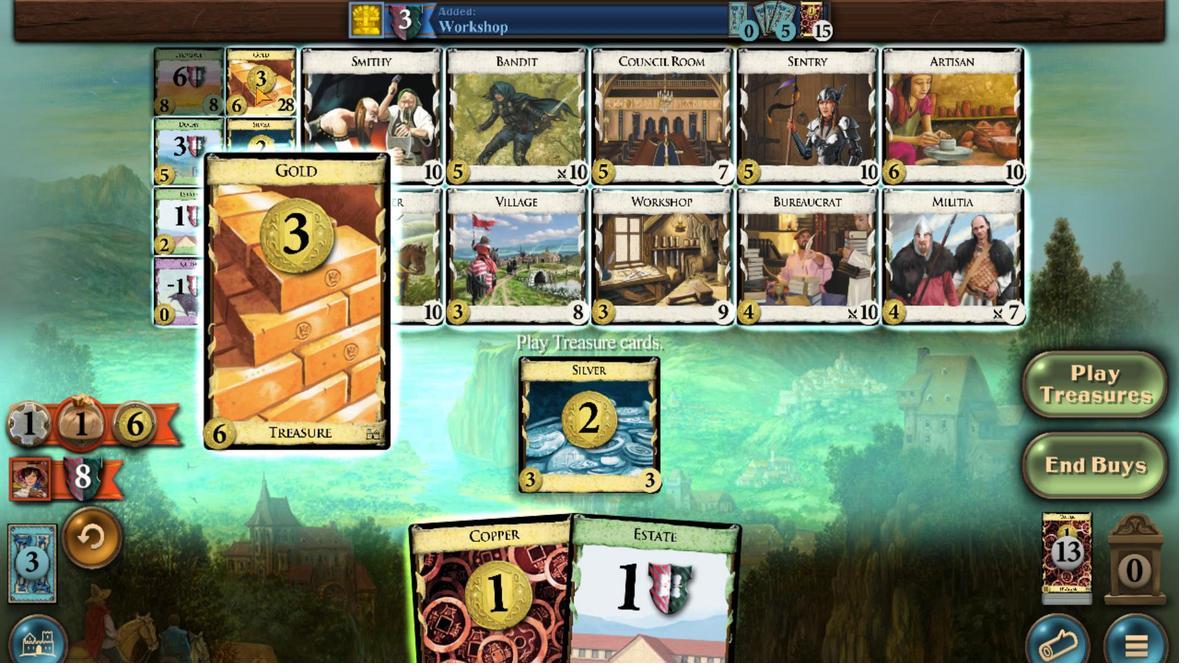 
Action: Mouse scrolled (109, 436) with delta (0, 0)
Screenshot: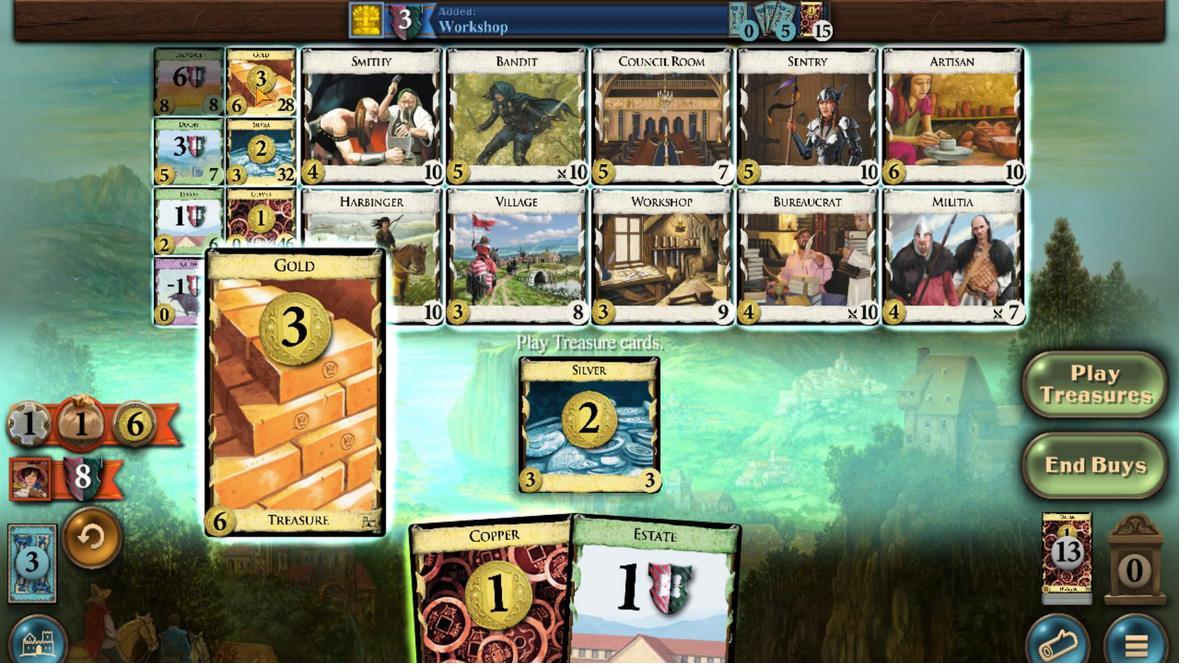 
Action: Mouse moved to (760, 466)
Screenshot: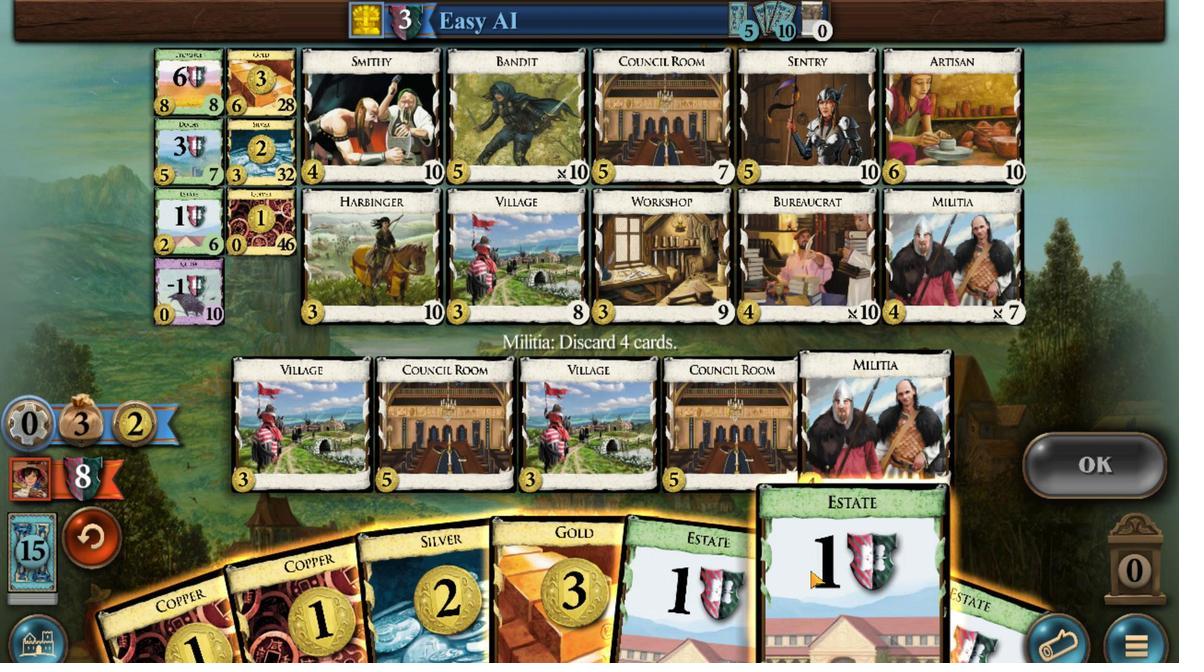 
Action: Mouse scrolled (760, 466) with delta (0, 0)
Screenshot: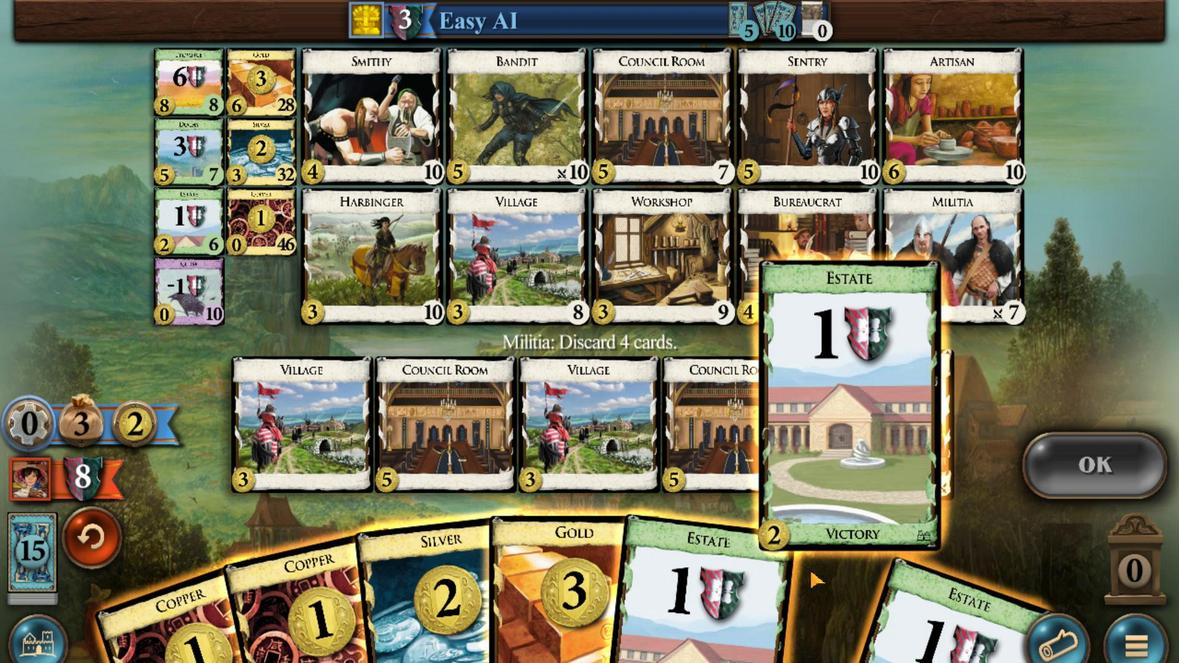 
Action: Mouse moved to (649, 466)
Screenshot: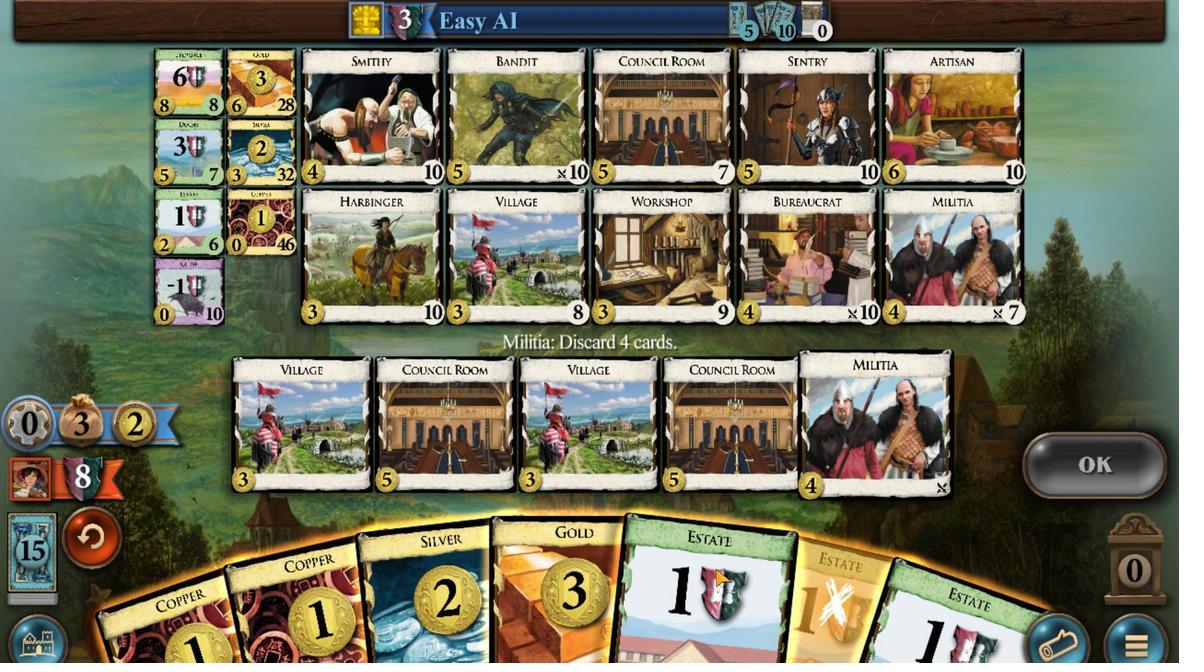 
Action: Mouse scrolled (649, 466) with delta (0, 0)
Screenshot: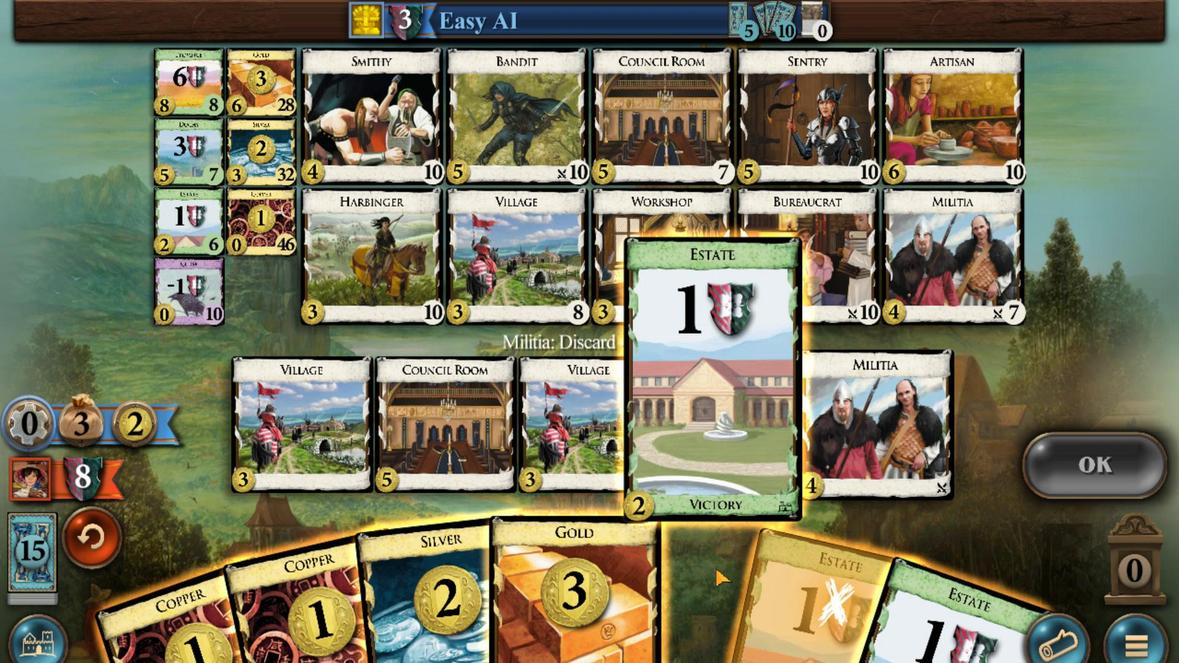 
Action: Mouse moved to (846, 471)
Screenshot: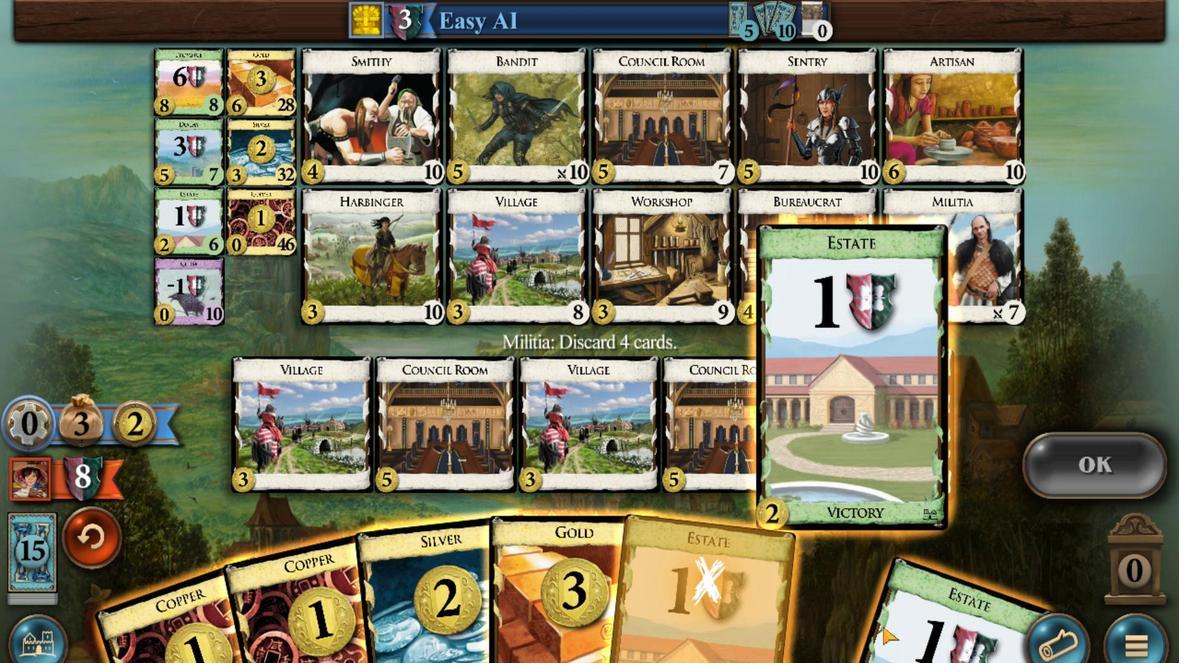
Action: Mouse scrolled (846, 471) with delta (0, 0)
Screenshot: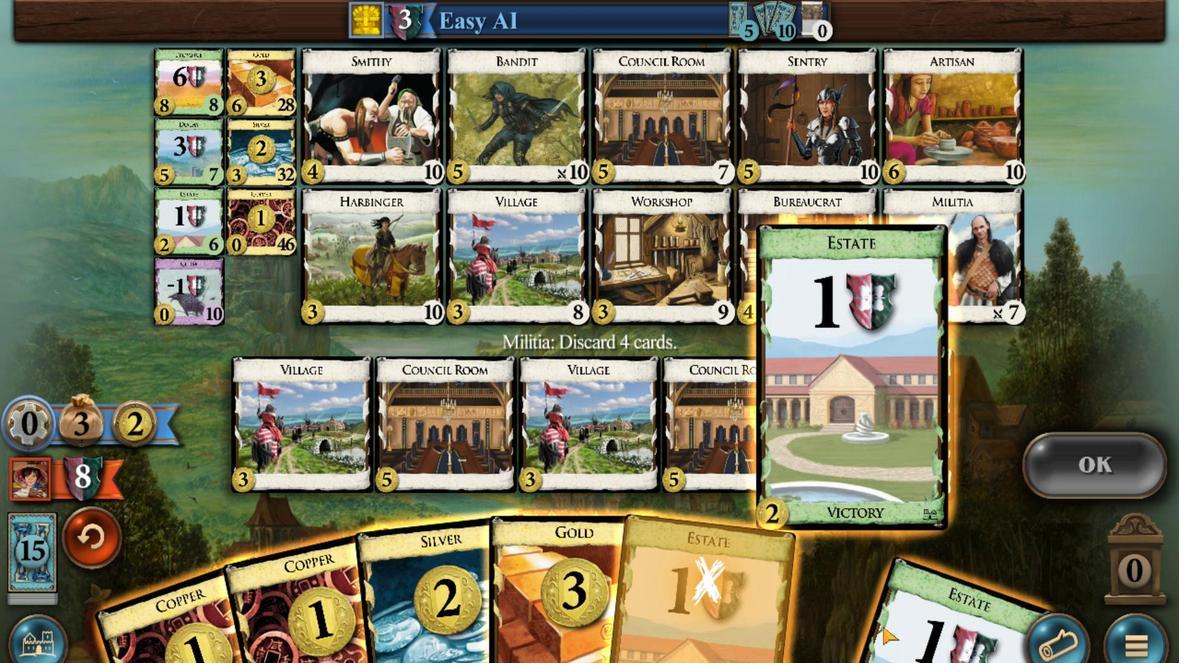 
Action: Mouse moved to (788, 469)
Screenshot: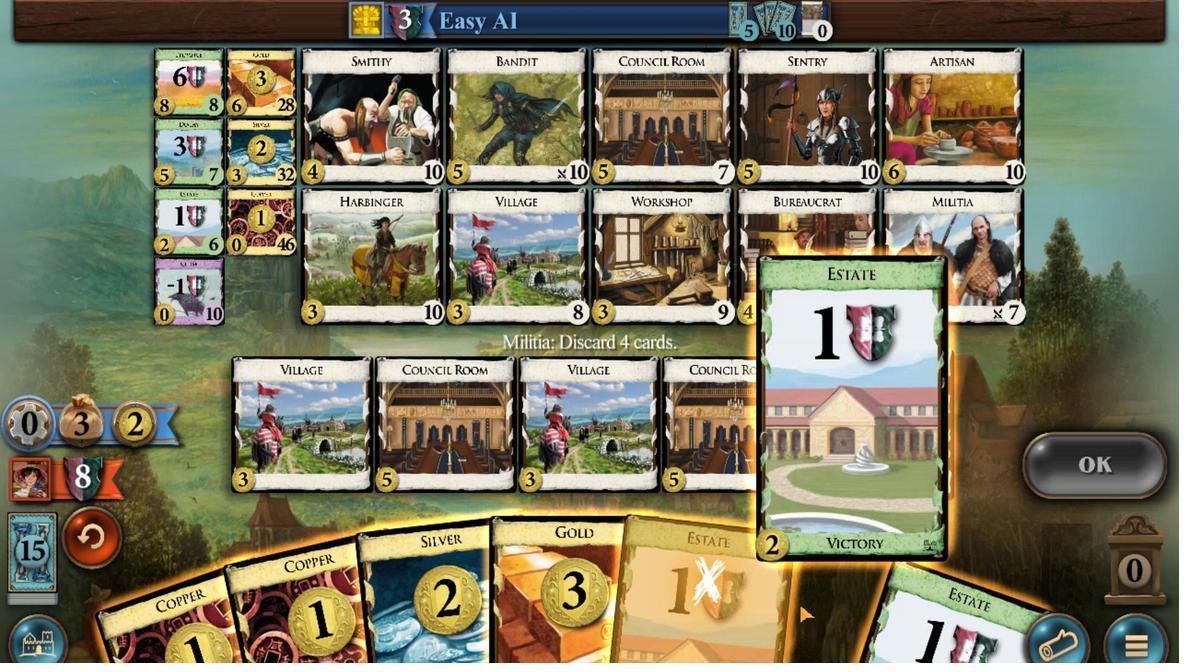 
Action: Mouse scrolled (788, 469) with delta (0, 0)
Screenshot: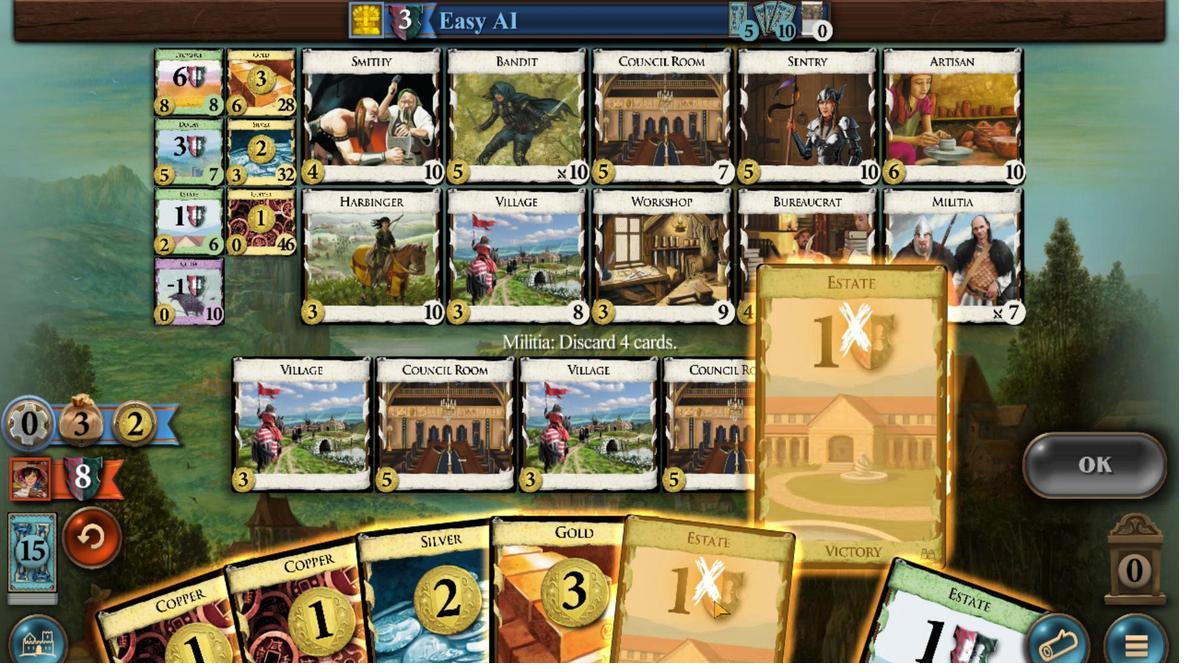 
Action: Mouse moved to (168, 468)
Screenshot: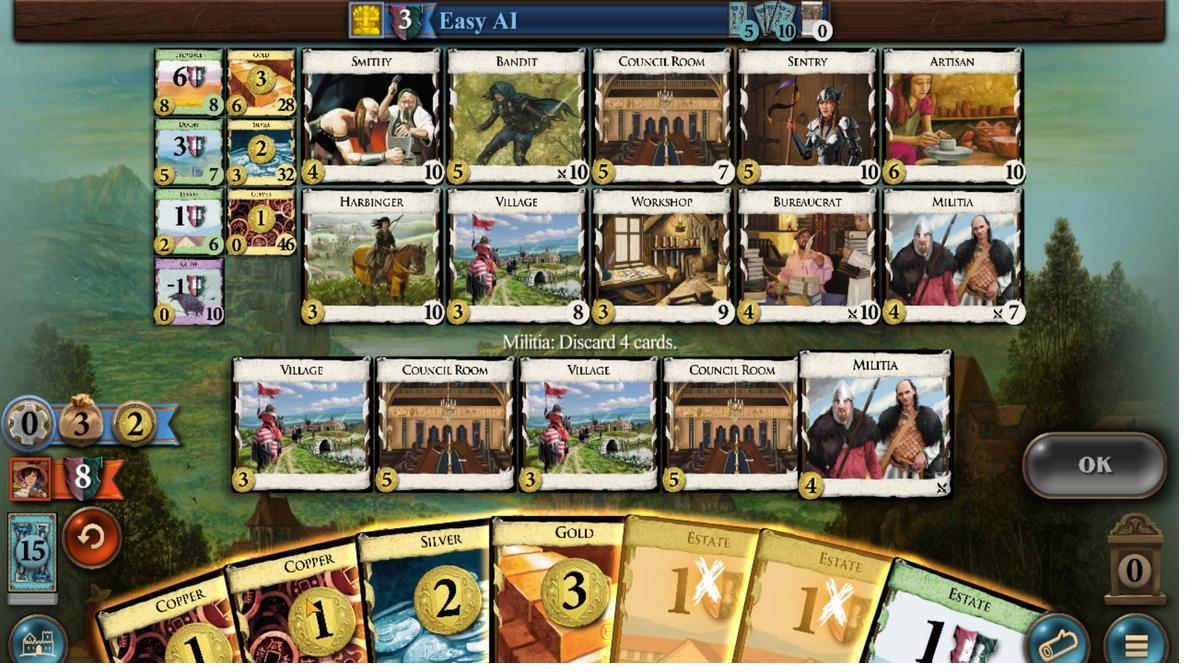 
Action: Mouse scrolled (168, 468) with delta (0, 0)
Screenshot: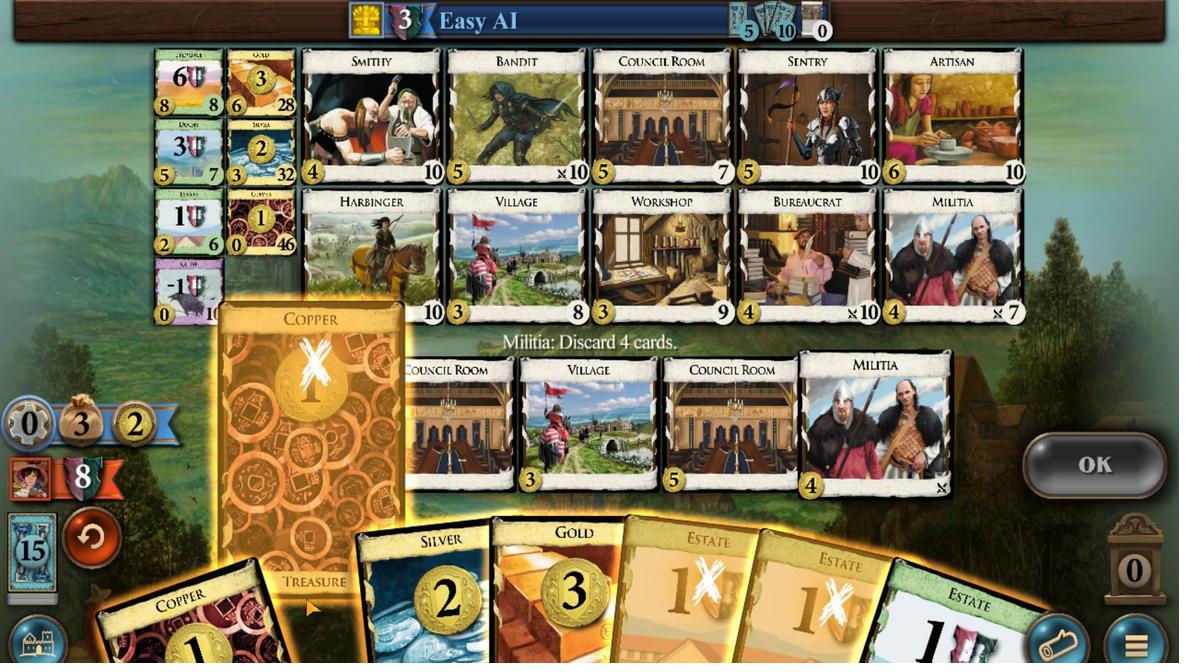 
Action: Mouse moved to (13, 469)
Screenshot: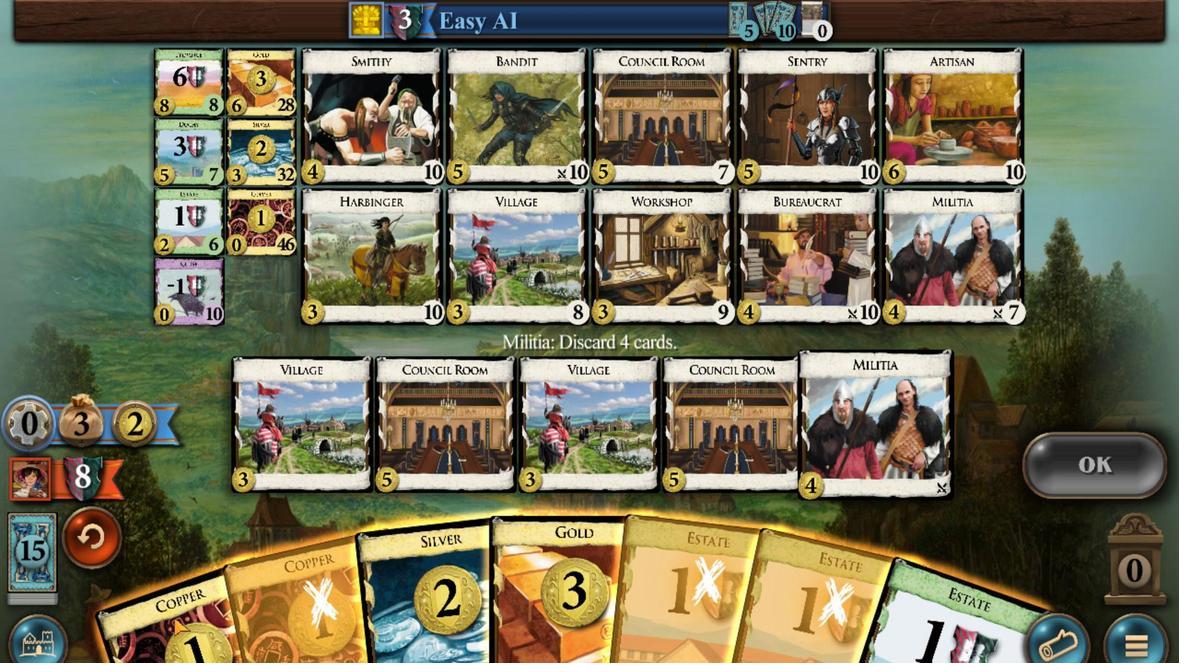 
Action: Mouse scrolled (13, 469) with delta (0, 0)
Screenshot: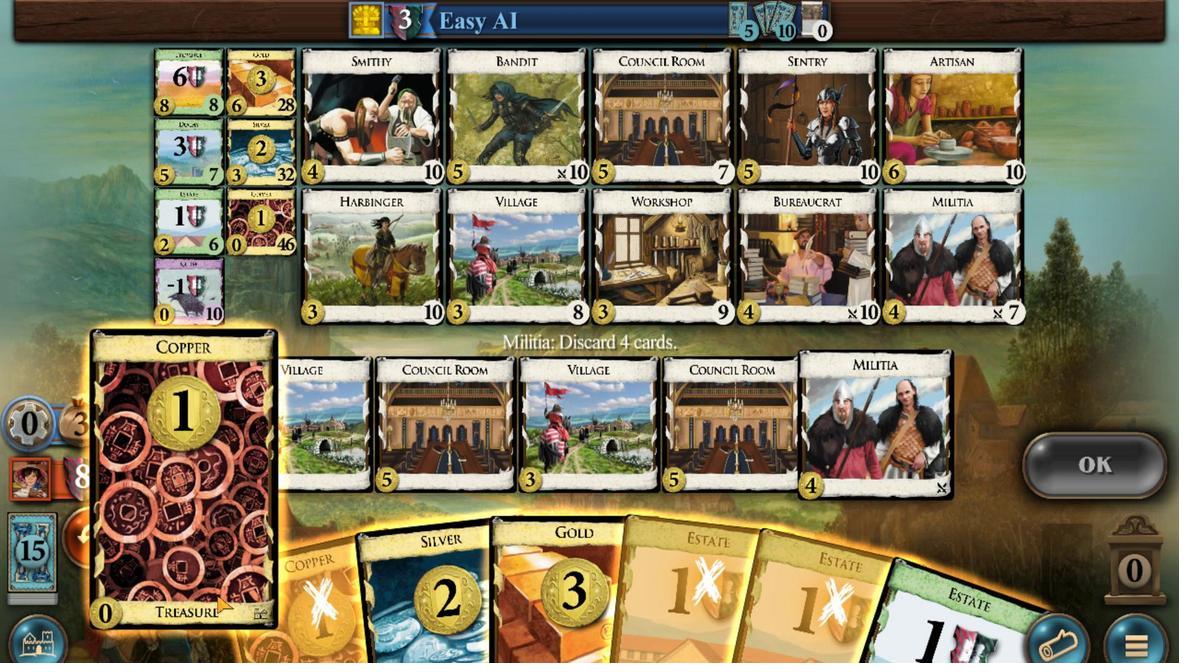 
Action: Mouse moved to (1095, 461)
Screenshot: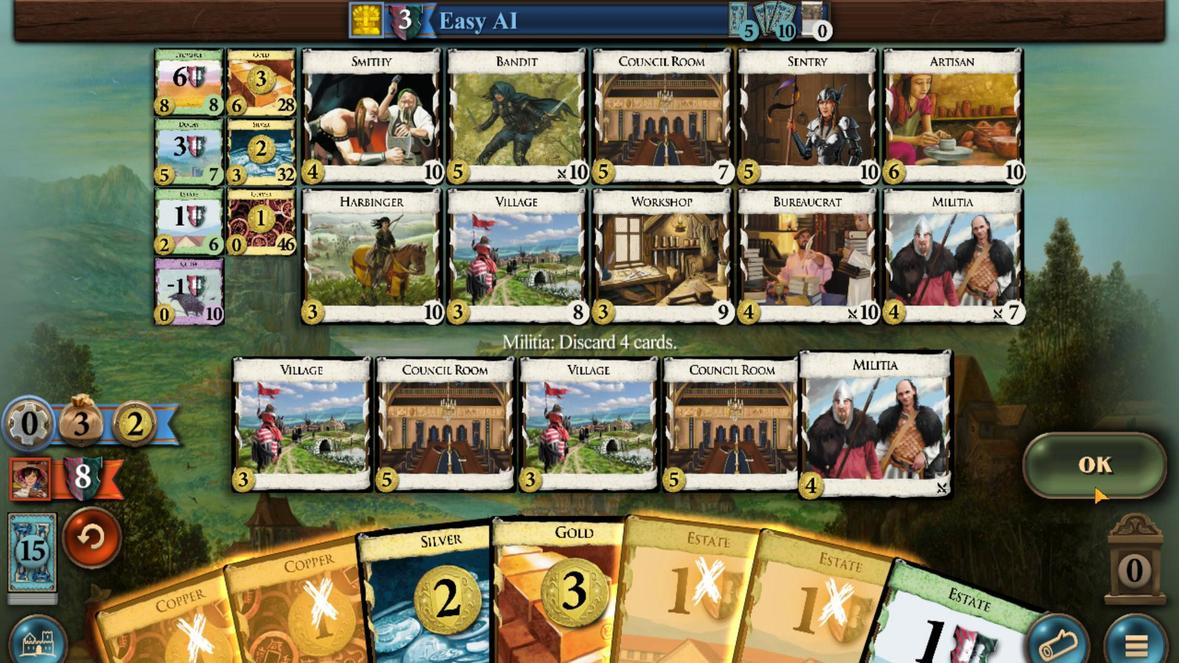 
Action: Mouse pressed left at (1095, 461)
Screenshot: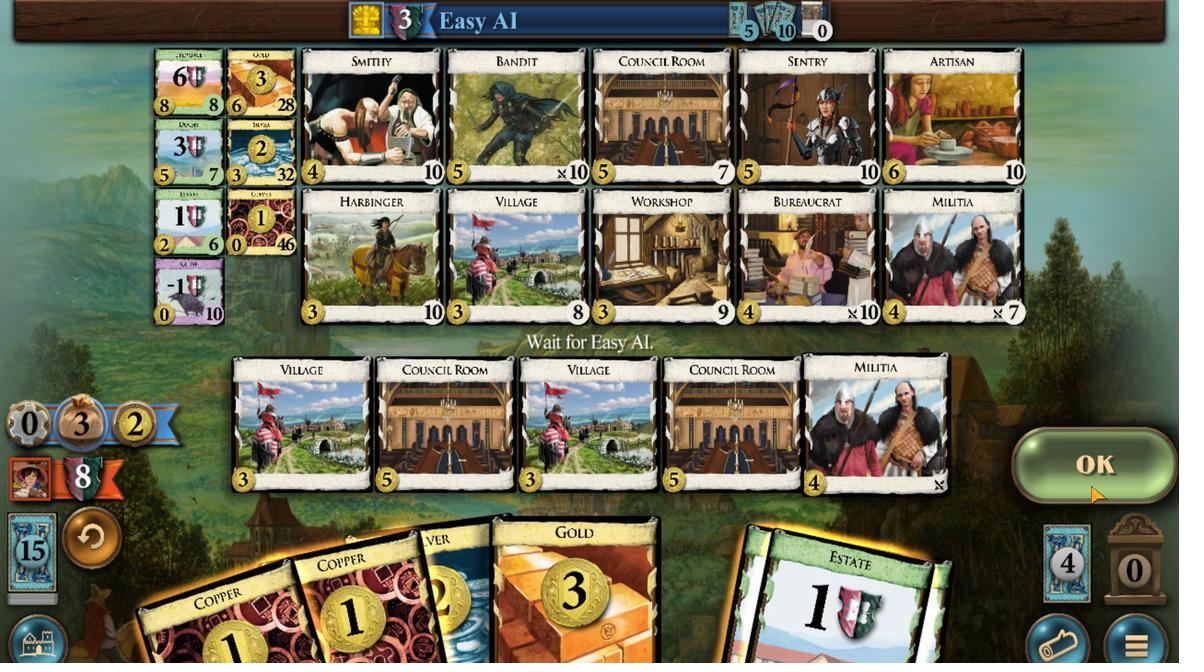 
Action: Mouse moved to (490, 465)
Screenshot: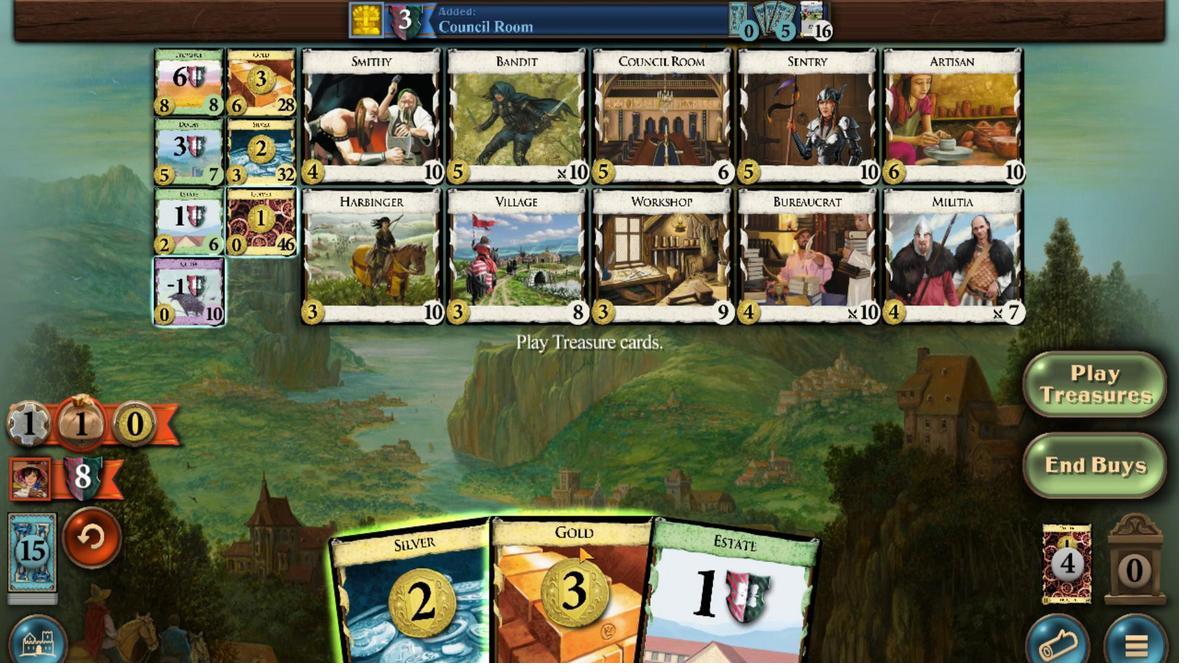 
Action: Mouse scrolled (490, 465) with delta (0, 0)
Screenshot: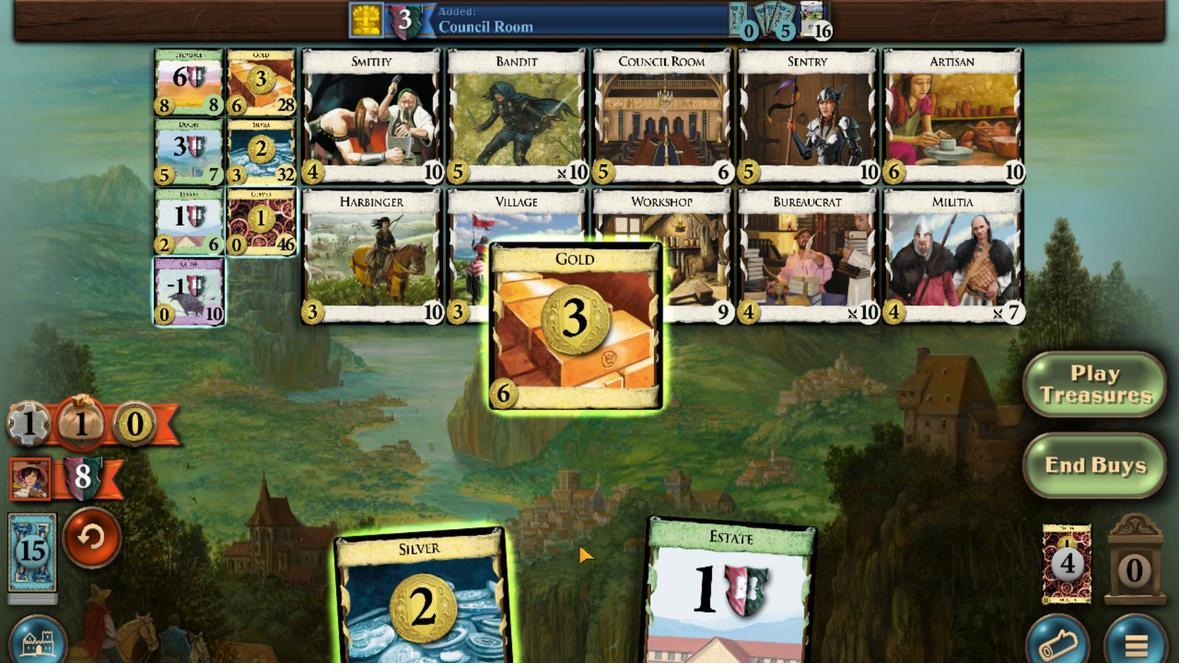 
Action: Mouse moved to (391, 464)
Screenshot: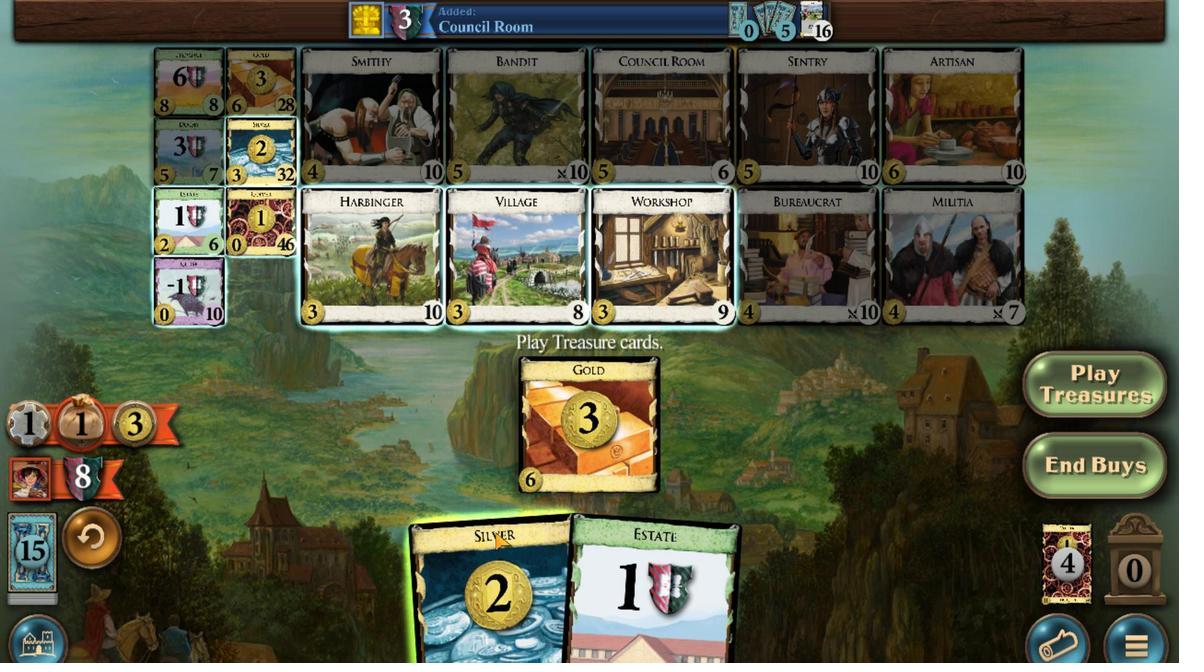 
Action: Mouse scrolled (391, 464) with delta (0, 0)
Screenshot: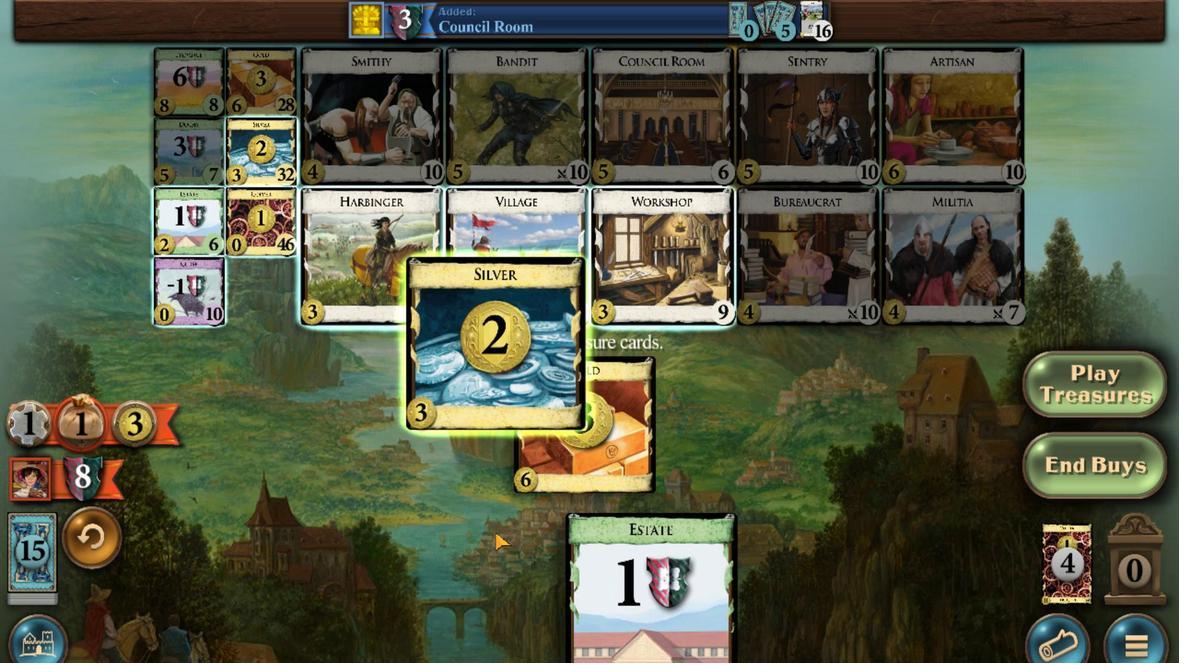 
Action: Mouse moved to (34, 439)
Screenshot: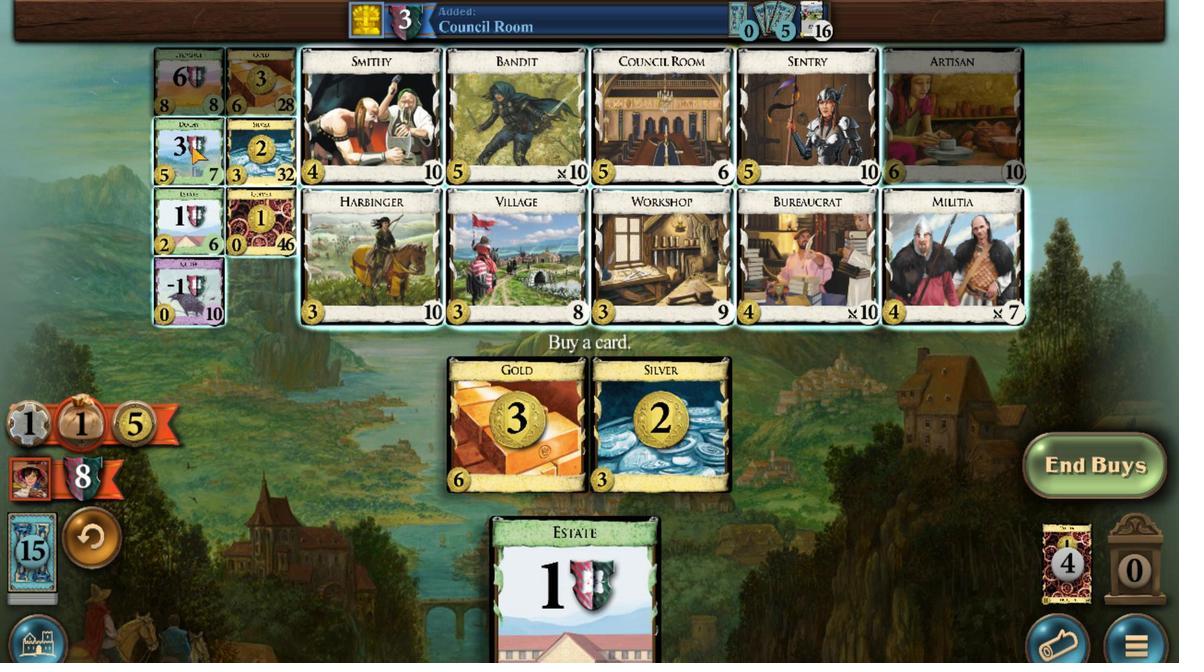 
Action: Mouse scrolled (34, 439) with delta (0, 0)
Screenshot: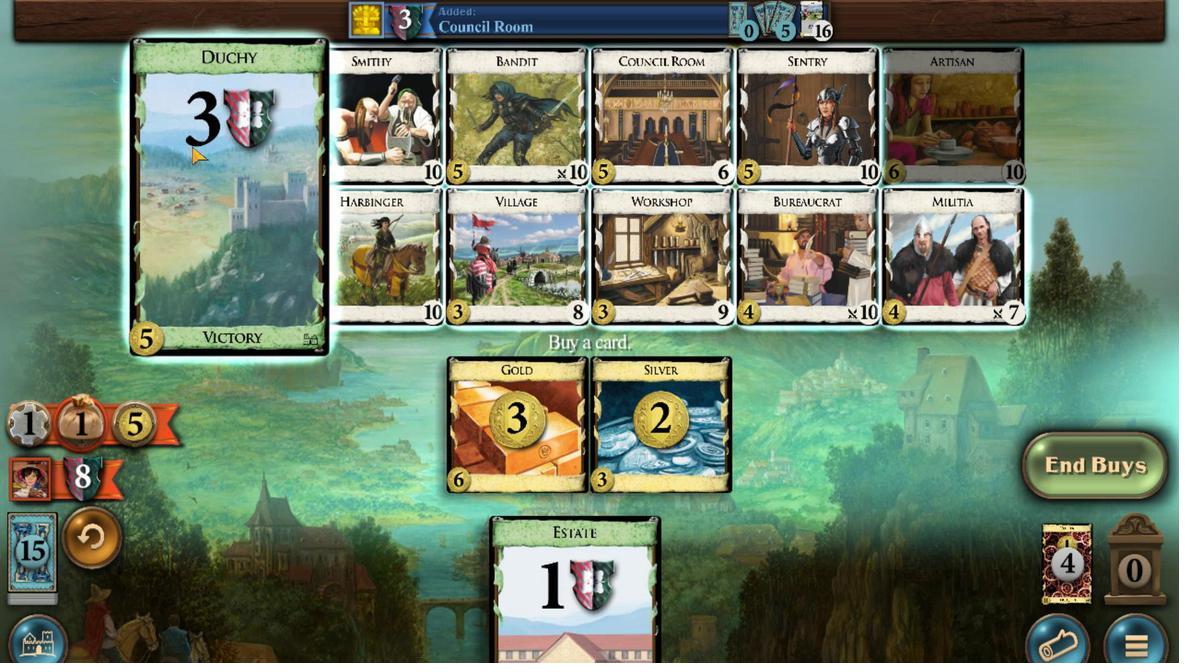 
Action: Mouse scrolled (34, 439) with delta (0, 0)
Screenshot: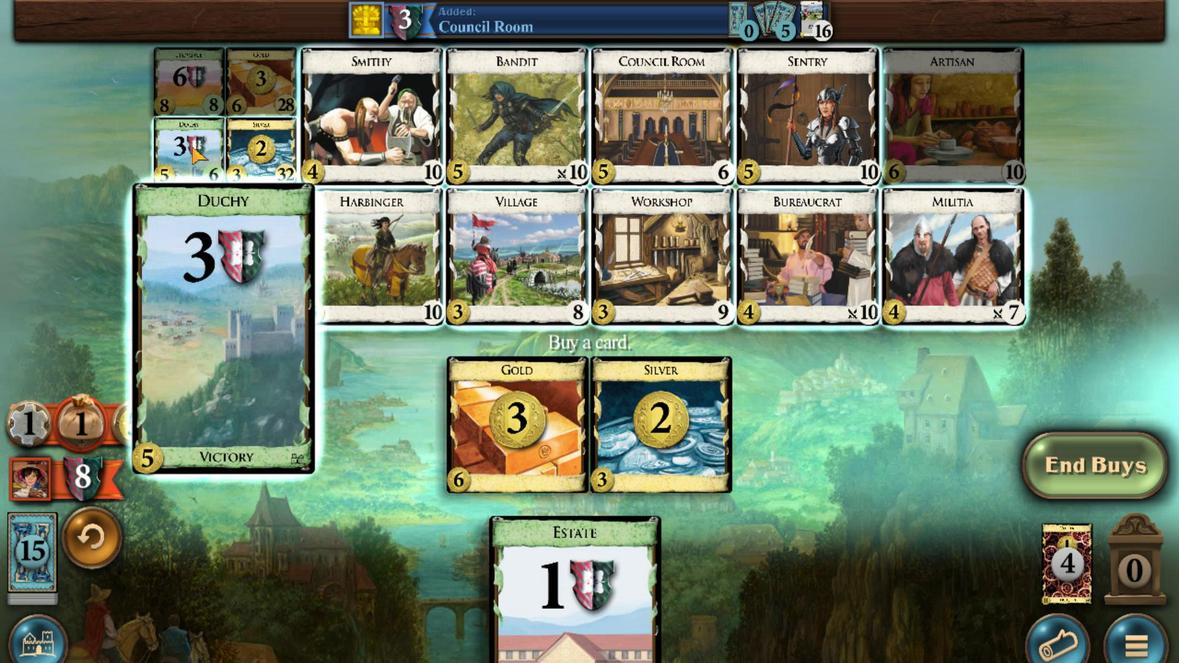 
Action: Mouse scrolled (34, 439) with delta (0, 0)
Screenshot: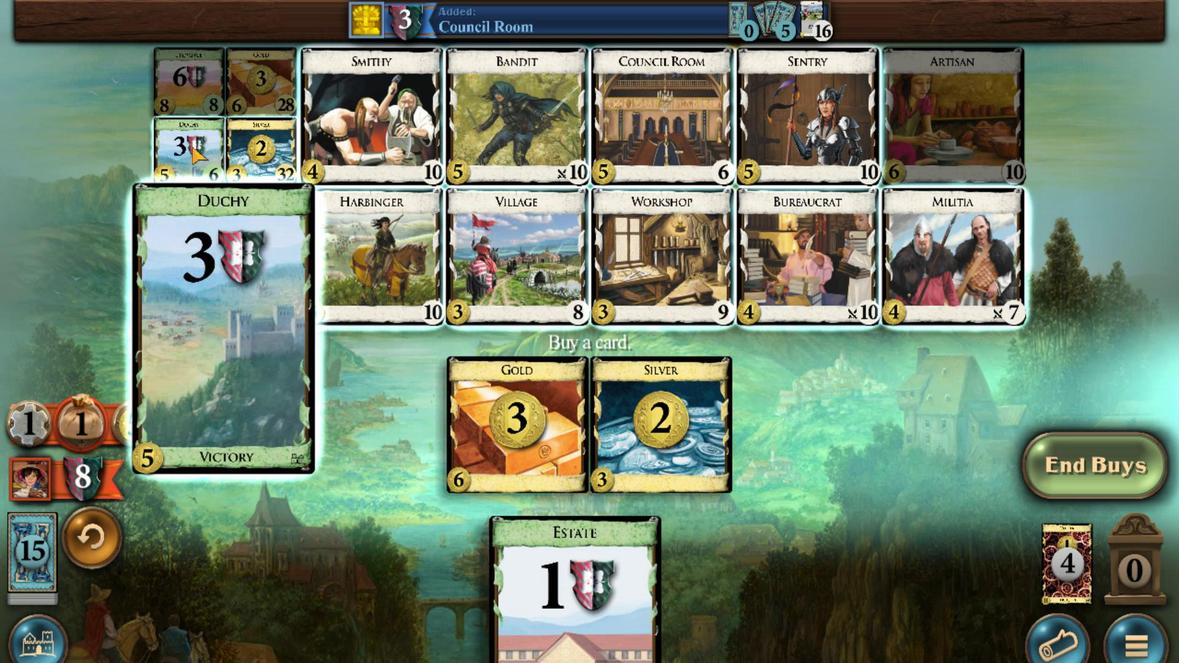 
Action: Mouse scrolled (34, 439) with delta (0, 0)
Screenshot: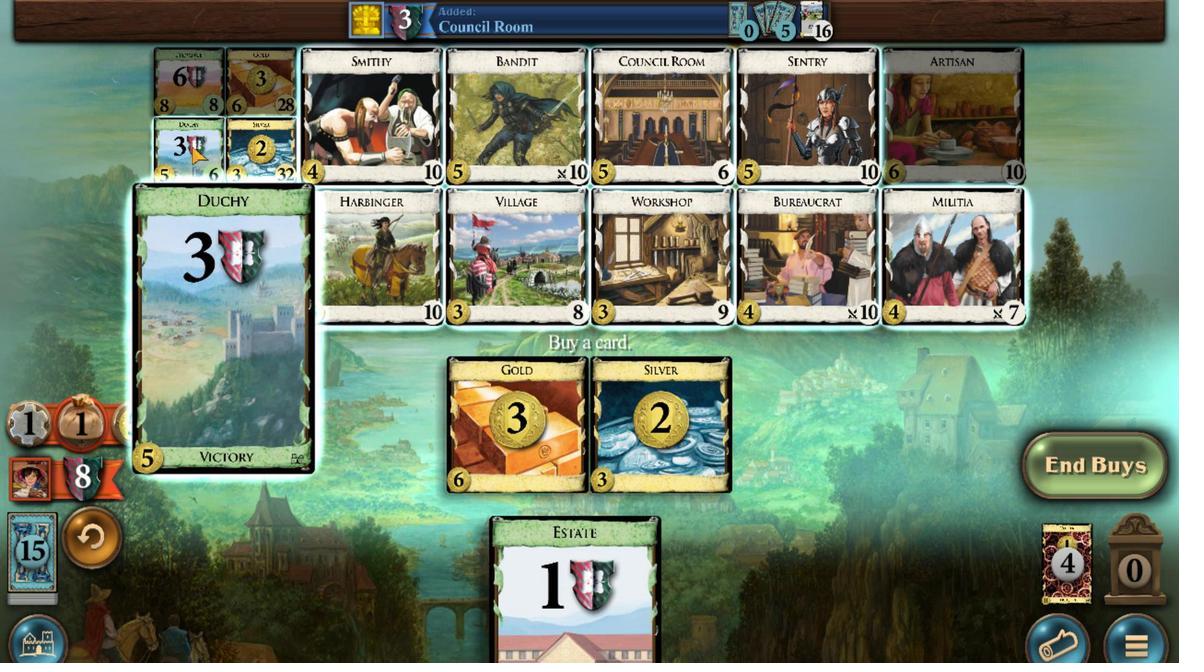 
Action: Mouse scrolled (34, 439) with delta (0, 0)
Screenshot: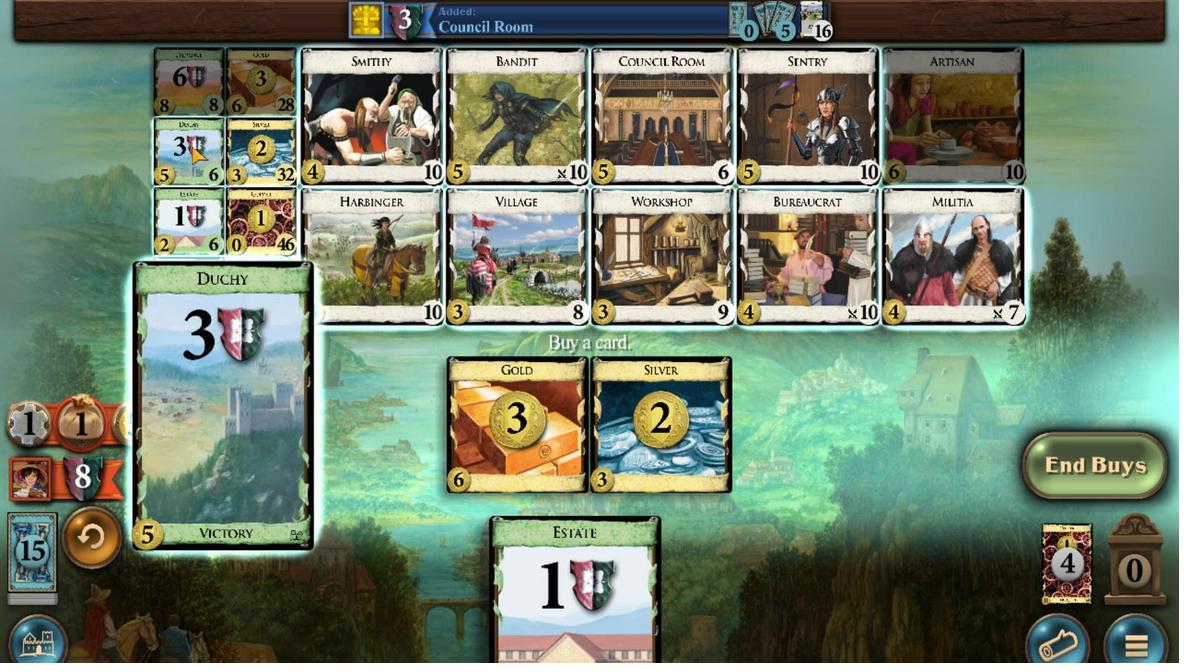 
Action: Mouse moved to (738, 466)
Screenshot: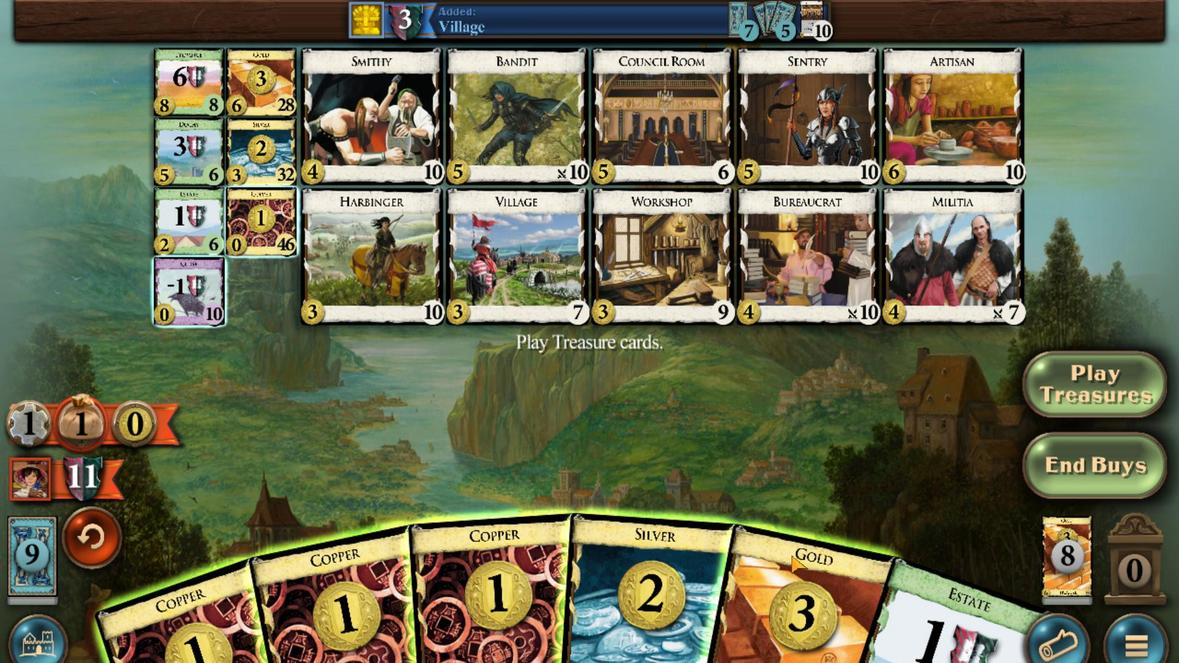 
Action: Mouse scrolled (738, 466) with delta (0, 0)
Screenshot: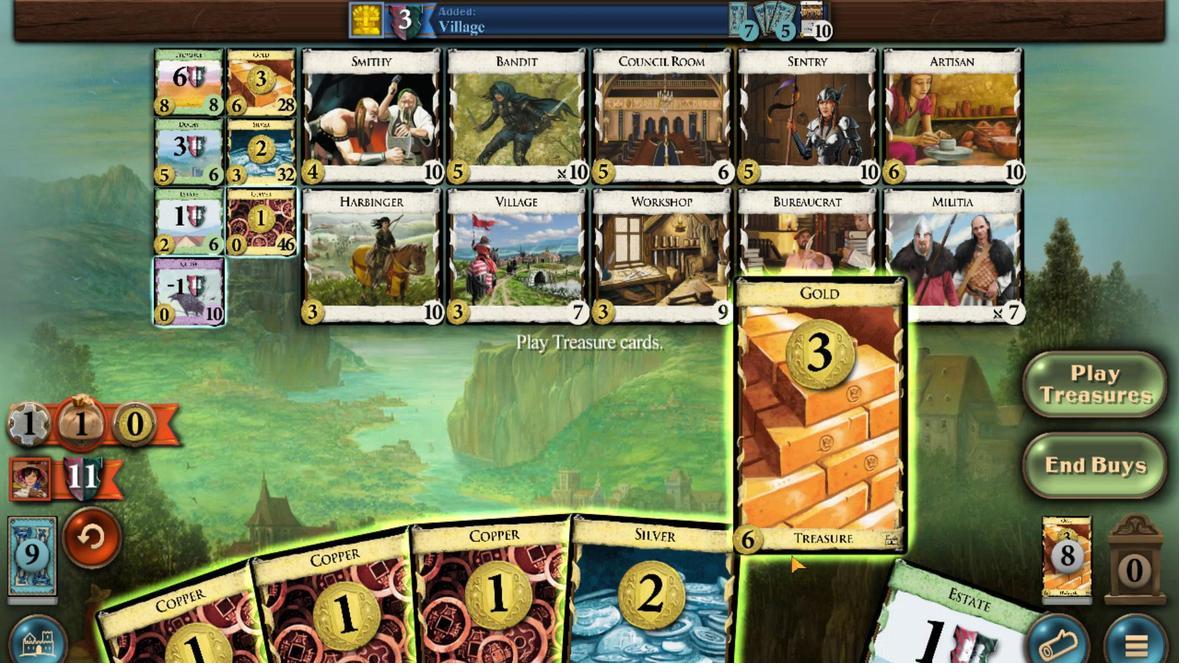 
Action: Mouse moved to (644, 465)
Screenshot: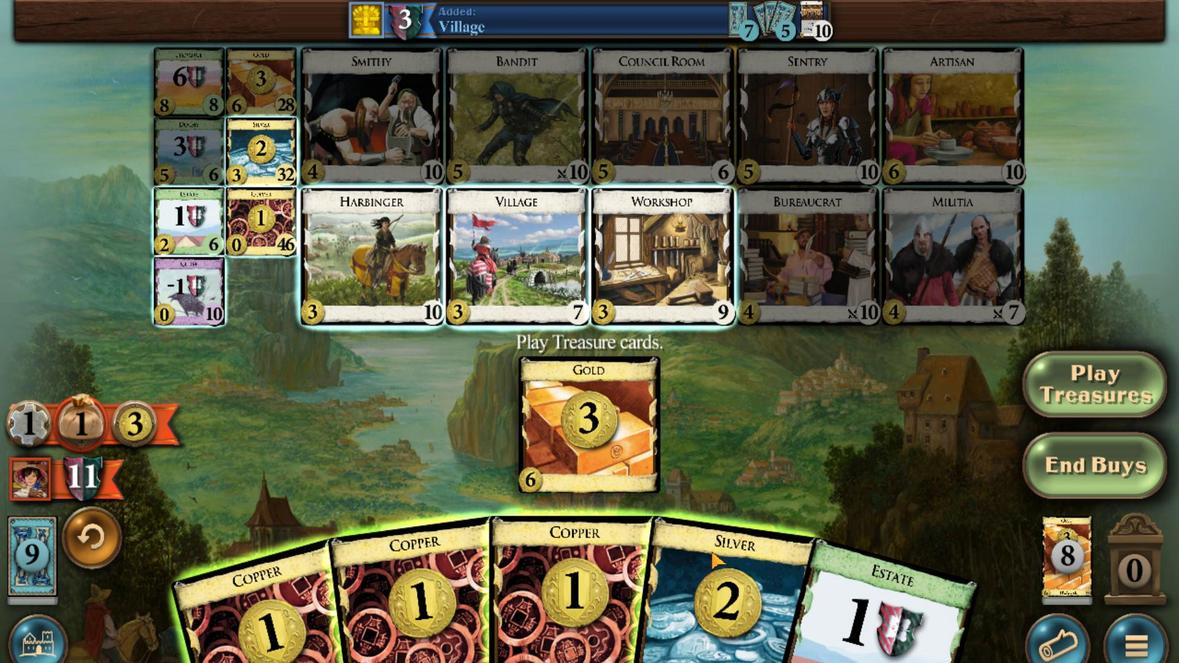 
Action: Mouse scrolled (644, 465) with delta (0, 0)
Screenshot: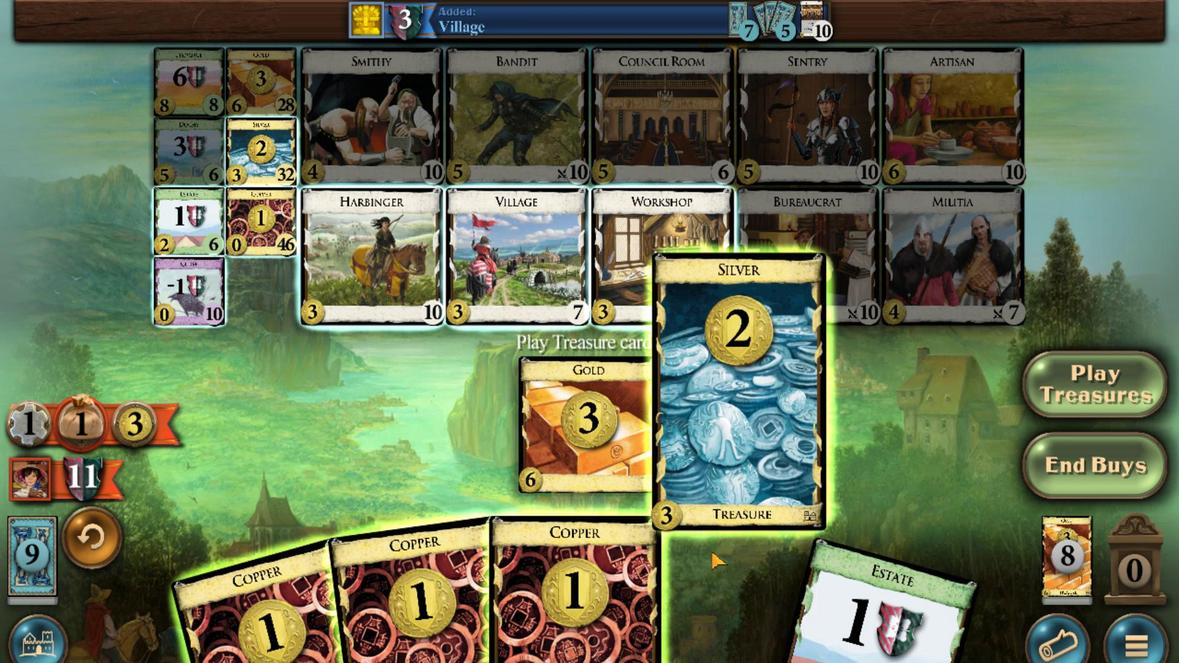 
Action: Mouse moved to (574, 466)
Screenshot: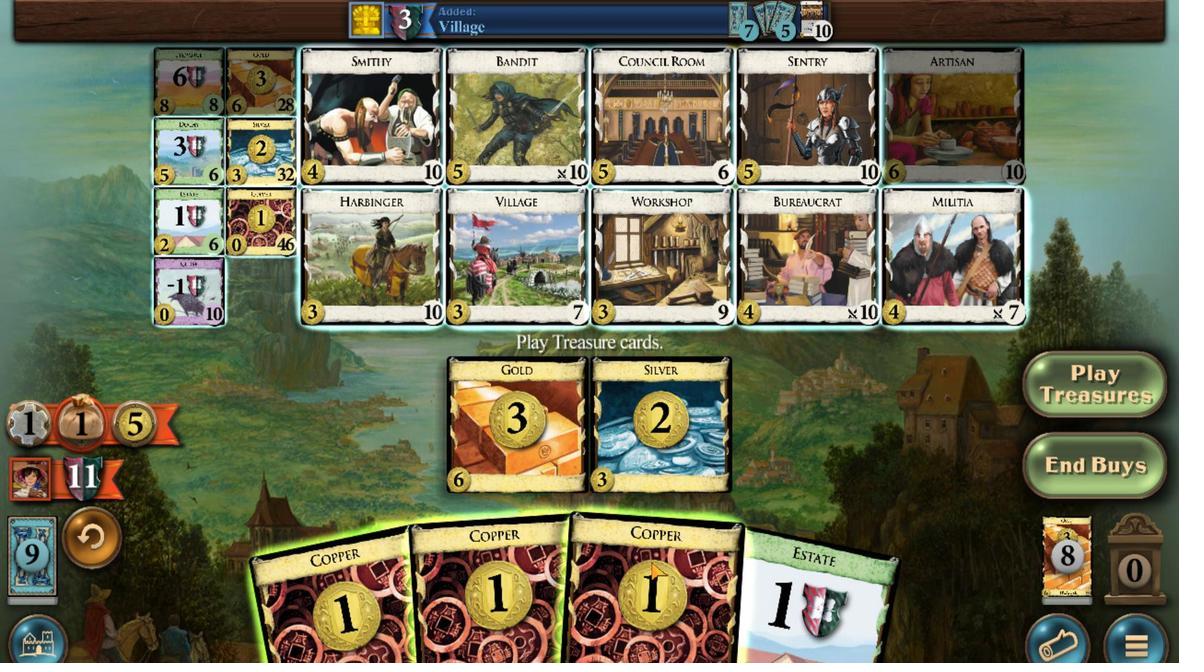 
Action: Mouse scrolled (574, 466) with delta (0, 0)
Screenshot: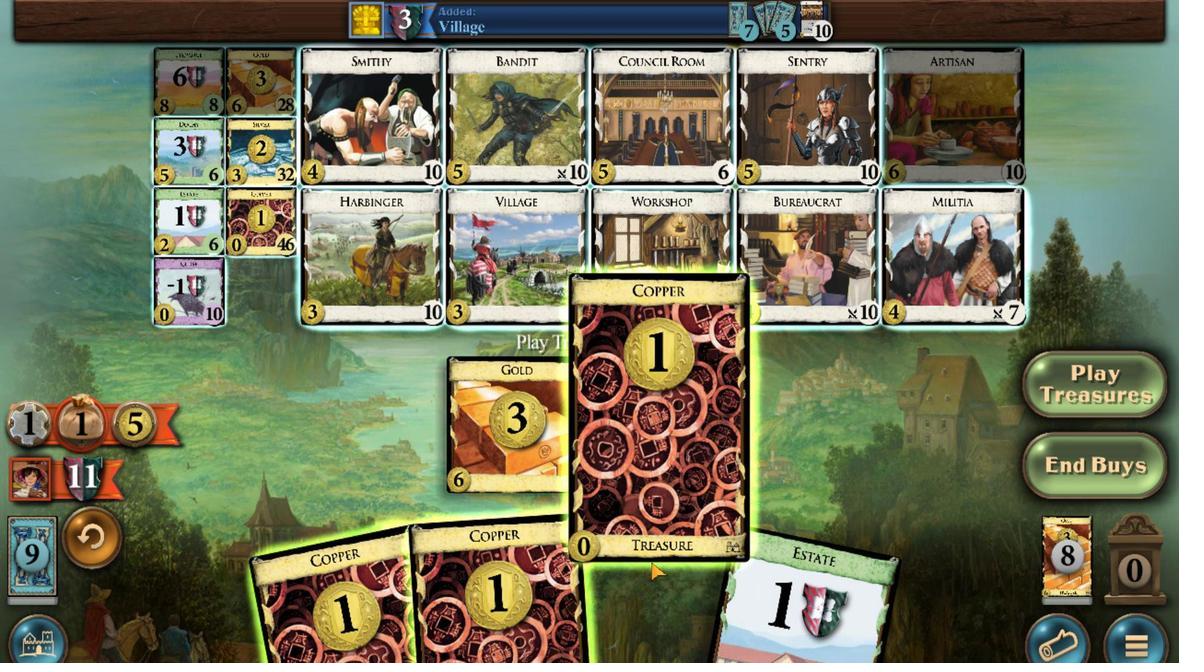 
Action: Mouse moved to (495, 466)
Screenshot: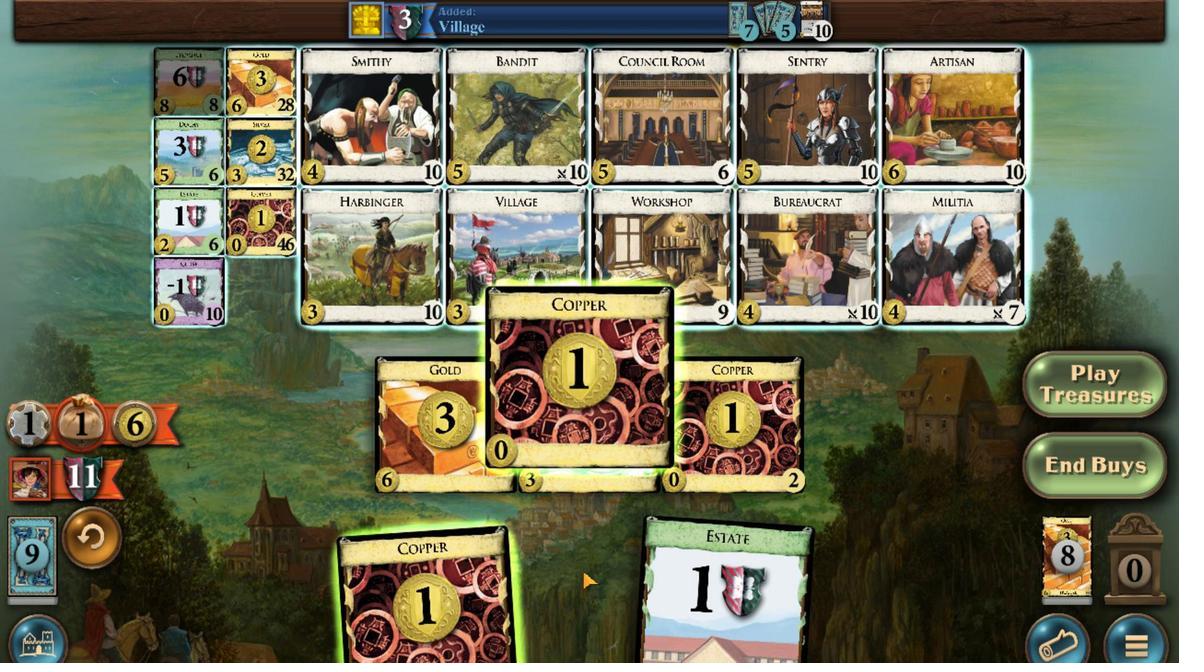 
Action: Mouse scrolled (495, 466) with delta (0, 0)
Screenshot: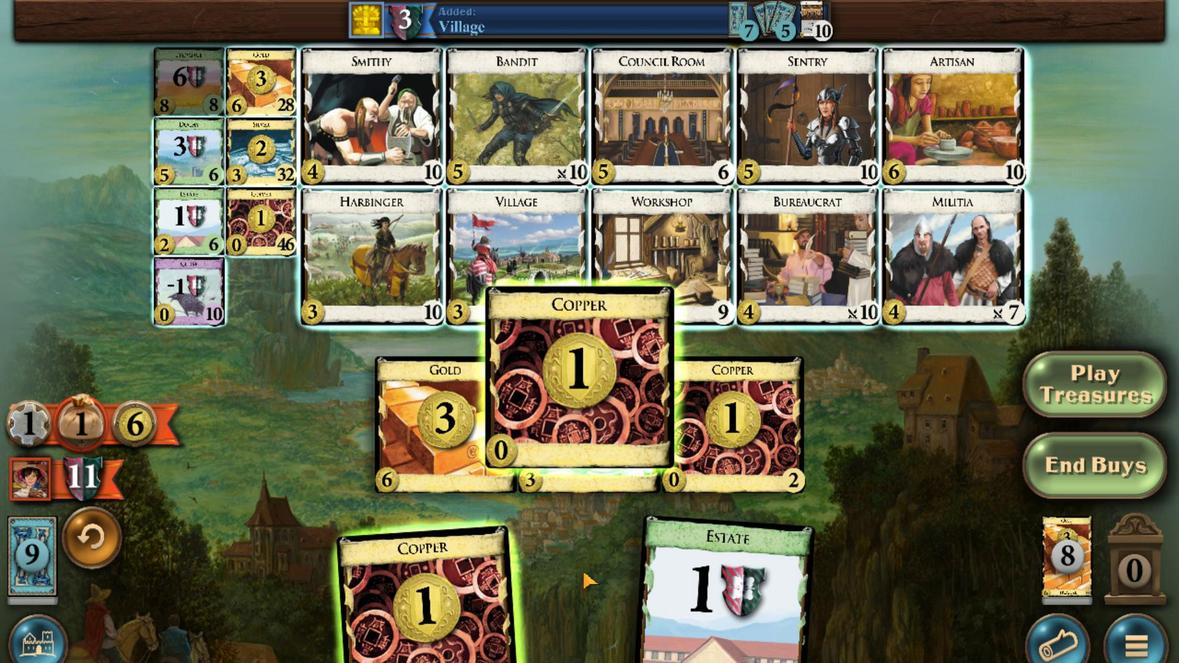 
Action: Mouse moved to (396, 466)
Screenshot: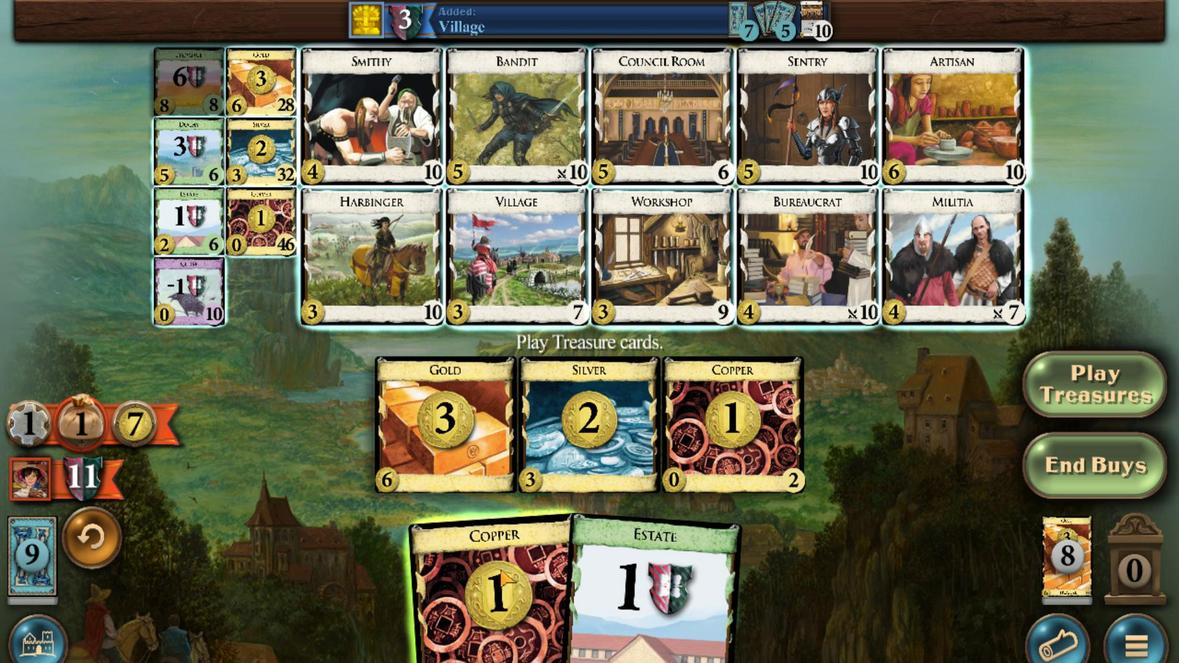 
Action: Mouse scrolled (396, 466) with delta (0, 0)
Screenshot: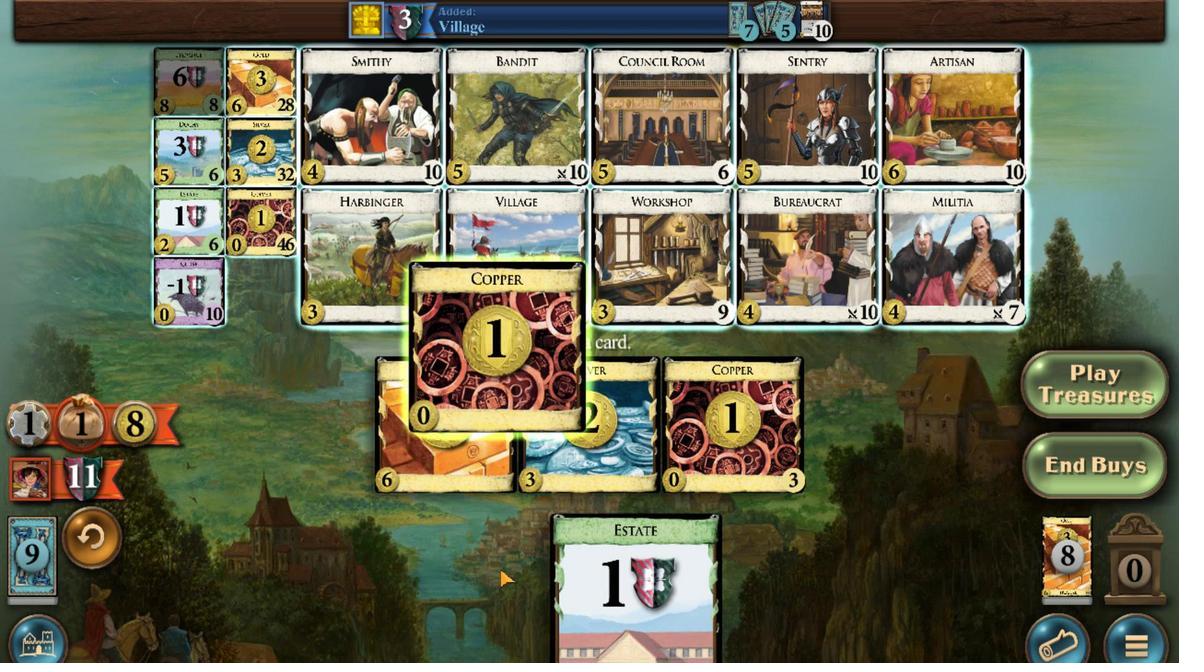
Action: Mouse moved to (31, 433)
Screenshot: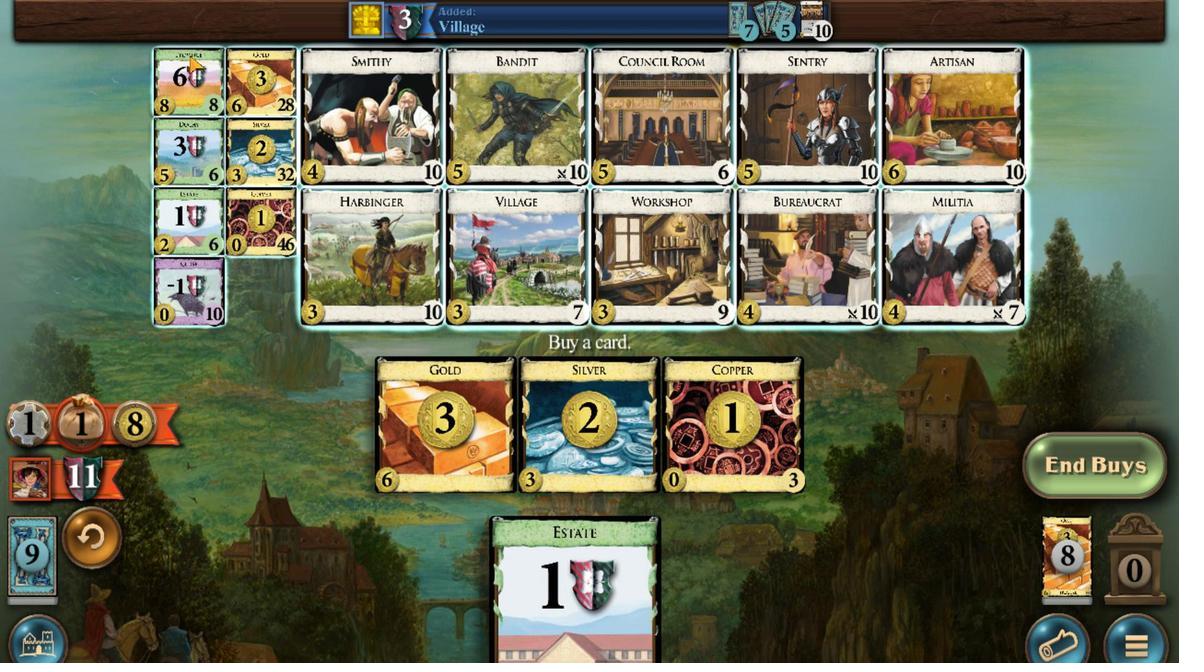 
Action: Mouse scrolled (31, 433) with delta (0, 0)
Screenshot: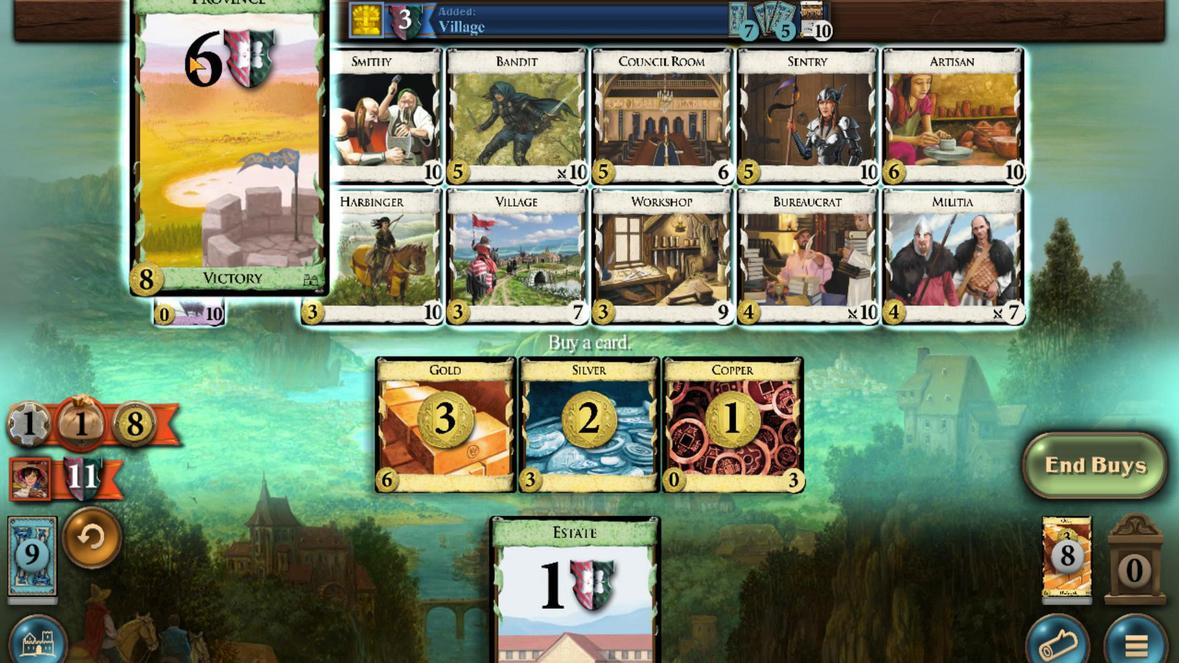
Action: Mouse scrolled (31, 433) with delta (0, 0)
Screenshot: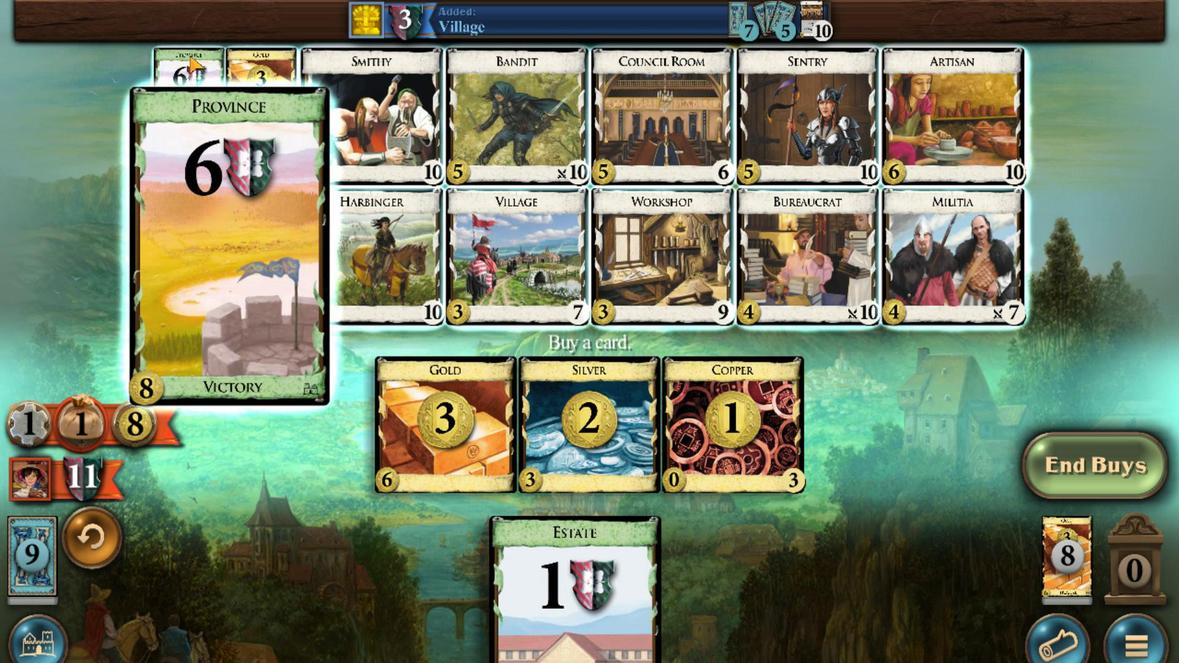 
Action: Mouse scrolled (31, 433) with delta (0, 0)
Screenshot: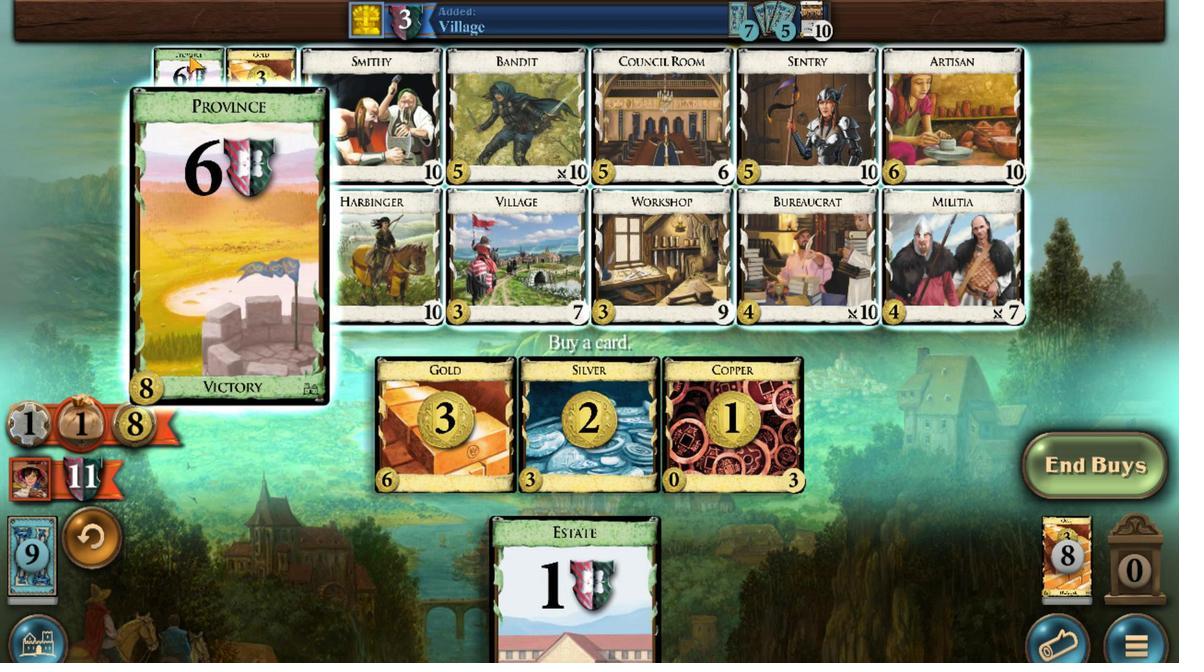 
Action: Mouse scrolled (31, 433) with delta (0, 0)
Screenshot: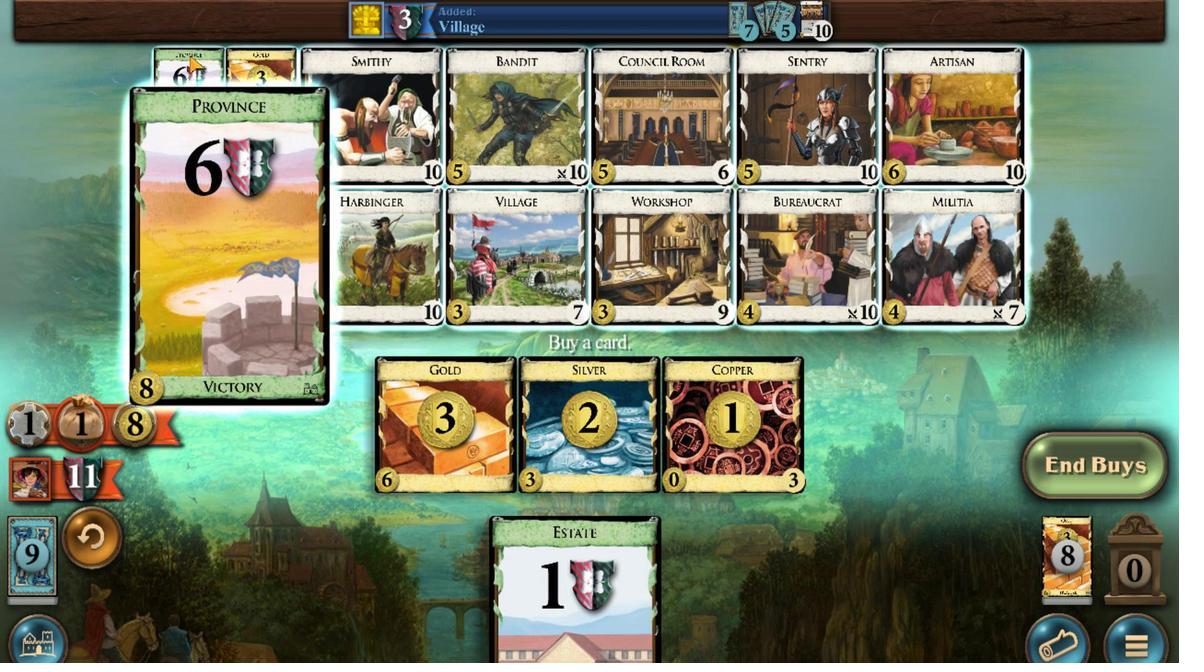 
Action: Mouse scrolled (31, 433) with delta (0, 0)
Screenshot: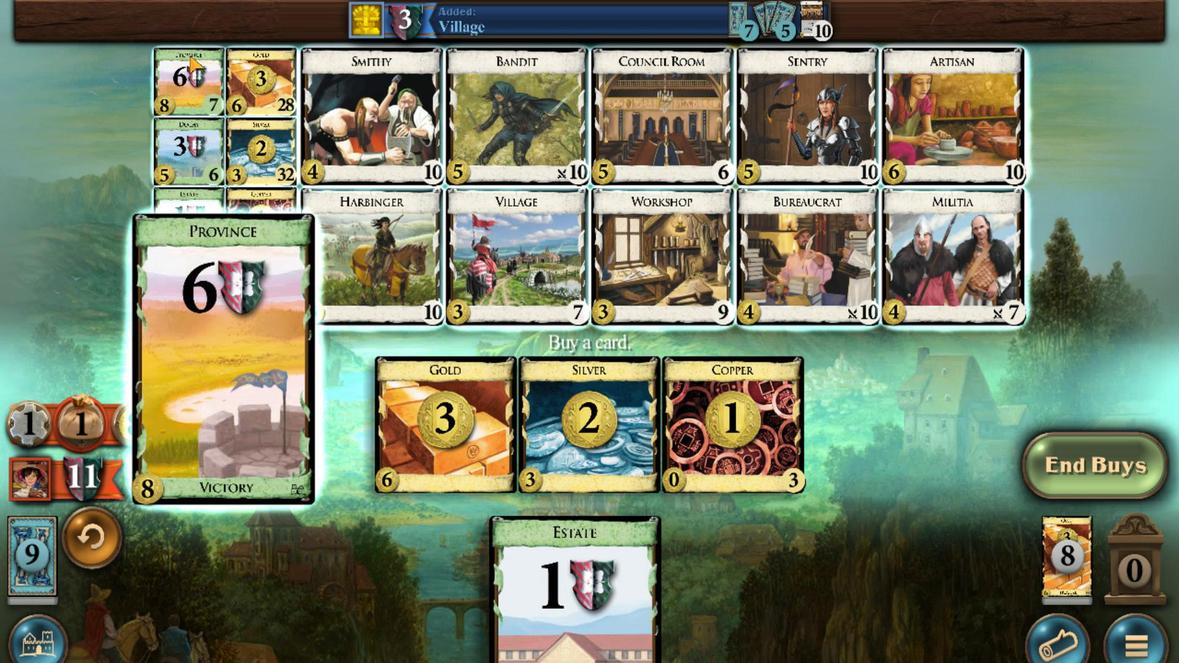 
Action: Mouse scrolled (31, 433) with delta (0, 0)
Screenshot: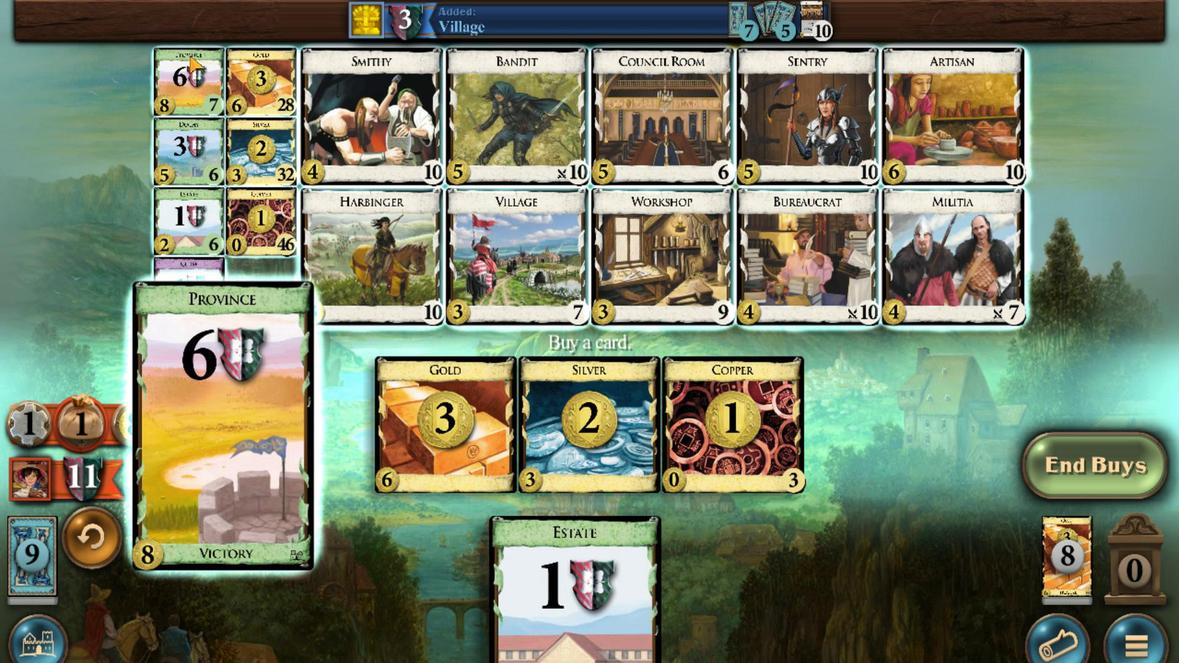 
Action: Mouse moved to (463, 464)
Screenshot: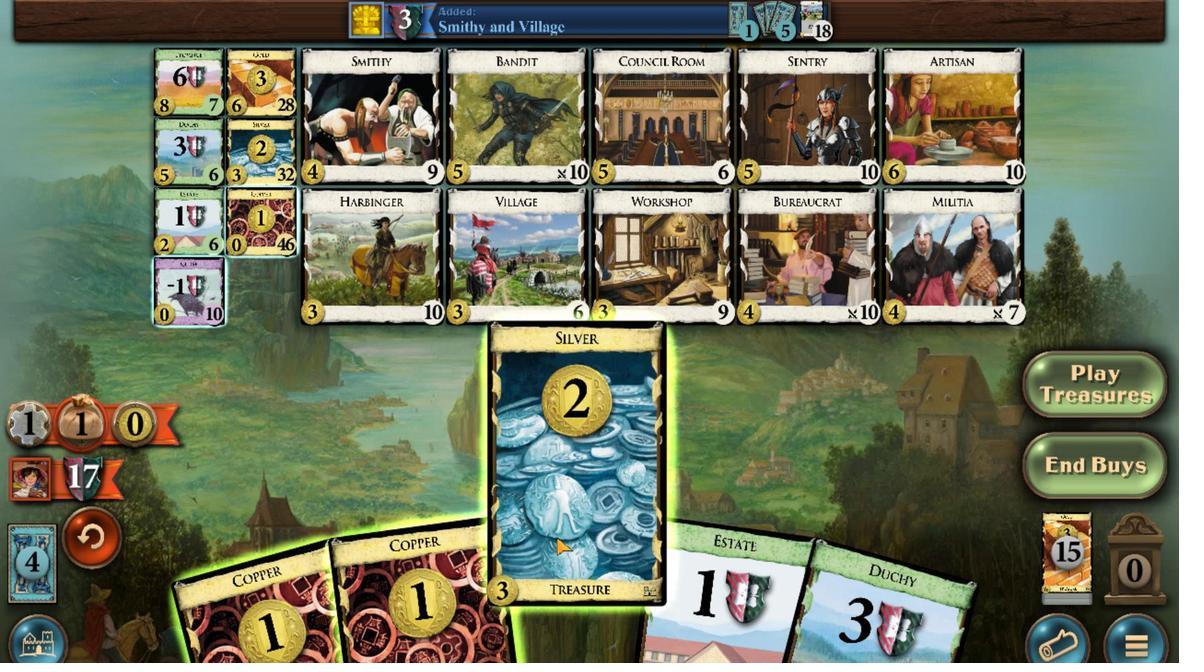 
Action: Mouse scrolled (463, 464) with delta (0, 0)
Screenshot: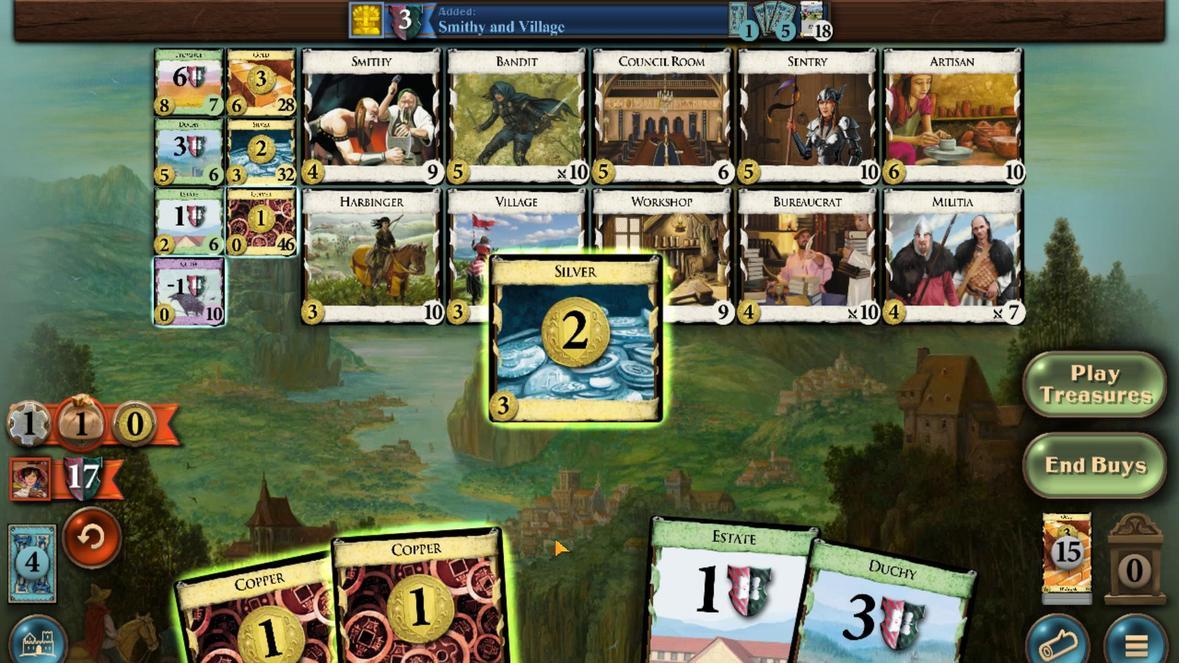 
Action: Mouse moved to (364, 465)
Screenshot: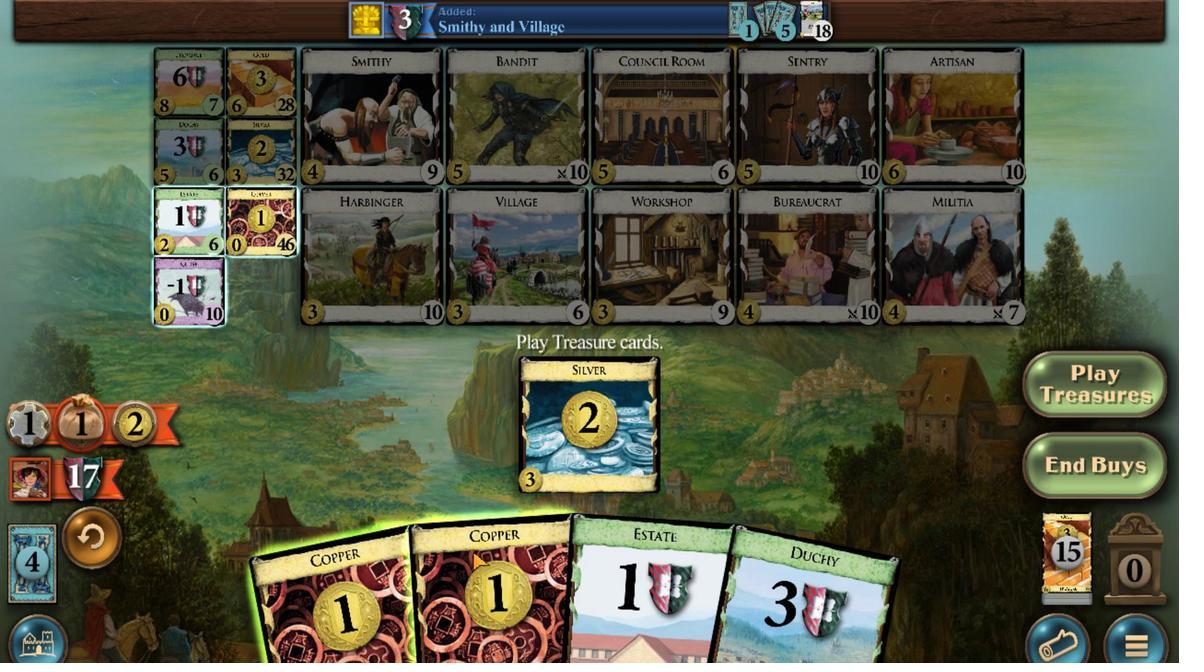 
Action: Mouse scrolled (364, 465) with delta (0, 0)
Screenshot: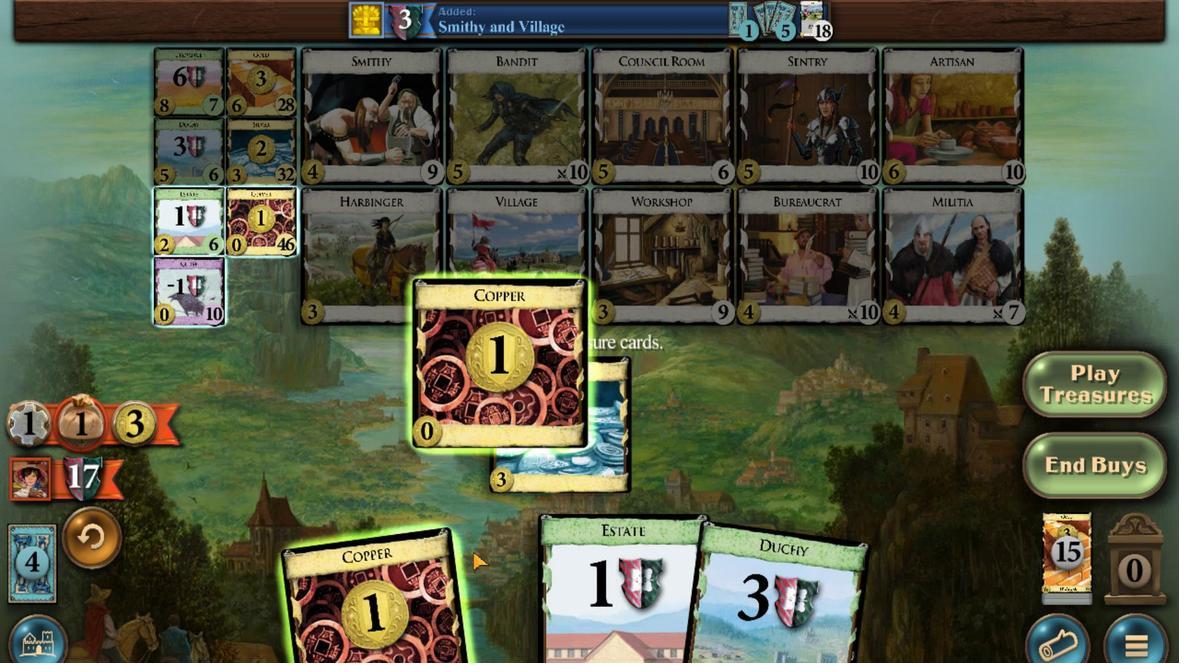 
Action: Mouse moved to (106, 439)
Screenshot: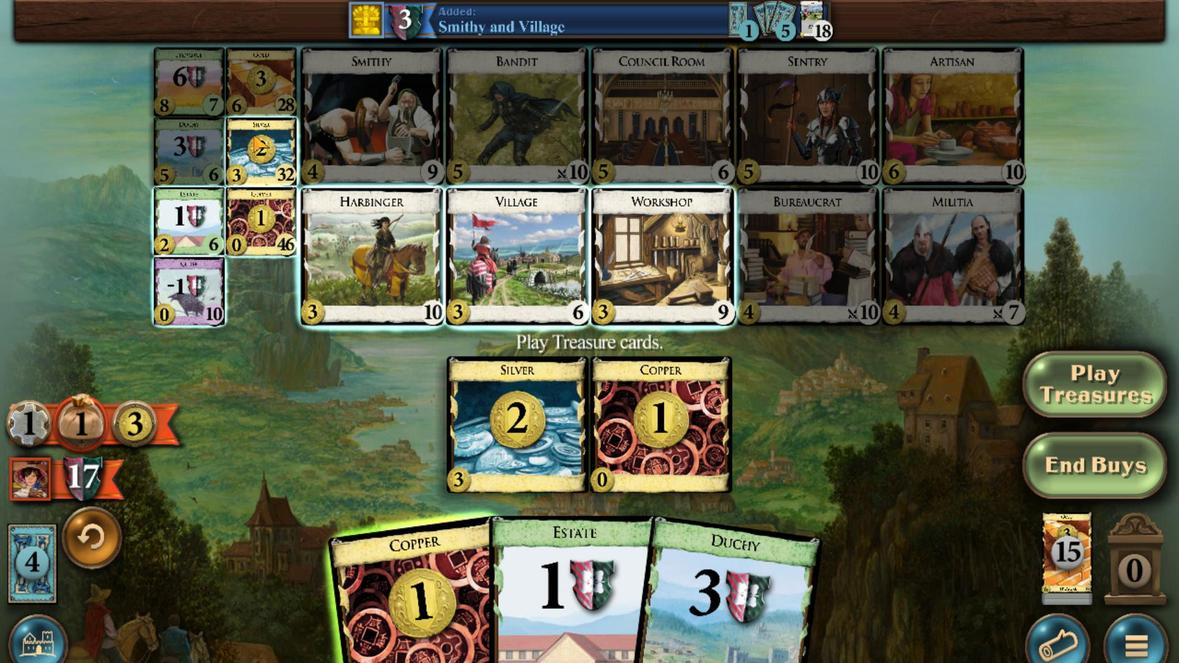 
Action: Mouse scrolled (106, 439) with delta (0, 0)
Screenshot: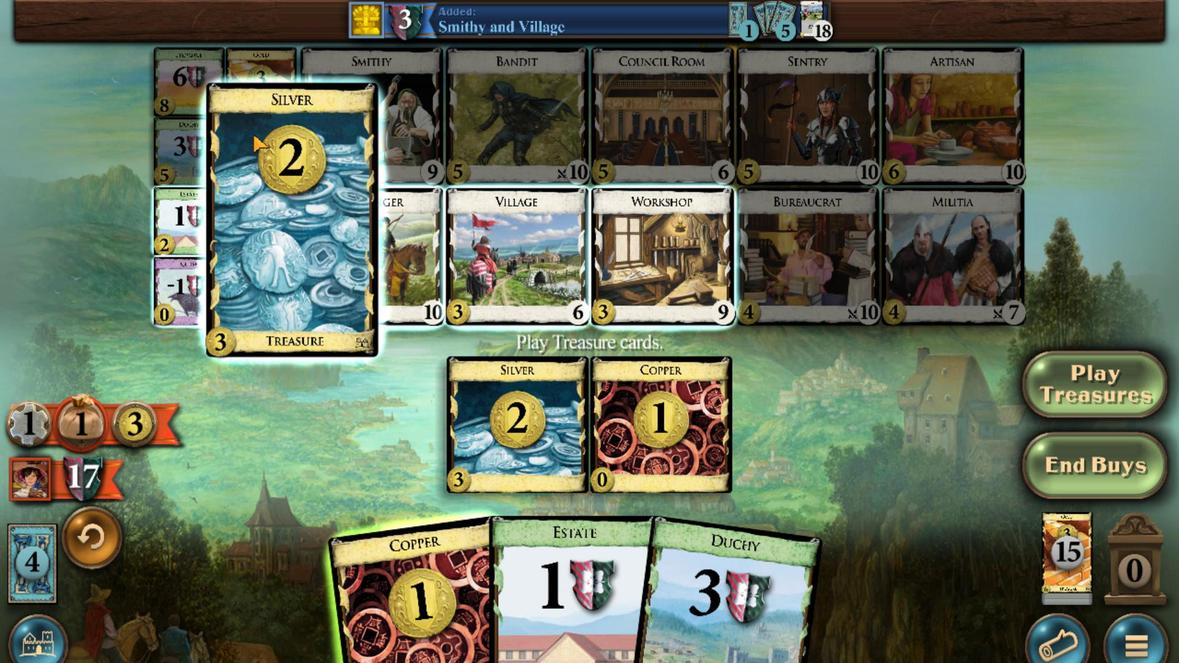 
Action: Mouse scrolled (106, 439) with delta (0, 0)
Screenshot: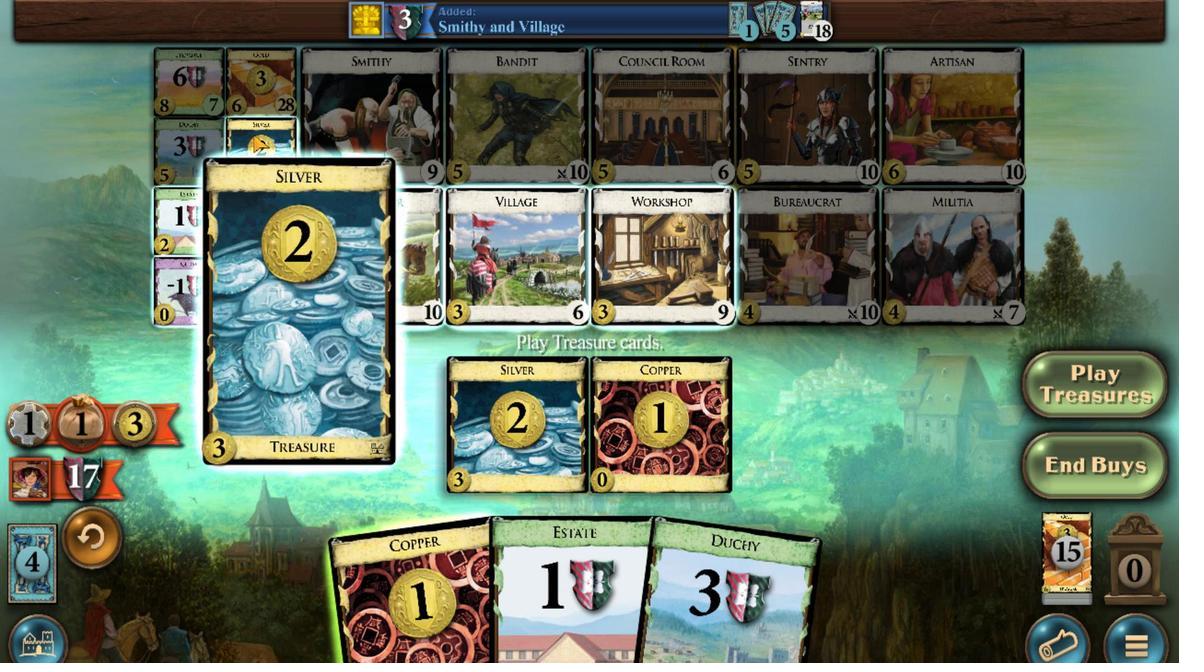 
Action: Mouse scrolled (106, 439) with delta (0, 0)
Screenshot: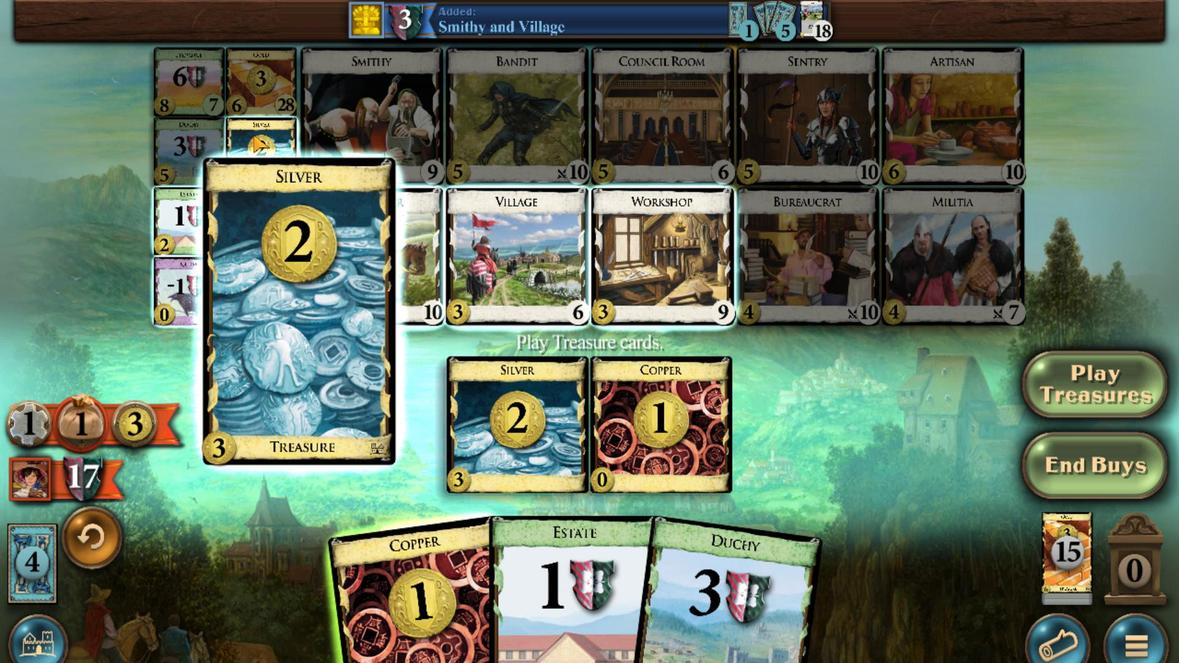 
Action: Mouse scrolled (106, 439) with delta (0, 0)
Screenshot: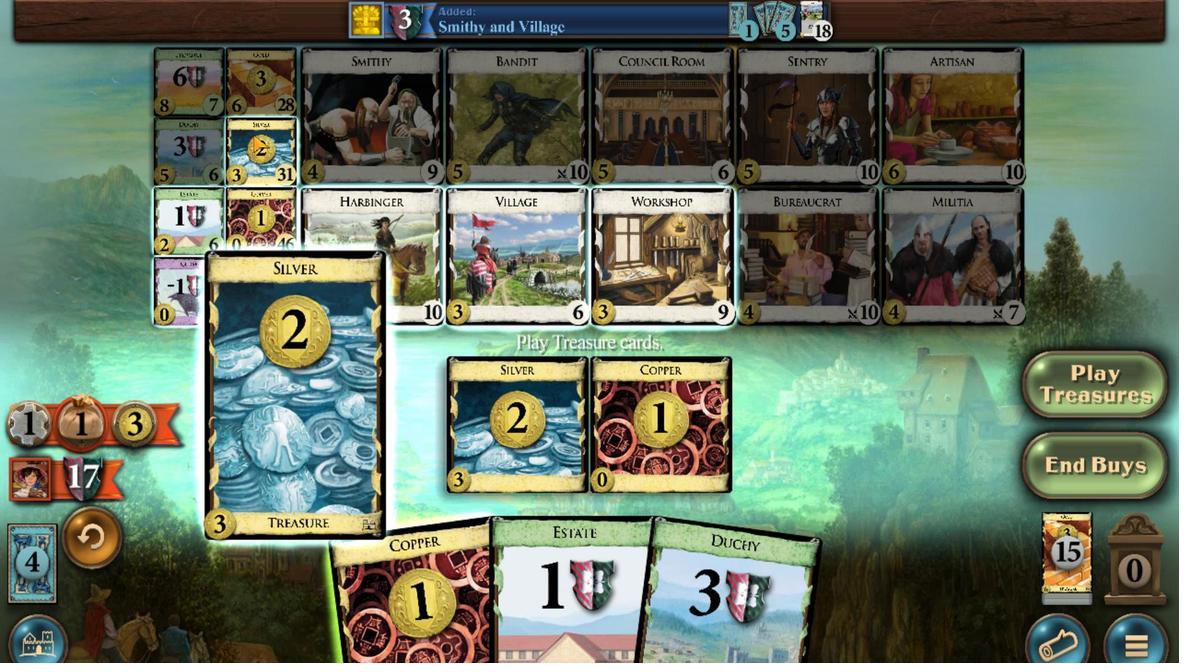
Action: Mouse moved to (843, 467)
Screenshot: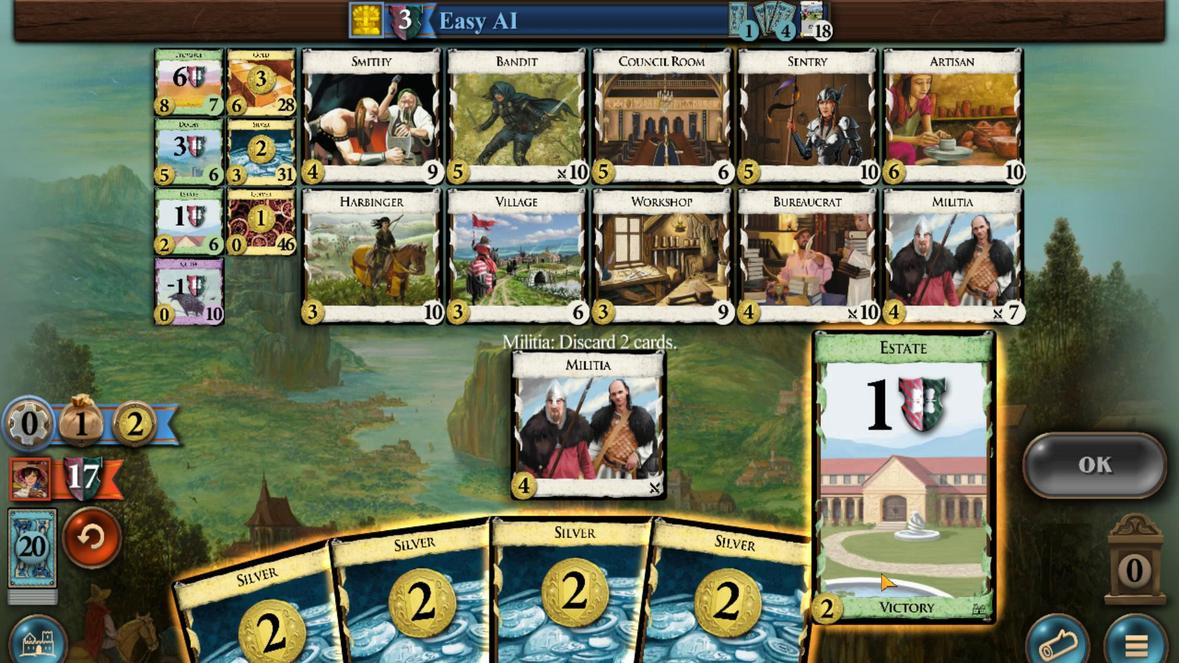 
Action: Mouse scrolled (843, 466) with delta (0, 0)
Screenshot: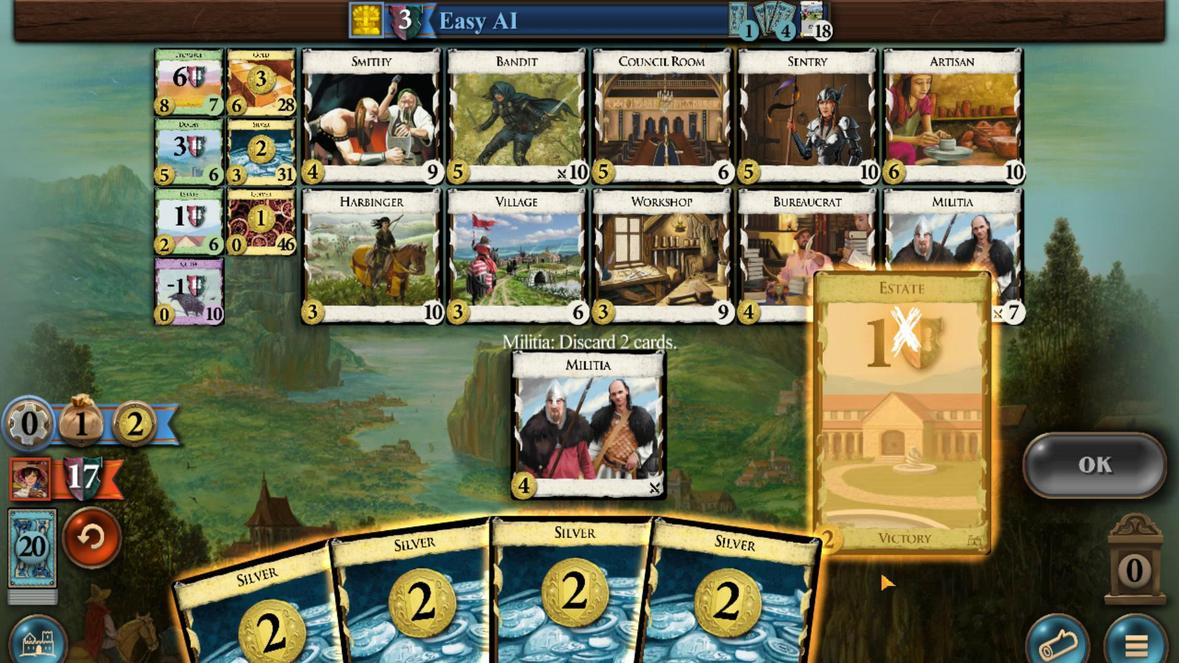 
Action: Mouse moved to (128, 469)
Screenshot: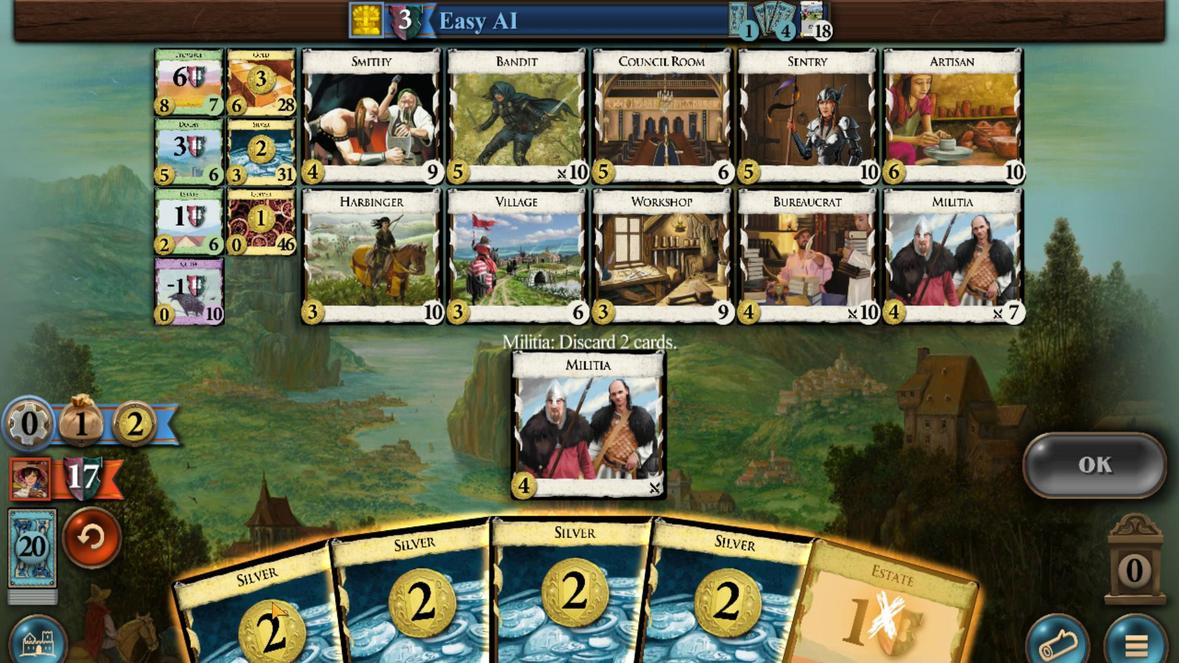 
Action: Mouse scrolled (128, 468) with delta (0, 0)
Screenshot: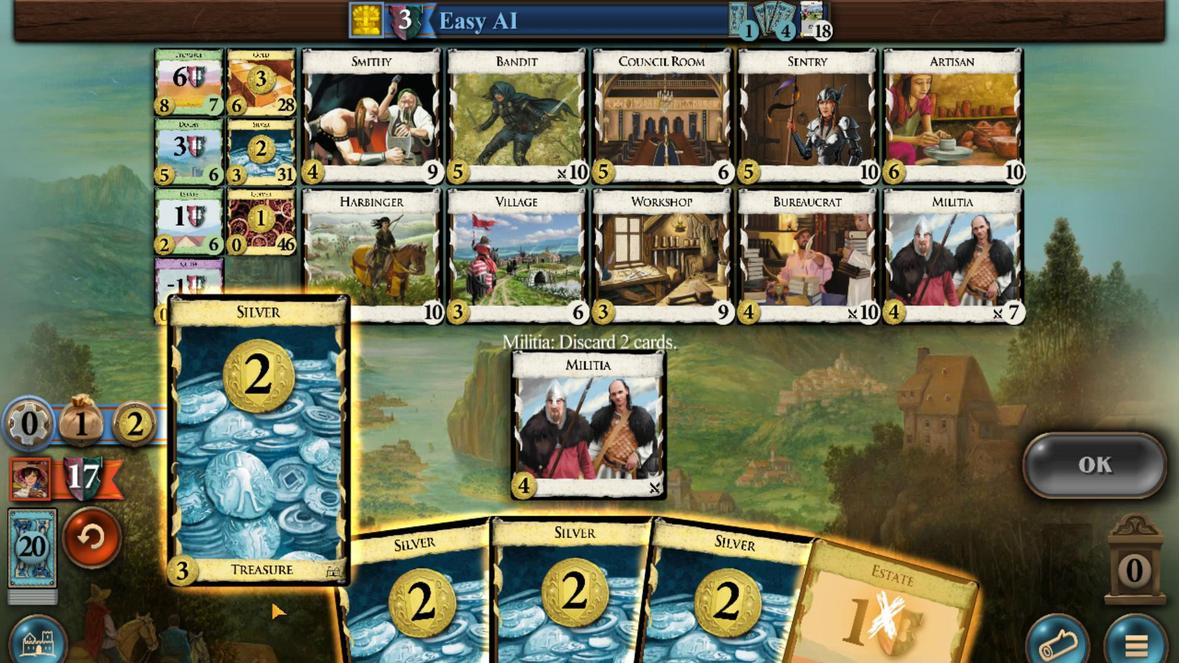 
Action: Mouse moved to (1089, 461)
Screenshot: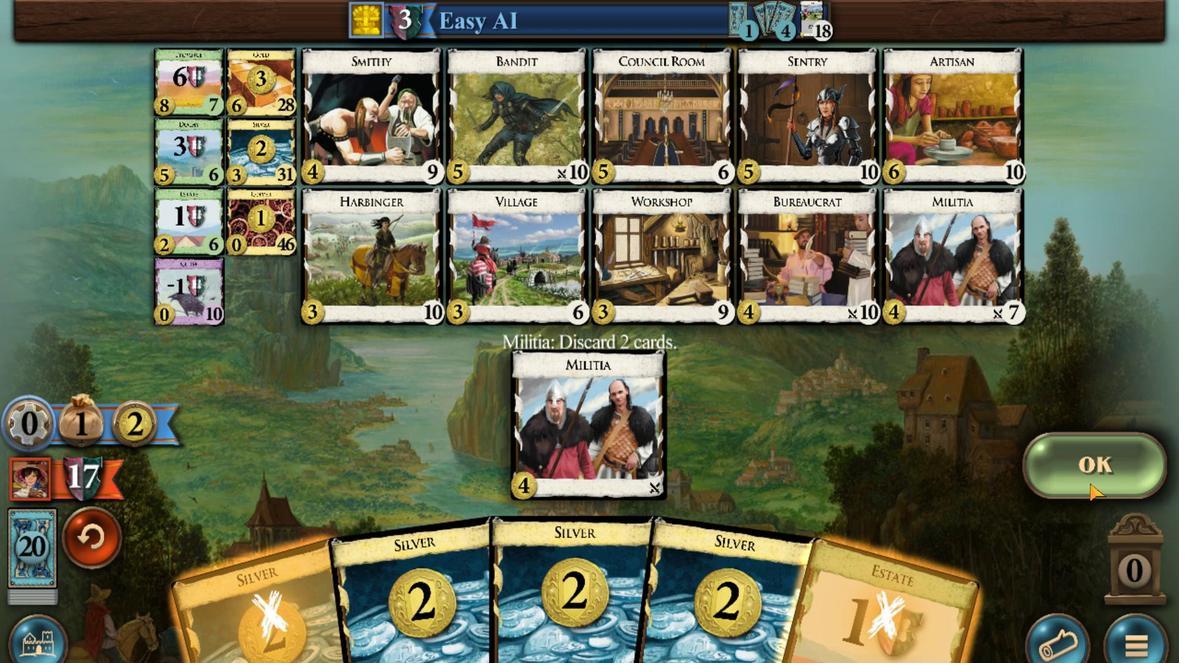 
Action: Mouse pressed left at (1089, 461)
Screenshot: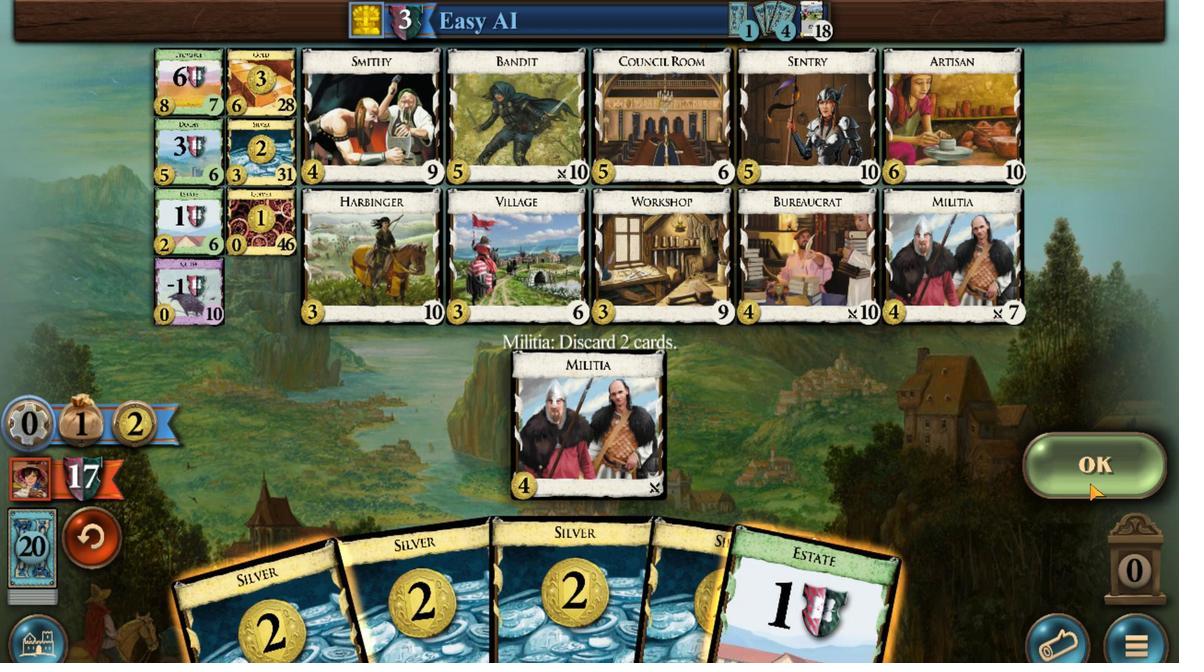 
Action: Mouse moved to (612, 467)
Screenshot: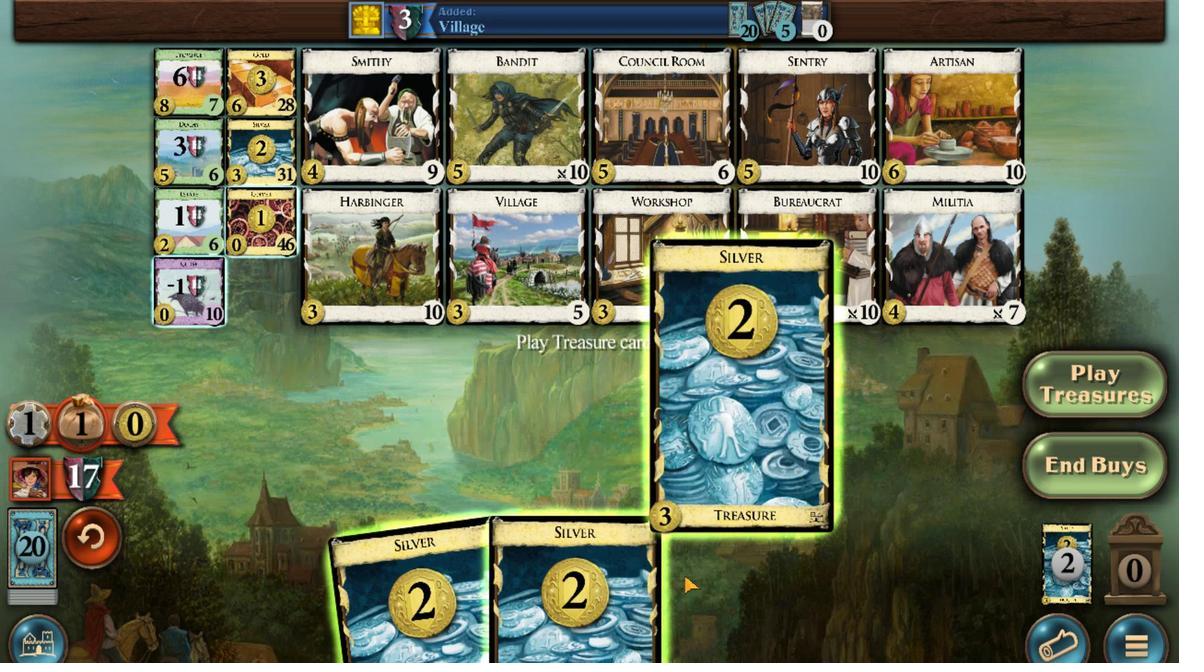 
Action: Mouse scrolled (612, 467) with delta (0, 0)
Screenshot: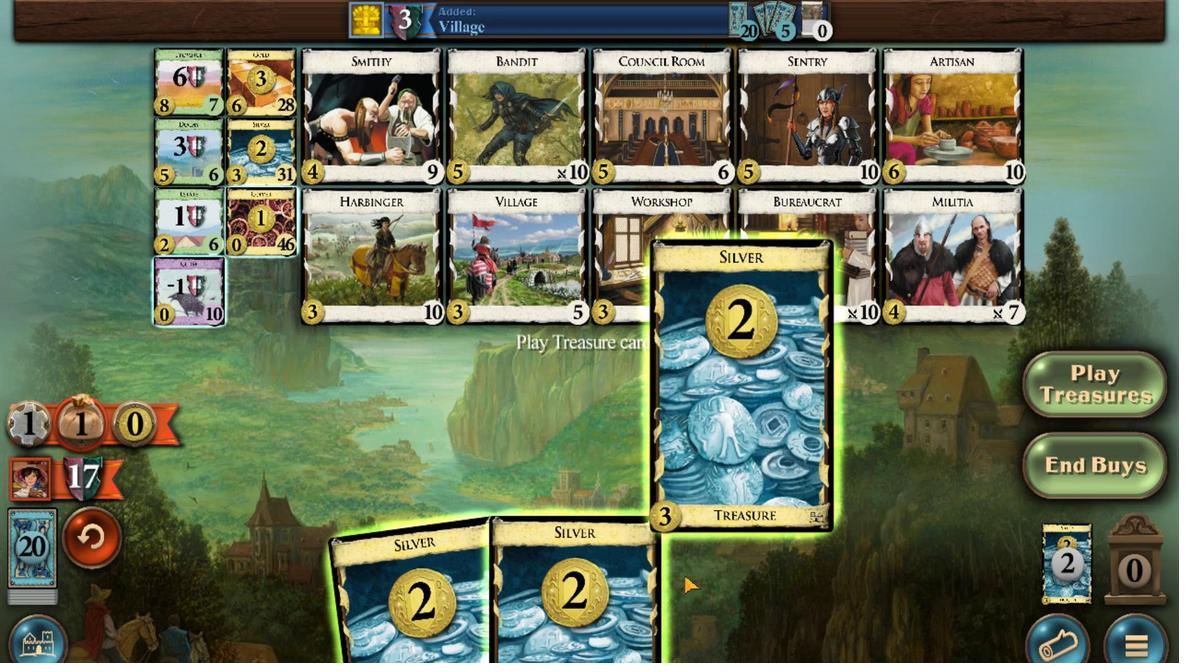 
Action: Mouse moved to (590, 467)
Screenshot: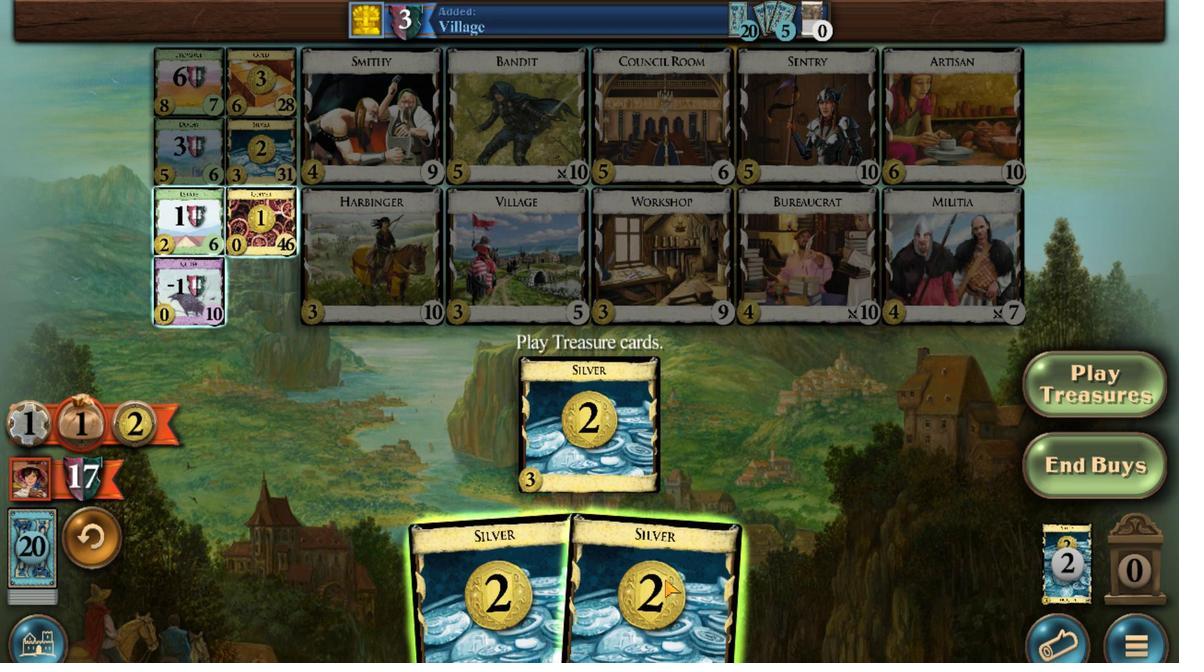 
Action: Mouse scrolled (590, 467) with delta (0, 0)
Screenshot: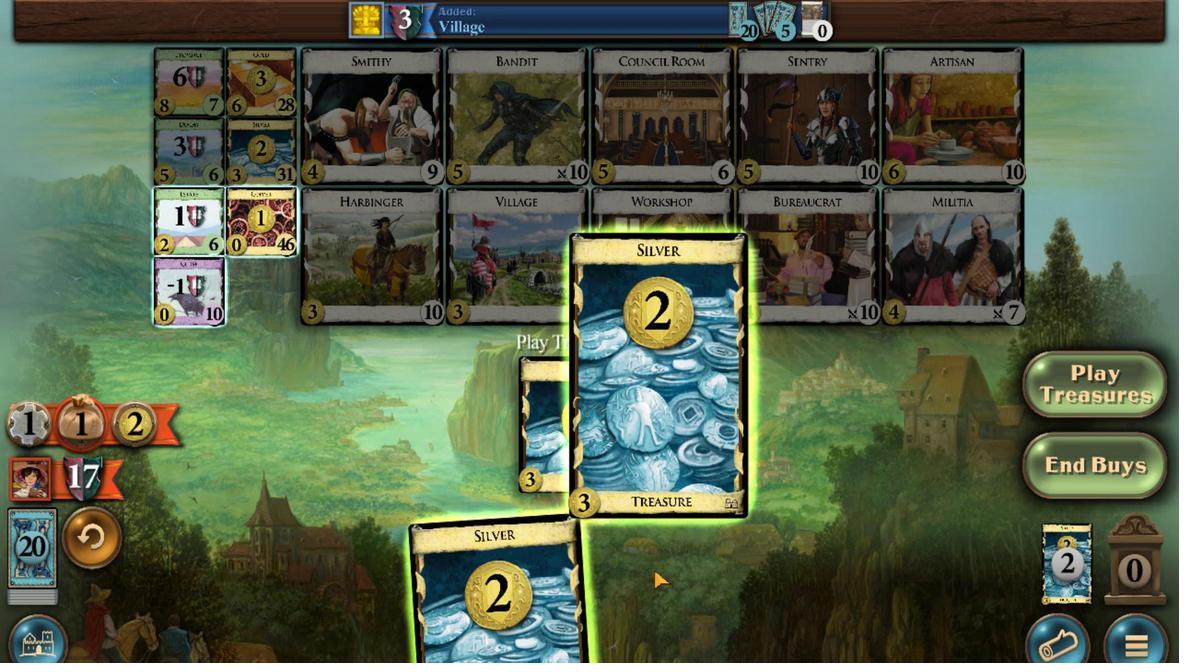 
Action: Mouse moved to (487, 465)
Screenshot: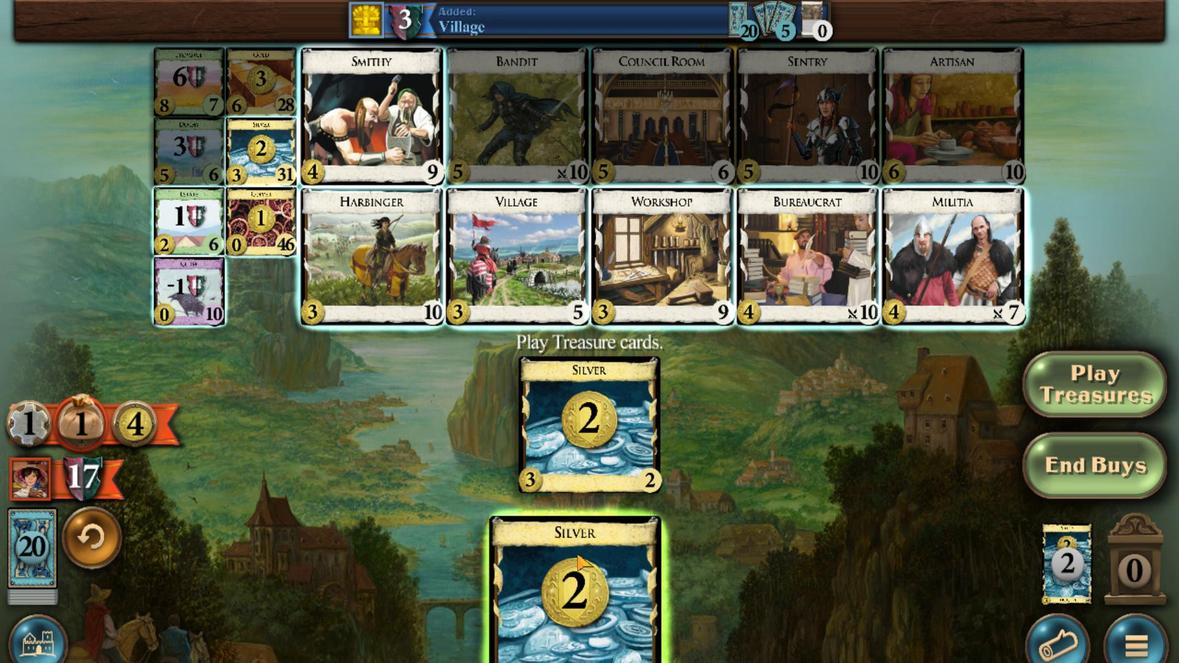 
Action: Mouse scrolled (487, 465) with delta (0, 0)
Screenshot: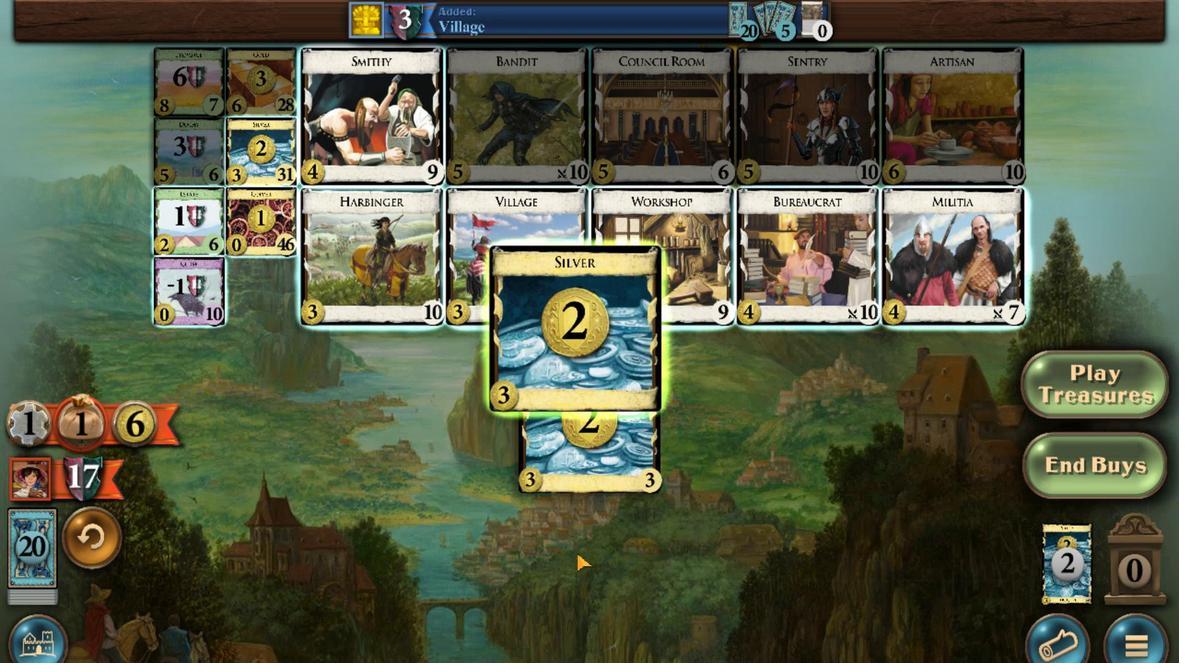 
Action: Mouse moved to (125, 436)
Screenshot: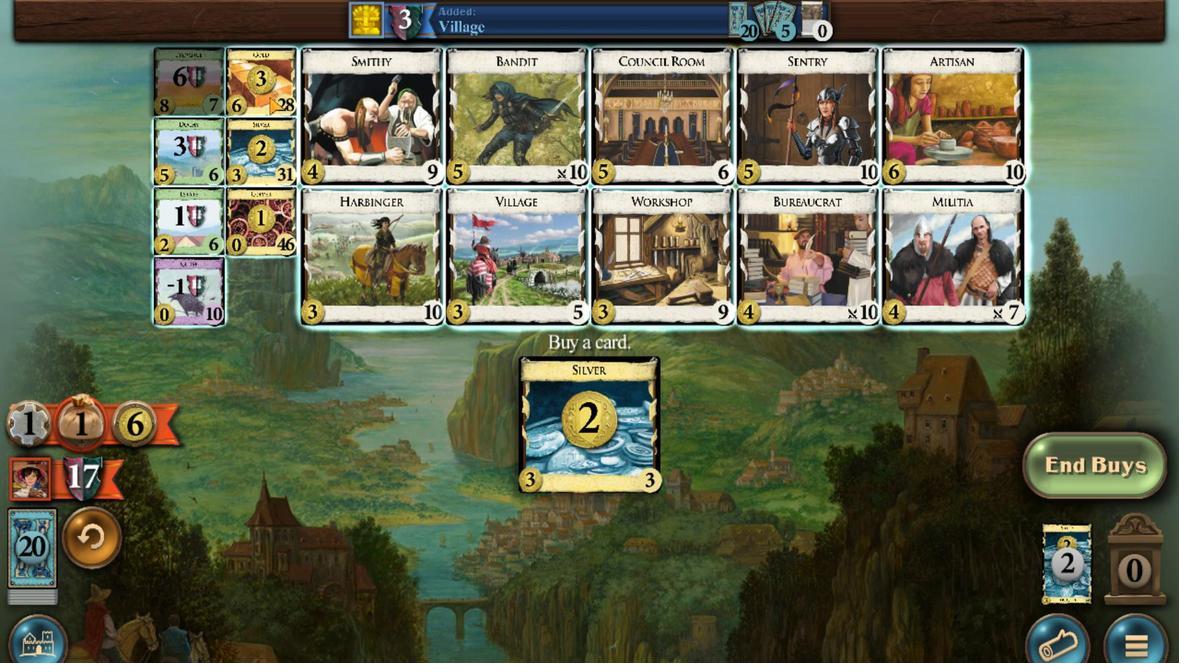 
Action: Mouse scrolled (125, 436) with delta (0, 0)
Screenshot: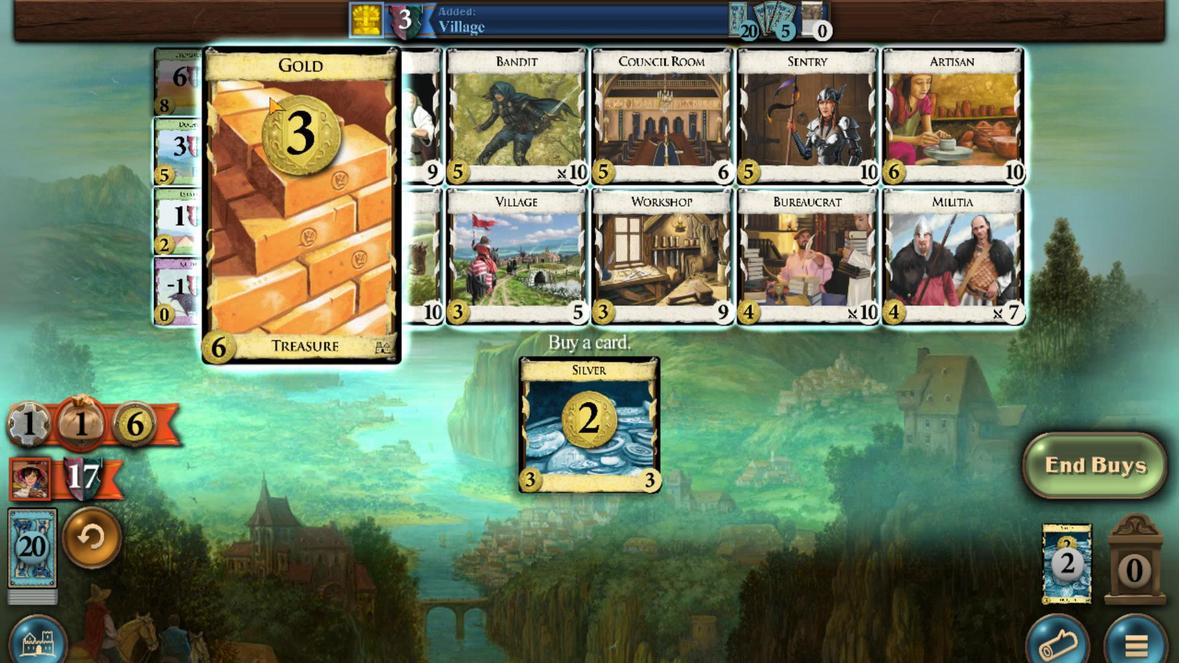 
Action: Mouse scrolled (125, 436) with delta (0, 0)
Screenshot: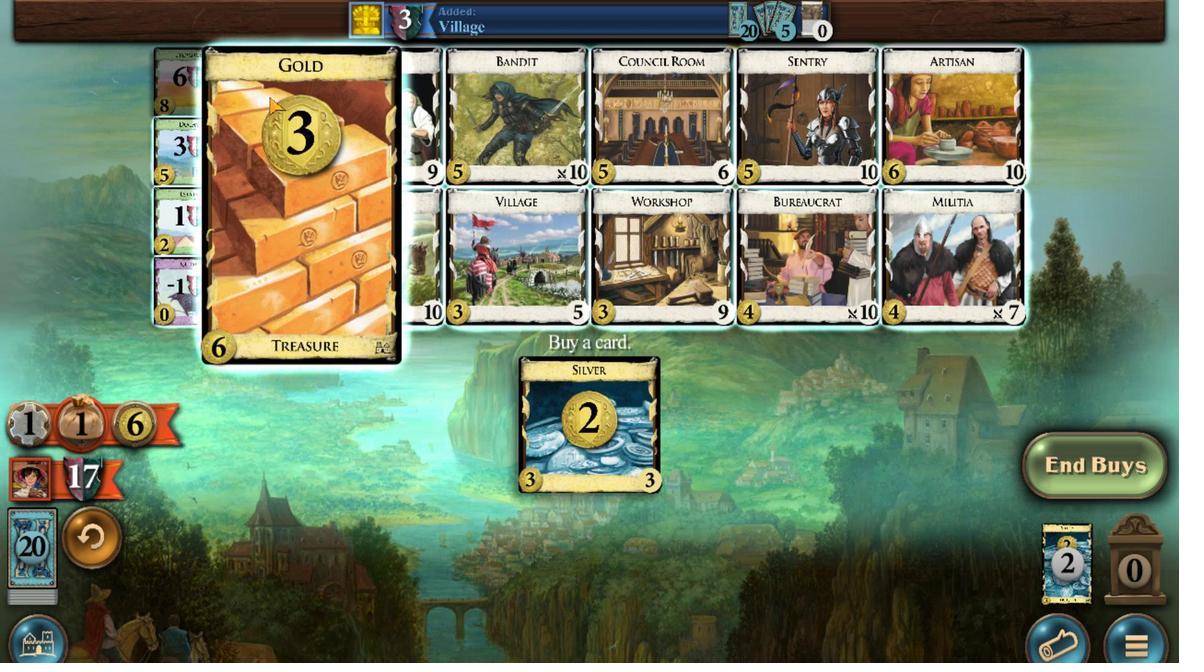 
Action: Mouse scrolled (125, 436) with delta (0, 0)
Screenshot: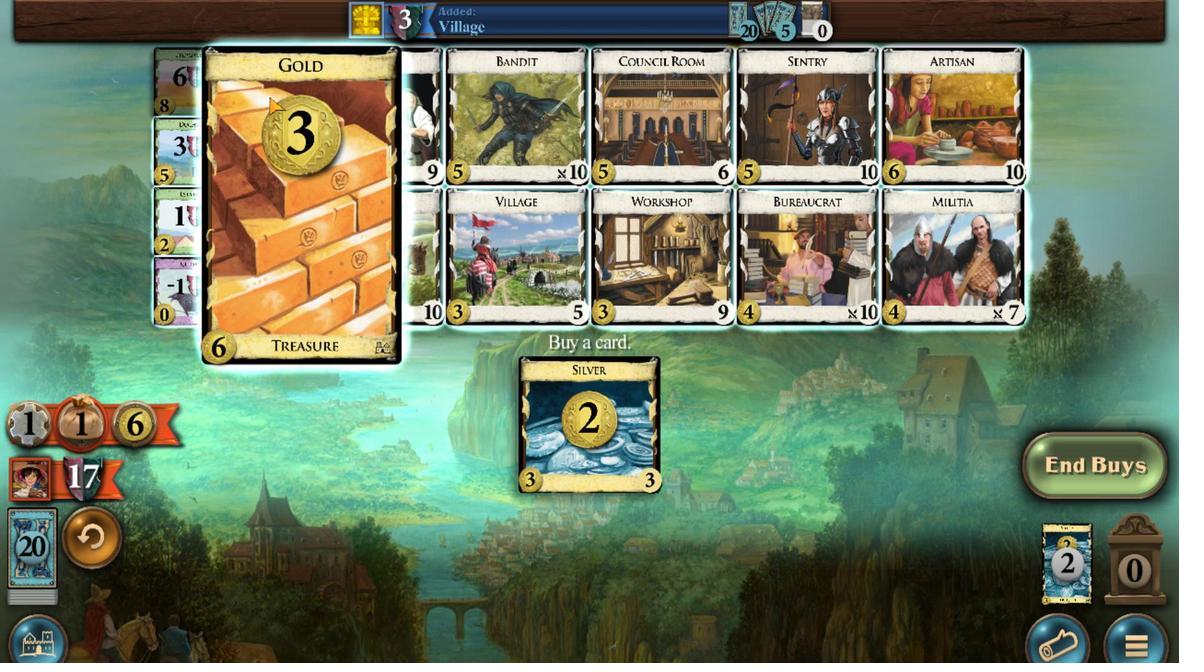 
Action: Mouse scrolled (125, 436) with delta (0, 0)
Screenshot: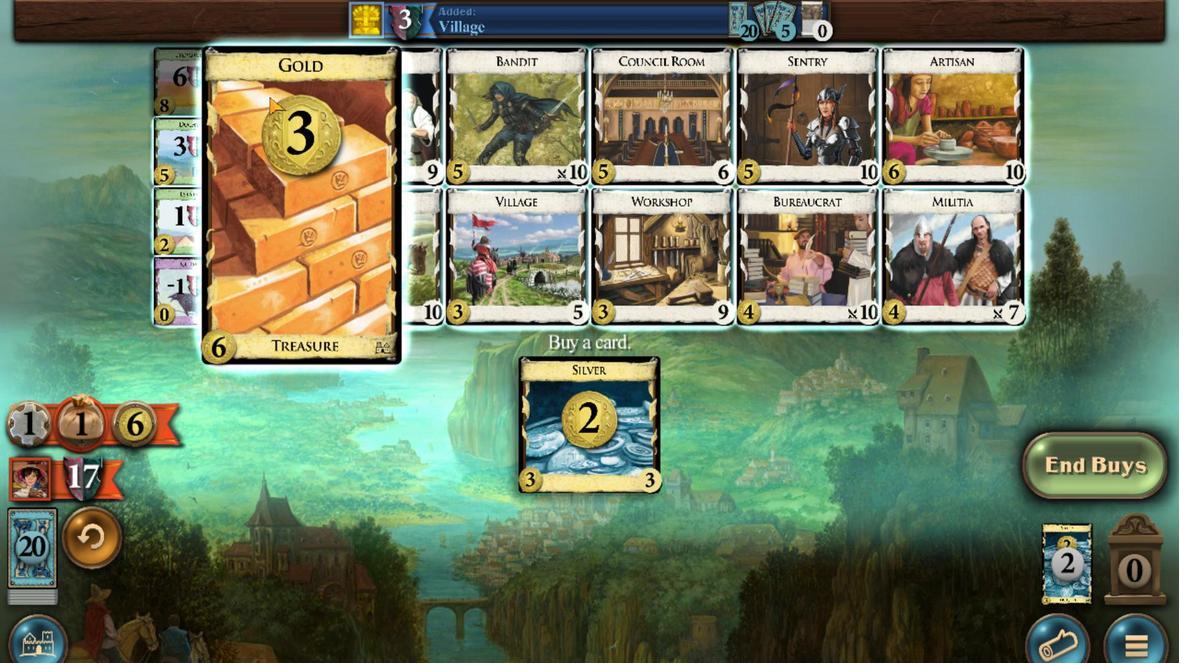 
Action: Mouse scrolled (125, 436) with delta (0, 0)
Screenshot: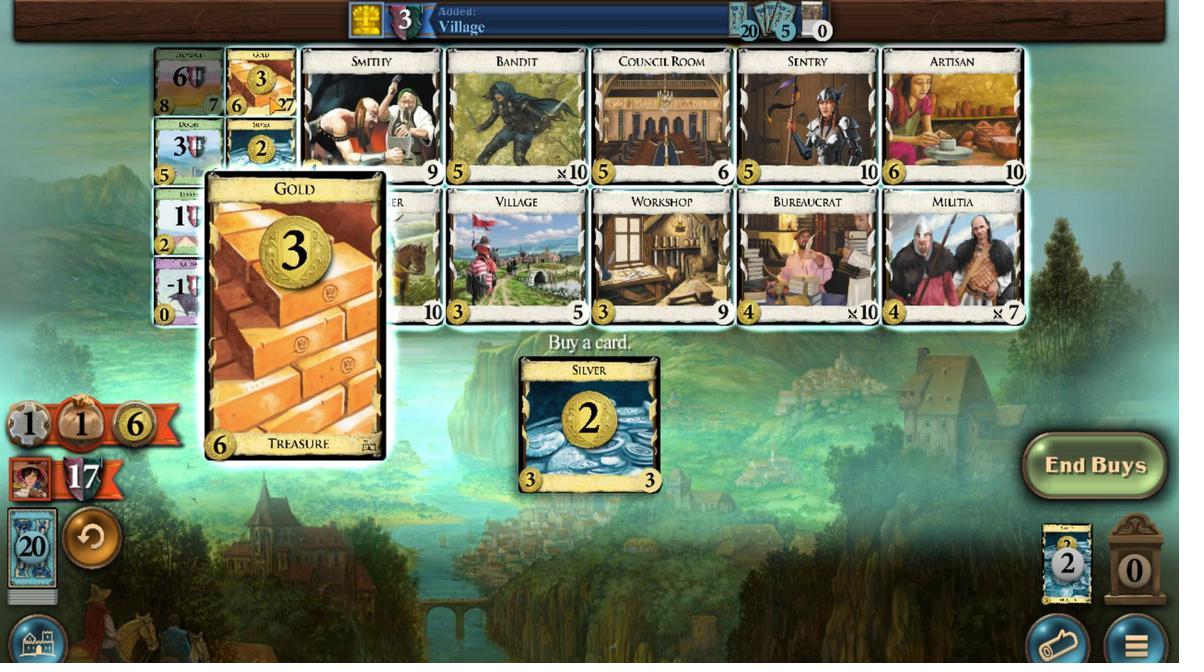 
Action: Mouse scrolled (125, 436) with delta (0, 0)
Screenshot: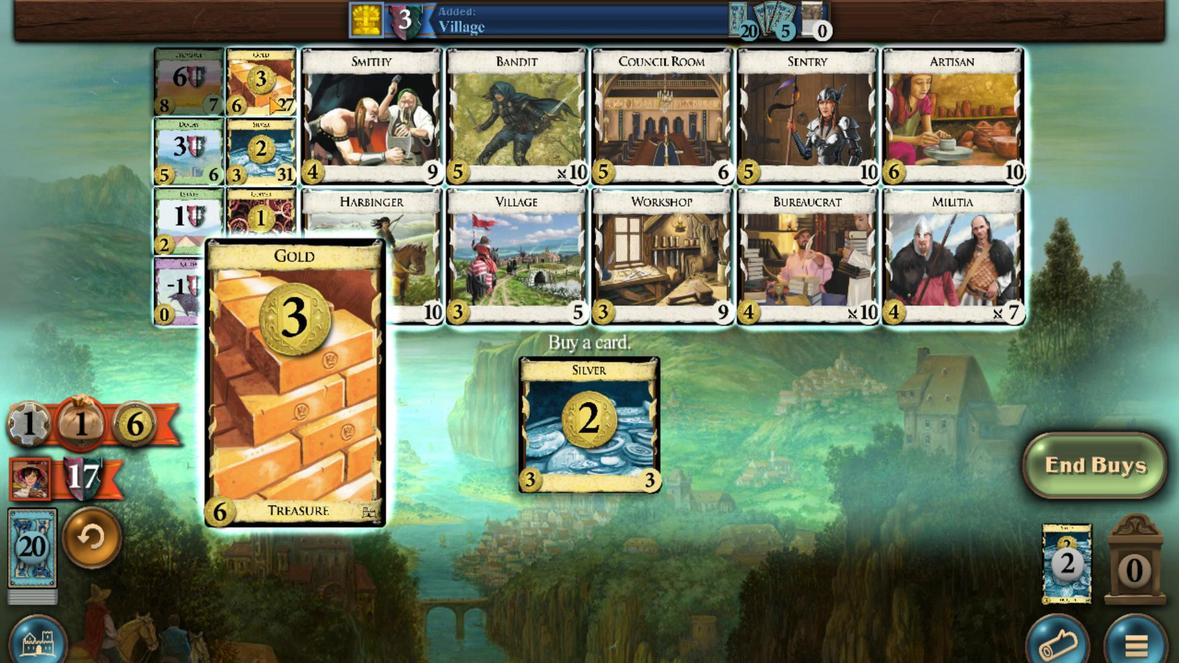 
Action: Mouse moved to (393, 464)
Screenshot: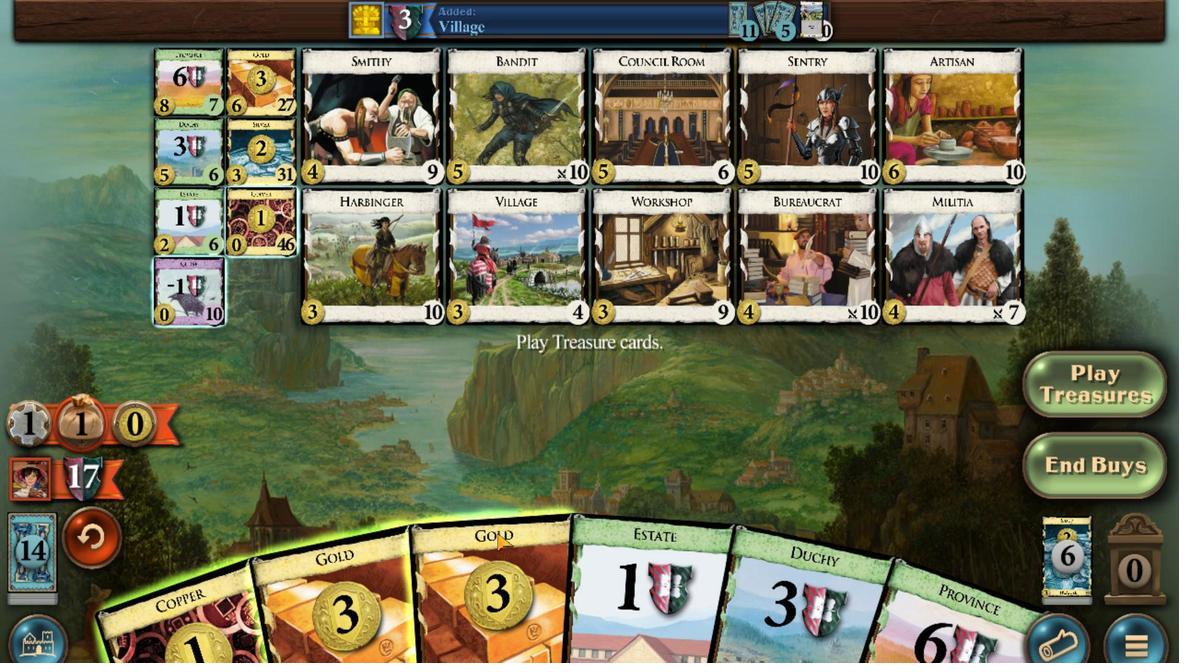 
Action: Mouse scrolled (393, 464) with delta (0, 0)
Screenshot: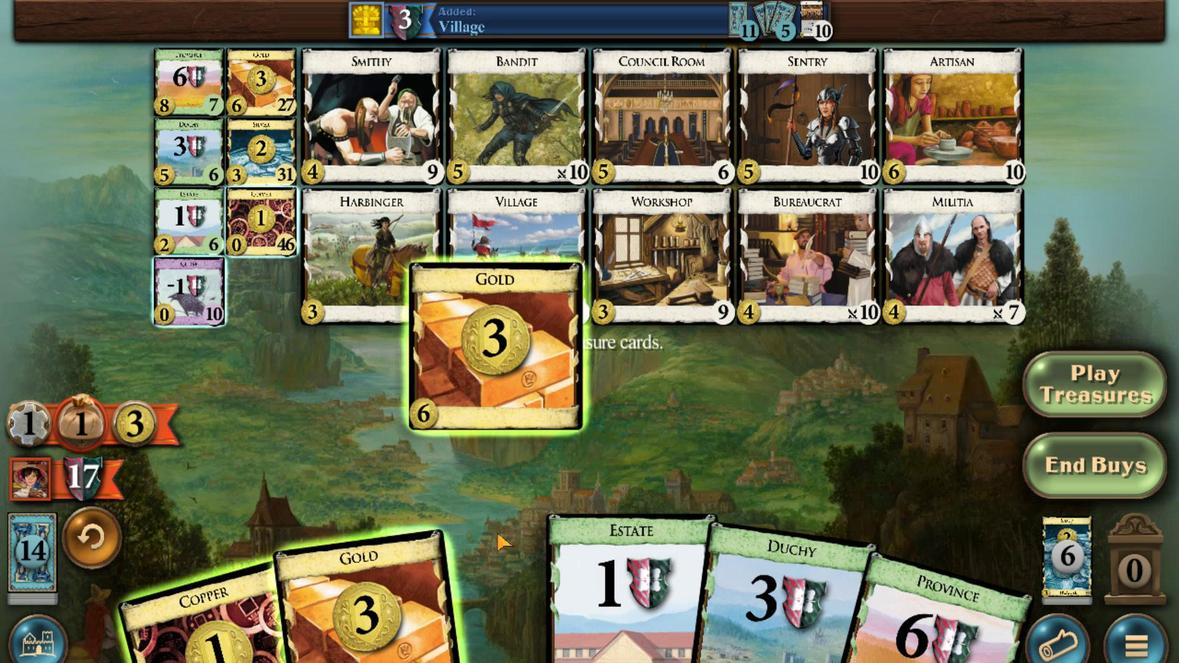 
Action: Mouse moved to (296, 465)
Screenshot: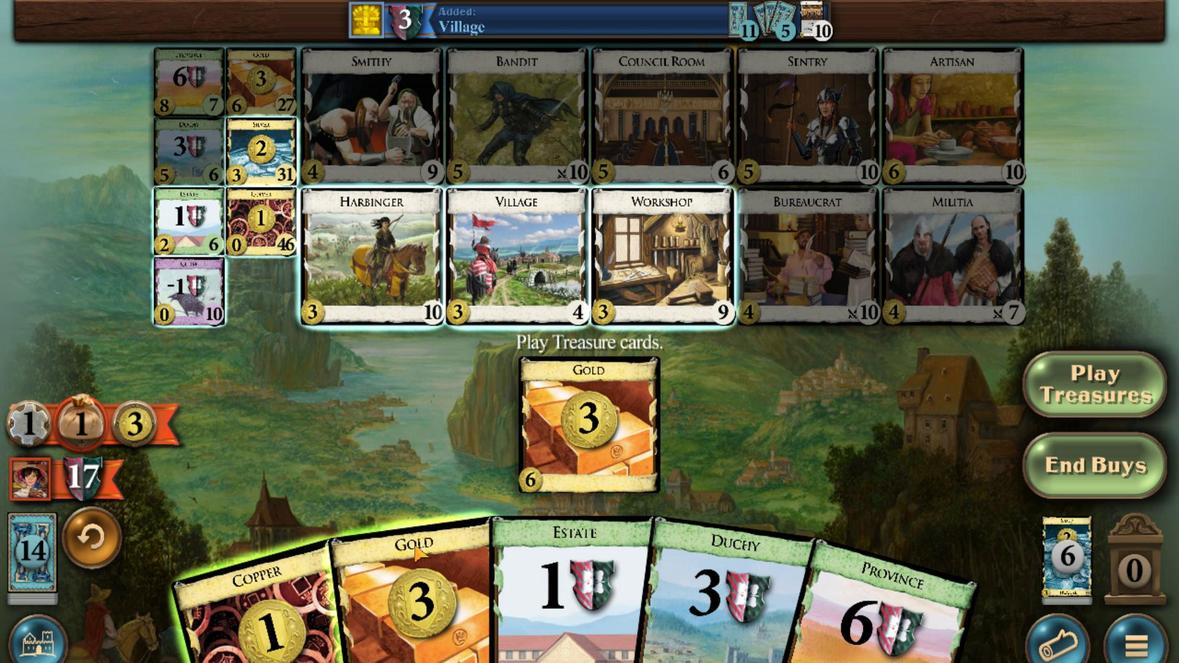 
Action: Mouse scrolled (296, 464) with delta (0, 0)
Screenshot: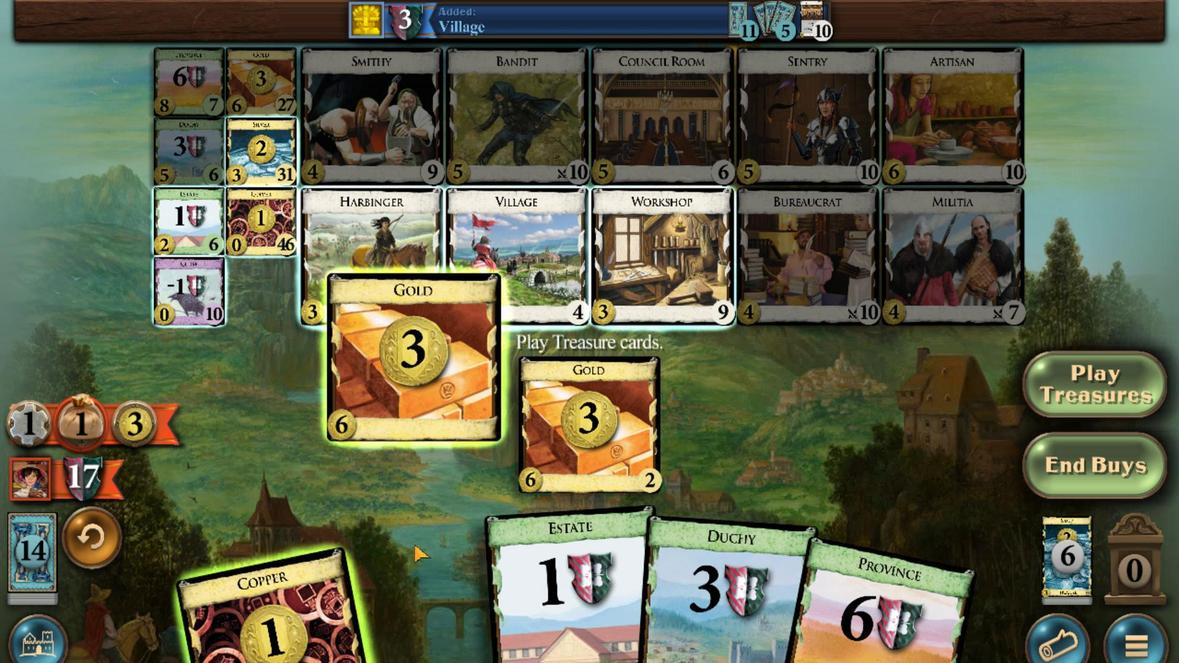 
Action: Mouse moved to (106, 434)
Screenshot: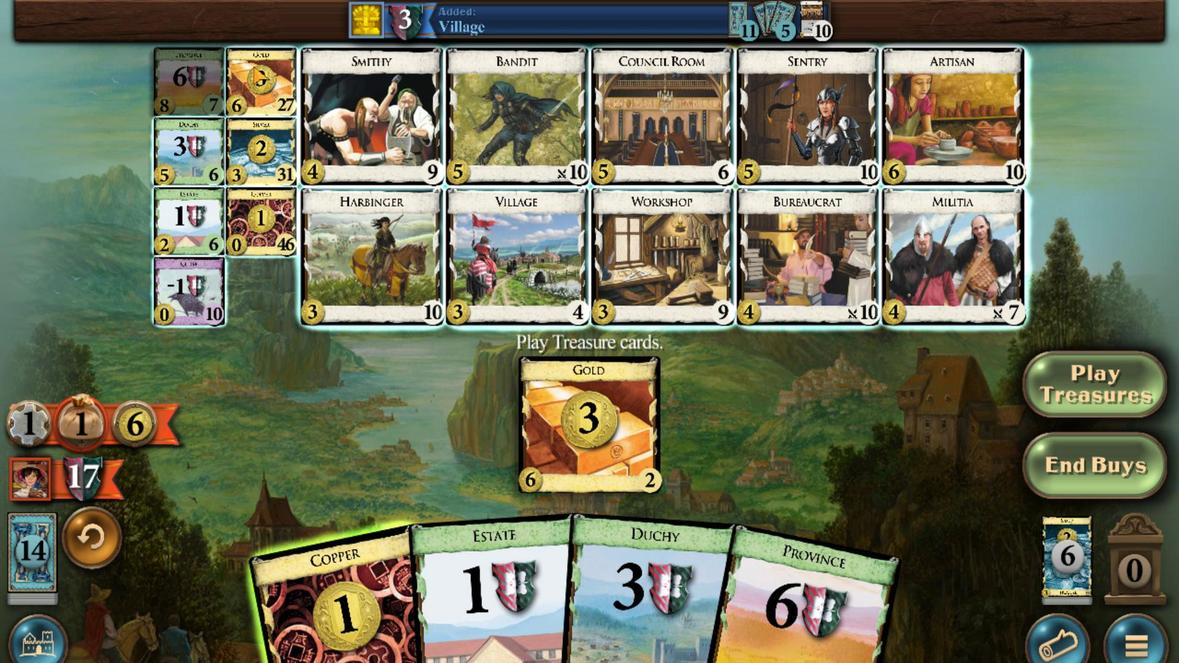 
Action: Mouse scrolled (106, 434) with delta (0, 0)
